 Task: Select Fire TV from Amazon Fire TV. Add to cart Amazon Fire TV Stick Lite-2. Place order for _x000D_
414 N Franklin St_x000D_
Watkins Glen, New York(NY), 14891, Cell Number (607) 535-9536
Action: Mouse moved to (141, 83)
Screenshot: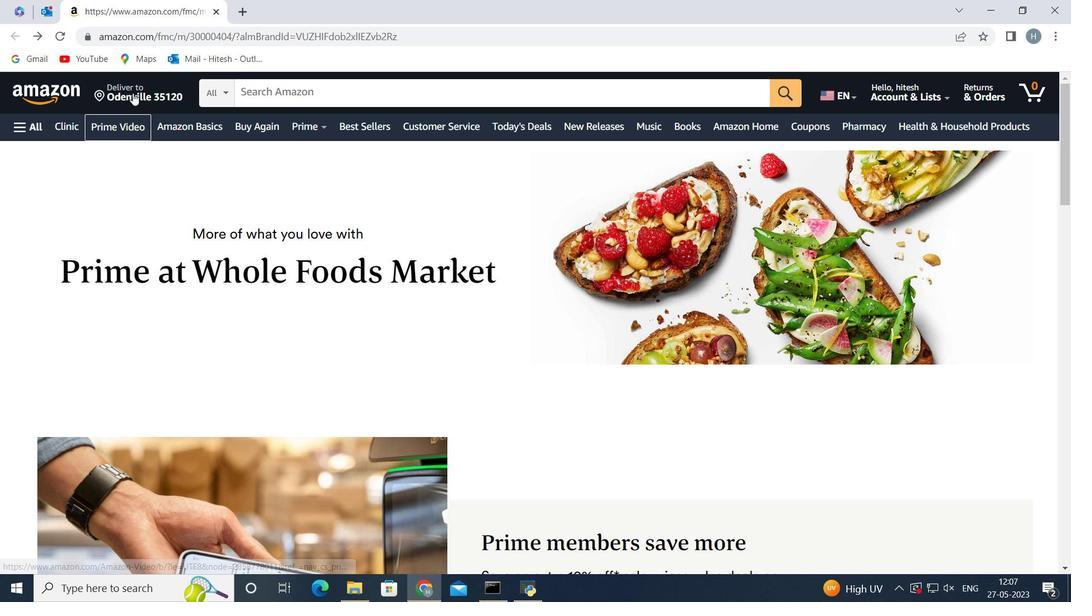 
Action: Mouse pressed left at (141, 83)
Screenshot: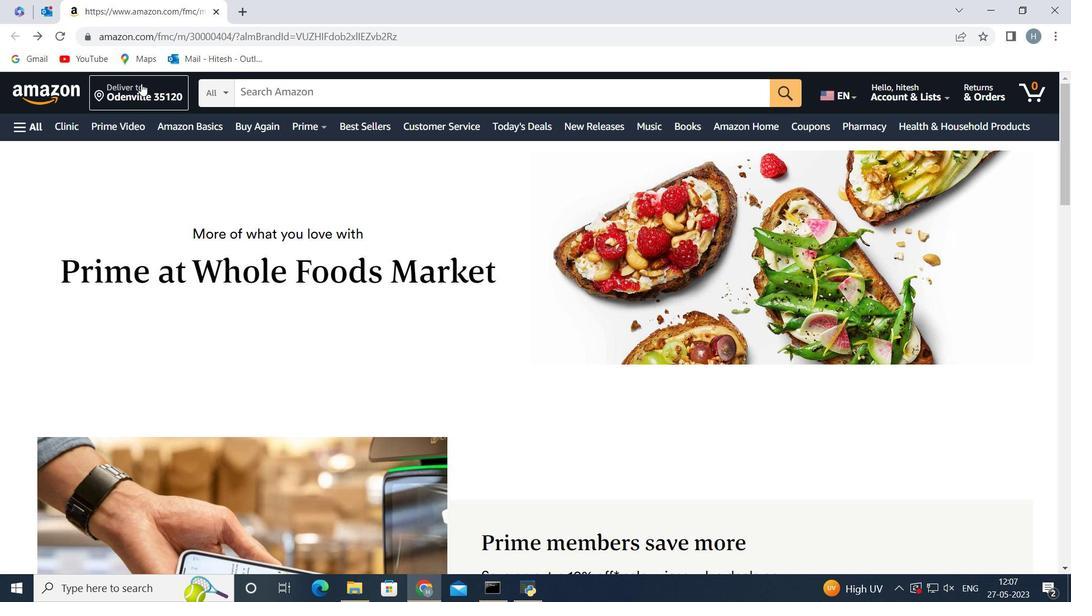 
Action: Mouse moved to (538, 398)
Screenshot: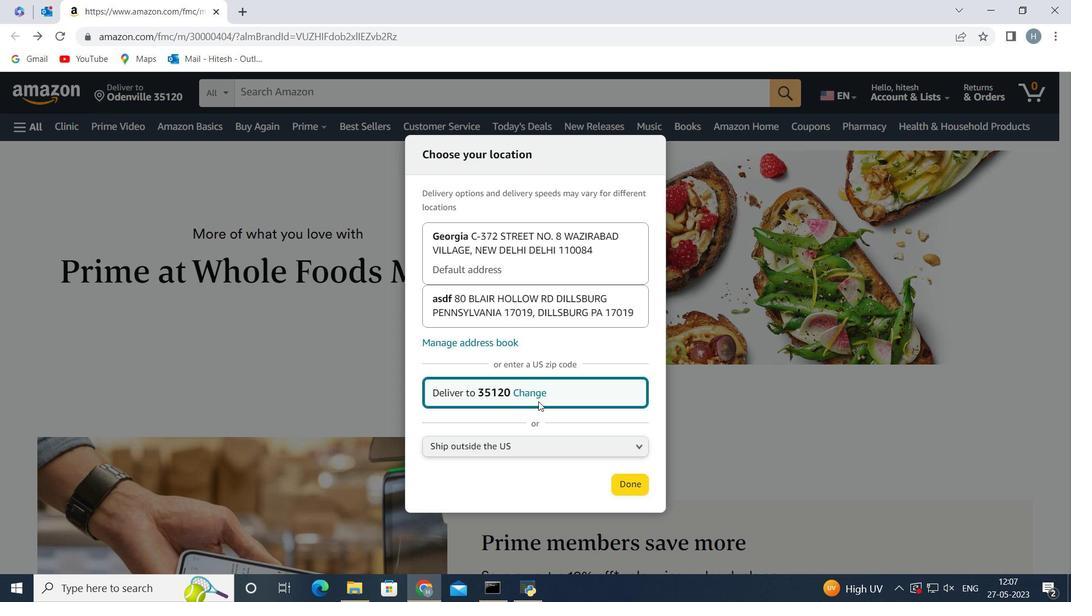 
Action: Mouse pressed left at (538, 398)
Screenshot: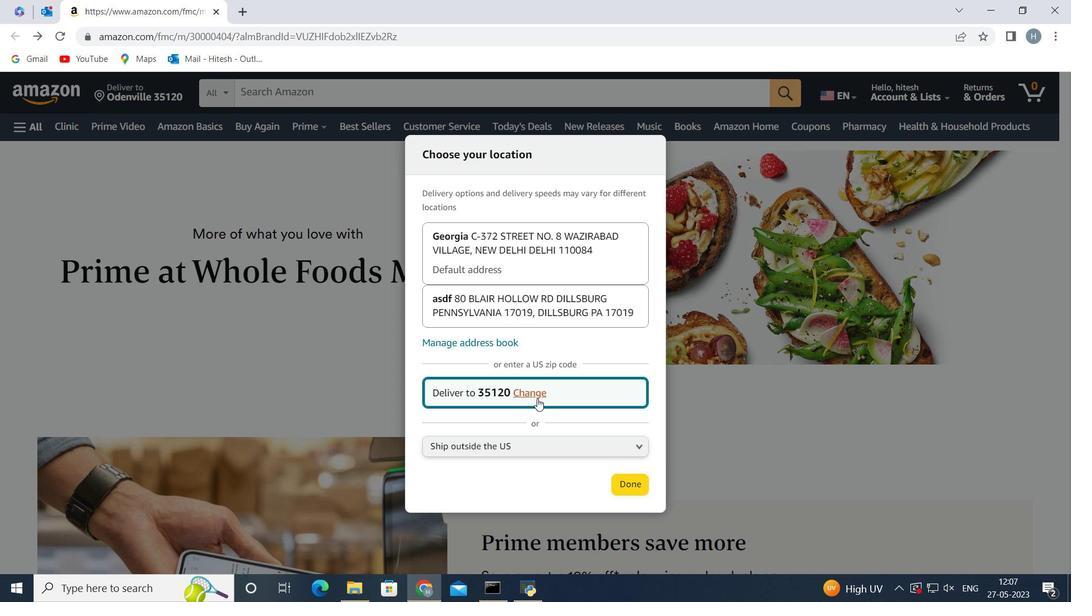 
Action: Mouse moved to (521, 382)
Screenshot: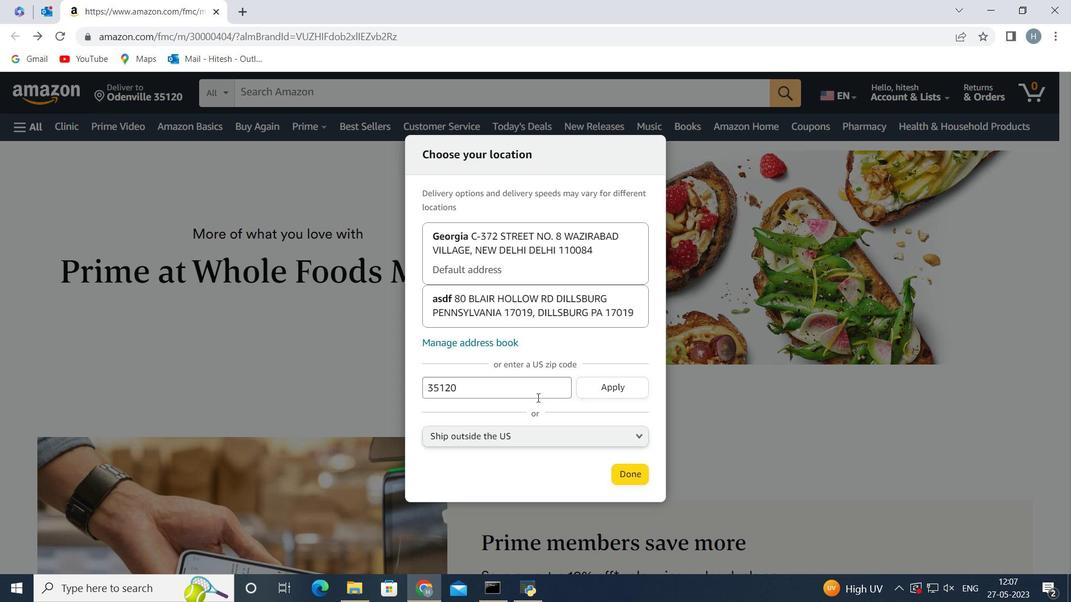 
Action: Mouse pressed left at (521, 382)
Screenshot: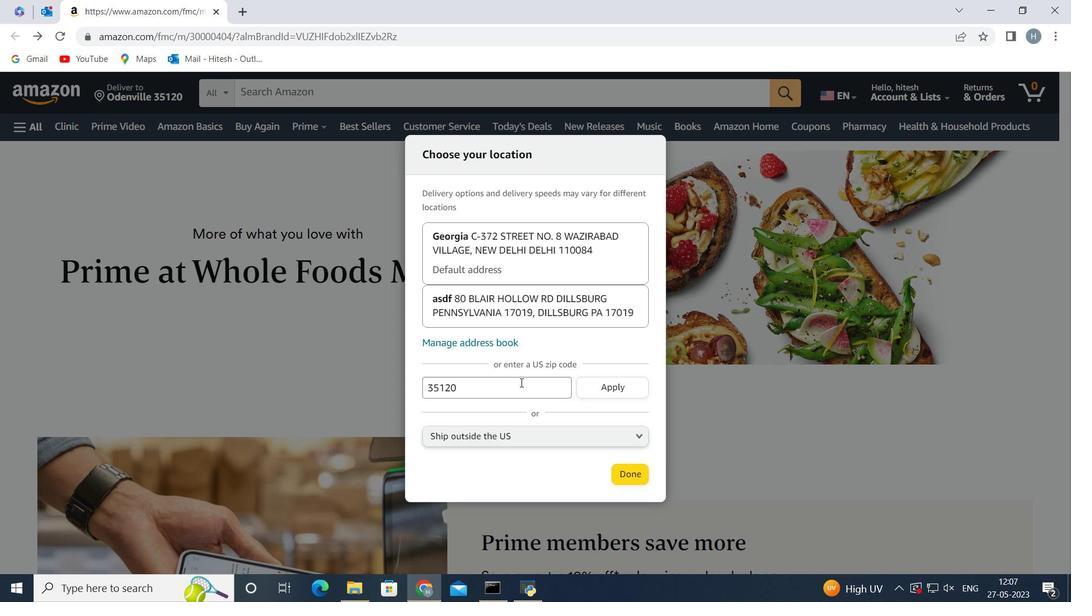 
Action: Key pressed <Key.backspace><Key.backspace><Key.backspace><Key.backspace><Key.backspace><Key.backspace>
Screenshot: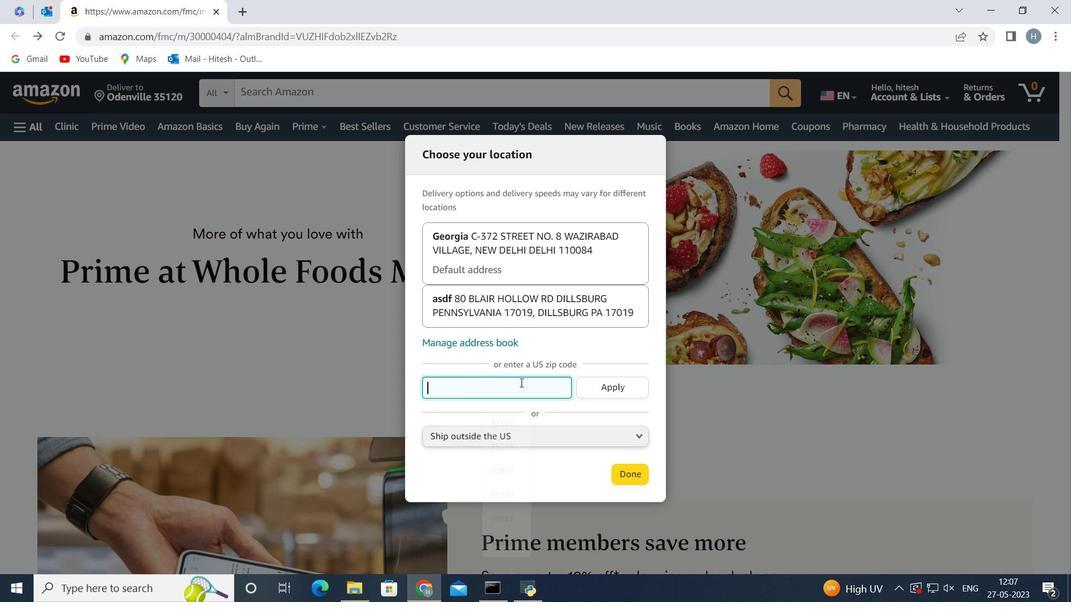 
Action: Mouse moved to (296, 0)
Screenshot: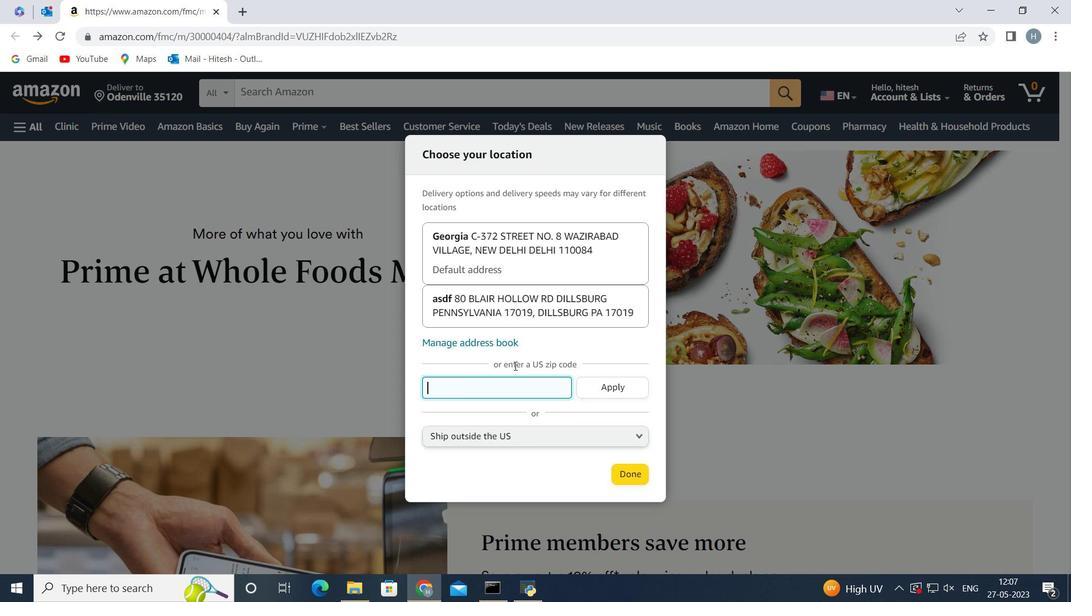 
Action: Key pressed 14891
Screenshot: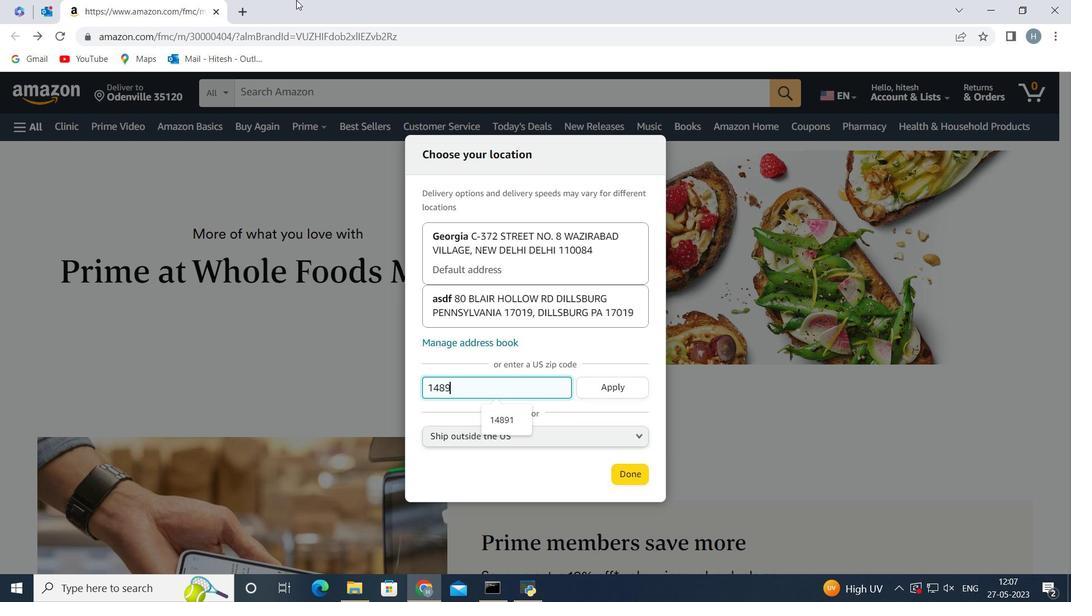 
Action: Mouse moved to (615, 392)
Screenshot: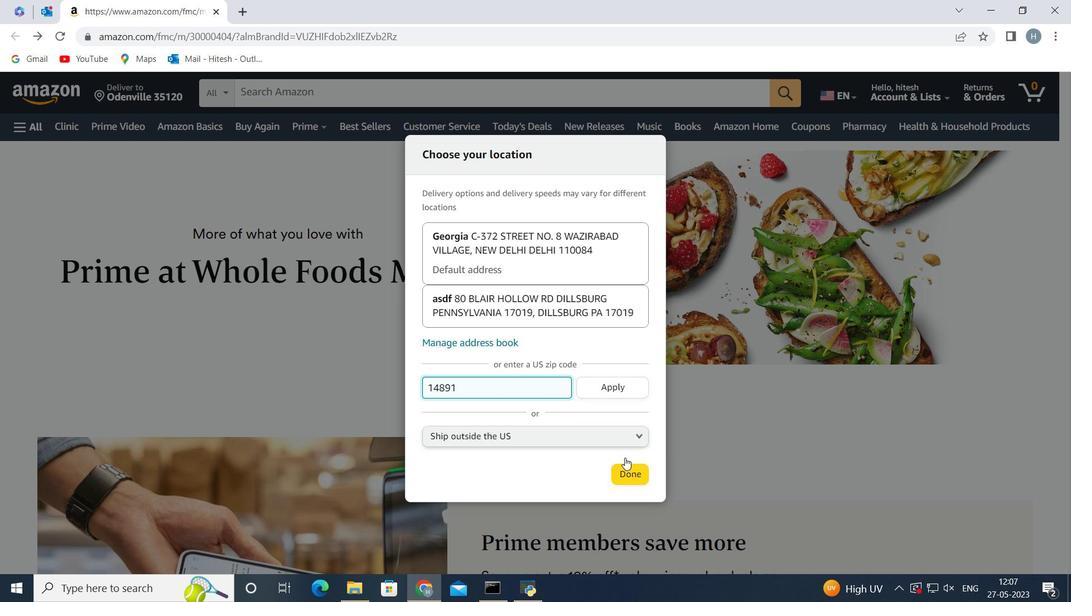 
Action: Mouse pressed left at (615, 392)
Screenshot: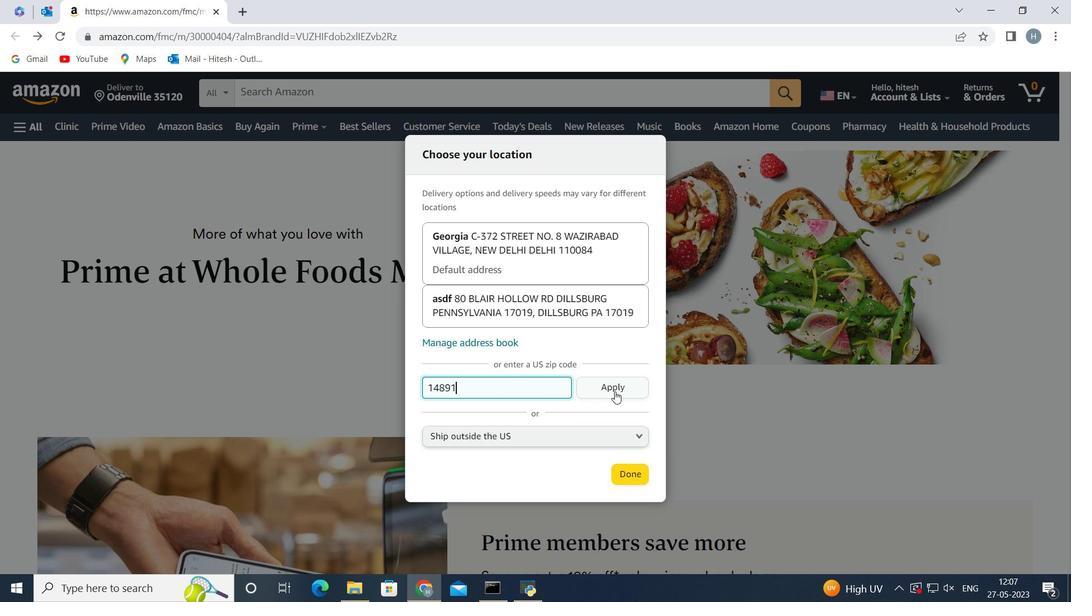 
Action: Mouse moved to (629, 488)
Screenshot: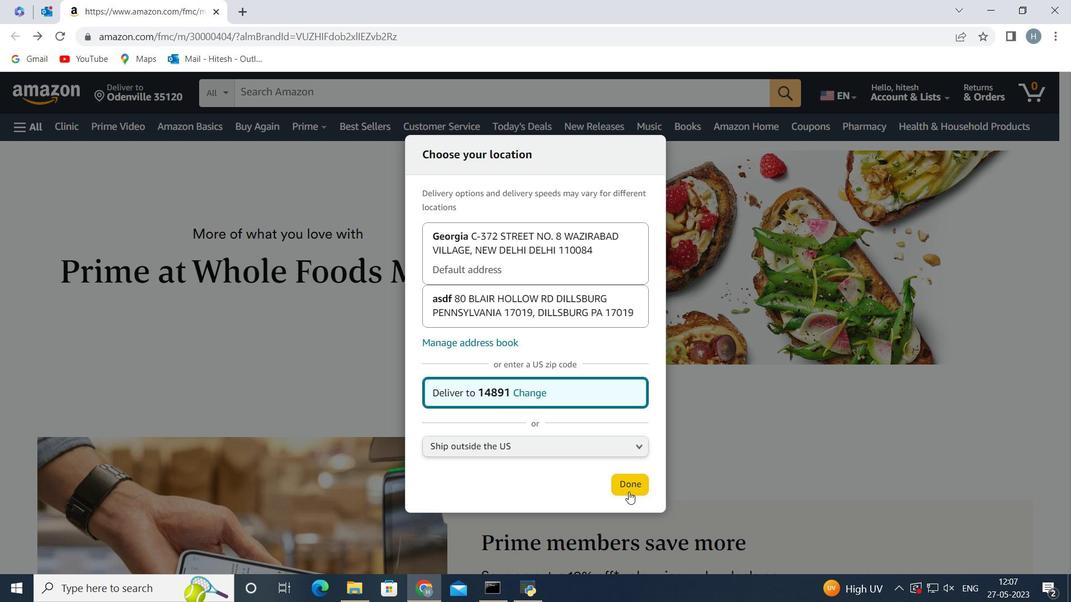 
Action: Mouse pressed left at (629, 488)
Screenshot: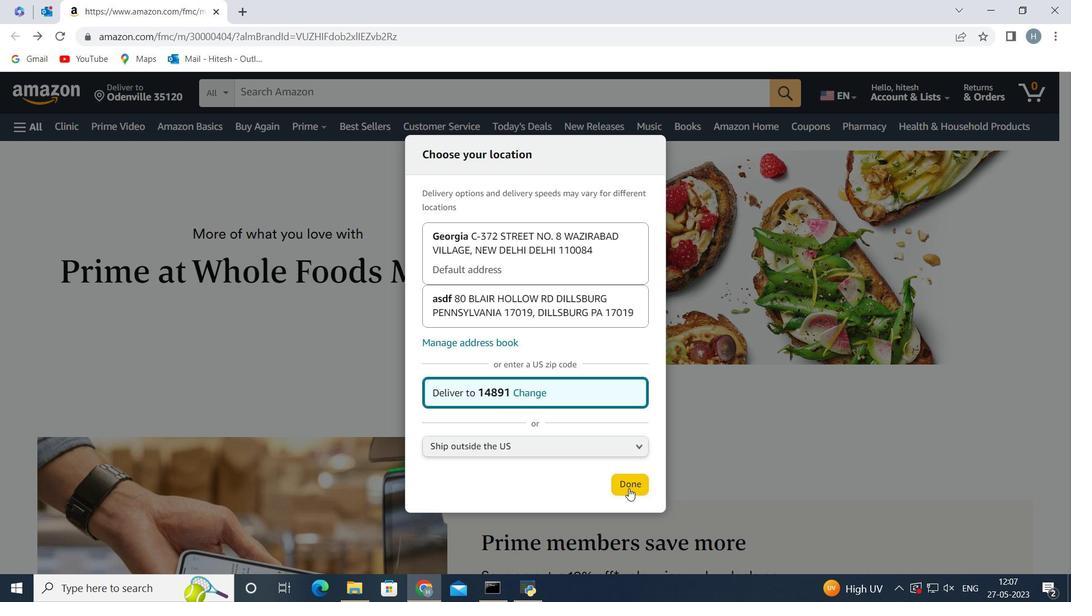 
Action: Mouse moved to (18, 125)
Screenshot: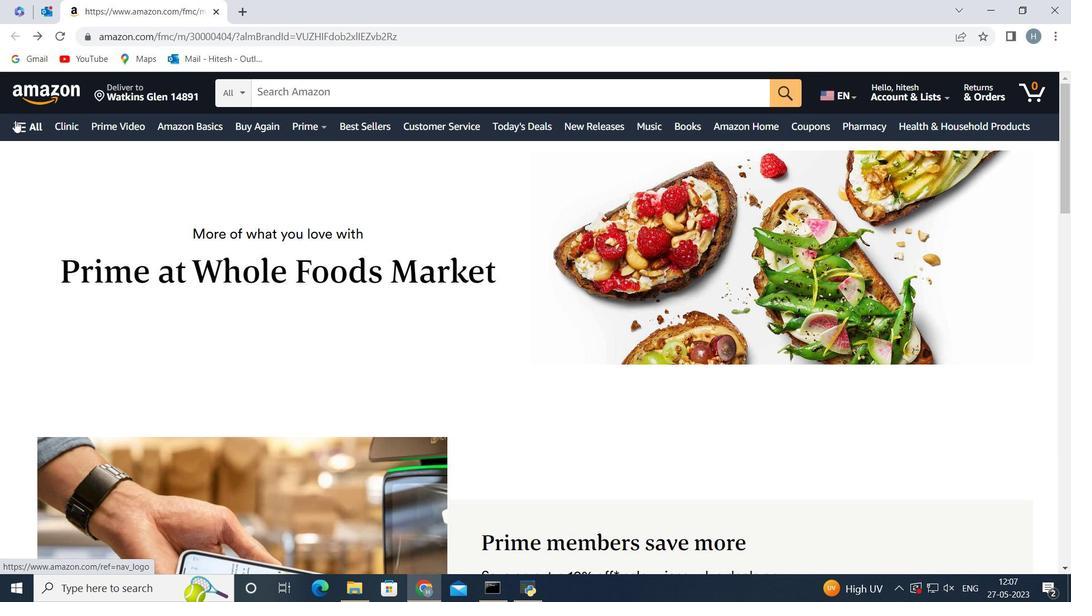 
Action: Mouse pressed left at (18, 125)
Screenshot: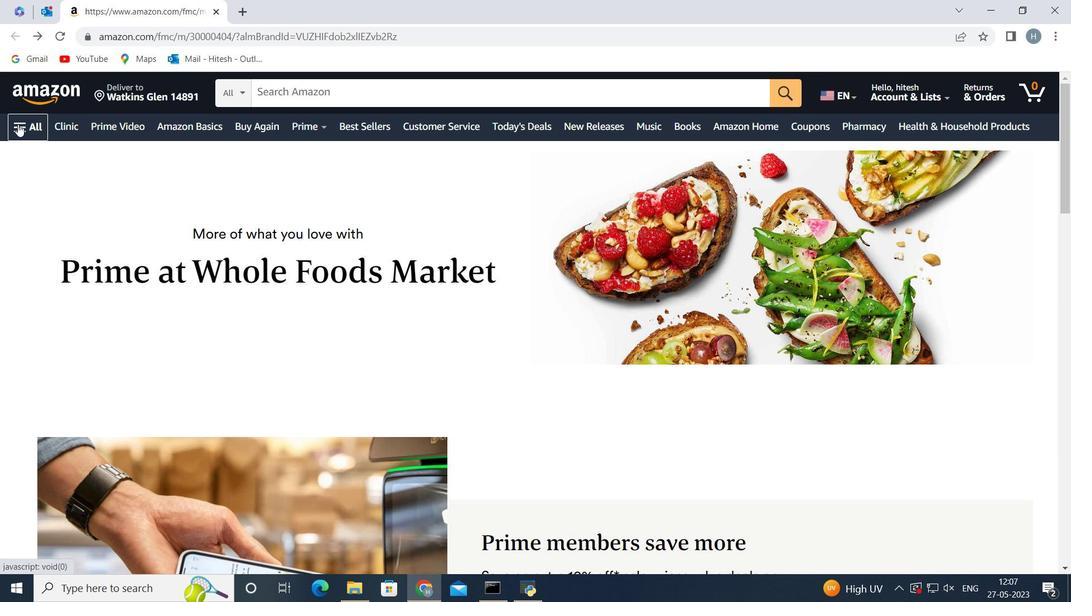 
Action: Mouse moved to (104, 404)
Screenshot: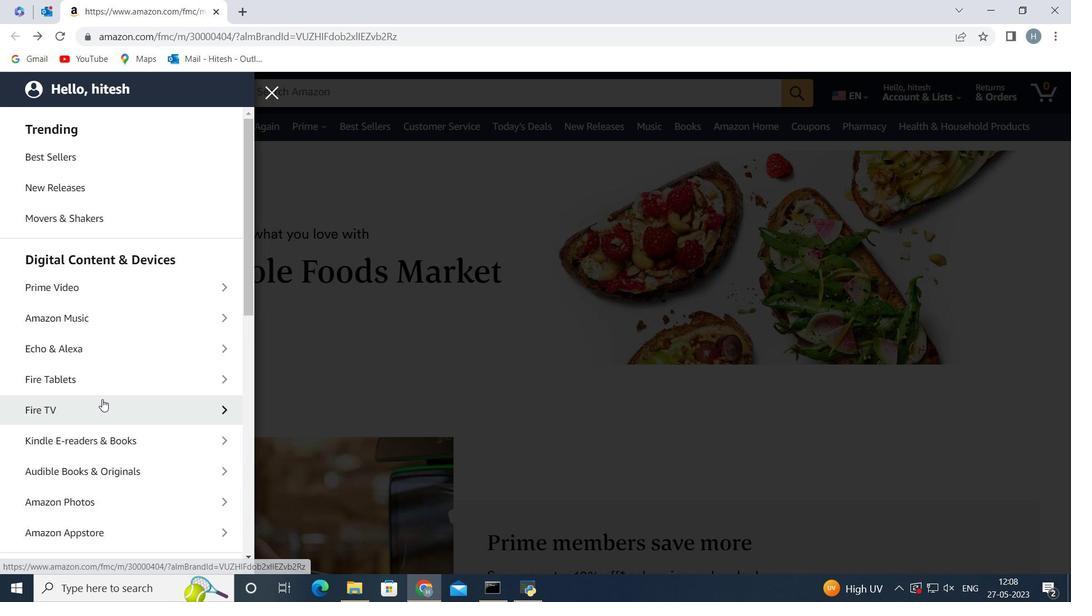 
Action: Mouse pressed left at (104, 404)
Screenshot: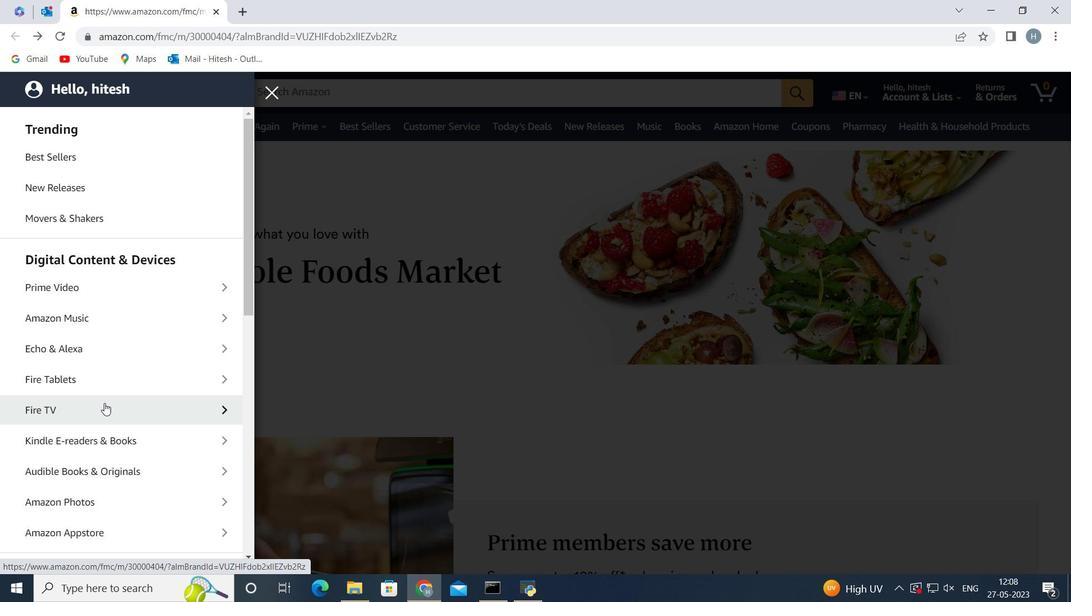 
Action: Mouse moved to (127, 192)
Screenshot: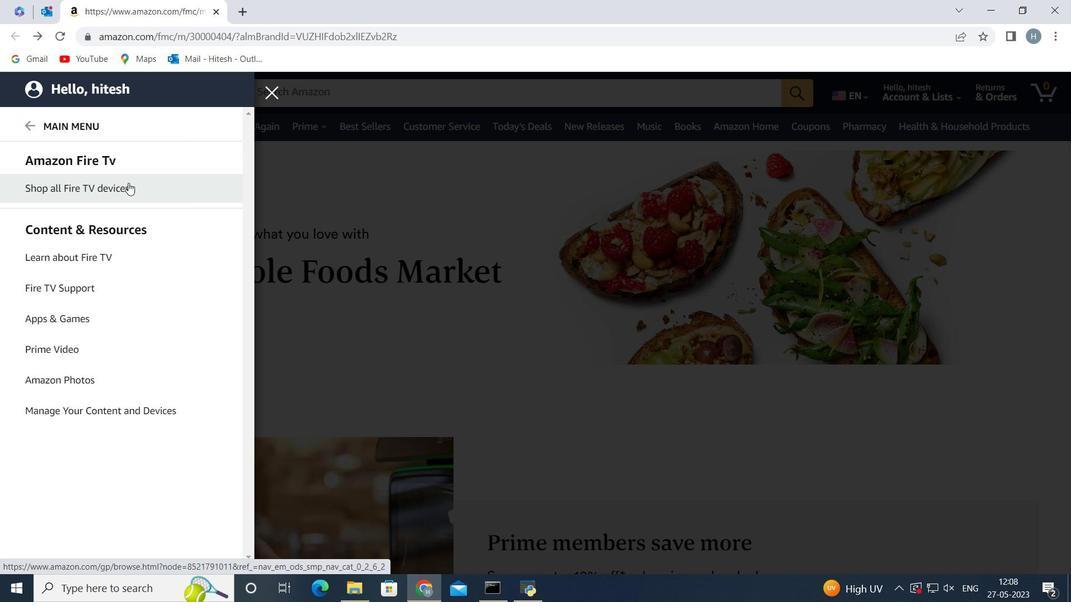 
Action: Mouse pressed left at (127, 192)
Screenshot: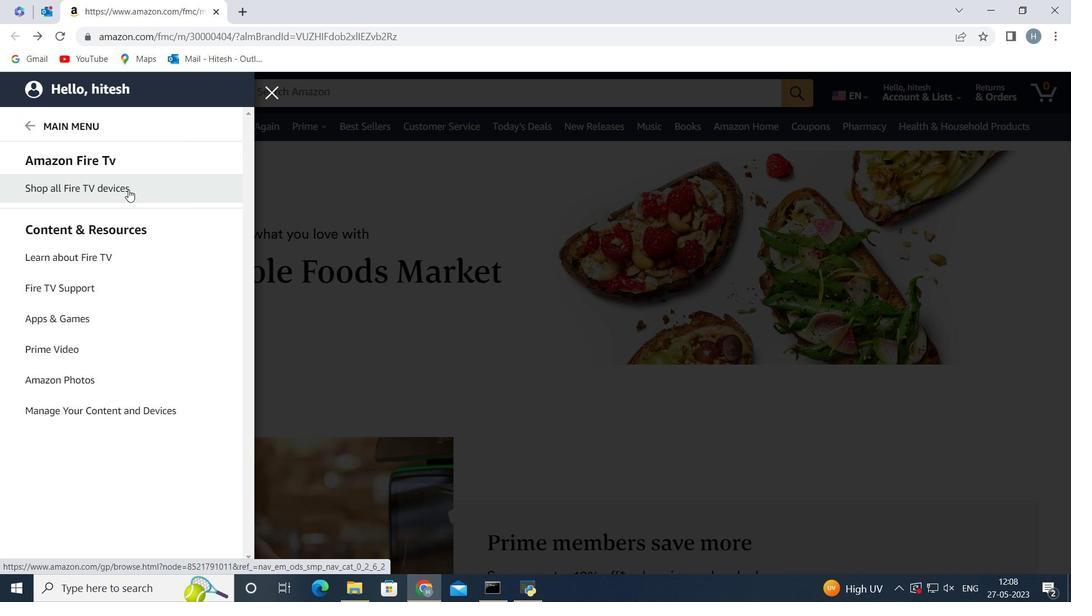 
Action: Mouse moved to (350, 90)
Screenshot: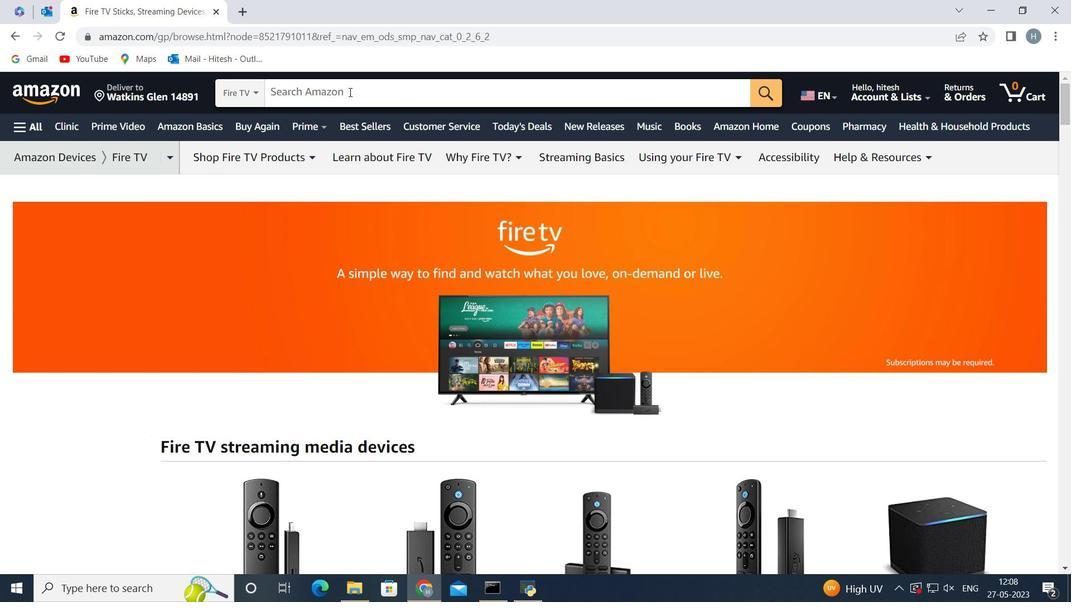 
Action: Mouse pressed left at (350, 90)
Screenshot: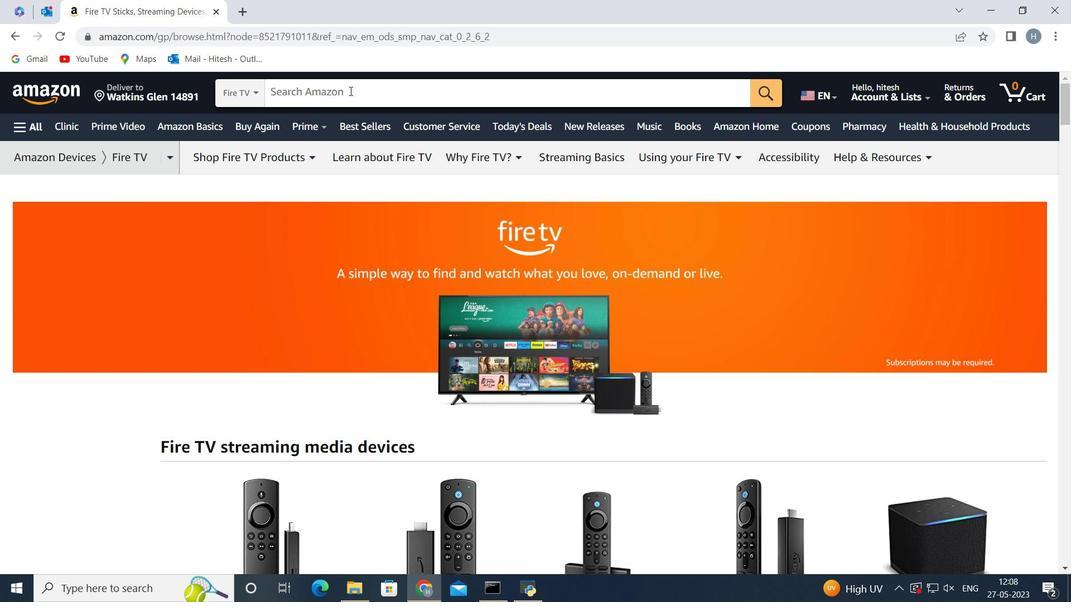 
Action: Key pressed <Key.shift>Amazon<Key.space><Key.shift><Key.shift><Key.shift><Key.shift><Key.shift><Key.shift>ZF<Key.backspace><Key.backspace><Key.shift><Key.shift><Key.shift><Key.shift><Key.shift><Key.shift><Key.shift>Fire<Key.space><Key.shift>TV<Key.space>stick<Key.space><Key.shift>Lite<Key.enter>
Screenshot: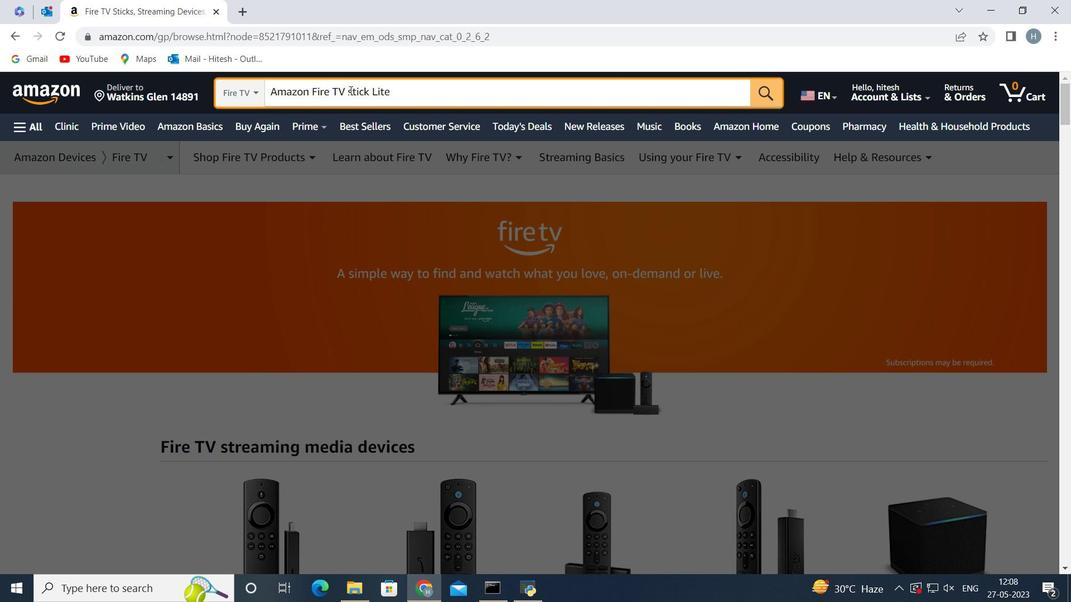 
Action: Mouse moved to (424, 204)
Screenshot: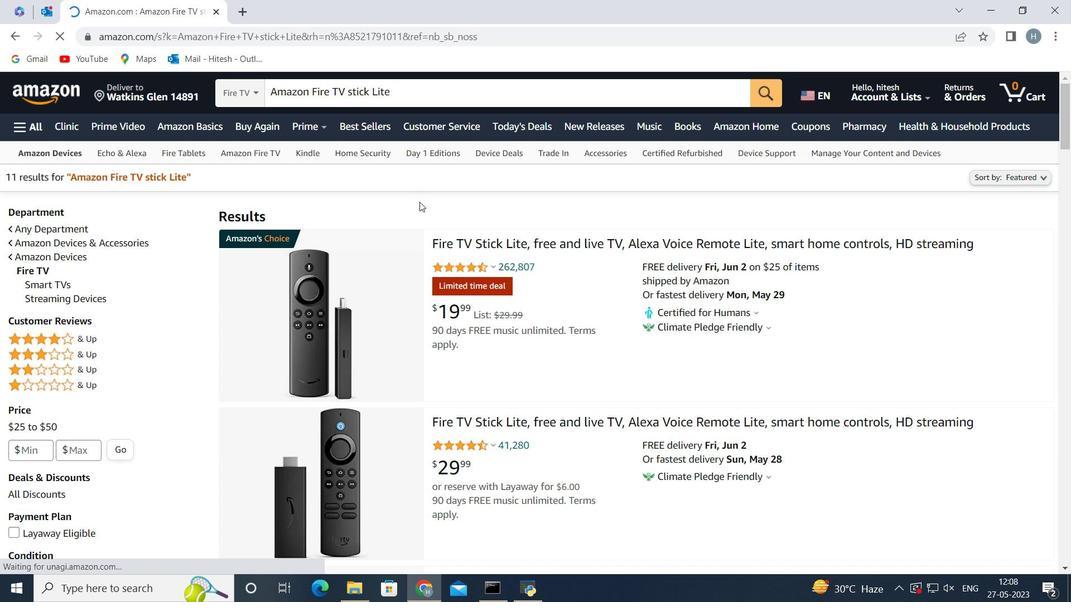 
Action: Mouse scrolled (424, 204) with delta (0, 0)
Screenshot: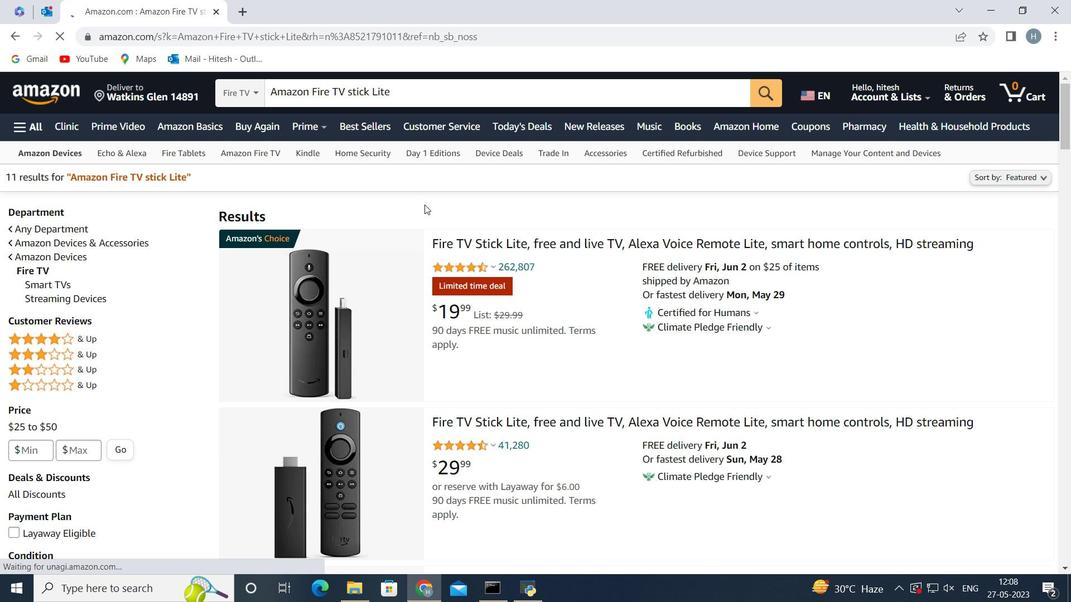 
Action: Mouse moved to (480, 245)
Screenshot: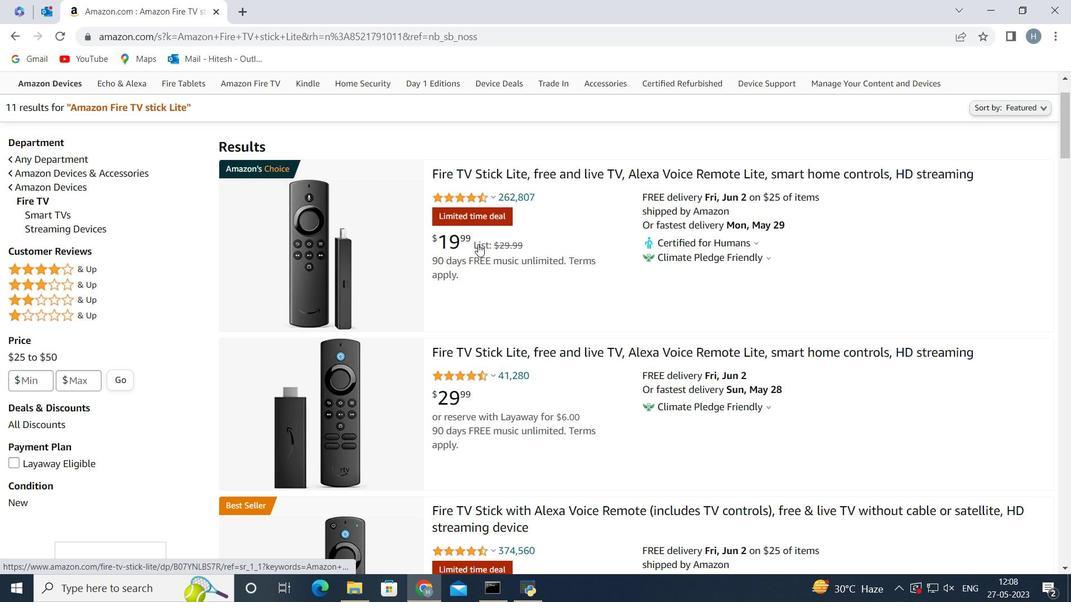 
Action: Mouse scrolled (480, 244) with delta (0, 0)
Screenshot: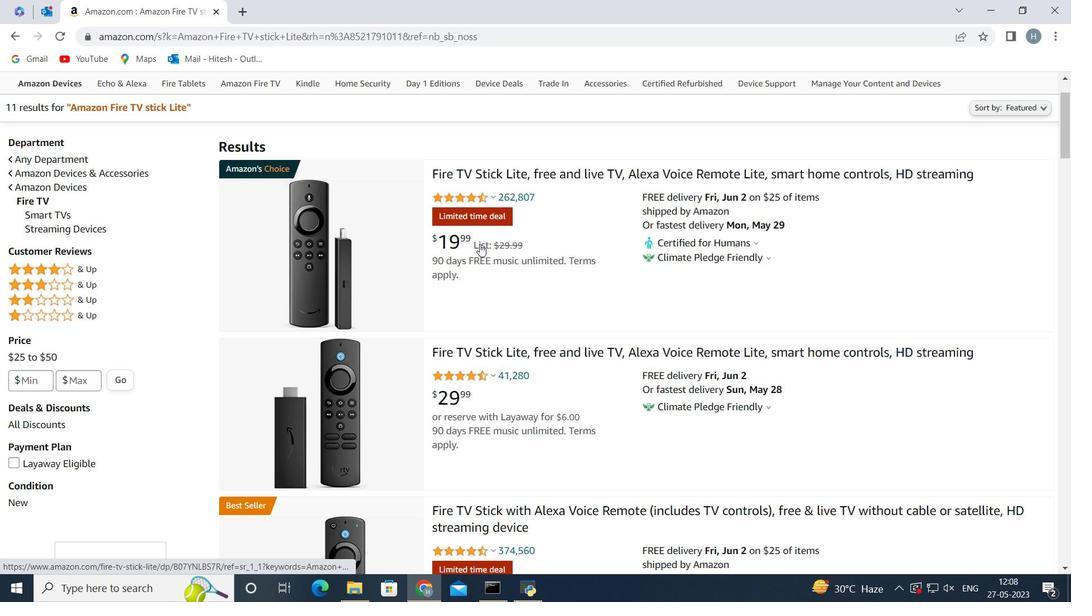 
Action: Mouse moved to (399, 197)
Screenshot: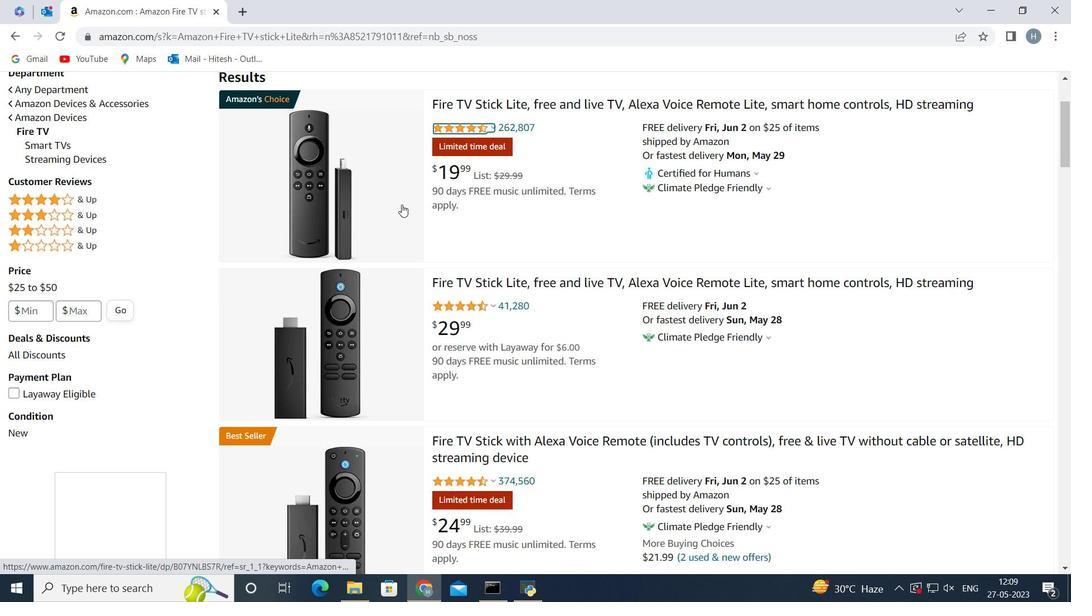 
Action: Mouse scrolled (399, 196) with delta (0, 0)
Screenshot: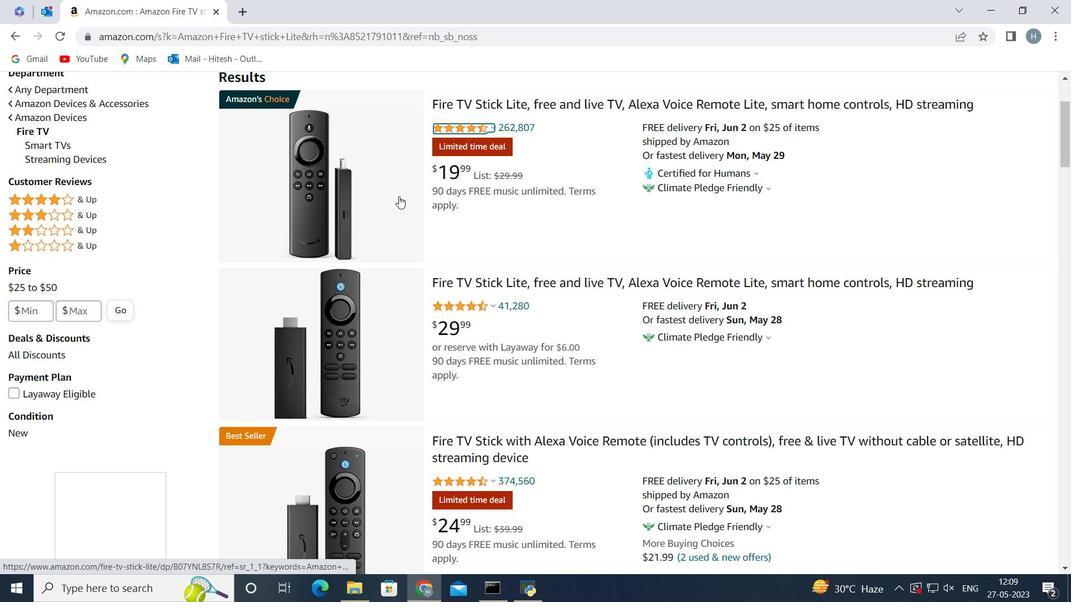 
Action: Mouse scrolled (399, 197) with delta (0, 0)
Screenshot: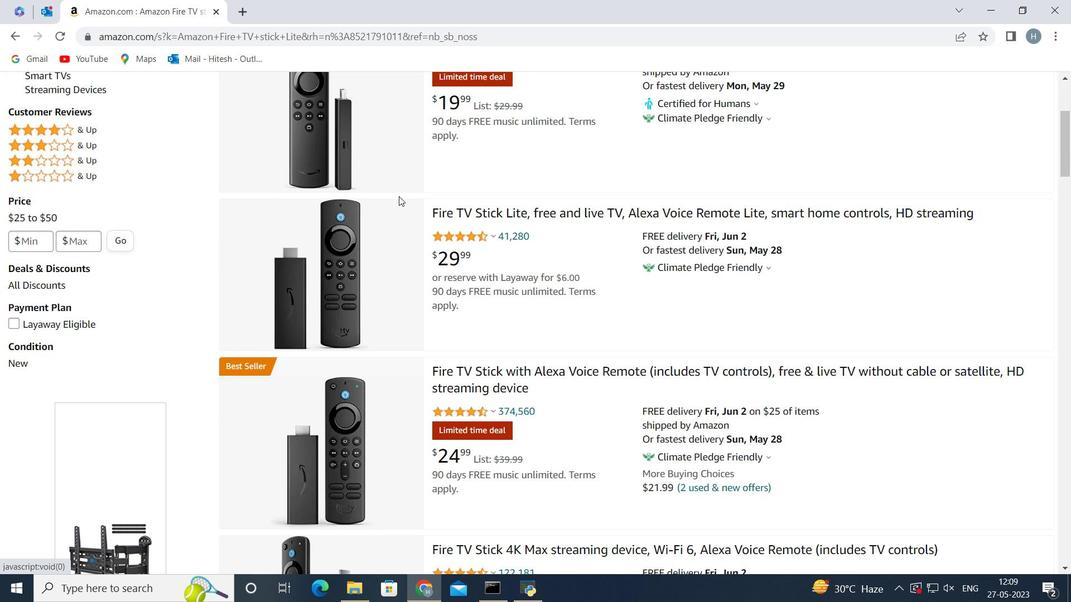 
Action: Mouse scrolled (399, 197) with delta (0, 0)
Screenshot: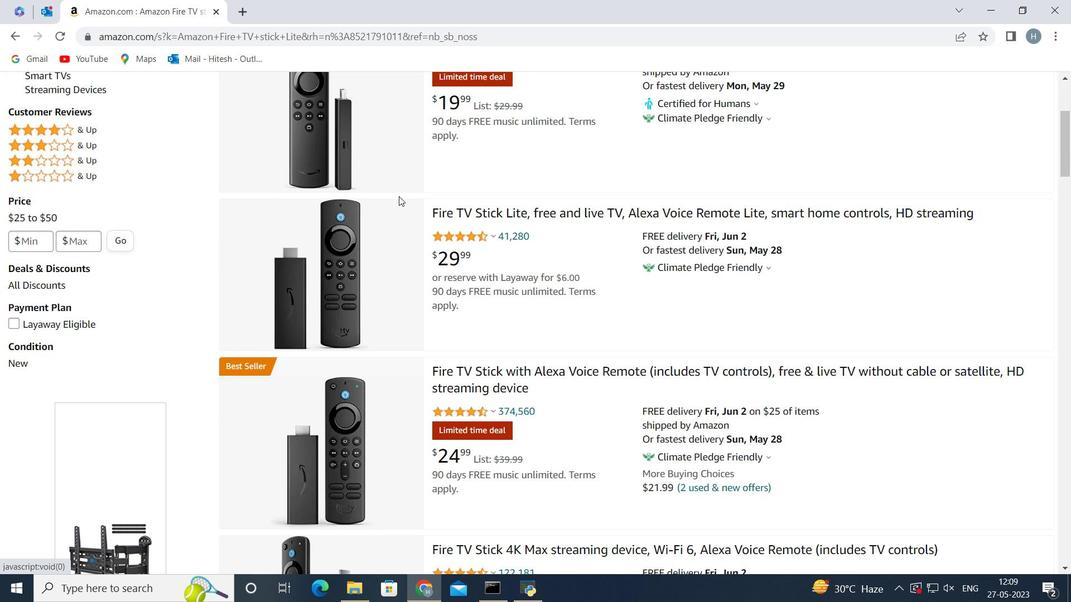 
Action: Mouse scrolled (399, 197) with delta (0, 0)
Screenshot: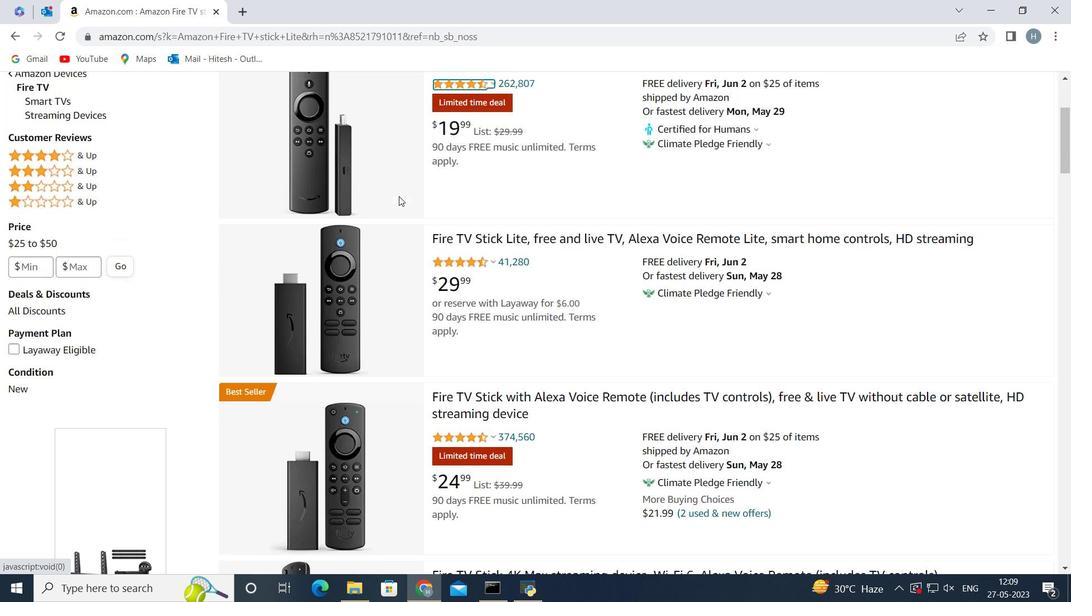 
Action: Mouse moved to (423, 252)
Screenshot: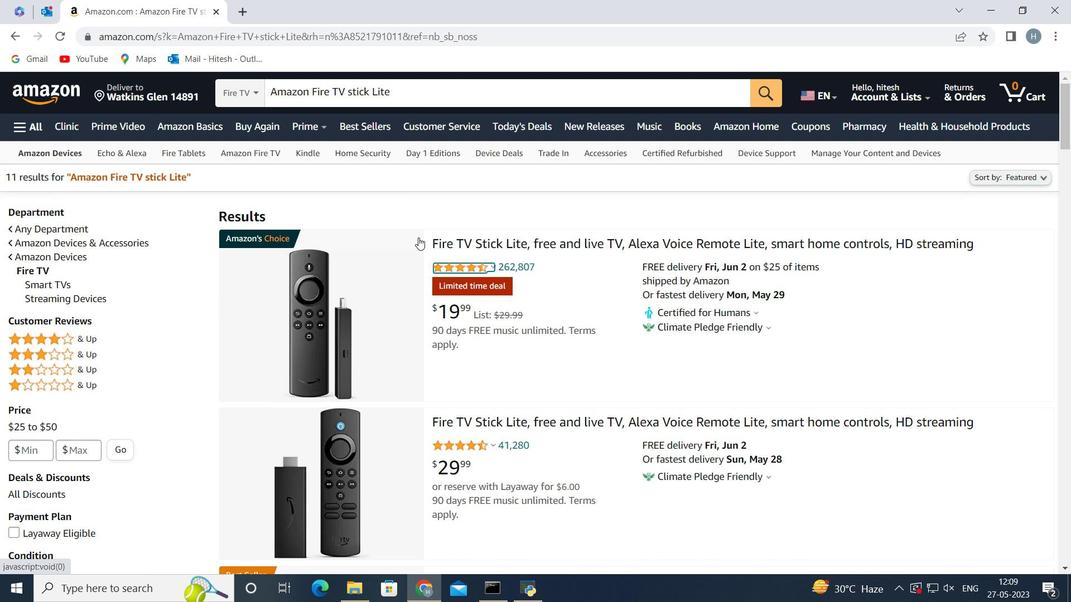 
Action: Mouse scrolled (423, 251) with delta (0, 0)
Screenshot: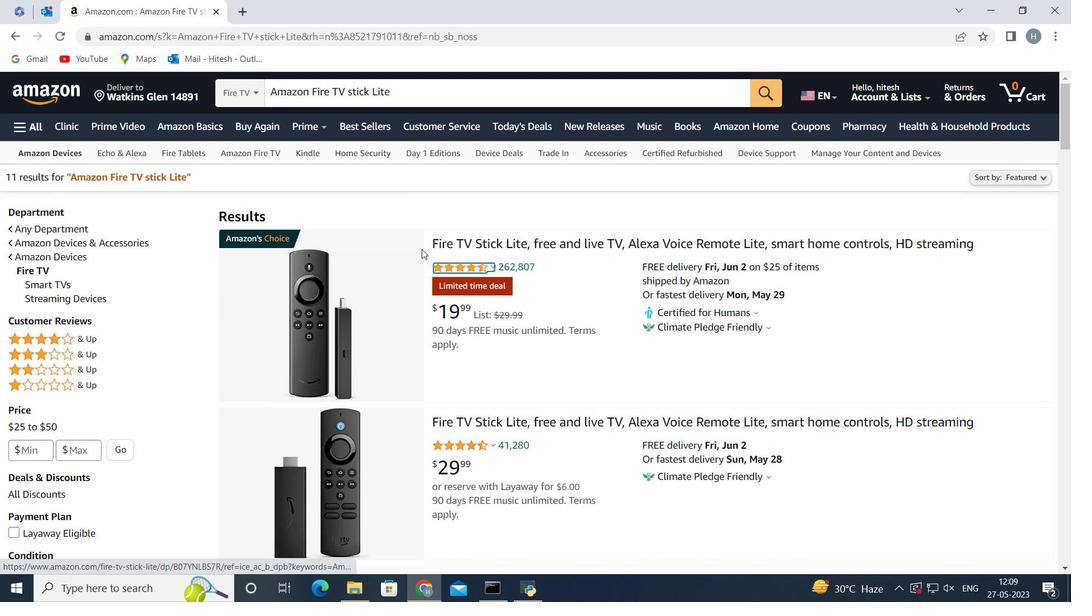 
Action: Mouse scrolled (423, 251) with delta (0, 0)
Screenshot: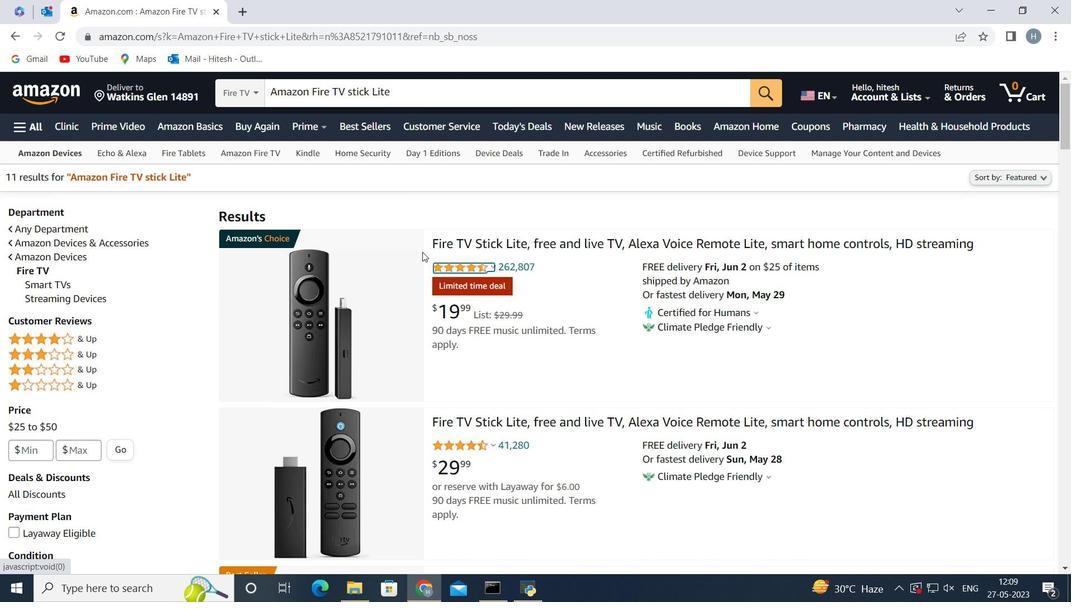 
Action: Mouse moved to (400, 192)
Screenshot: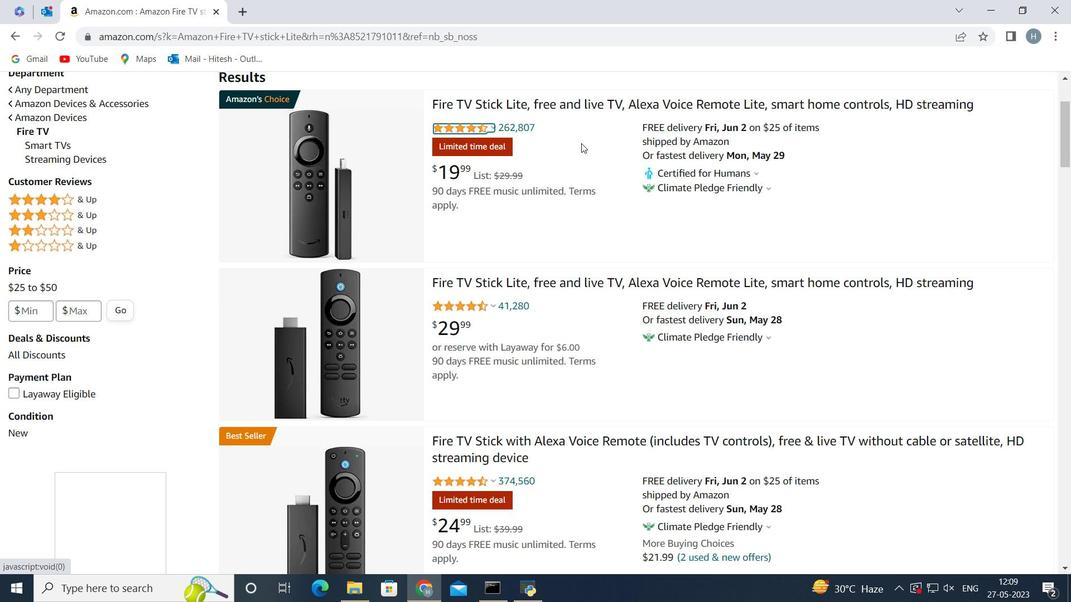 
Action: Mouse pressed left at (400, 192)
Screenshot: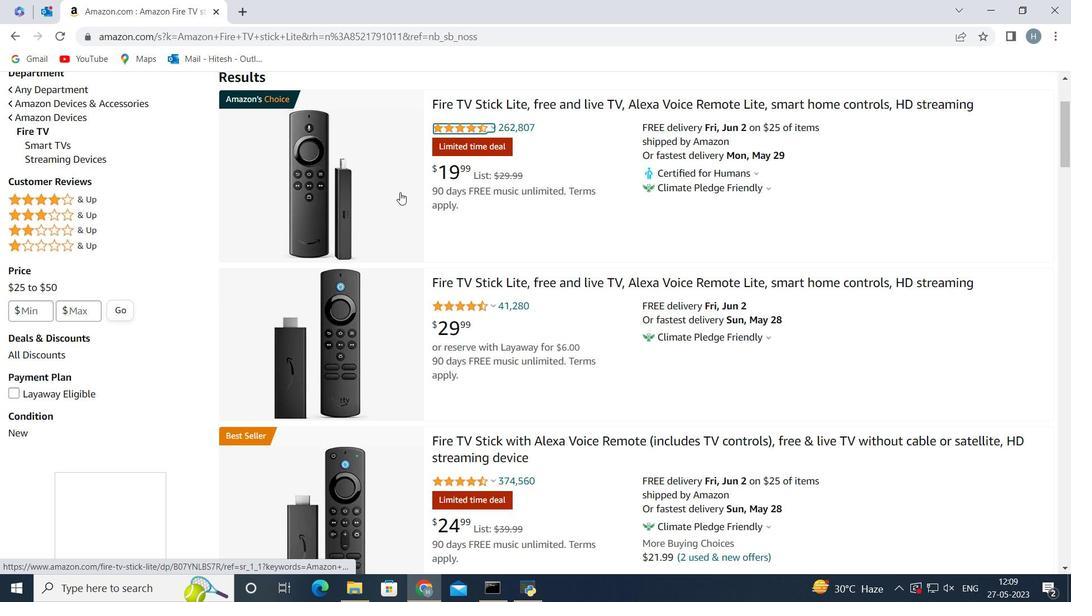 
Action: Mouse moved to (478, 506)
Screenshot: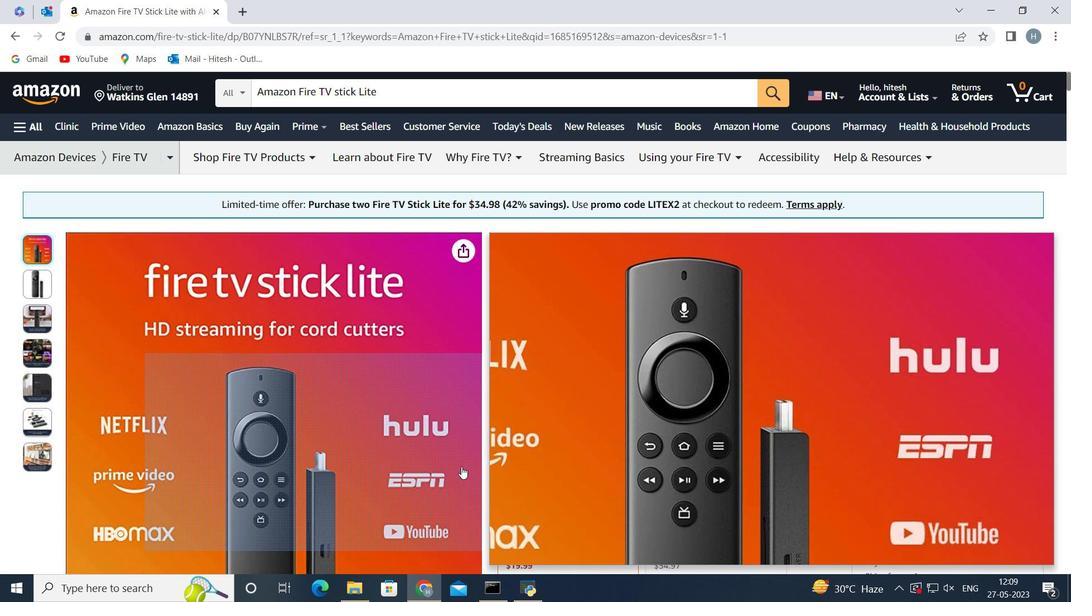 
Action: Mouse scrolled (478, 506) with delta (0, 0)
Screenshot: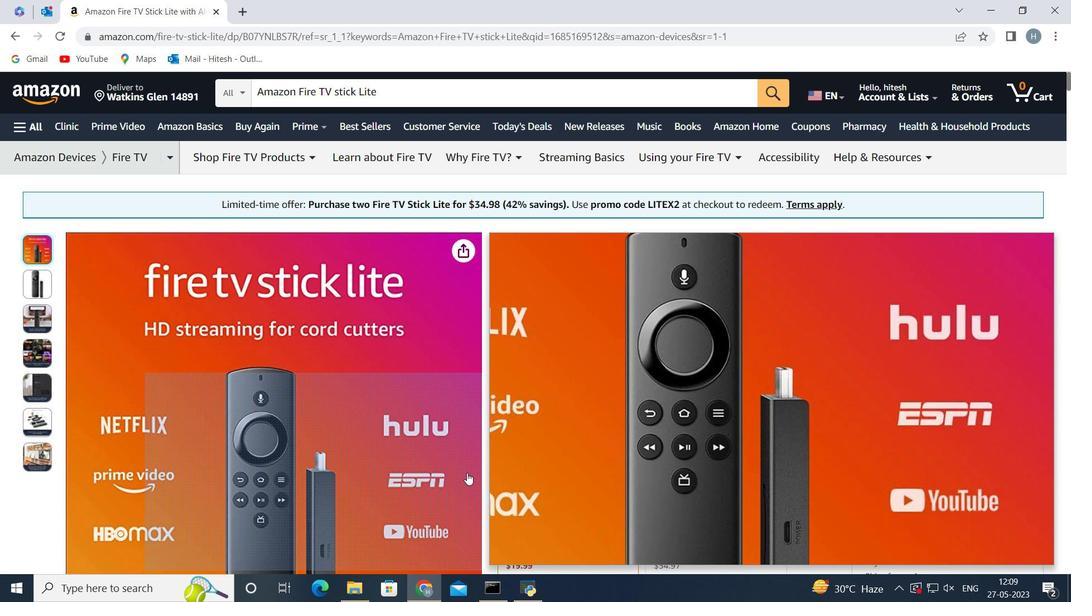 
Action: Mouse scrolled (478, 506) with delta (0, 0)
Screenshot: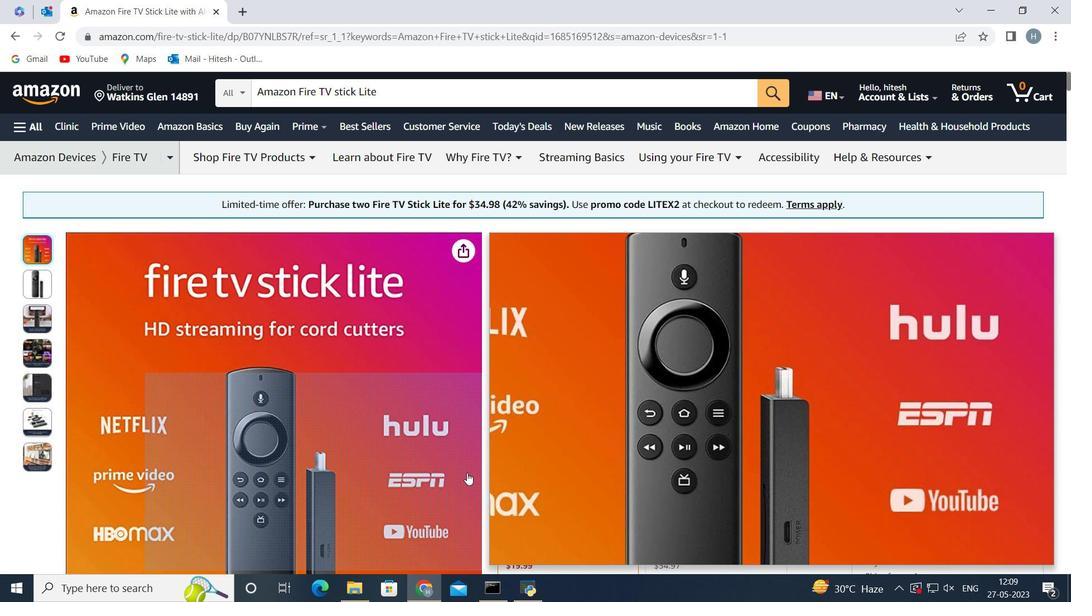 
Action: Mouse moved to (479, 488)
Screenshot: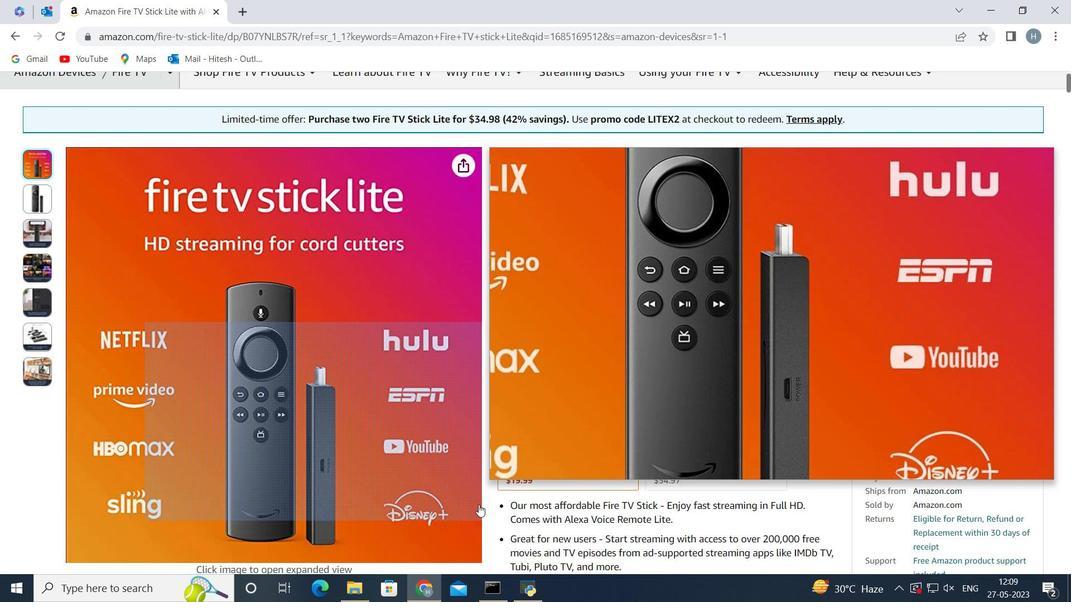 
Action: Mouse scrolled (479, 487) with delta (0, 0)
Screenshot: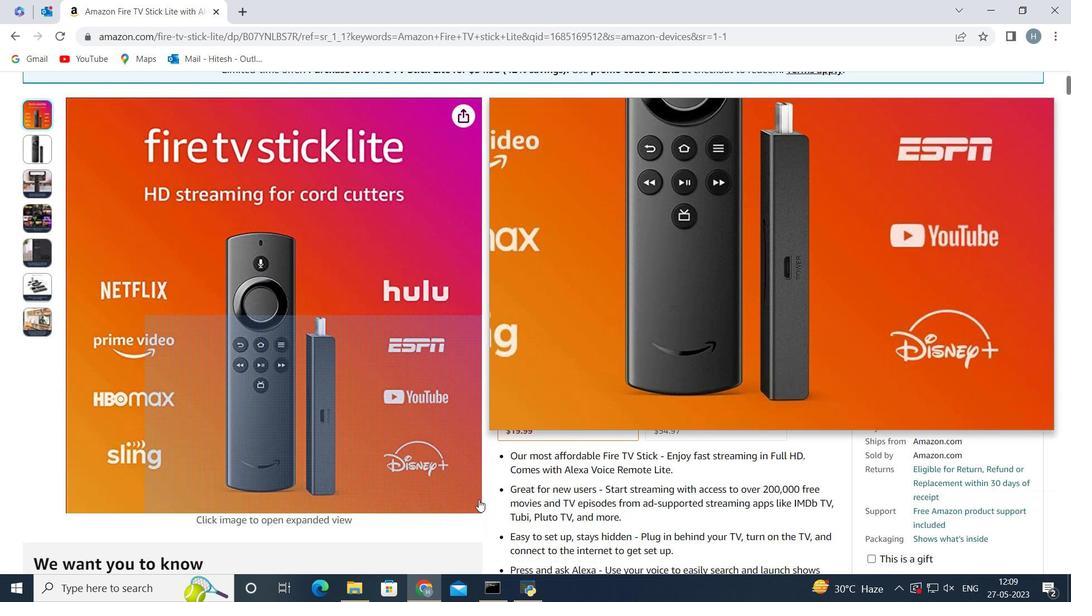 
Action: Mouse moved to (659, 223)
Screenshot: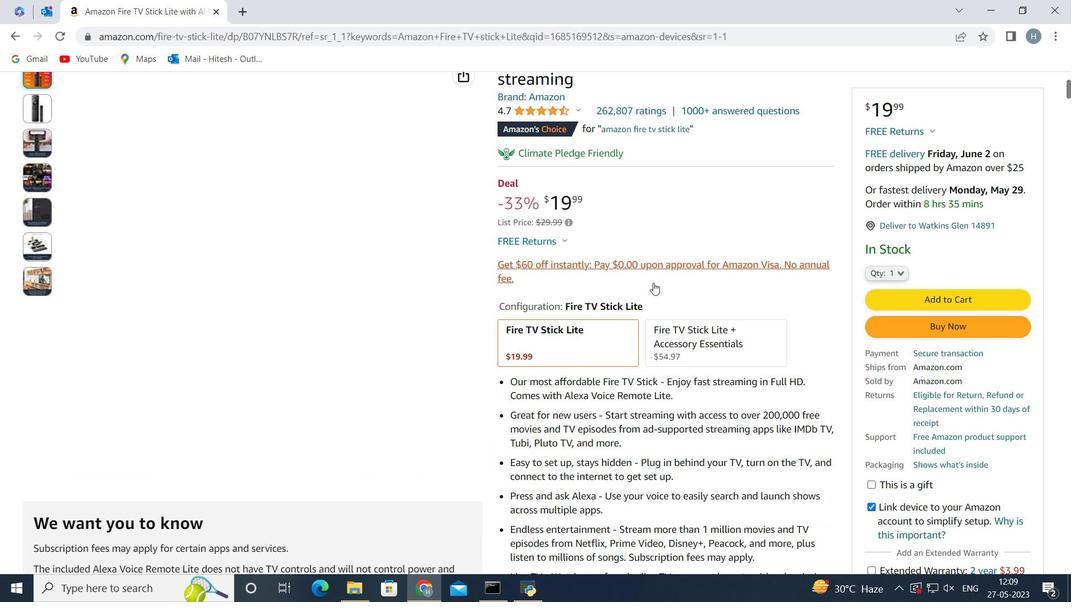 
Action: Mouse scrolled (659, 223) with delta (0, 0)
Screenshot: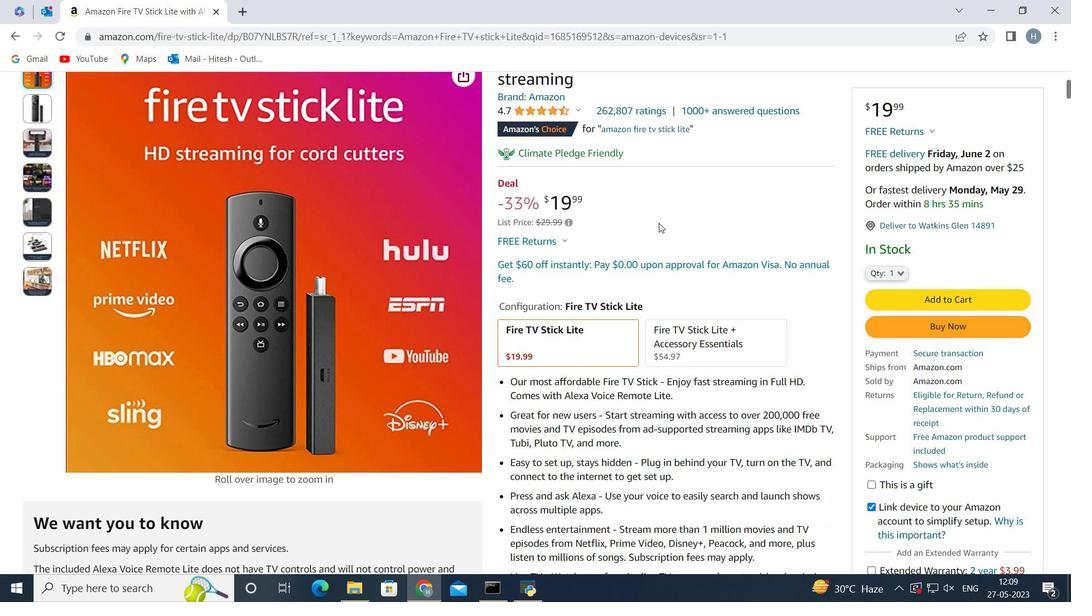 
Action: Mouse scrolled (659, 223) with delta (0, 0)
Screenshot: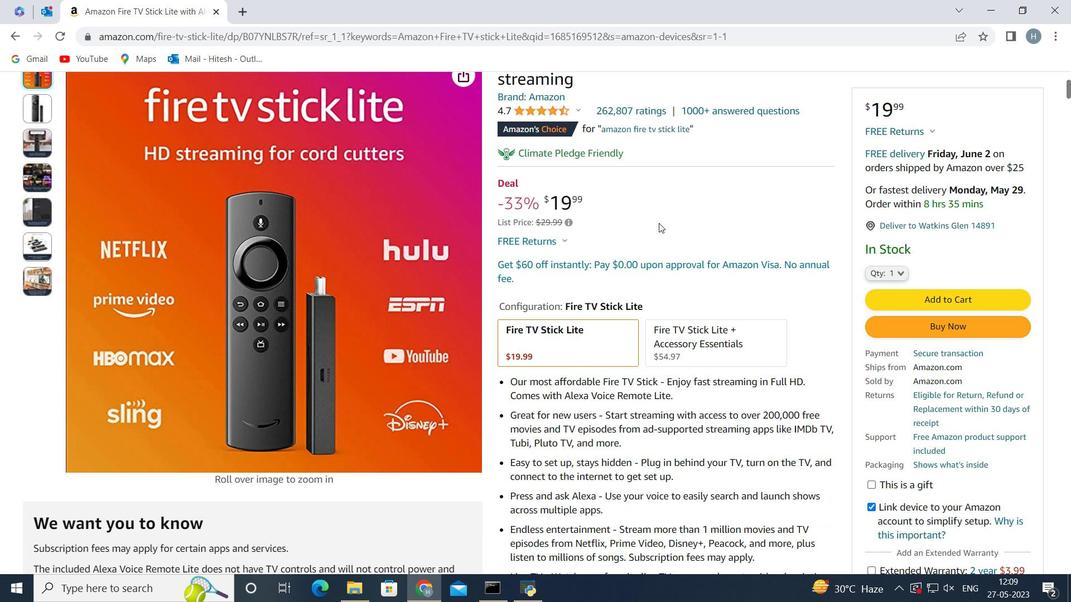 
Action: Mouse moved to (616, 331)
Screenshot: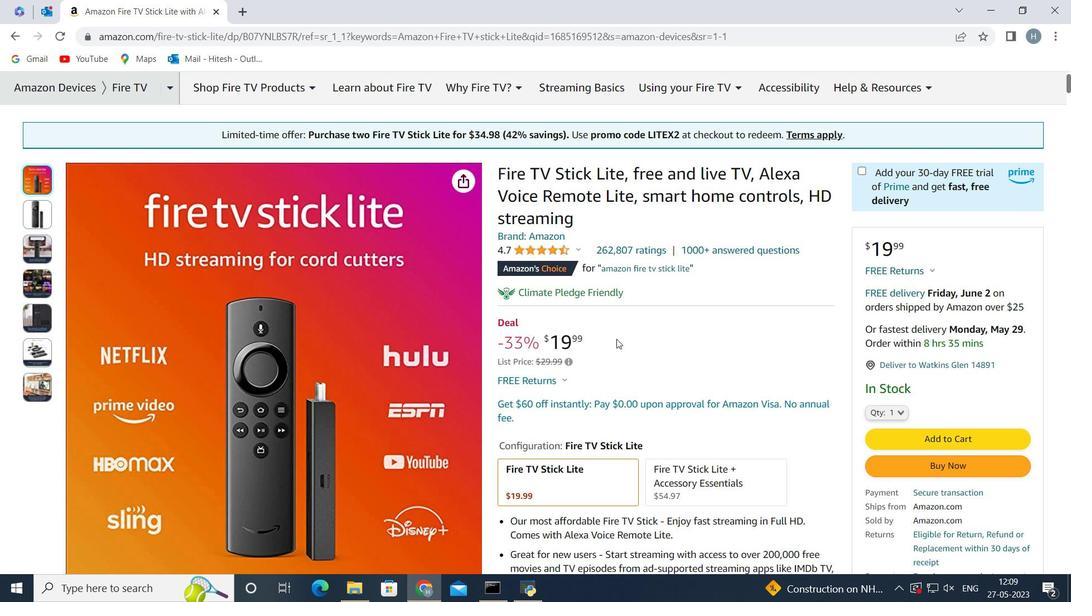 
Action: Mouse scrolled (616, 331) with delta (0, 0)
Screenshot: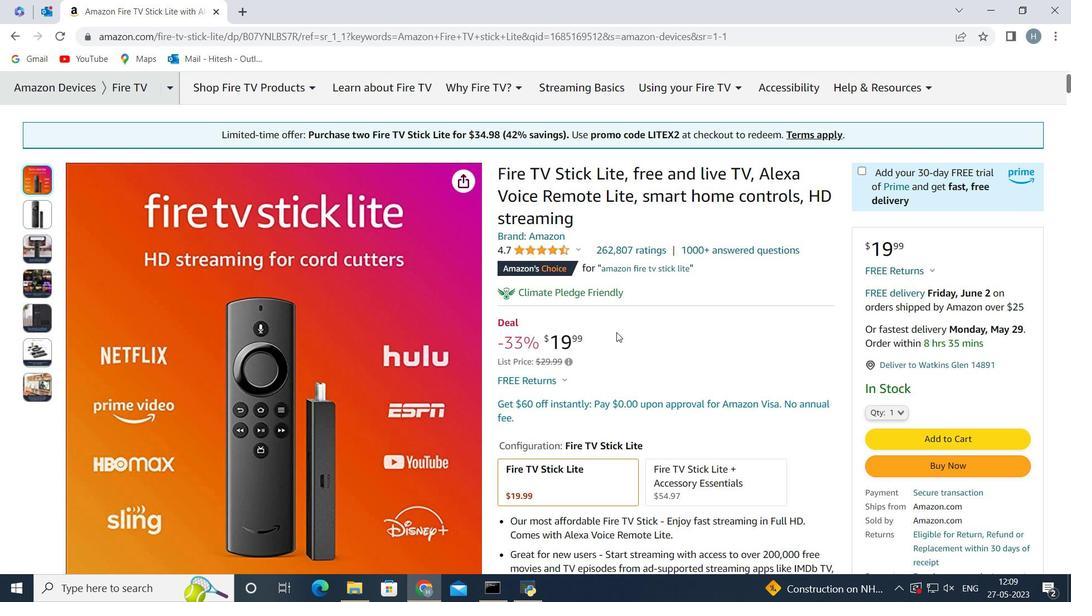 
Action: Mouse moved to (665, 288)
Screenshot: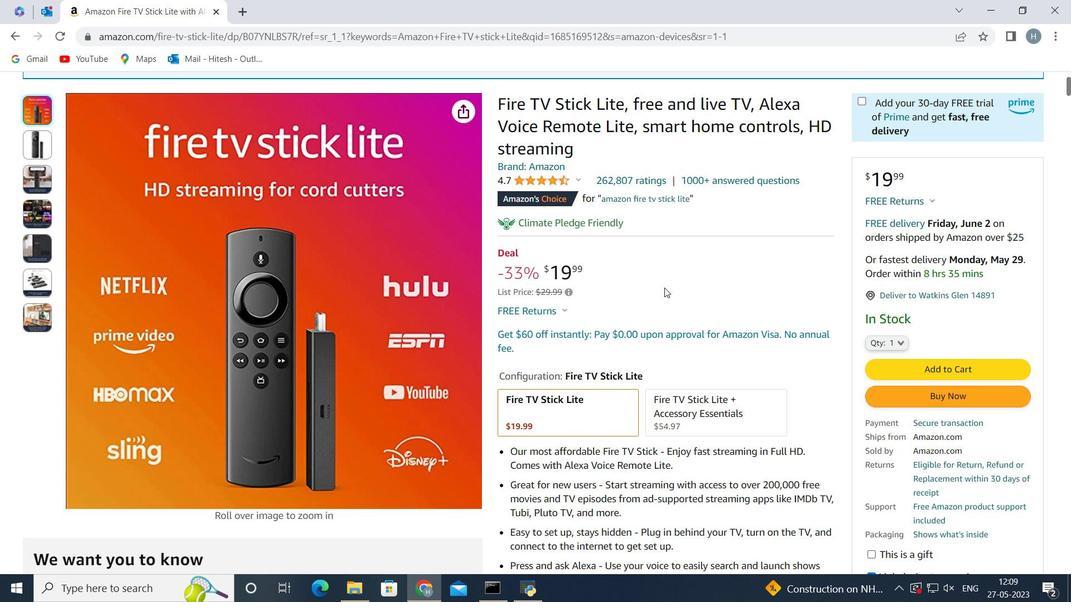 
Action: Mouse scrolled (665, 287) with delta (0, 0)
Screenshot: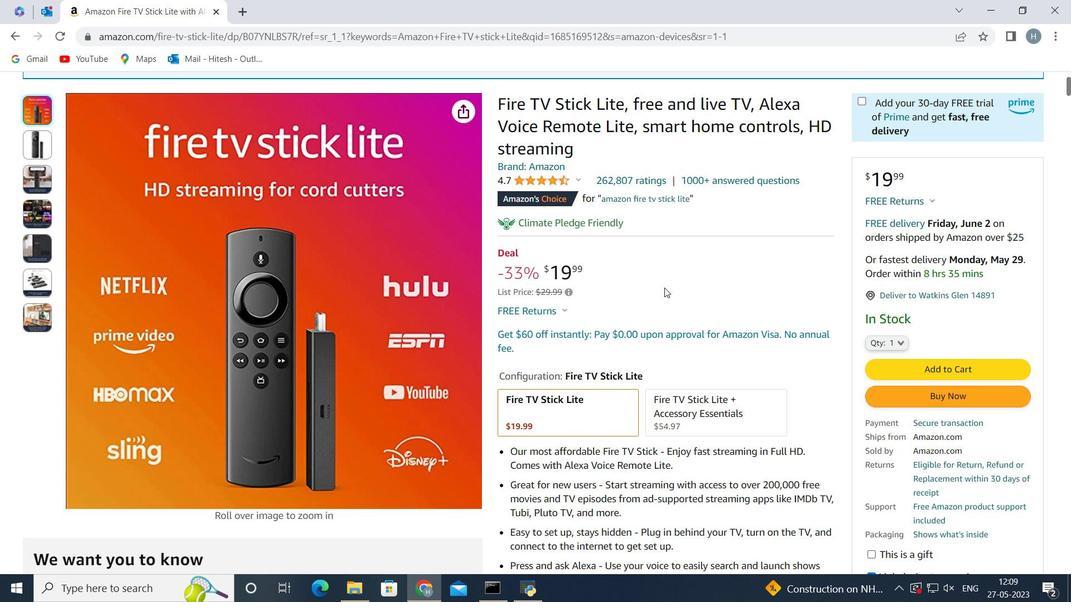 
Action: Mouse moved to (651, 286)
Screenshot: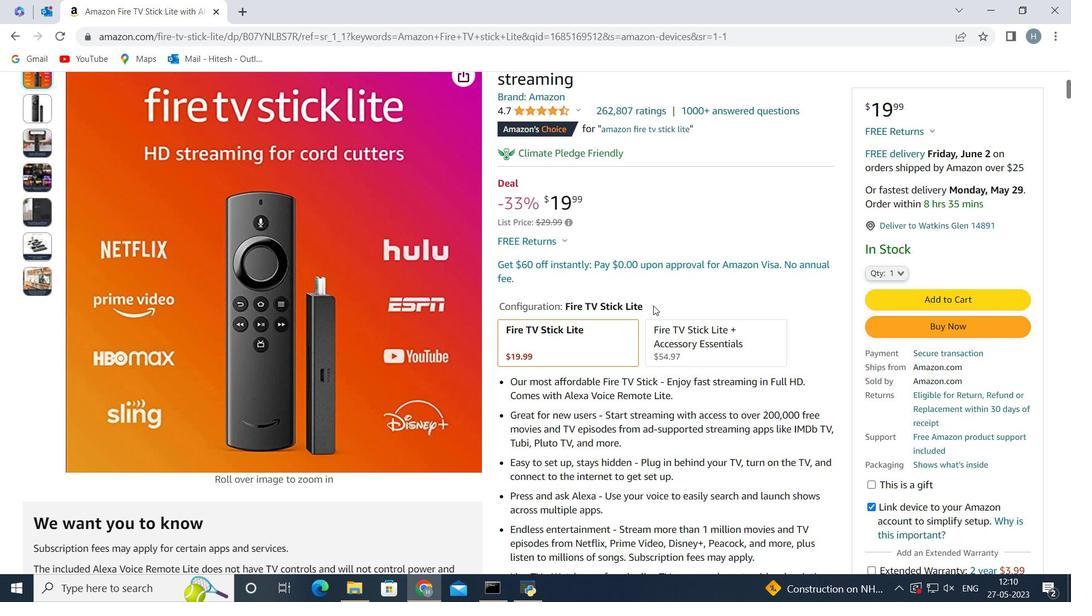 
Action: Mouse scrolled (651, 285) with delta (0, 0)
Screenshot: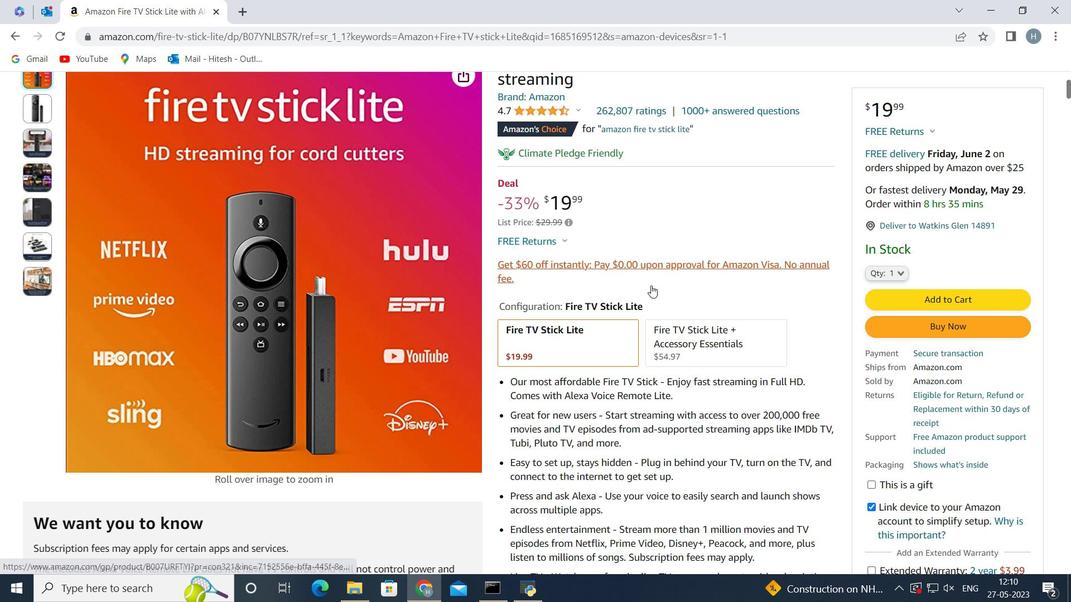 
Action: Mouse scrolled (651, 285) with delta (0, 0)
Screenshot: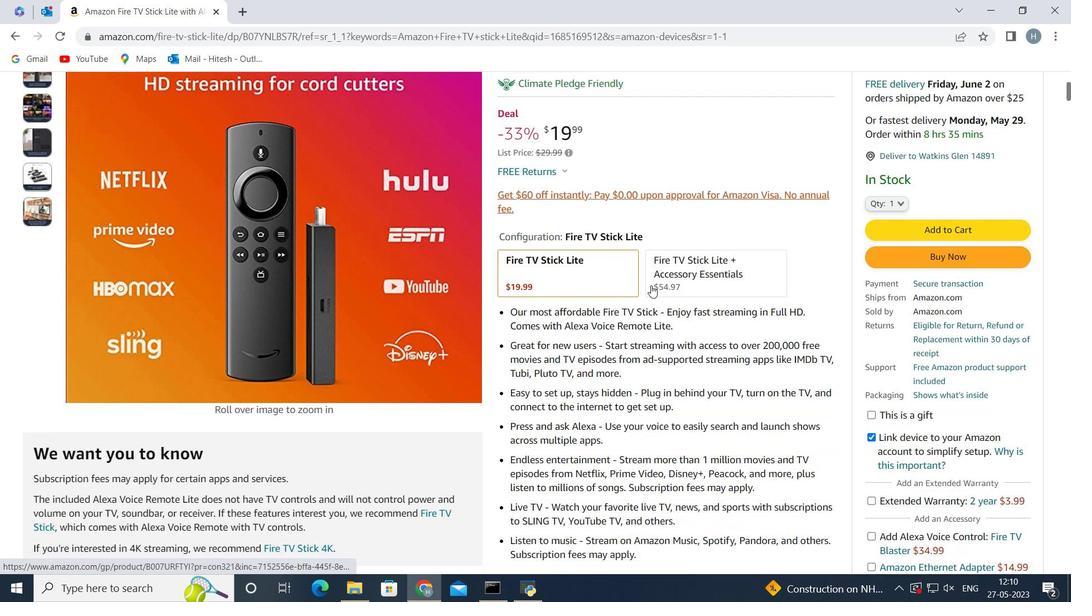
Action: Mouse moved to (618, 292)
Screenshot: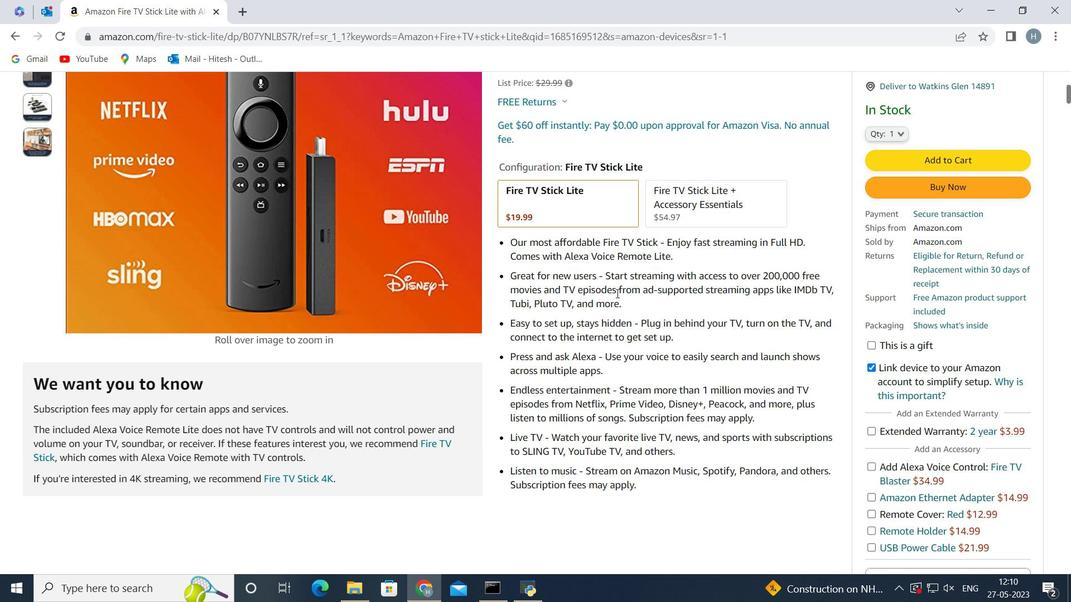 
Action: Mouse scrolled (618, 291) with delta (0, 0)
Screenshot: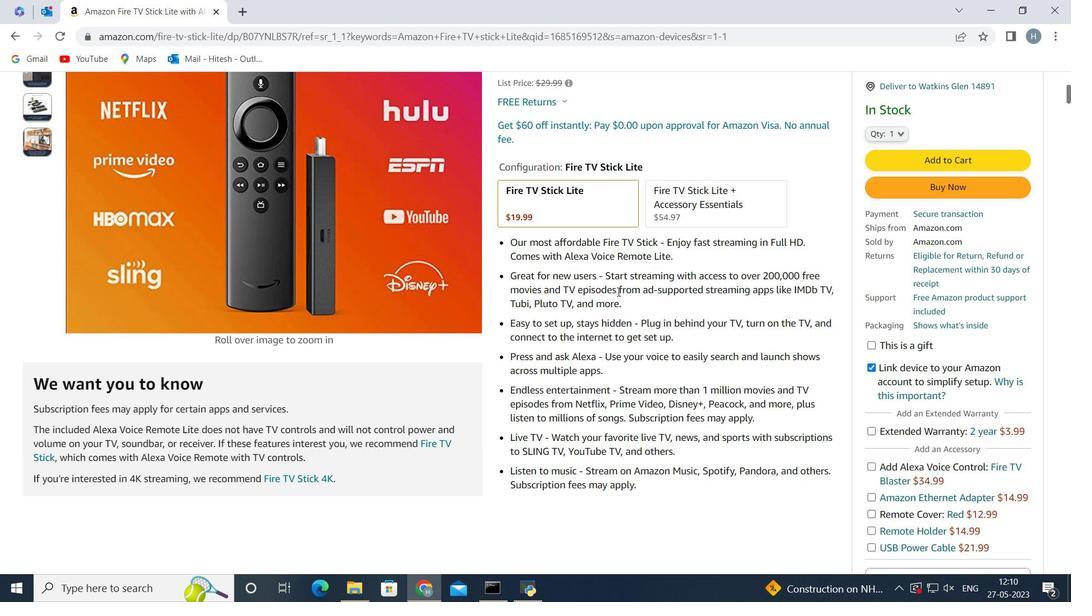 
Action: Mouse scrolled (618, 291) with delta (0, 0)
Screenshot: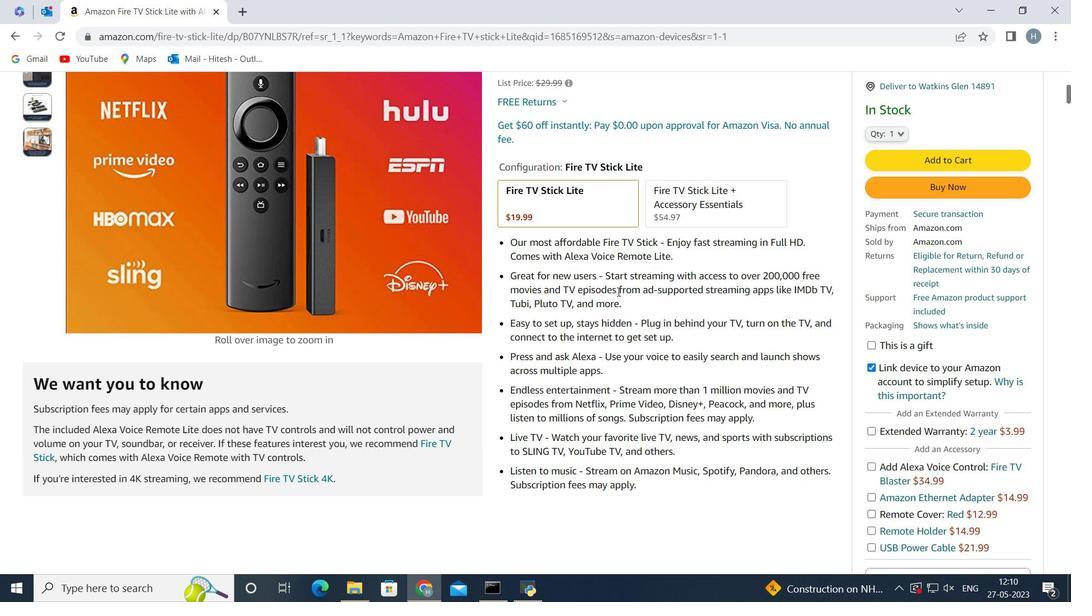 
Action: Mouse moved to (584, 256)
Screenshot: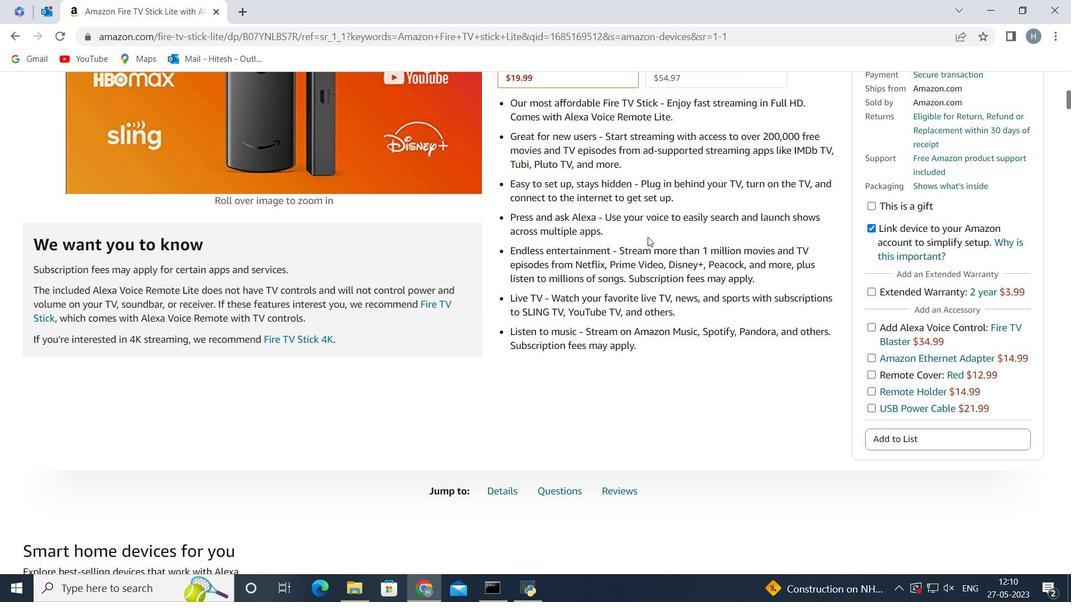 
Action: Mouse scrolled (584, 256) with delta (0, 0)
Screenshot: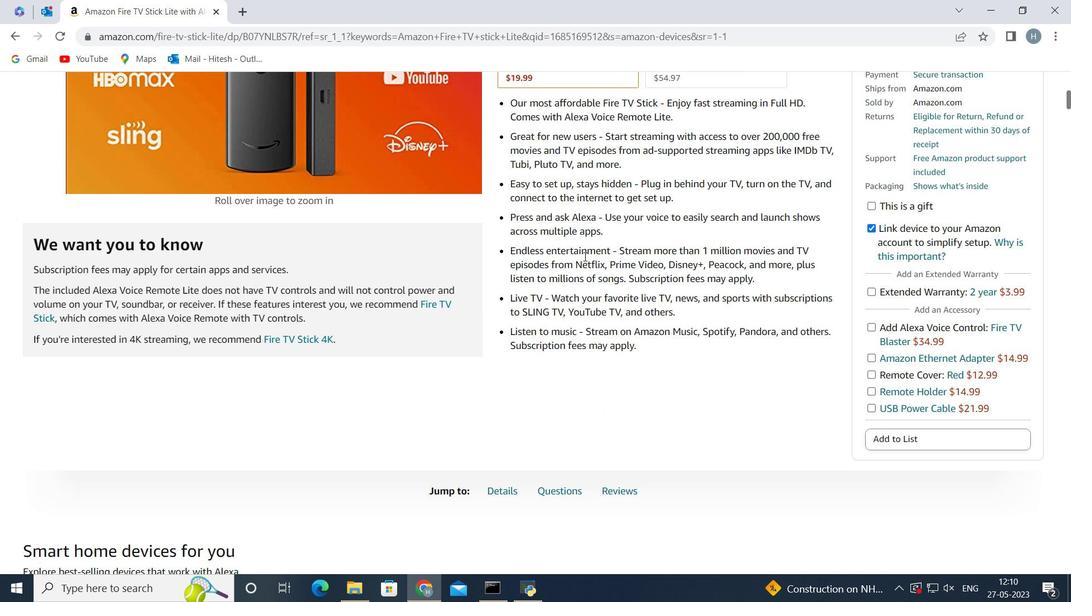 
Action: Mouse scrolled (584, 256) with delta (0, 0)
Screenshot: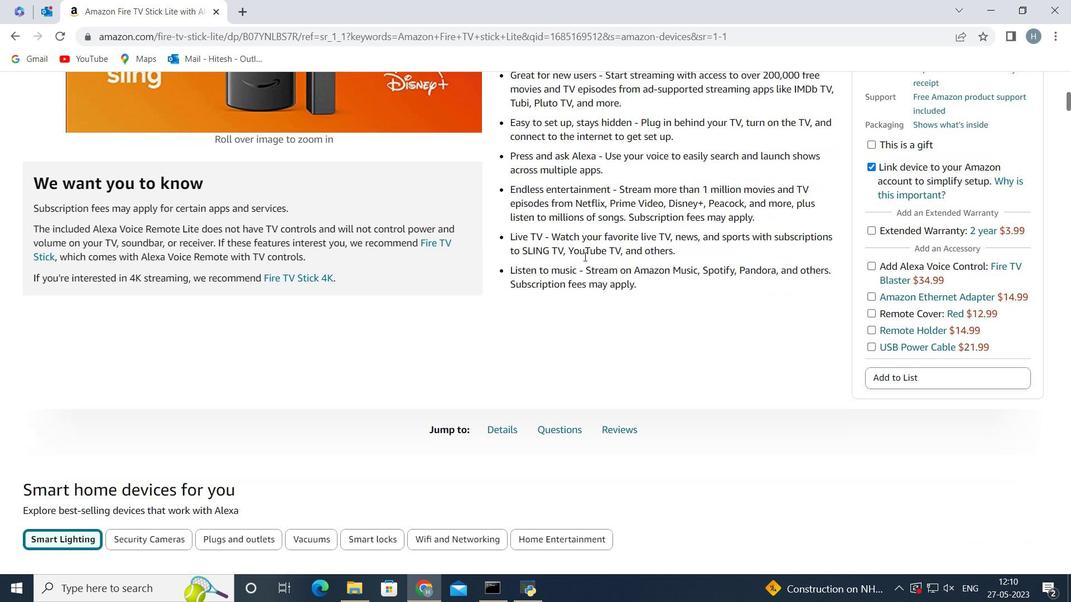 
Action: Mouse scrolled (584, 256) with delta (0, 0)
Screenshot: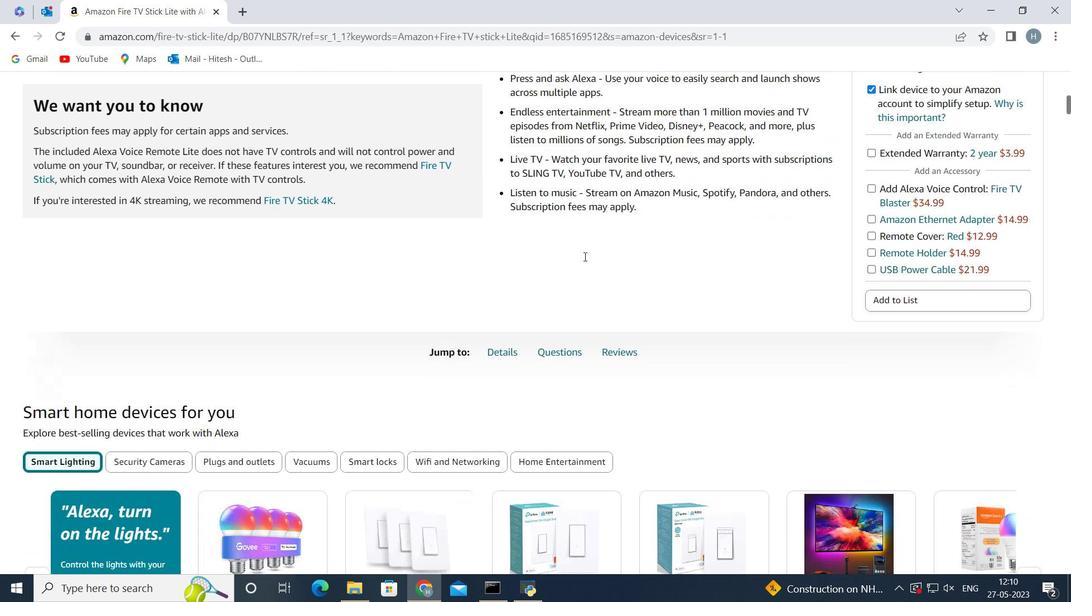 
Action: Mouse scrolled (584, 256) with delta (0, 0)
Screenshot: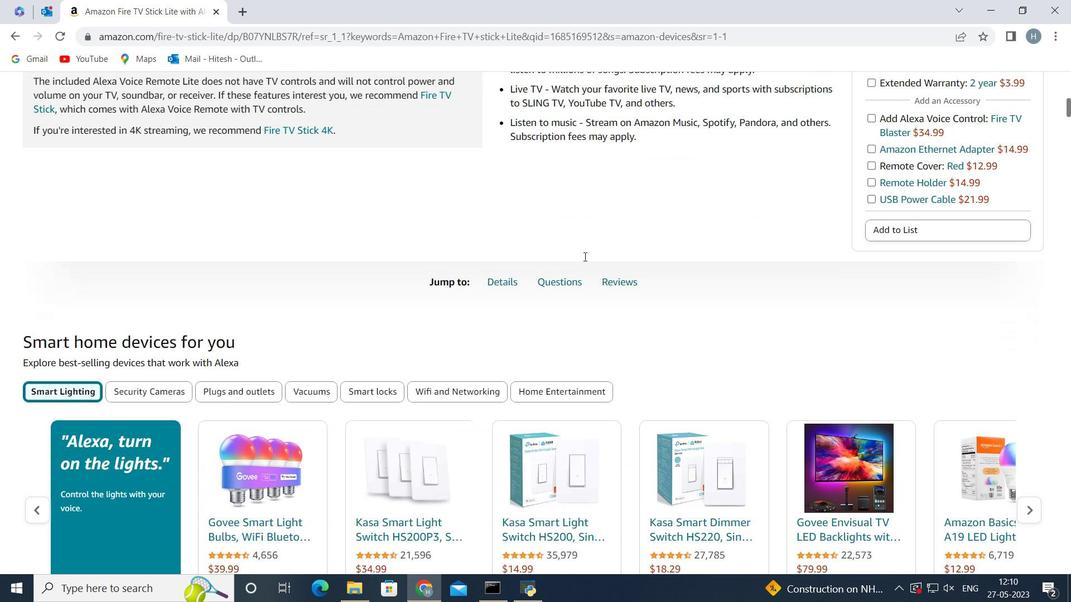 
Action: Mouse moved to (502, 227)
Screenshot: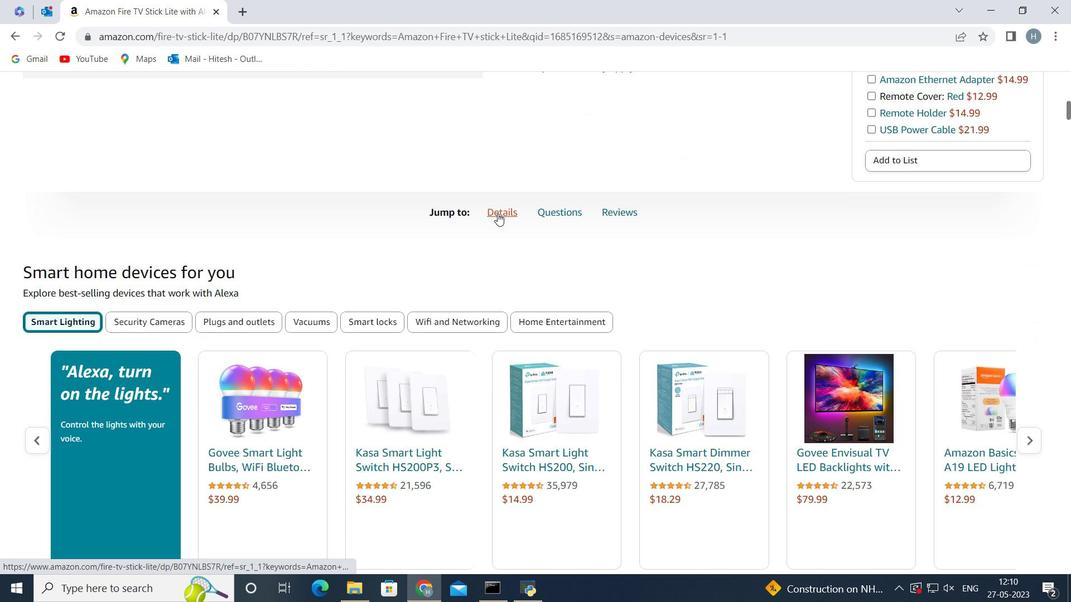 
Action: Mouse scrolled (502, 227) with delta (0, 0)
Screenshot: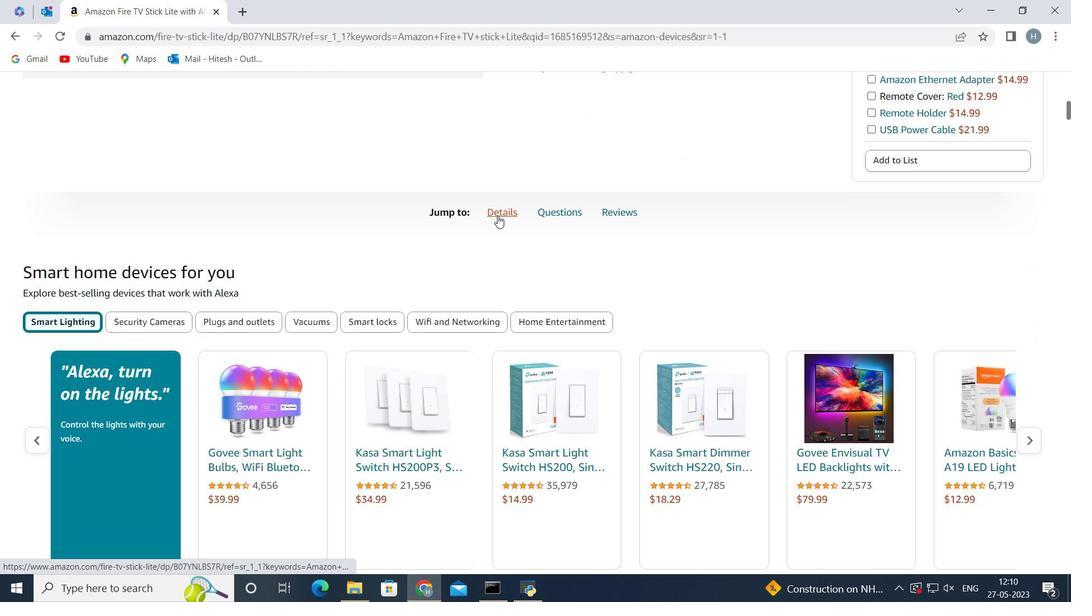 
Action: Mouse scrolled (502, 227) with delta (0, 0)
Screenshot: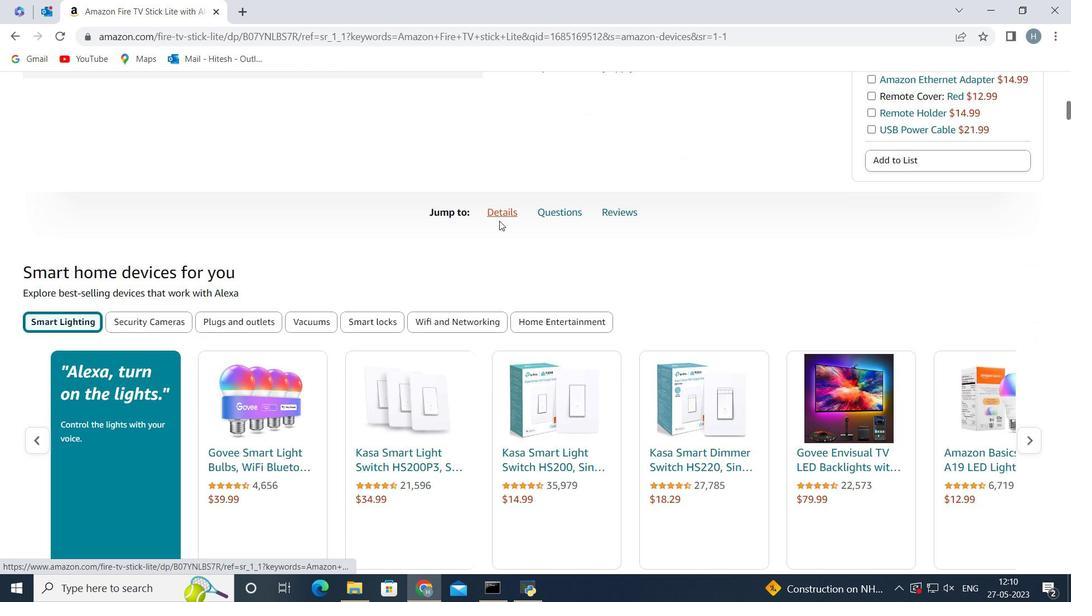
Action: Mouse scrolled (502, 227) with delta (0, 0)
Screenshot: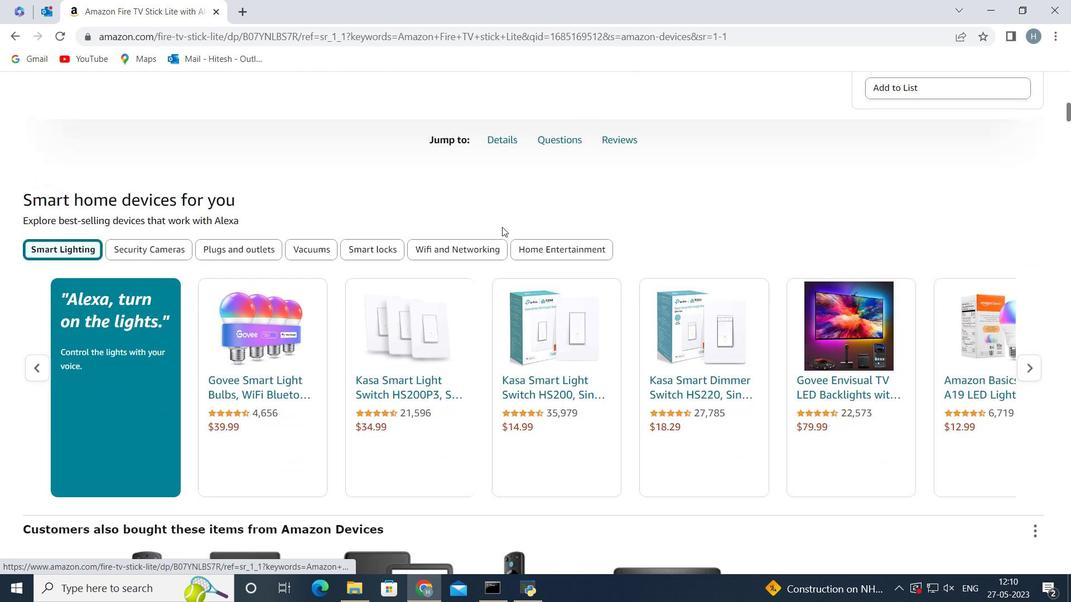 
Action: Mouse scrolled (502, 227) with delta (0, 0)
Screenshot: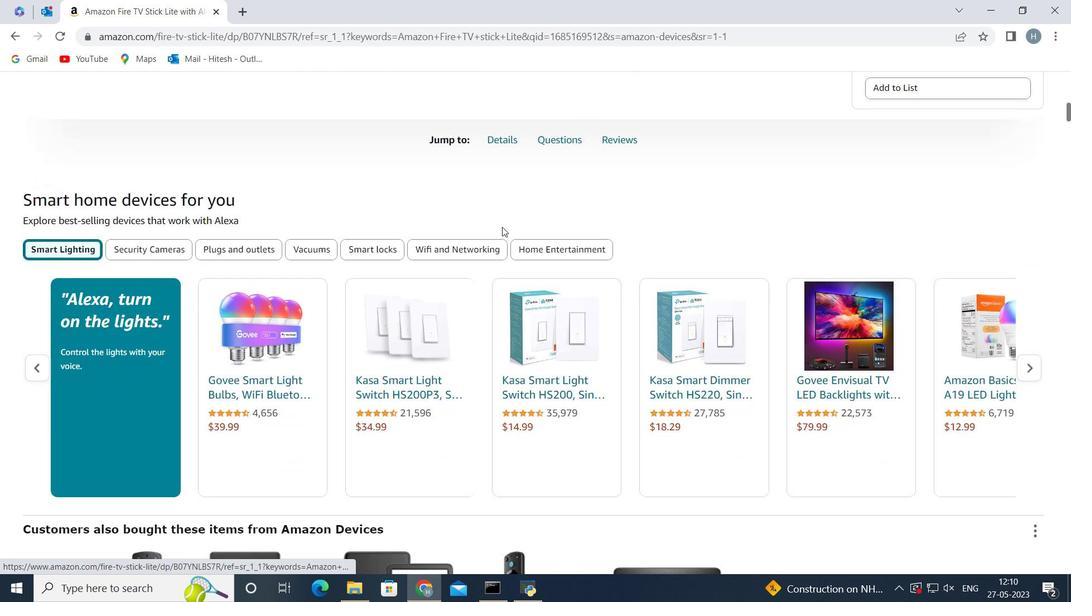
Action: Mouse scrolled (502, 227) with delta (0, 0)
Screenshot: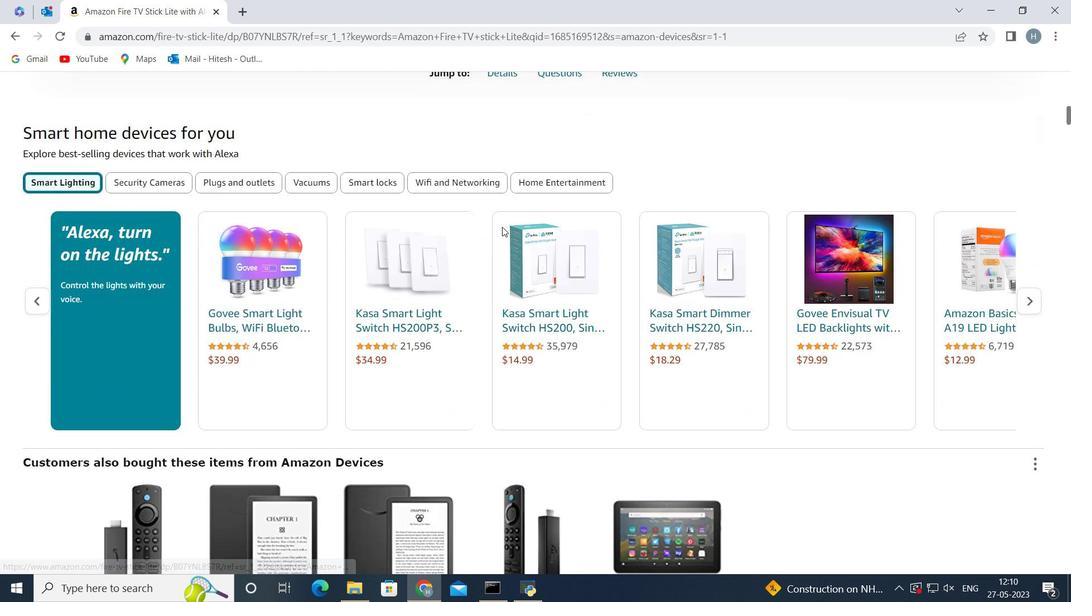 
Action: Mouse scrolled (502, 227) with delta (0, 0)
Screenshot: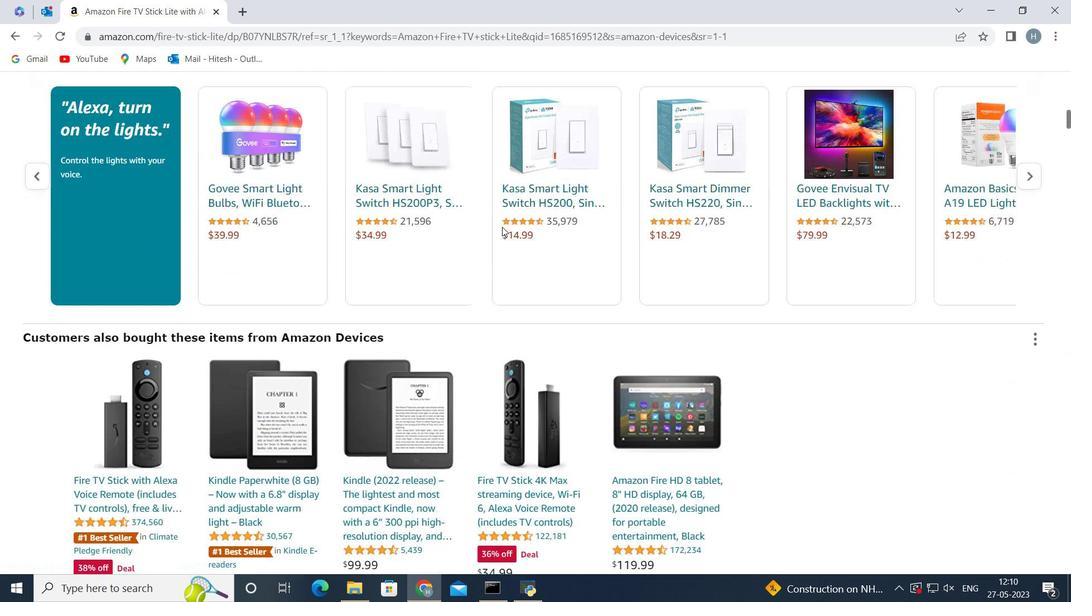 
Action: Mouse scrolled (502, 227) with delta (0, 0)
Screenshot: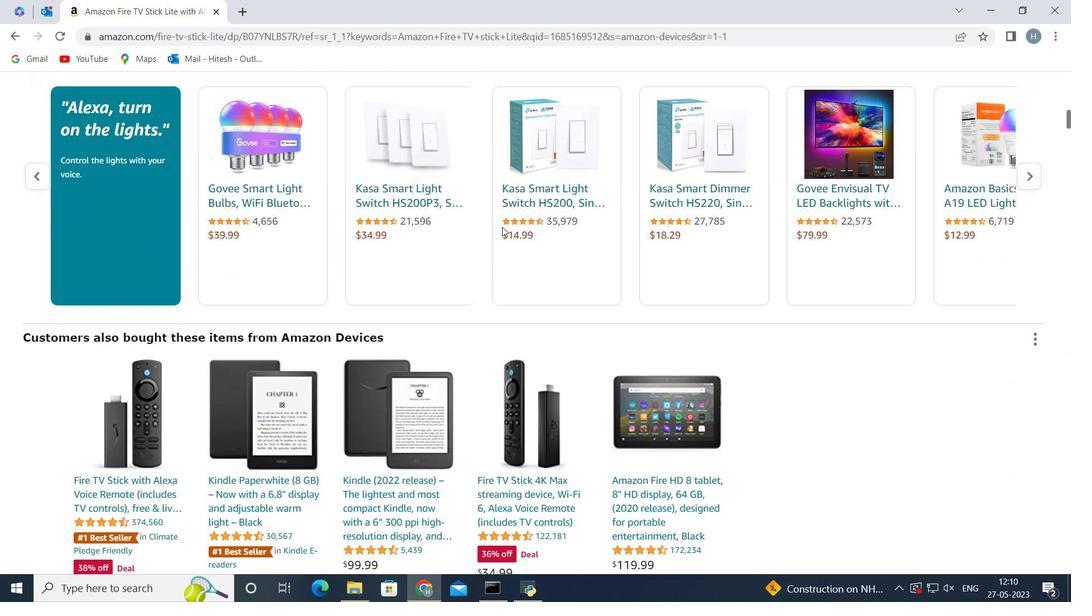 
Action: Mouse scrolled (502, 227) with delta (0, 0)
Screenshot: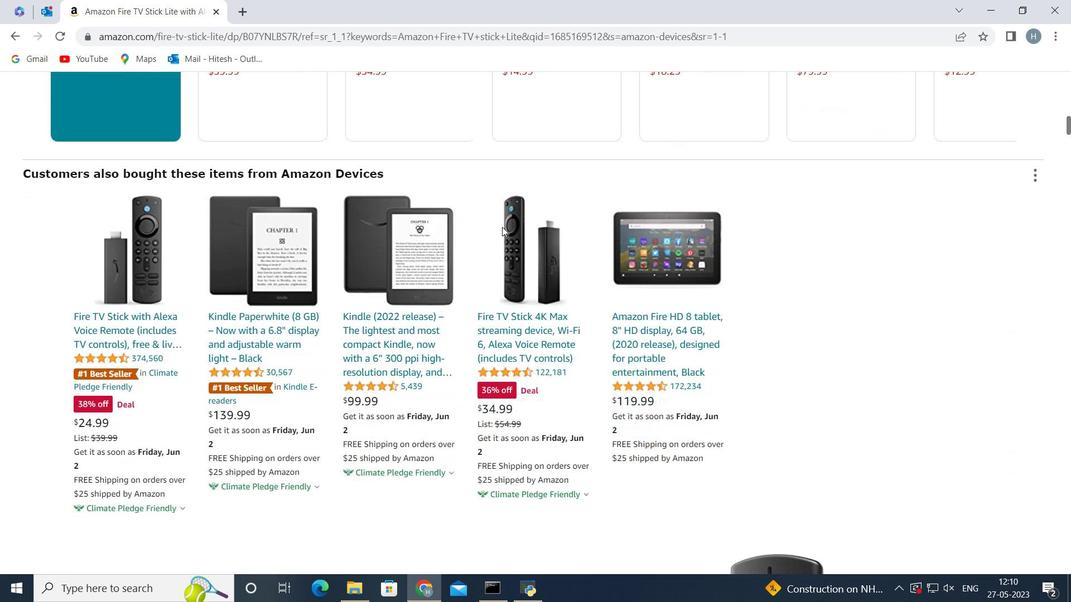 
Action: Mouse scrolled (502, 227) with delta (0, 0)
Screenshot: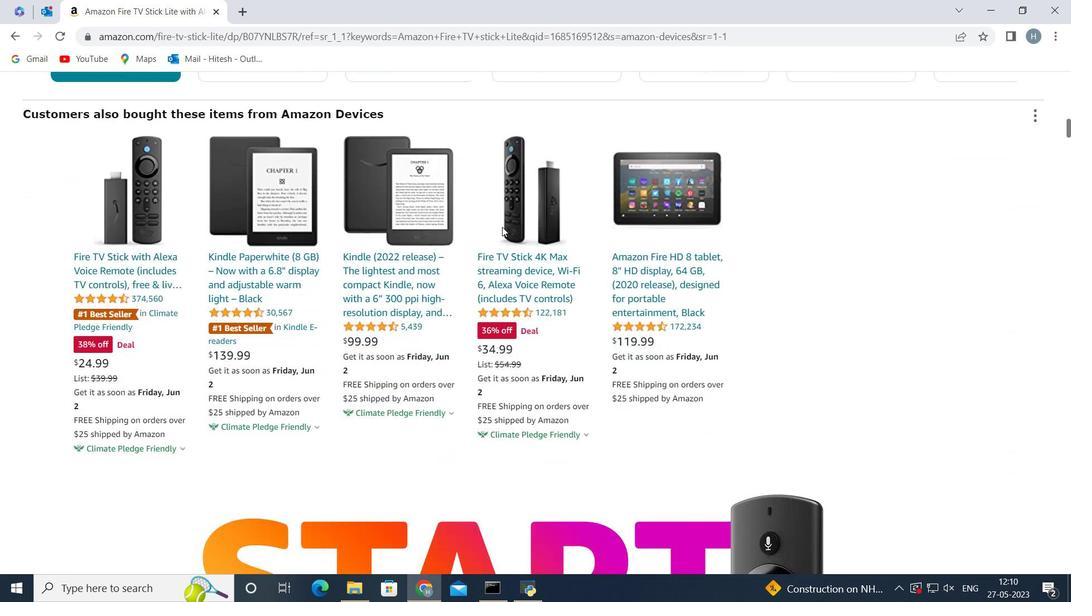 
Action: Mouse scrolled (502, 227) with delta (0, 0)
Screenshot: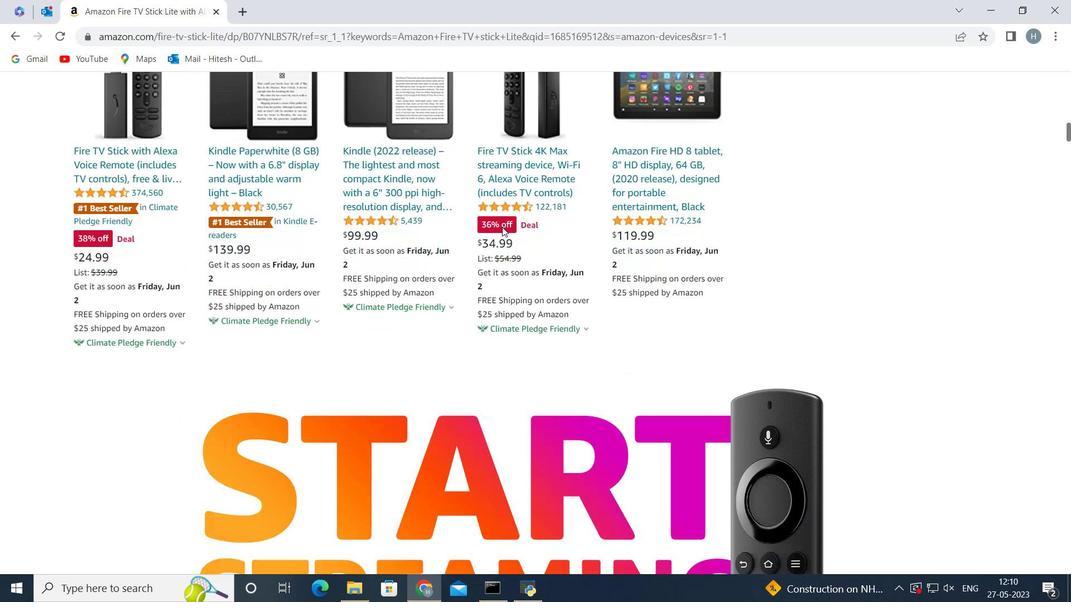 
Action: Mouse scrolled (502, 227) with delta (0, 0)
Screenshot: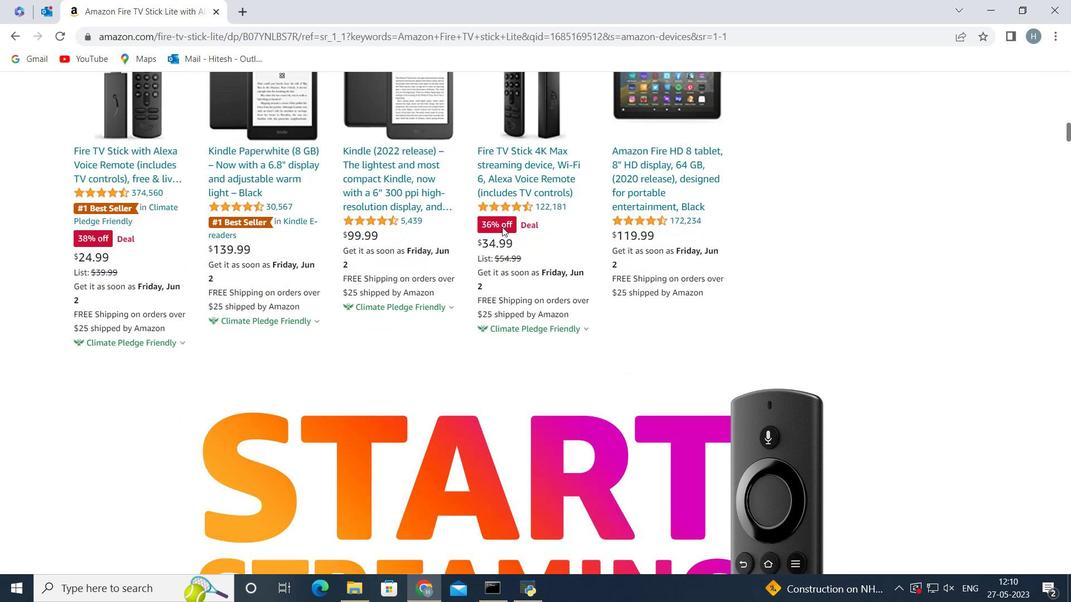 
Action: Mouse scrolled (502, 227) with delta (0, 0)
Screenshot: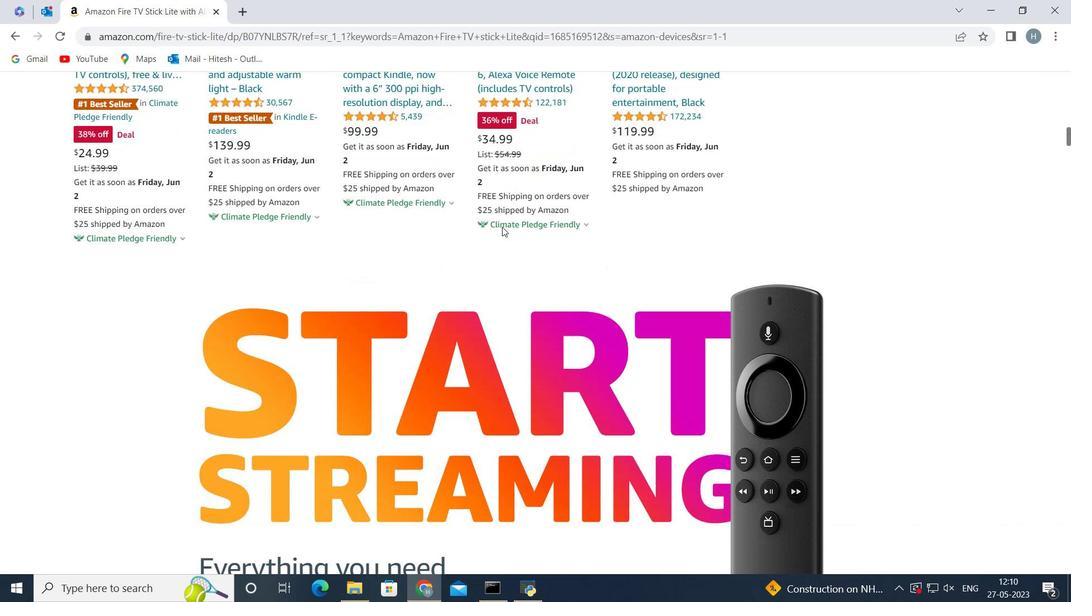 
Action: Mouse moved to (401, 305)
Screenshot: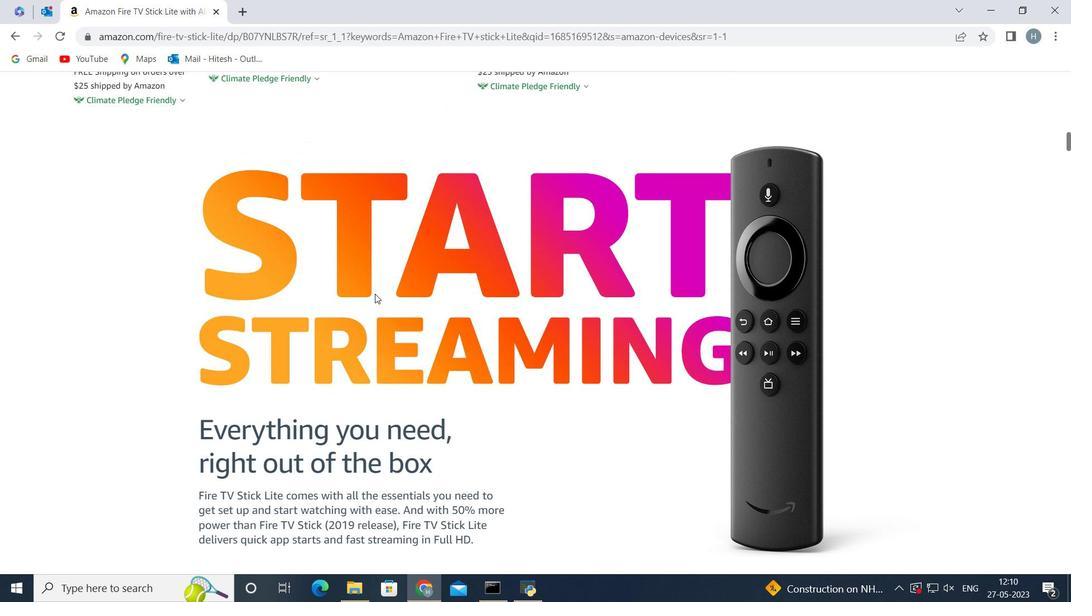 
Action: Mouse scrolled (401, 305) with delta (0, 0)
Screenshot: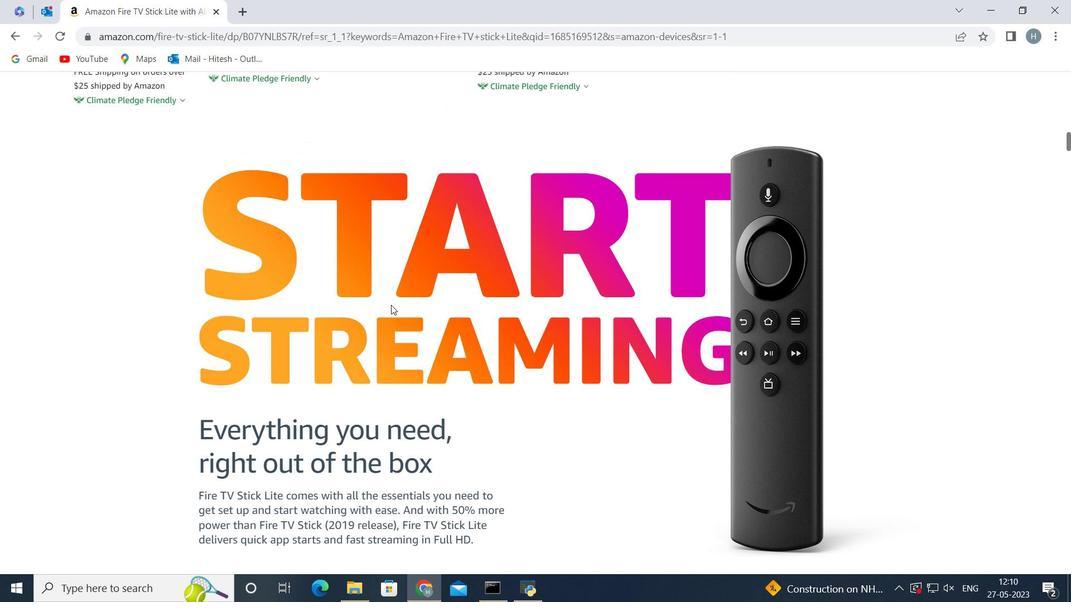 
Action: Mouse scrolled (401, 305) with delta (0, 0)
Screenshot: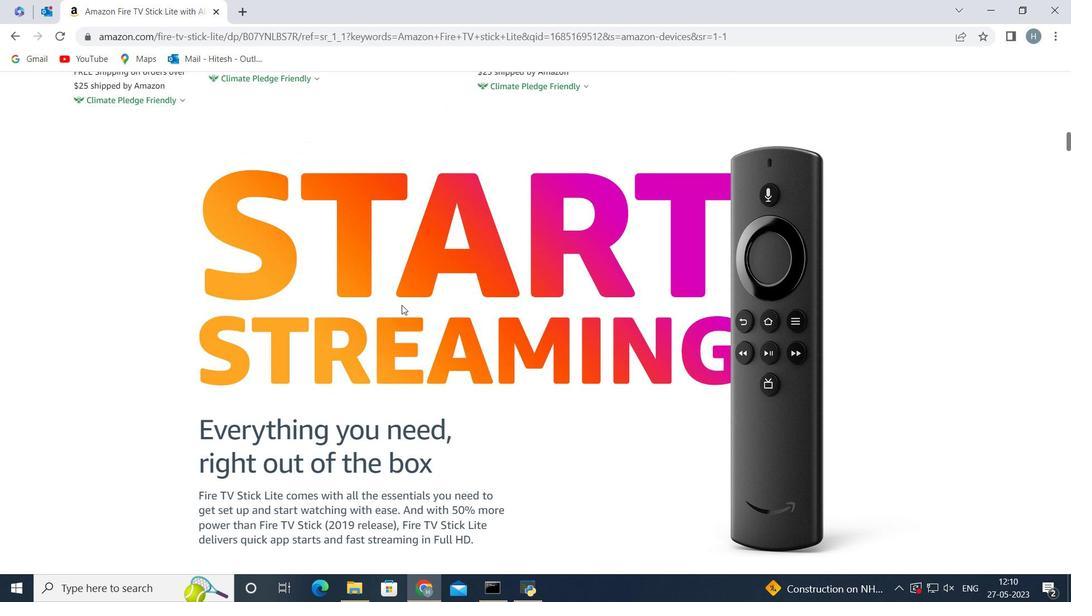 
Action: Mouse moved to (355, 305)
Screenshot: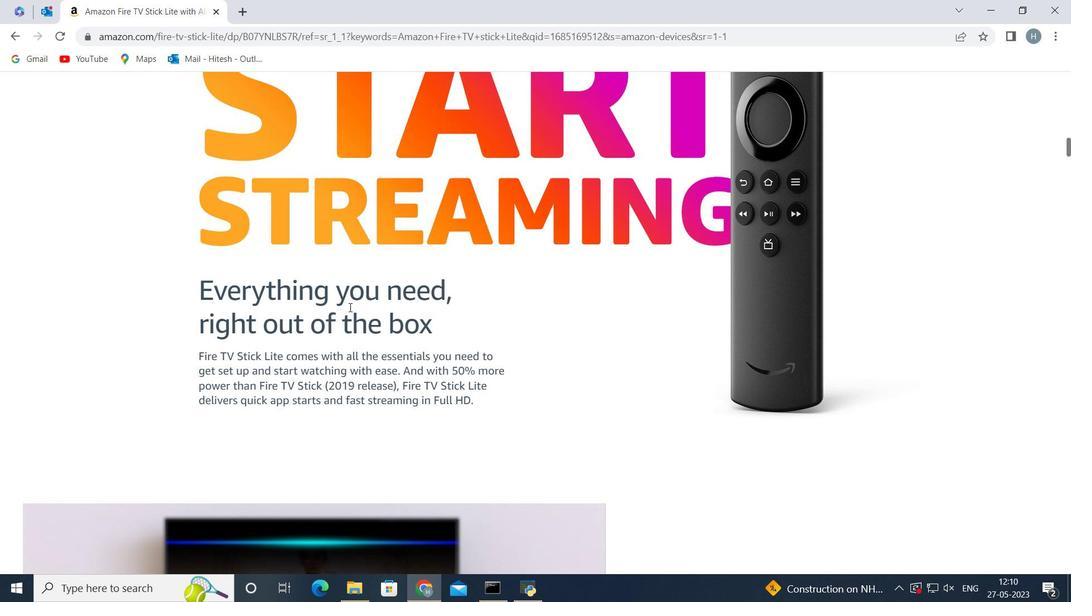 
Action: Mouse scrolled (355, 304) with delta (0, 0)
Screenshot: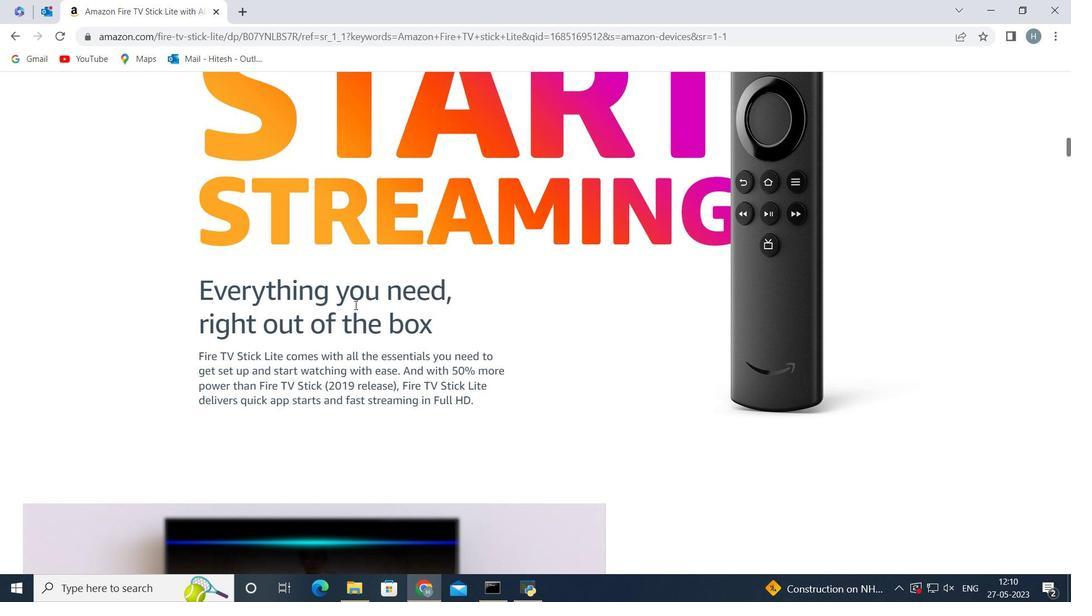 
Action: Mouse moved to (398, 337)
Screenshot: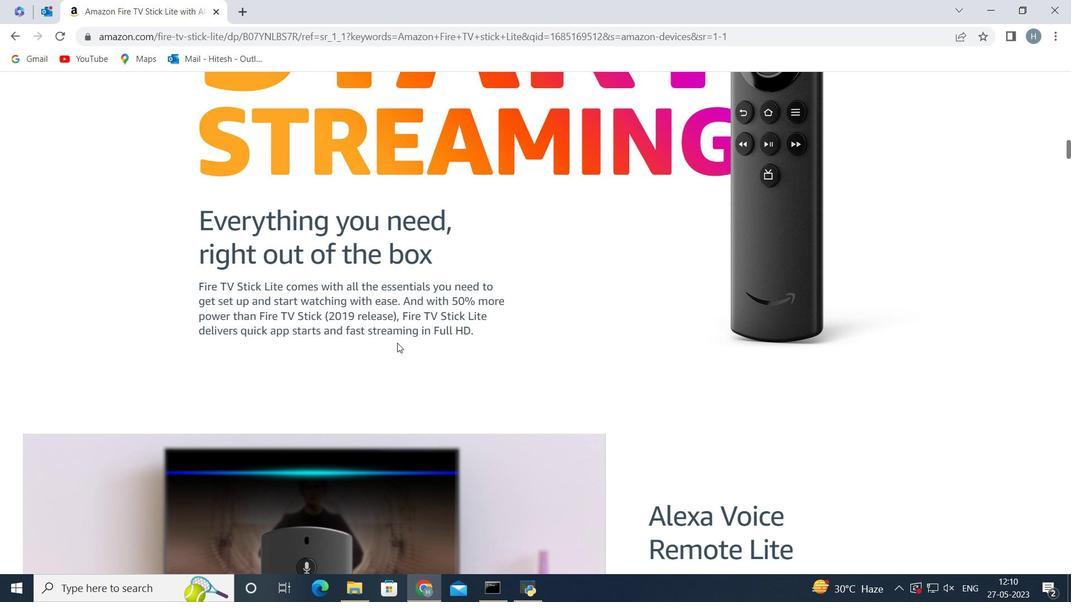 
Action: Mouse scrolled (398, 336) with delta (0, 0)
Screenshot: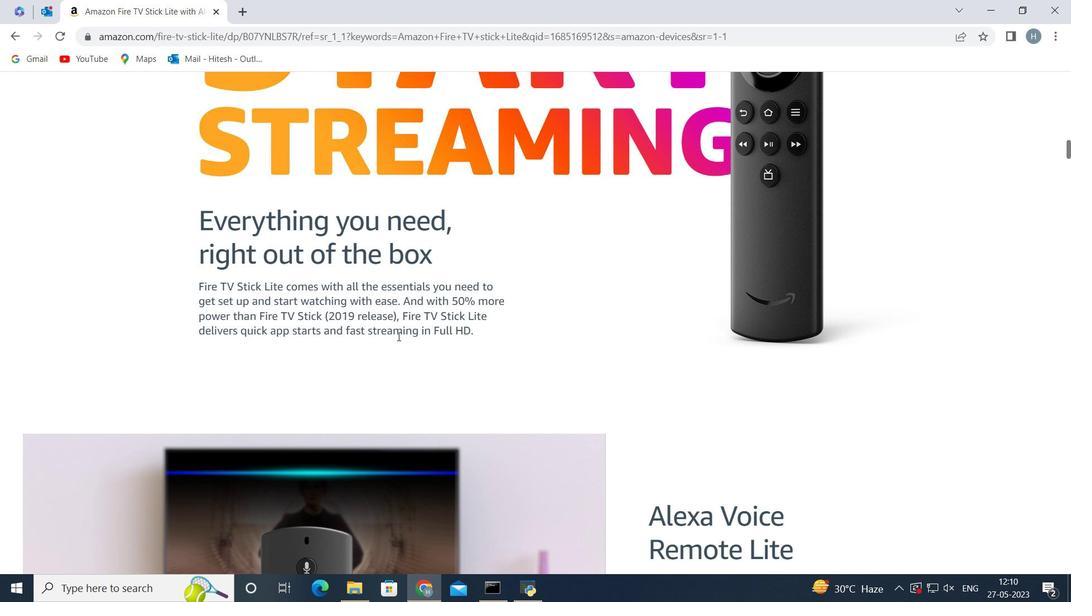 
Action: Mouse moved to (398, 335)
Screenshot: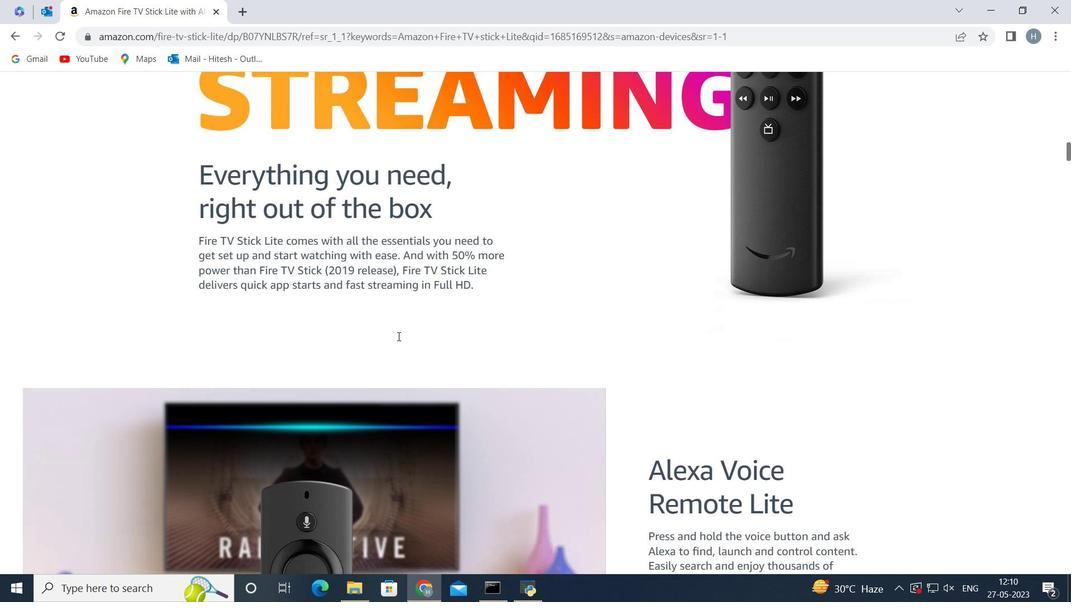 
Action: Mouse scrolled (398, 334) with delta (0, 0)
Screenshot: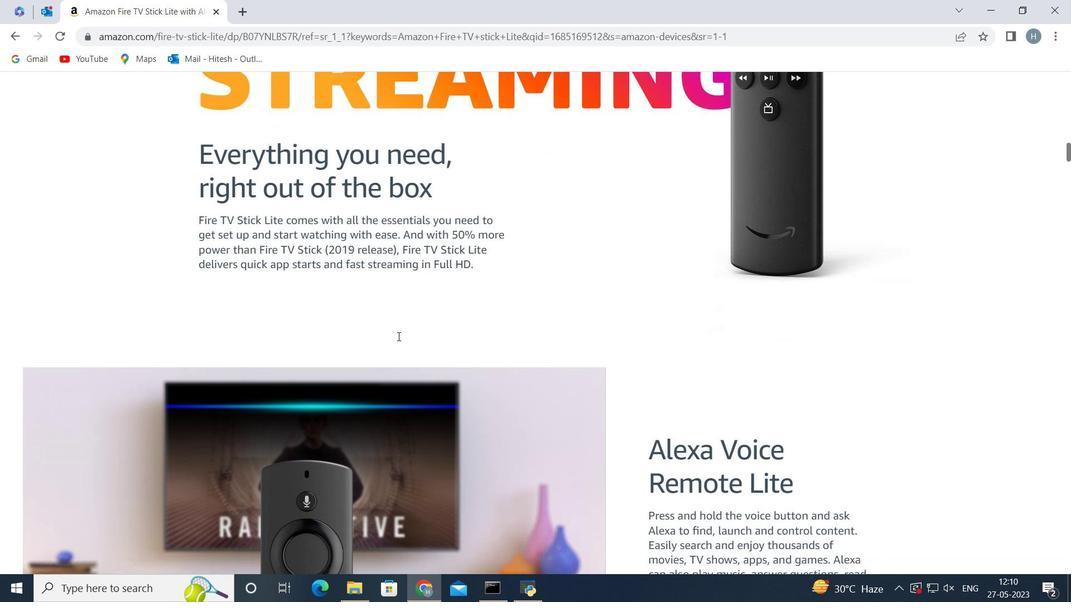 
Action: Mouse moved to (398, 334)
Screenshot: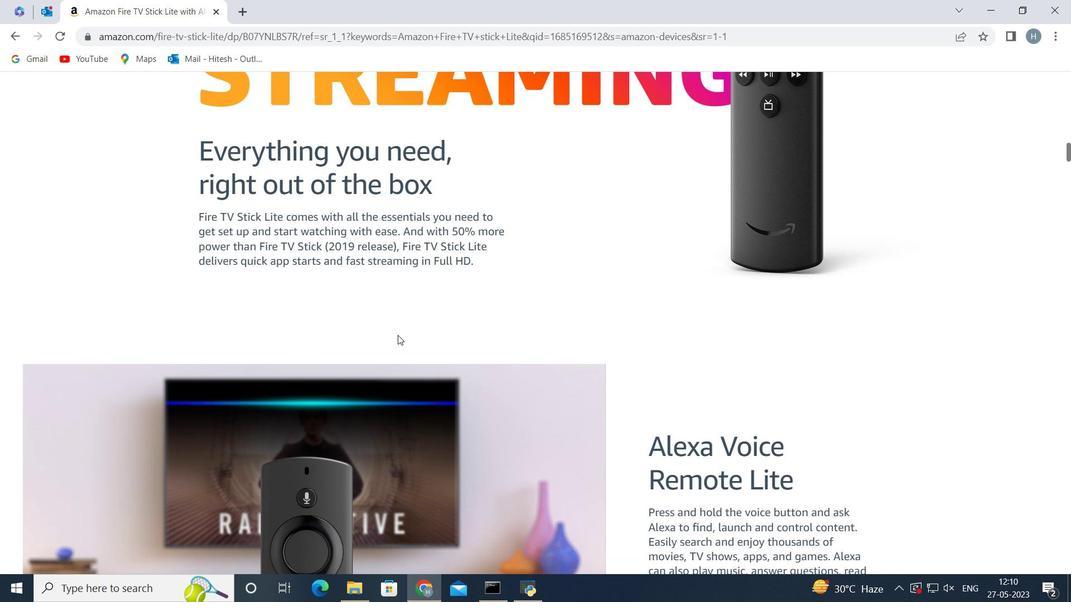 
Action: Mouse scrolled (398, 334) with delta (0, 0)
Screenshot: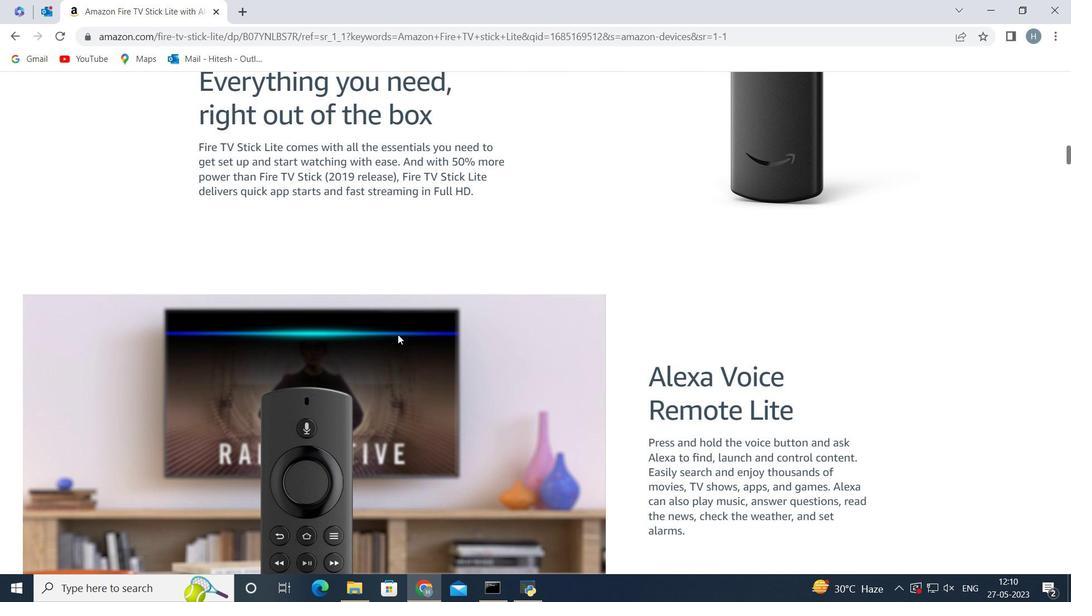 
Action: Mouse scrolled (398, 334) with delta (0, 0)
Screenshot: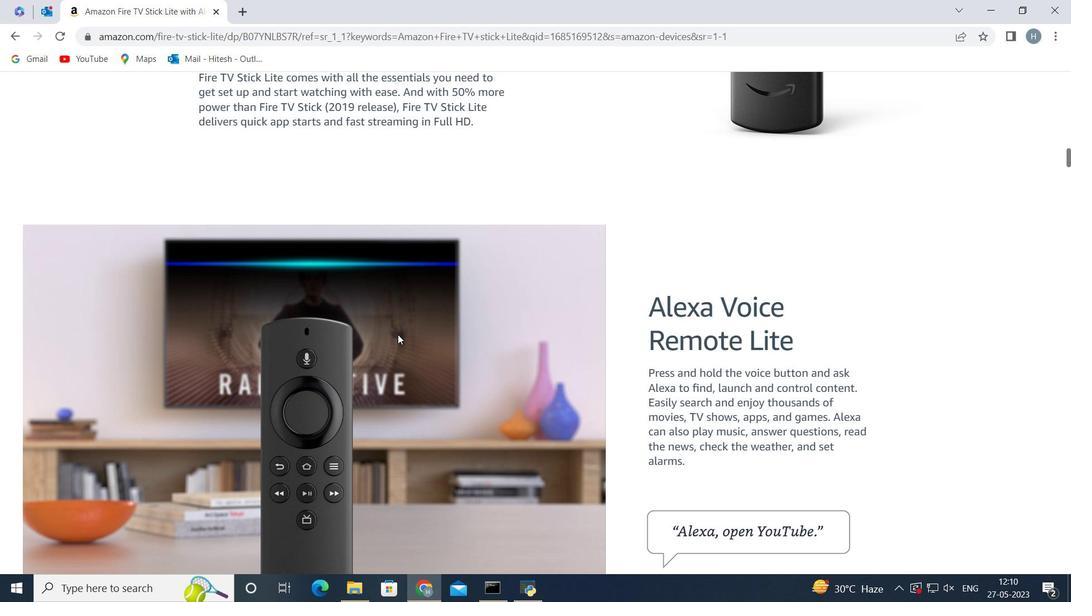
Action: Mouse moved to (606, 321)
Screenshot: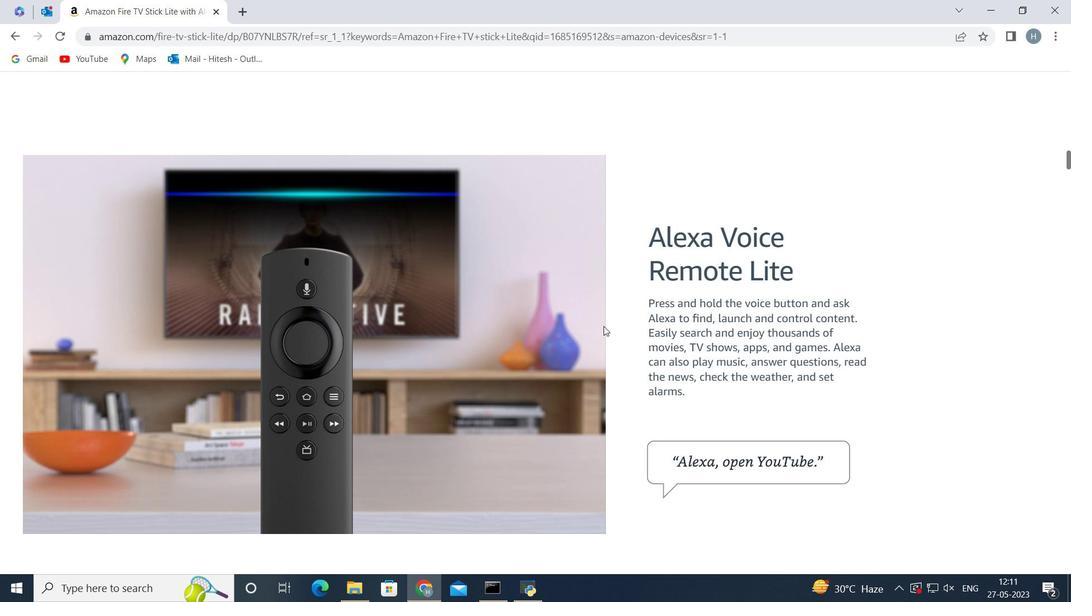 
Action: Mouse scrolled (606, 321) with delta (0, 0)
Screenshot: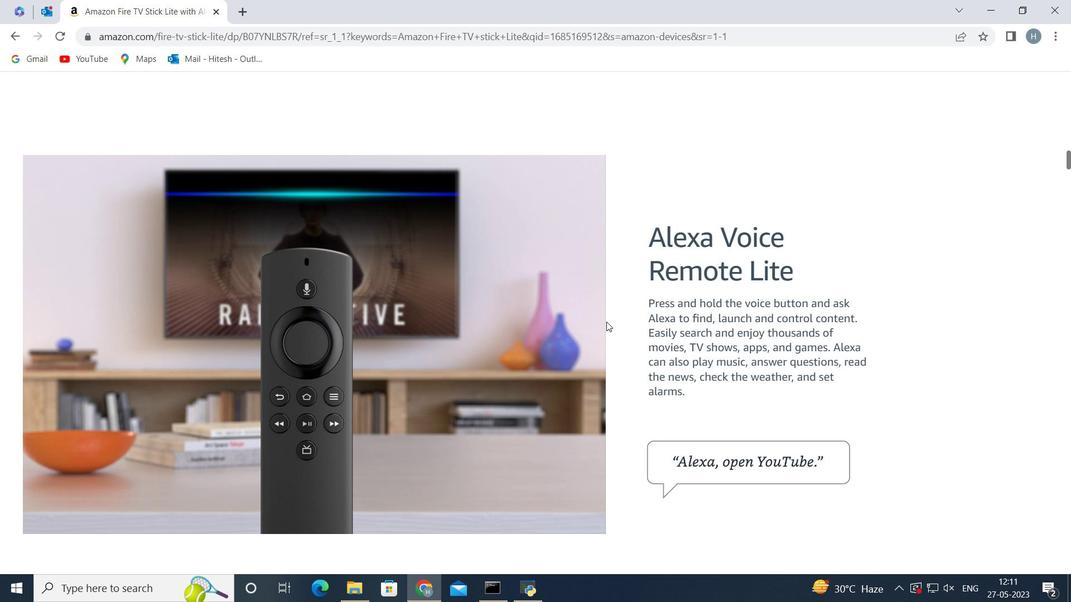 
Action: Mouse moved to (634, 291)
Screenshot: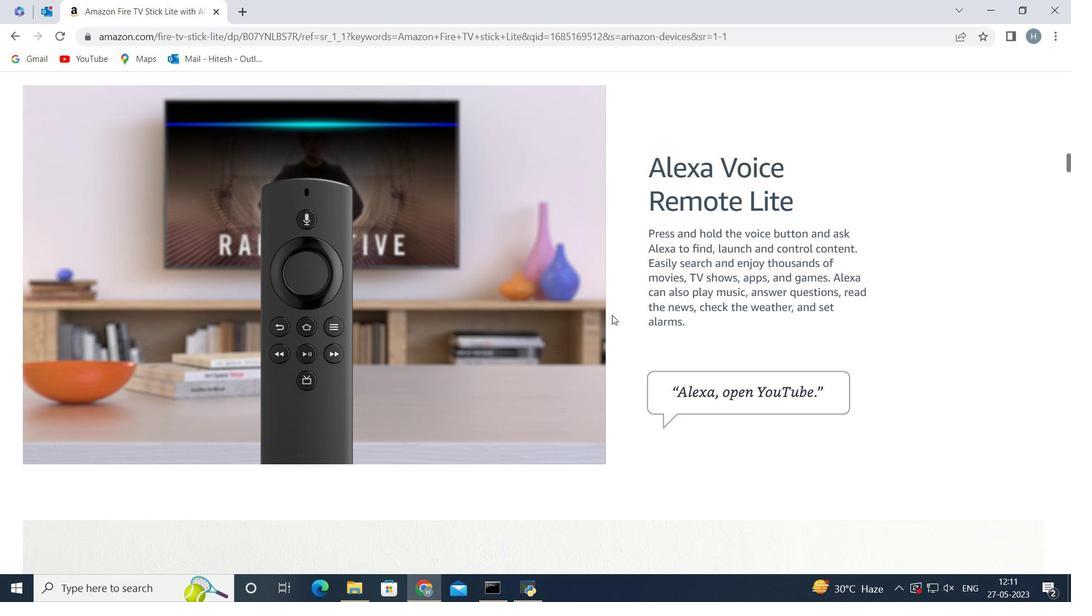 
Action: Mouse scrolled (634, 291) with delta (0, 0)
Screenshot: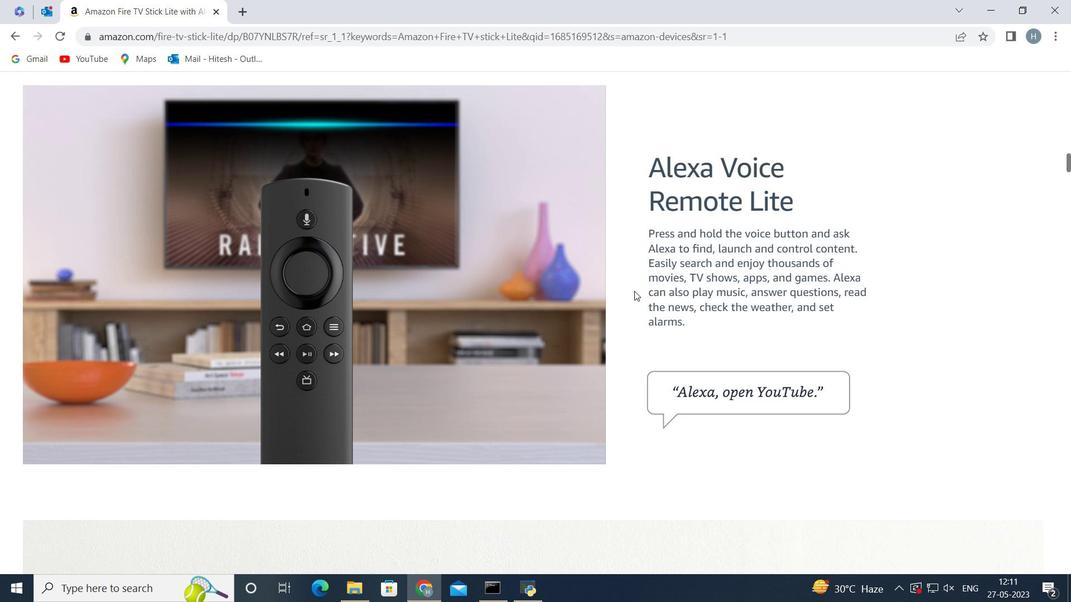 
Action: Mouse moved to (637, 290)
Screenshot: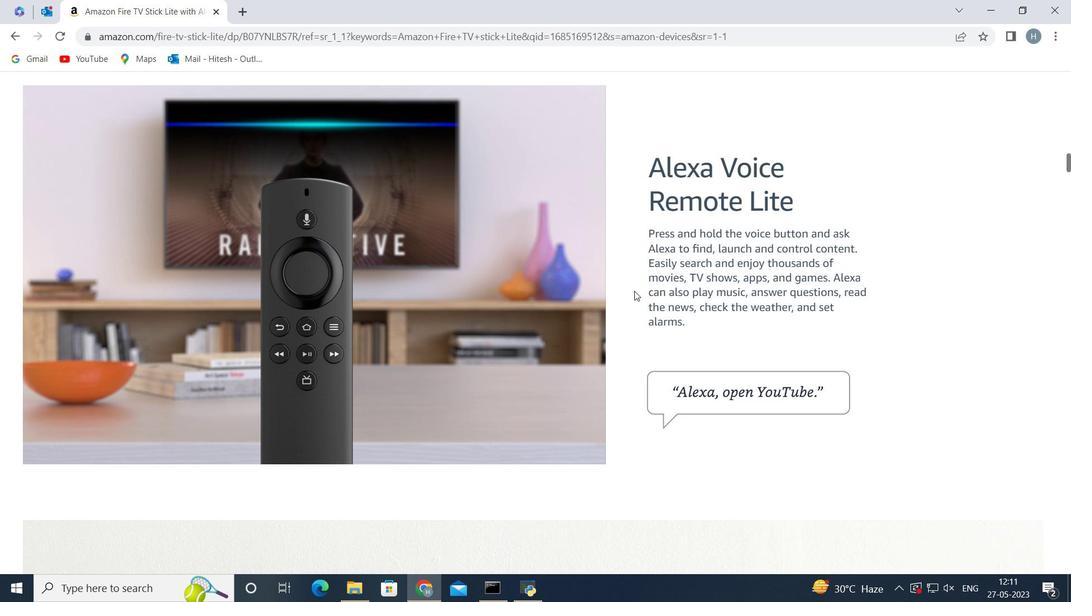 
Action: Mouse scrolled (637, 290) with delta (0, 0)
Screenshot: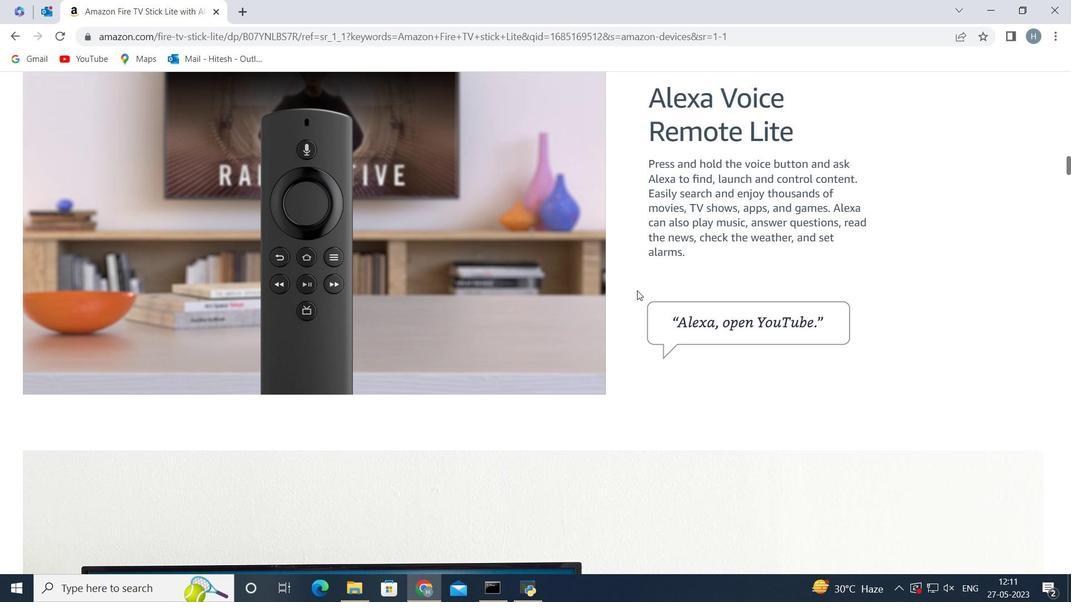 
Action: Mouse scrolled (637, 290) with delta (0, 0)
Screenshot: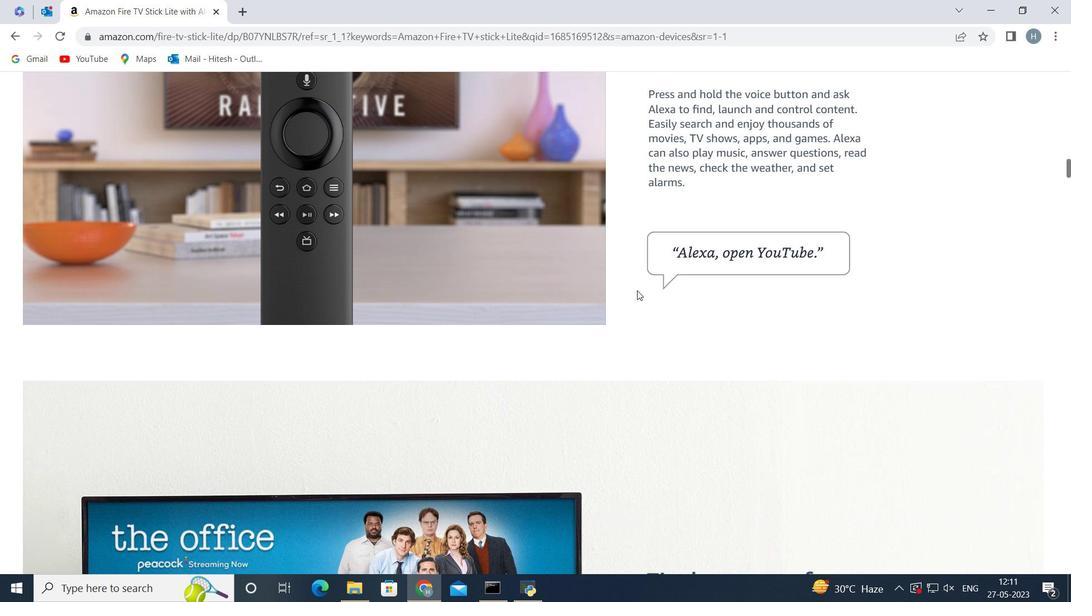 
Action: Mouse moved to (607, 296)
Screenshot: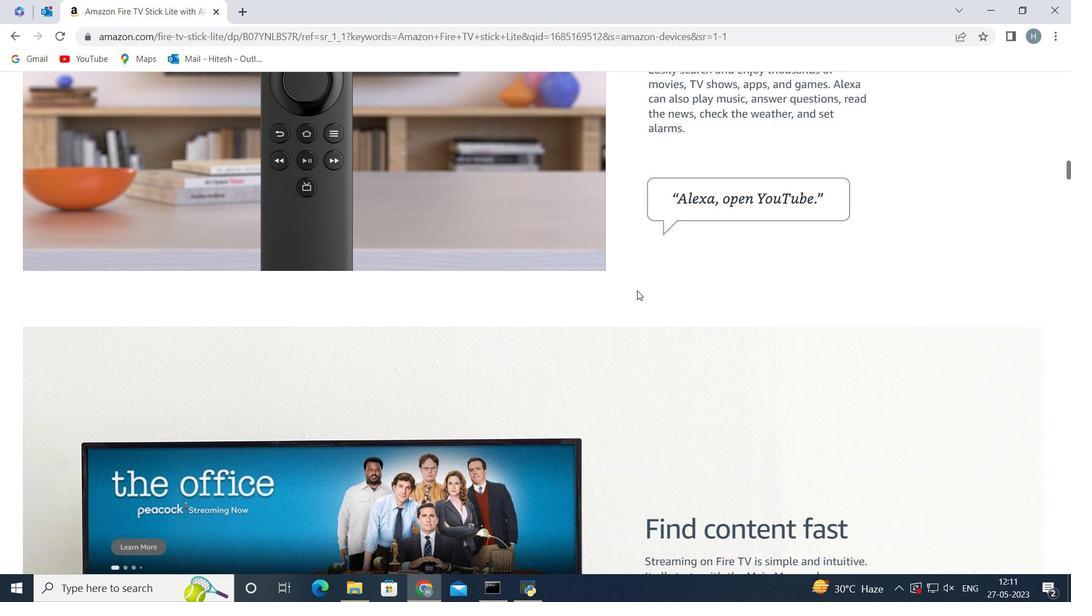 
Action: Mouse scrolled (607, 295) with delta (0, 0)
Screenshot: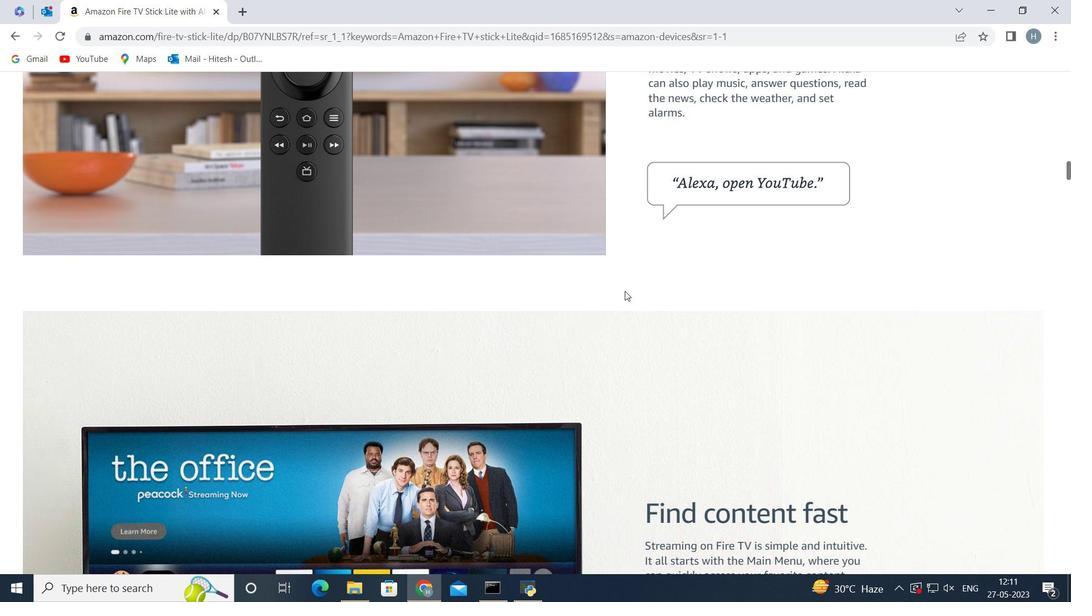 
Action: Mouse scrolled (607, 295) with delta (0, 0)
Screenshot: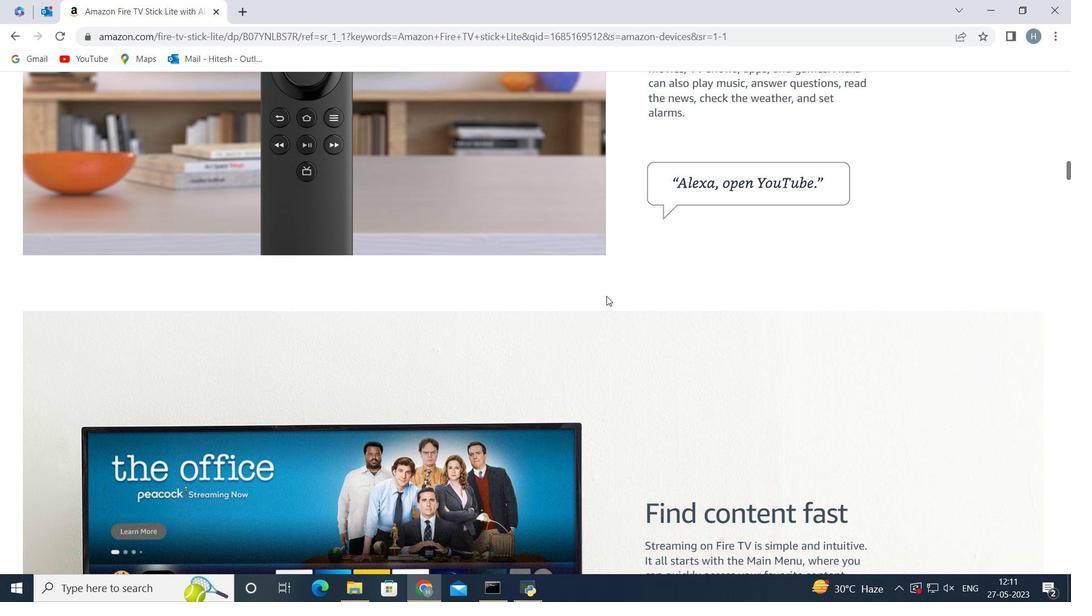 
Action: Mouse moved to (606, 296)
Screenshot: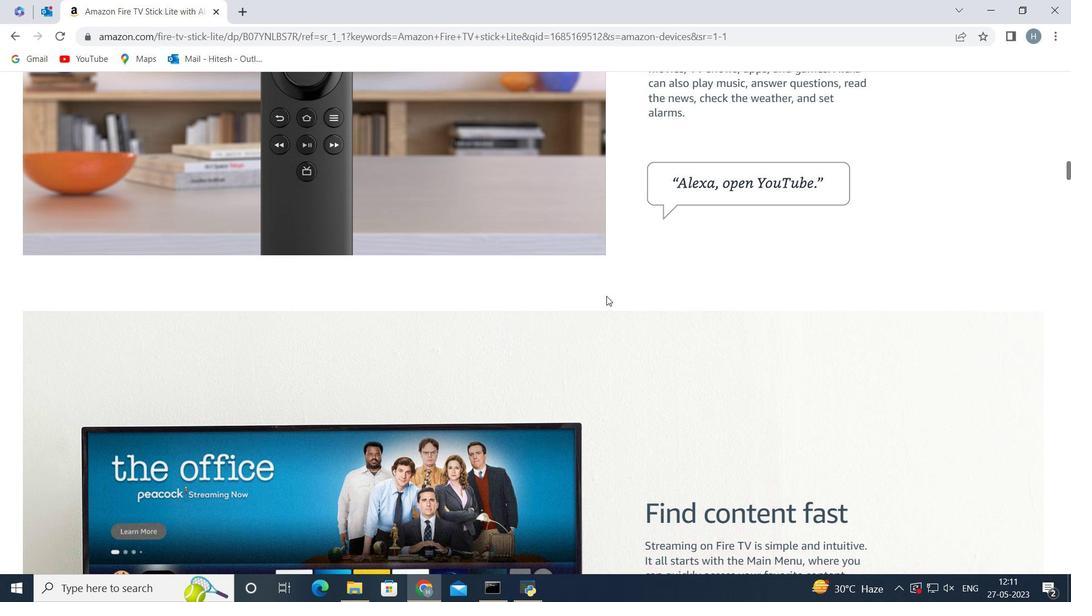 
Action: Mouse scrolled (606, 295) with delta (0, 0)
Screenshot: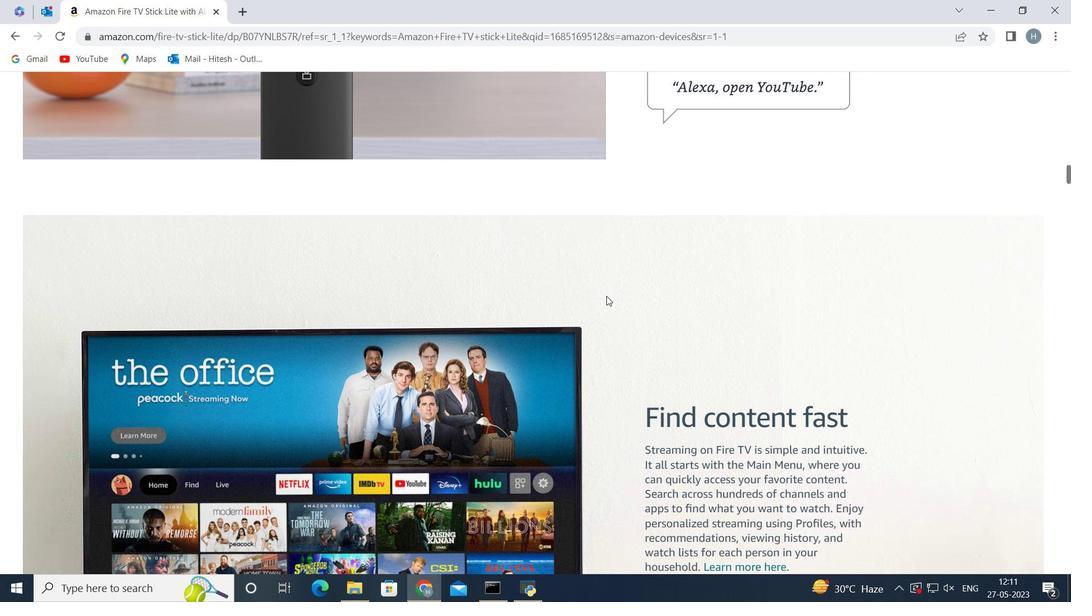 
Action: Mouse moved to (551, 285)
Screenshot: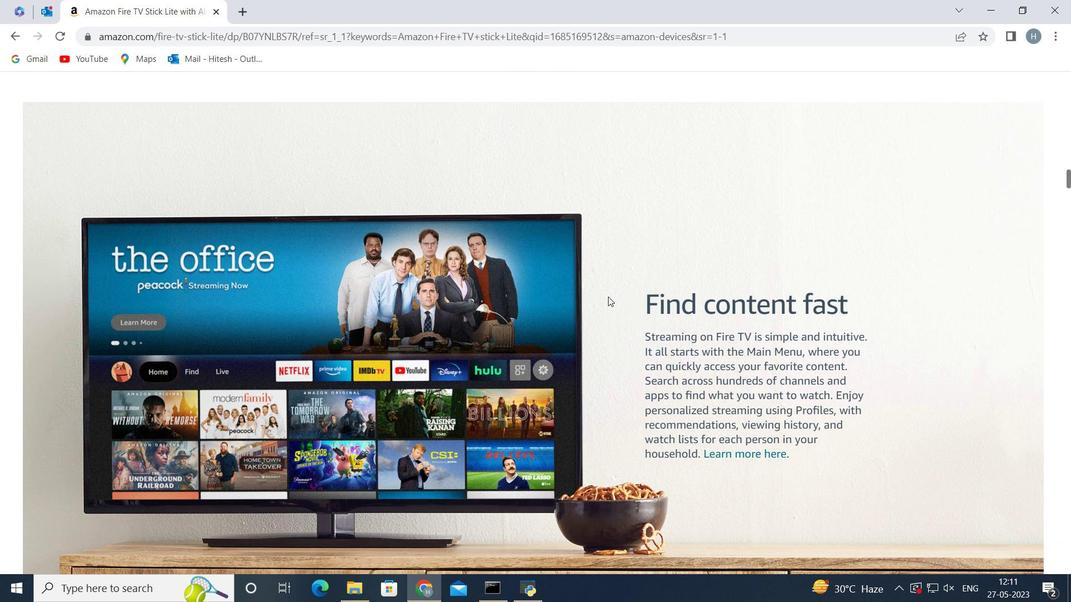 
Action: Mouse scrolled (551, 285) with delta (0, 0)
Screenshot: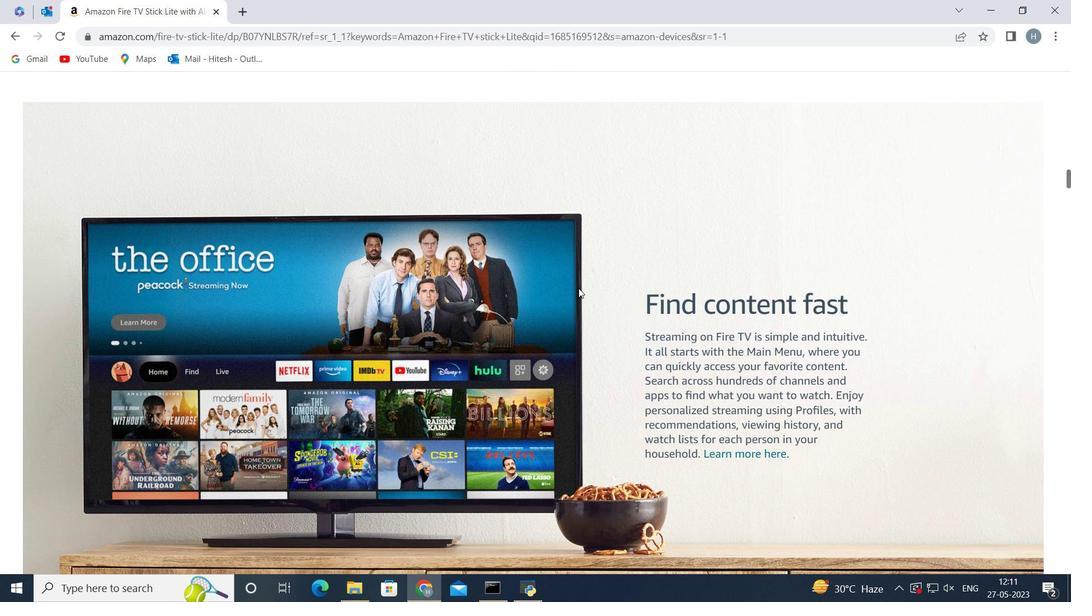 
Action: Mouse moved to (433, 268)
Screenshot: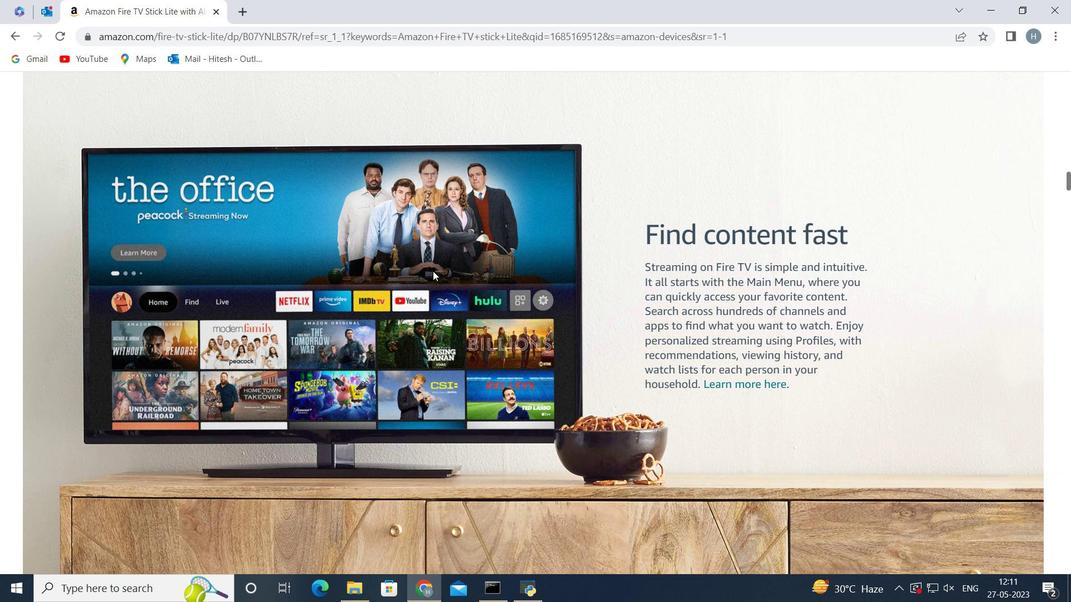 
Action: Mouse scrolled (433, 267) with delta (0, 0)
Screenshot: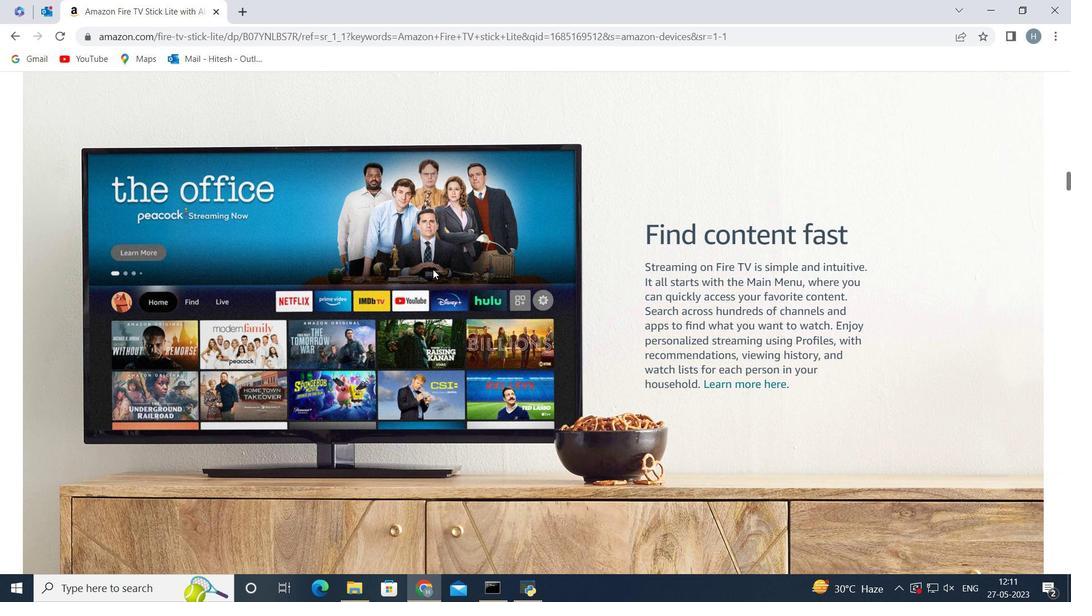 
Action: Mouse scrolled (433, 267) with delta (0, 0)
Screenshot: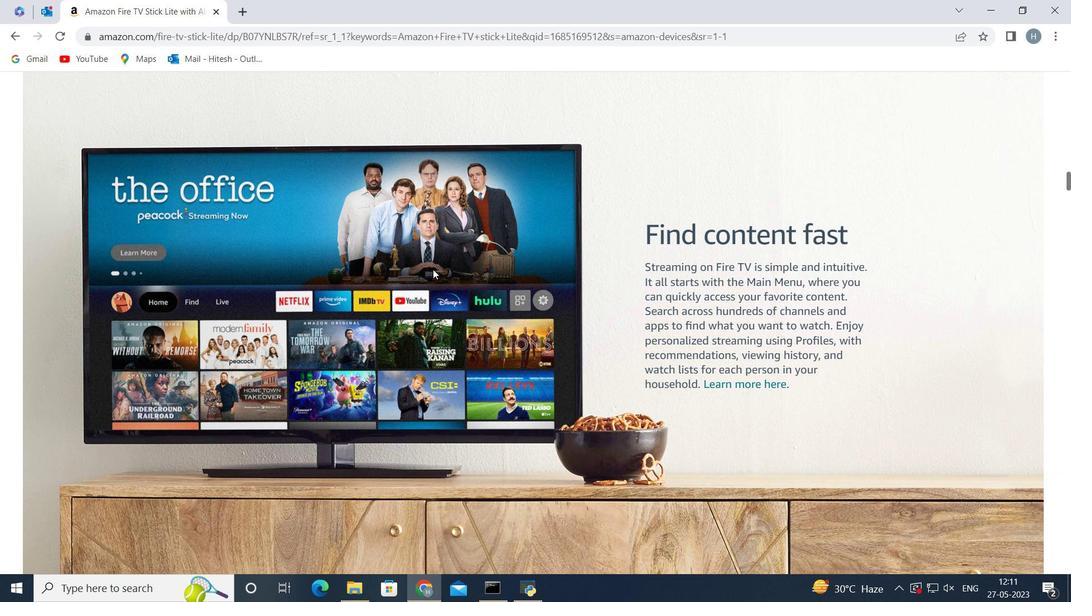
Action: Mouse scrolled (433, 267) with delta (0, 0)
Screenshot: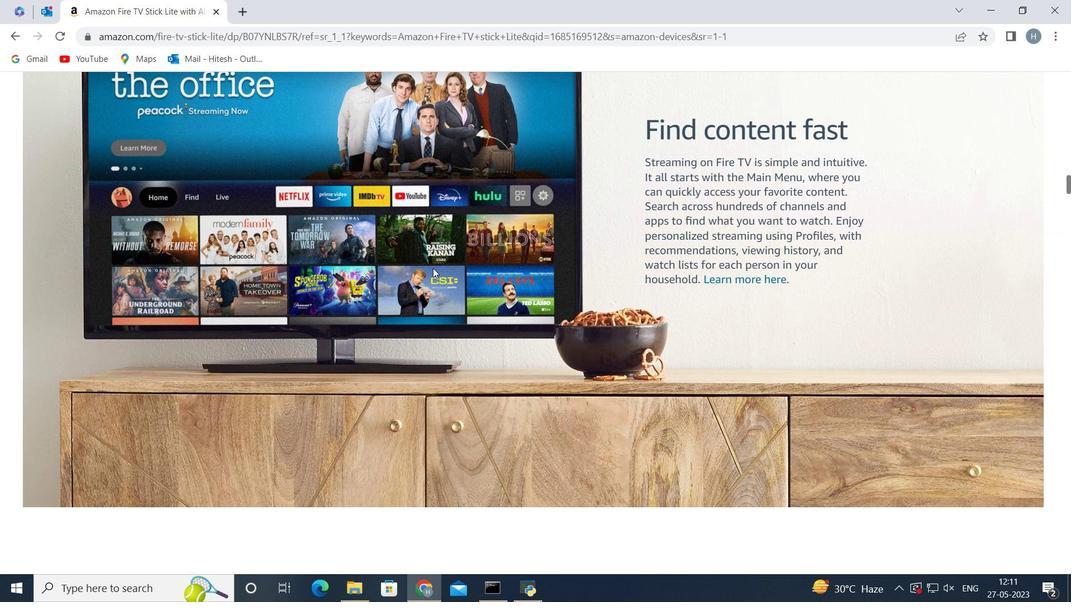 
Action: Mouse scrolled (433, 267) with delta (0, 0)
Screenshot: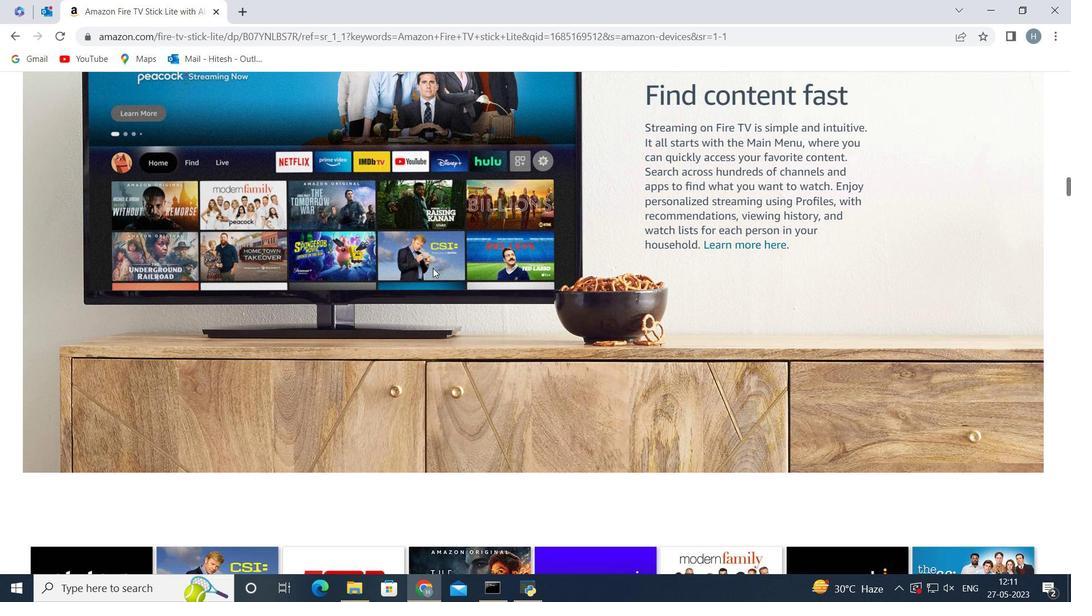 
Action: Mouse moved to (515, 284)
Screenshot: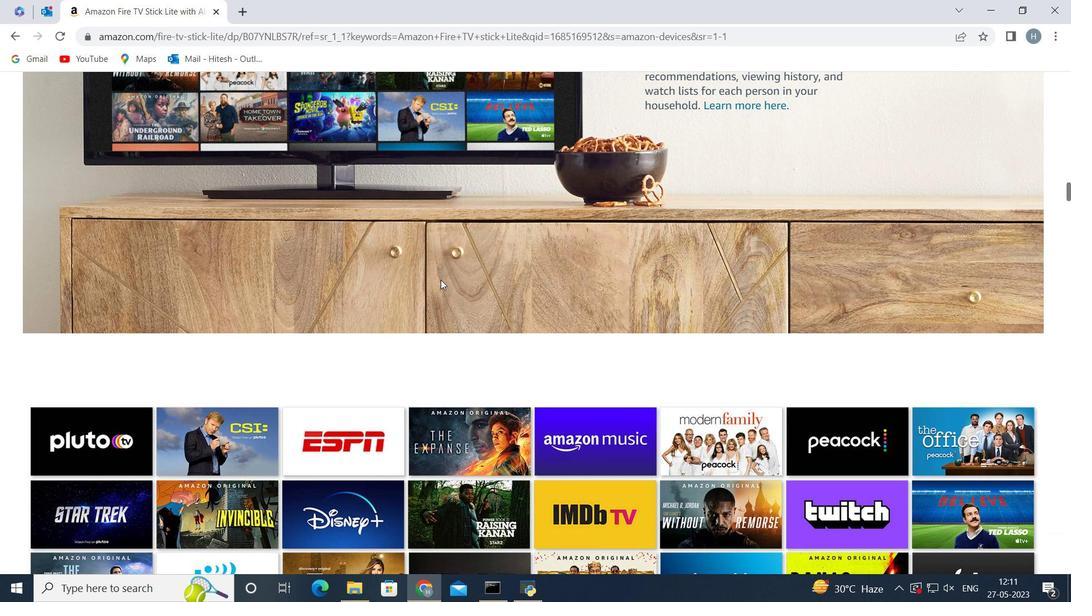 
Action: Mouse scrolled (515, 283) with delta (0, 0)
Screenshot: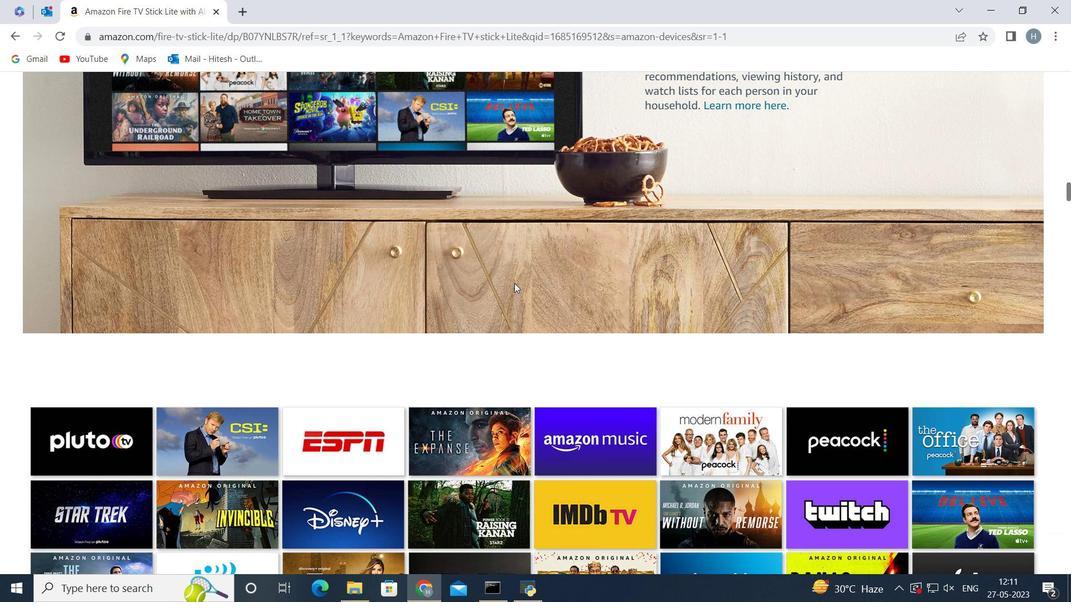 
Action: Mouse scrolled (515, 283) with delta (0, 0)
Screenshot: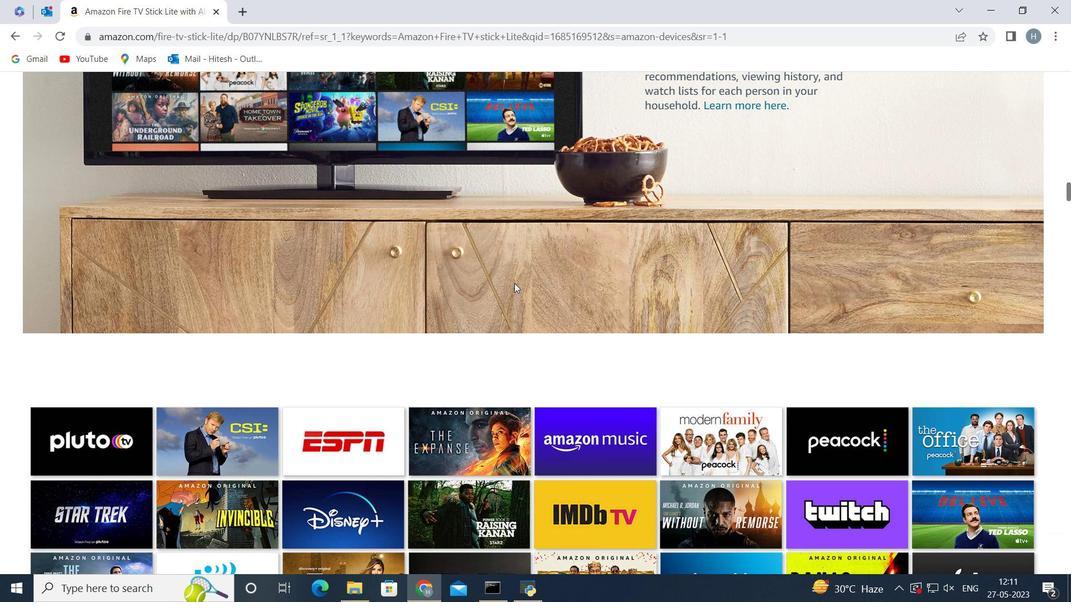 
Action: Mouse moved to (462, 289)
Screenshot: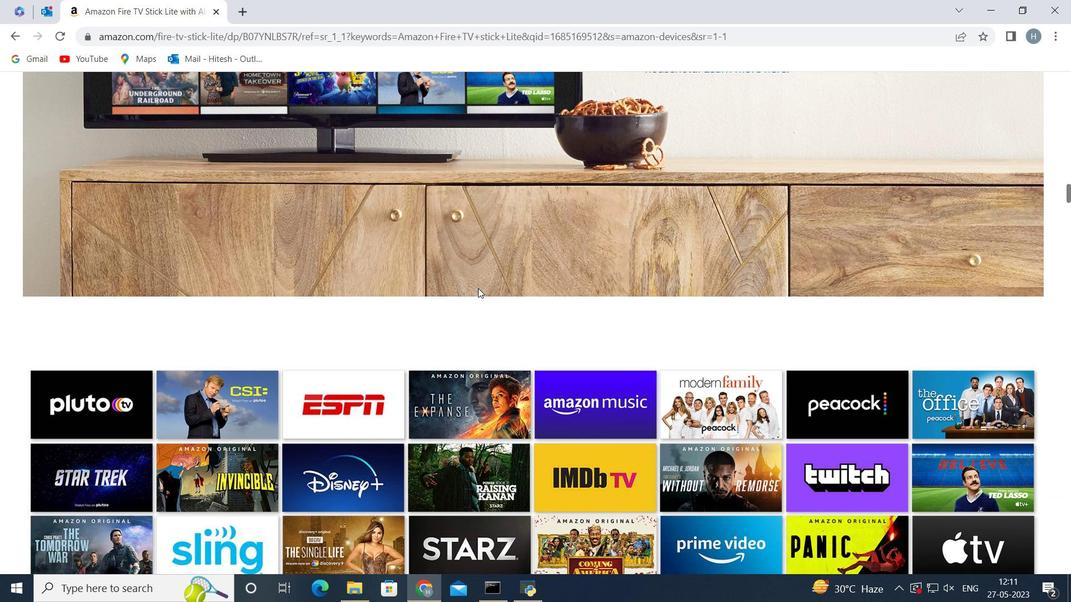 
Action: Mouse scrolled (462, 288) with delta (0, 0)
Screenshot: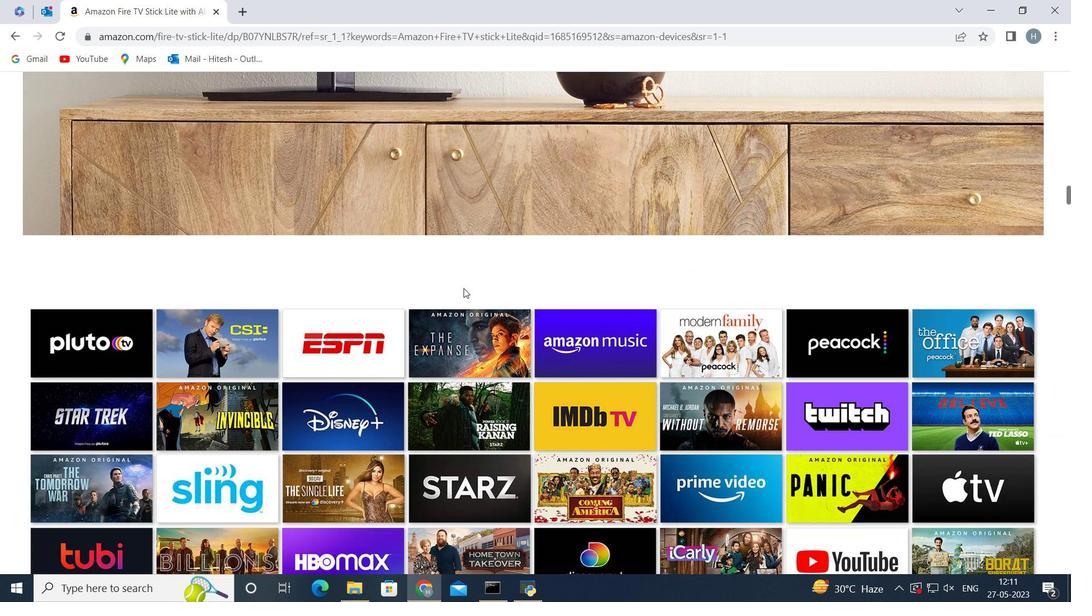 
Action: Mouse moved to (462, 289)
Screenshot: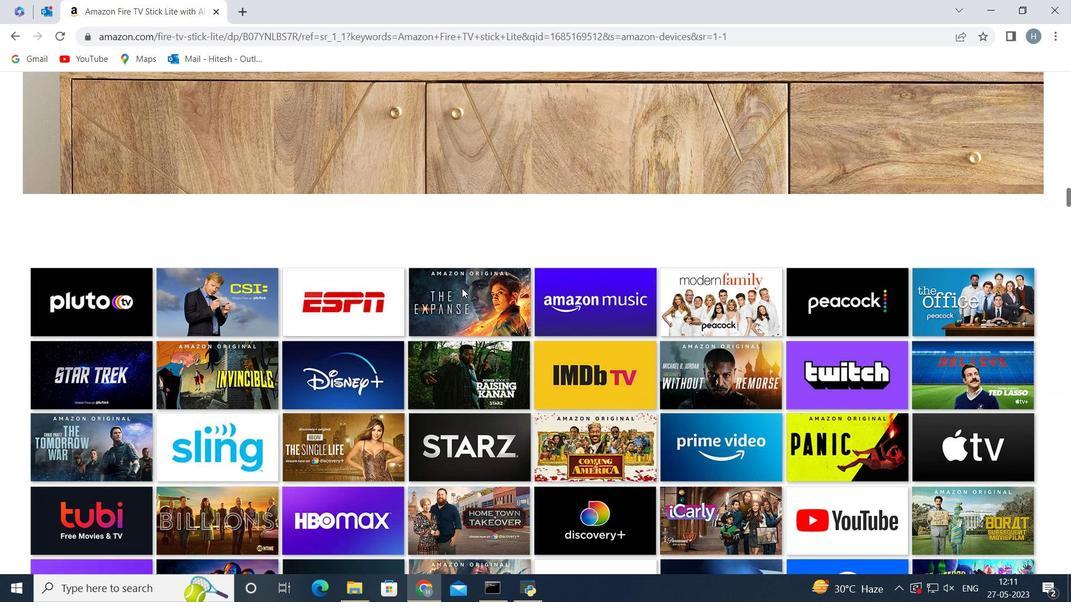 
Action: Mouse scrolled (462, 288) with delta (0, 0)
Screenshot: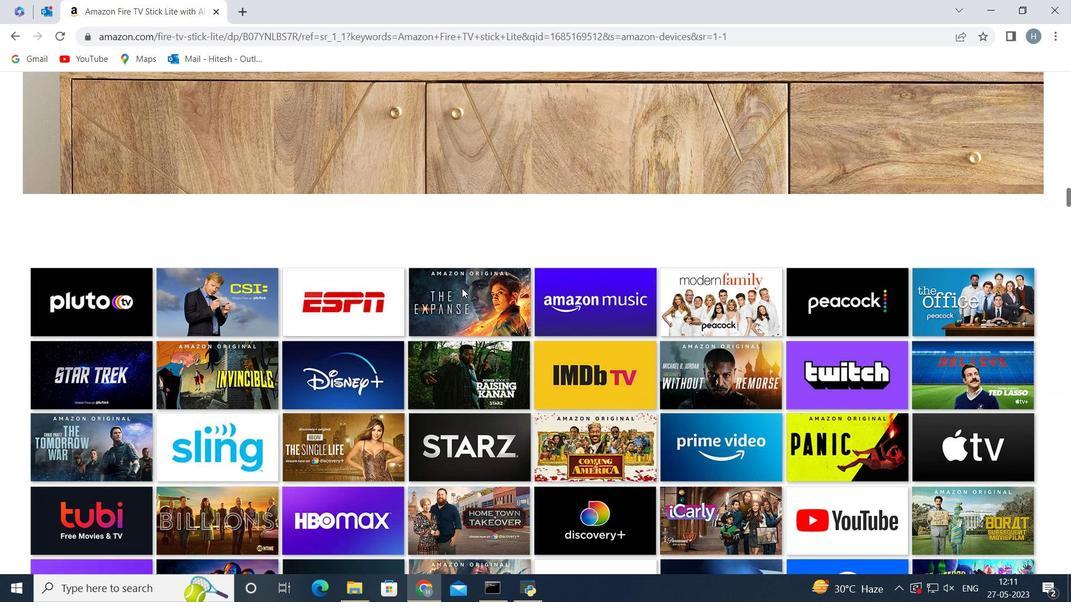 
Action: Mouse scrolled (462, 288) with delta (0, 0)
Screenshot: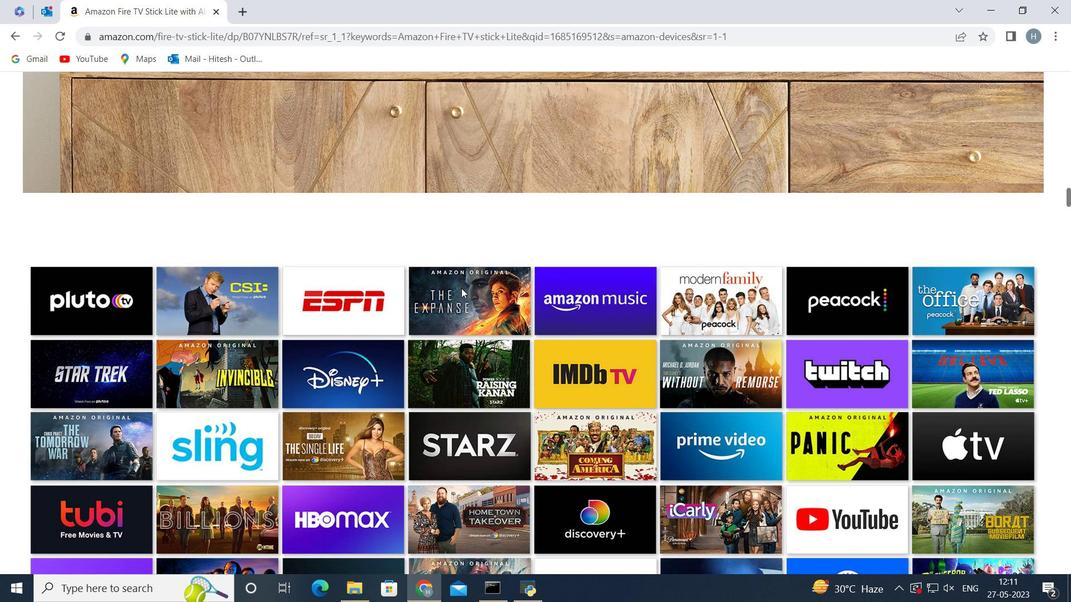 
Action: Mouse scrolled (462, 288) with delta (0, 0)
Screenshot: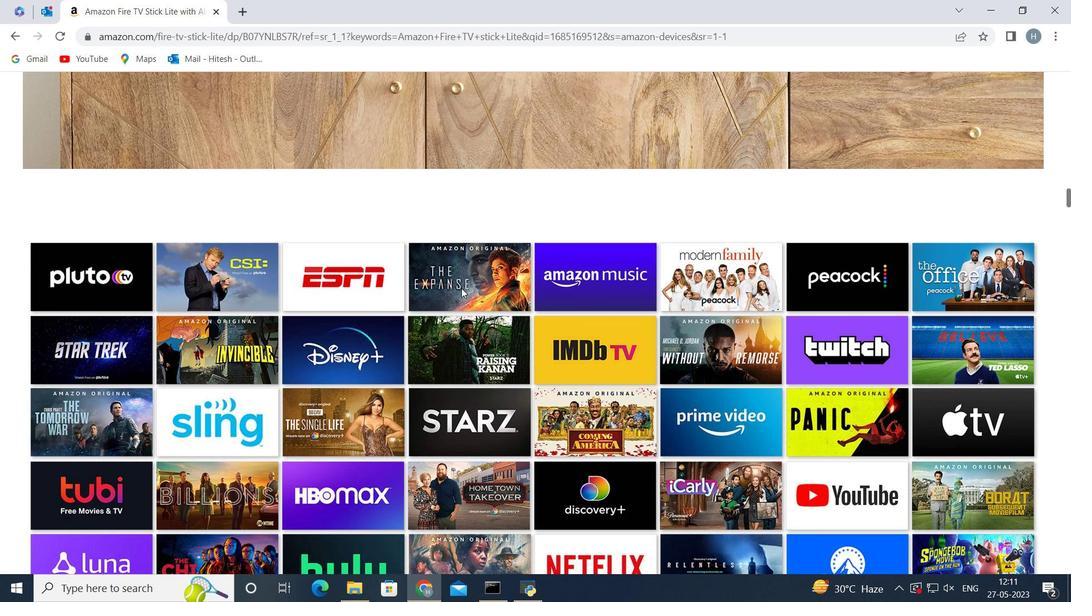 
Action: Mouse scrolled (462, 288) with delta (0, 0)
Screenshot: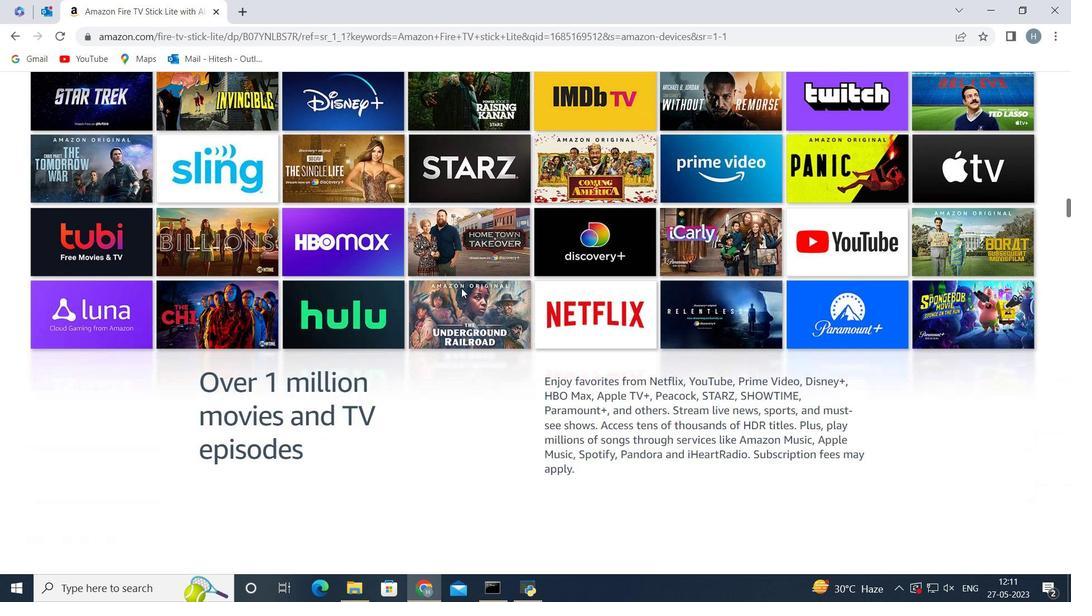 
Action: Mouse scrolled (462, 288) with delta (0, 0)
Screenshot: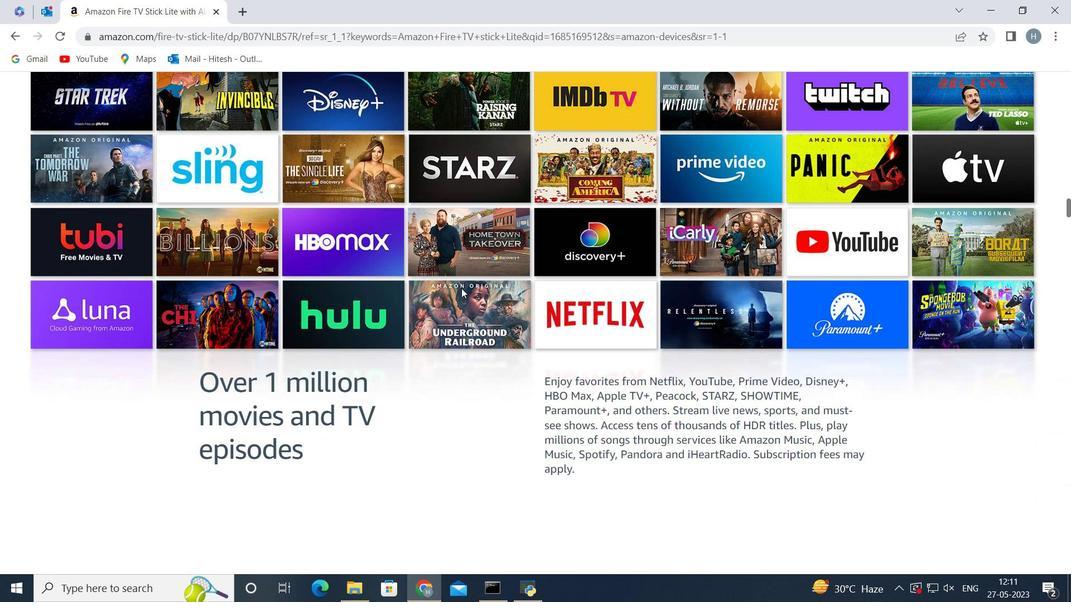 
Action: Mouse scrolled (462, 288) with delta (0, 0)
Screenshot: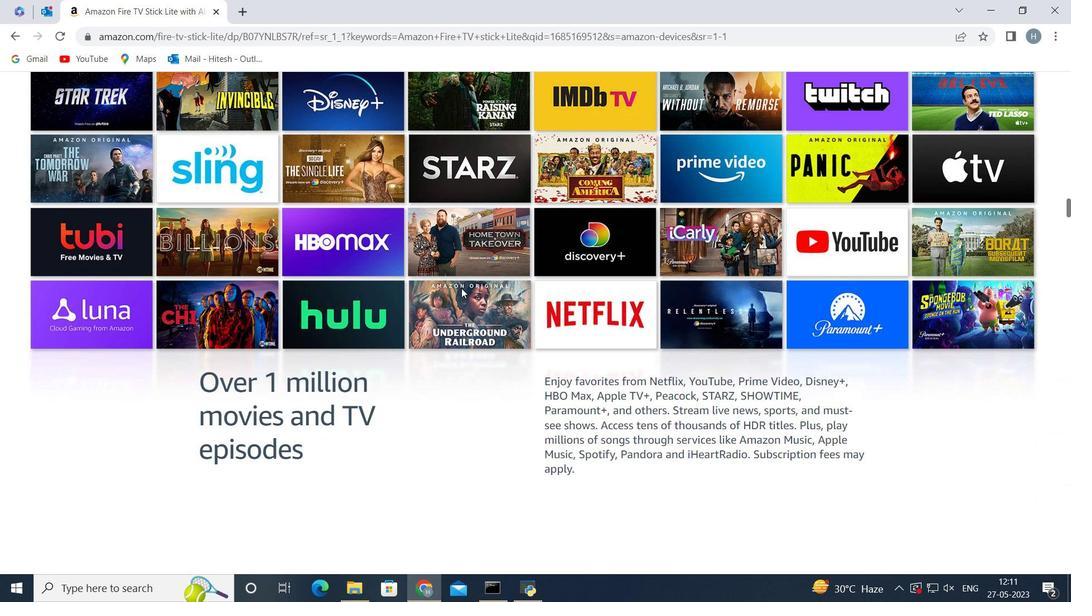 
Action: Mouse moved to (461, 288)
Screenshot: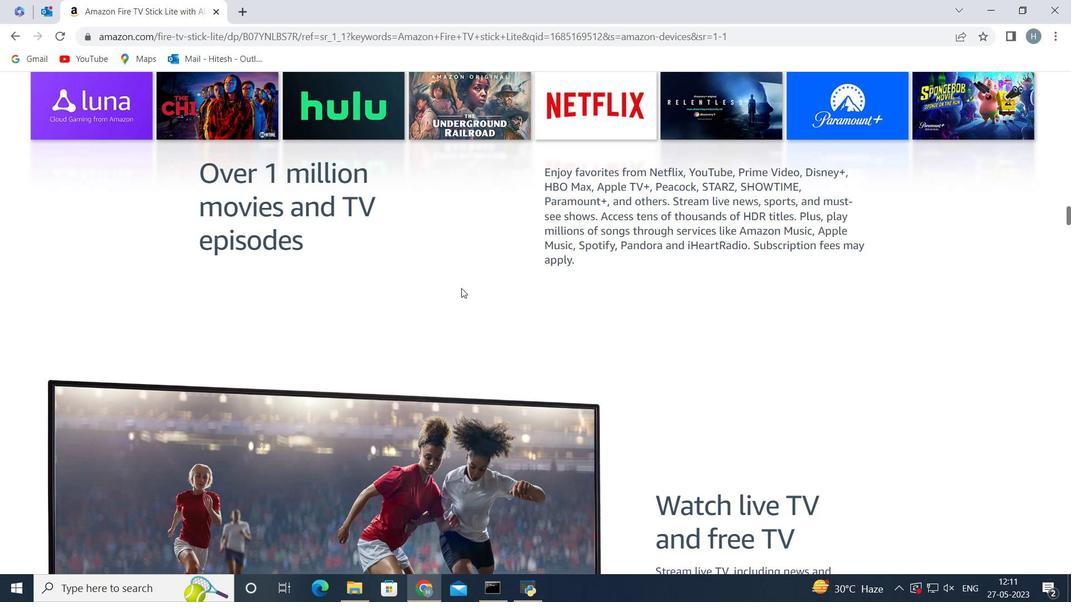 
Action: Mouse scrolled (461, 288) with delta (0, 0)
Screenshot: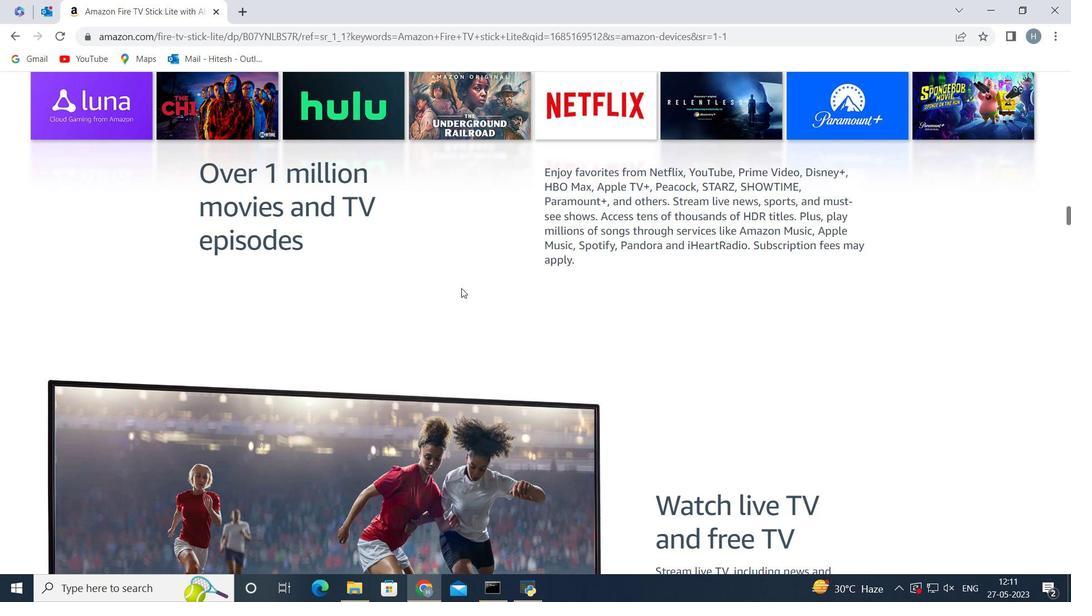 
Action: Mouse scrolled (461, 288) with delta (0, 0)
Screenshot: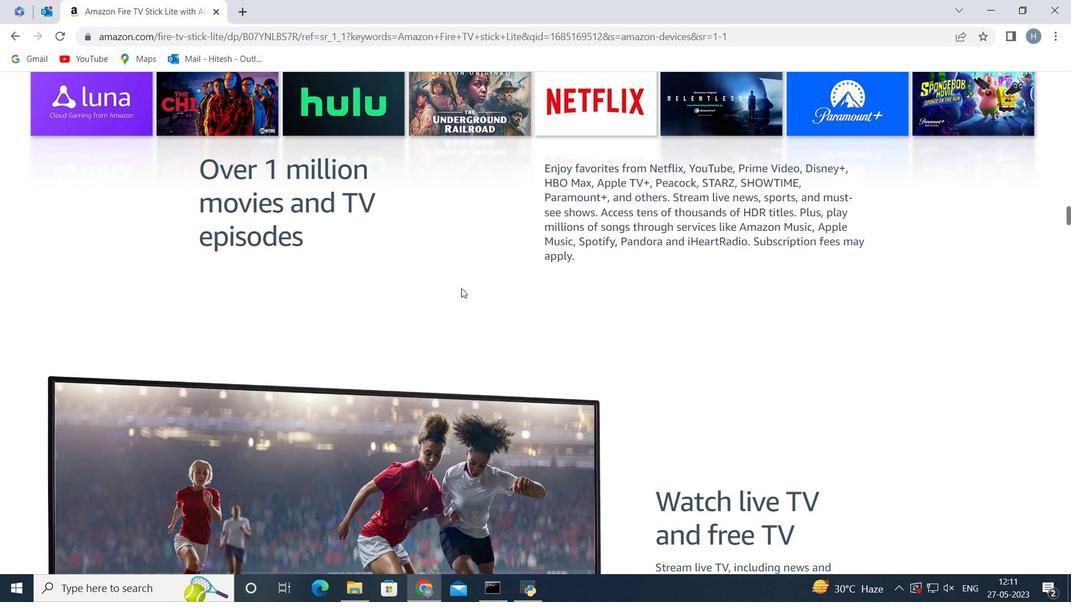 
Action: Mouse scrolled (461, 288) with delta (0, 0)
Screenshot: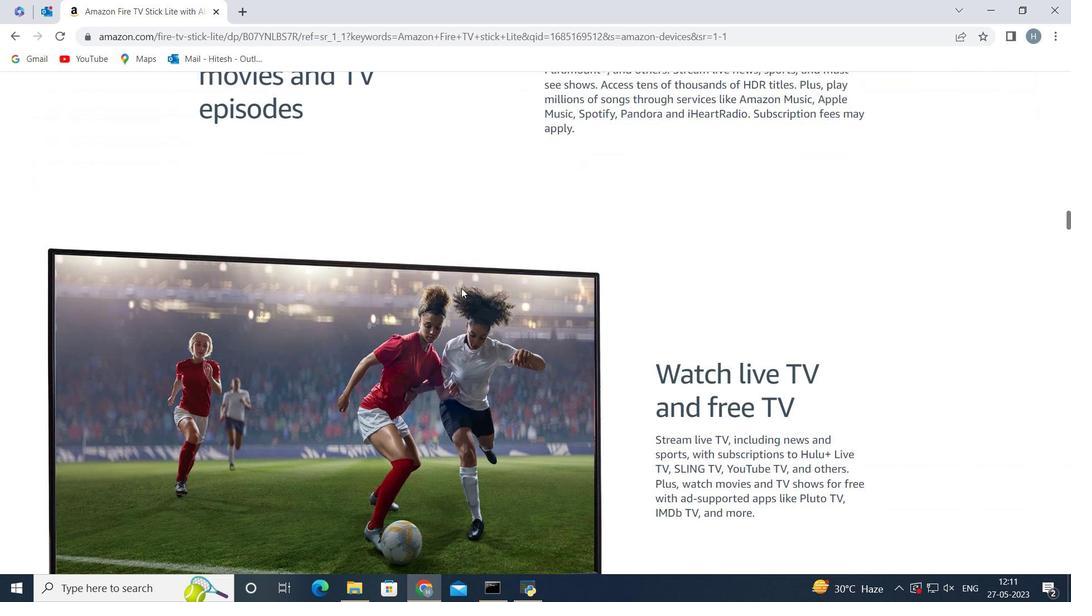 
Action: Mouse moved to (399, 266)
Screenshot: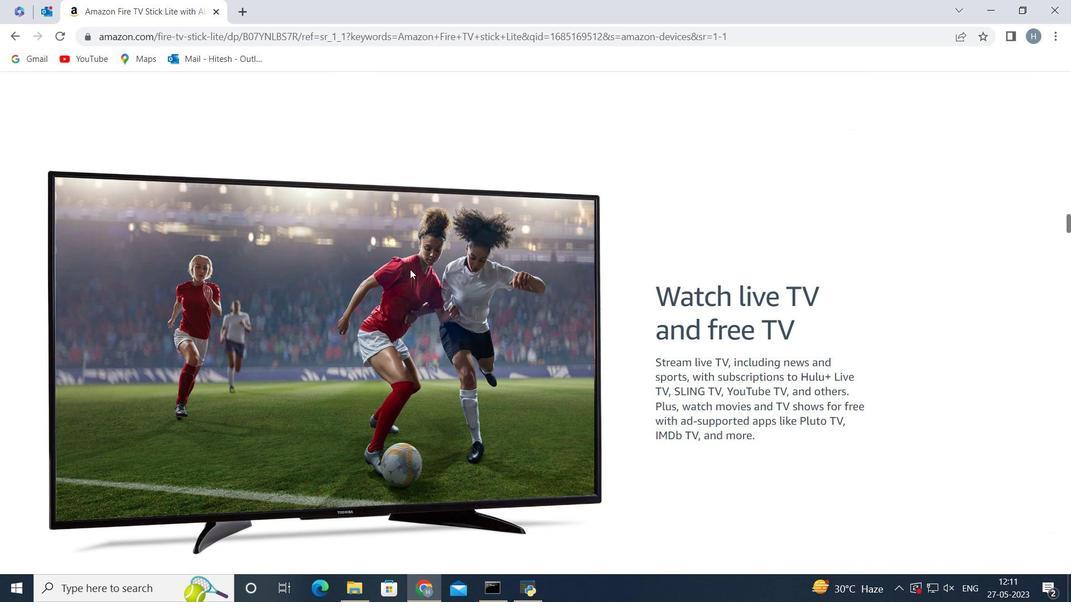 
Action: Mouse scrolled (399, 266) with delta (0, 0)
Screenshot: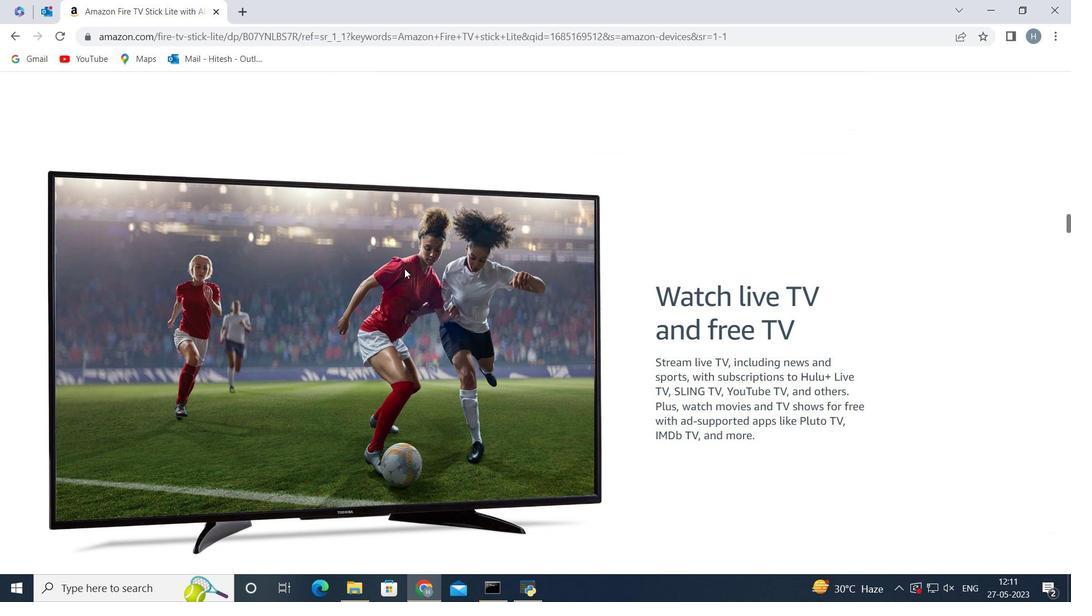 
Action: Mouse scrolled (399, 266) with delta (0, 0)
Screenshot: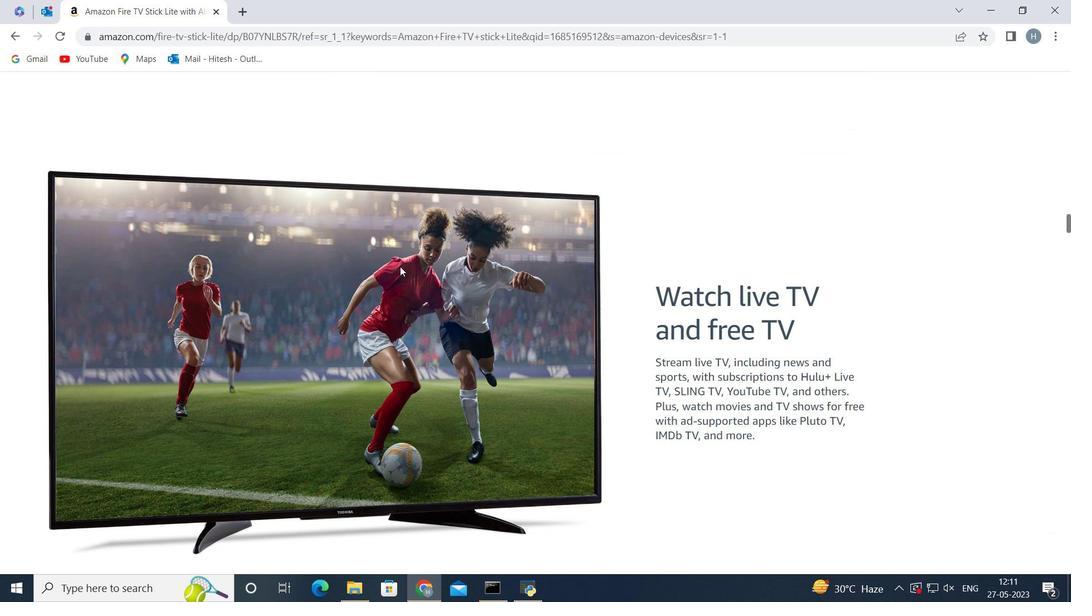 
Action: Mouse scrolled (399, 266) with delta (0, 0)
Screenshot: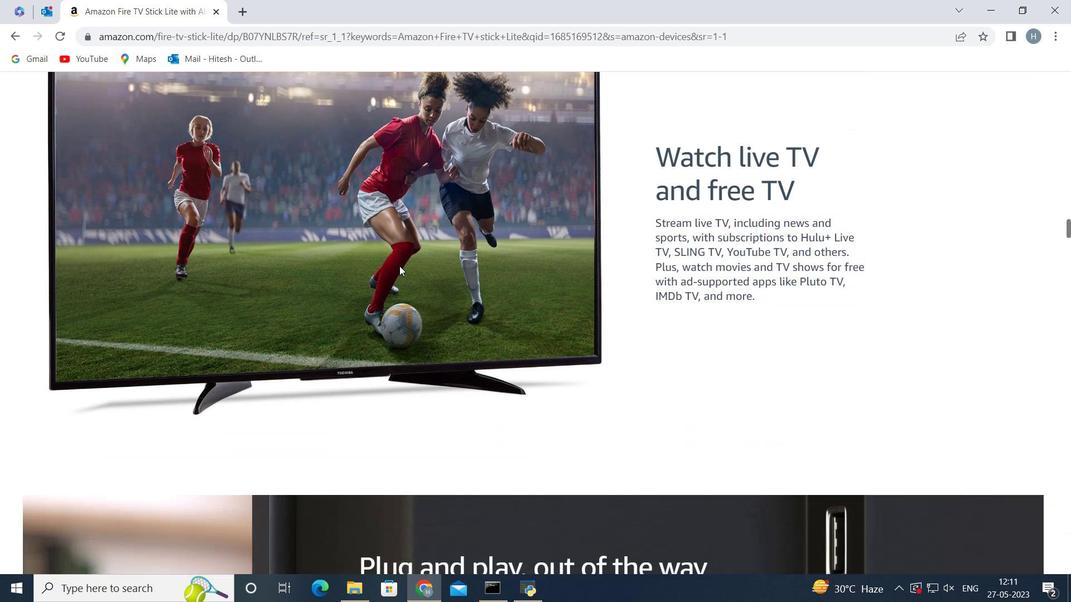 
Action: Mouse scrolled (399, 266) with delta (0, 0)
Screenshot: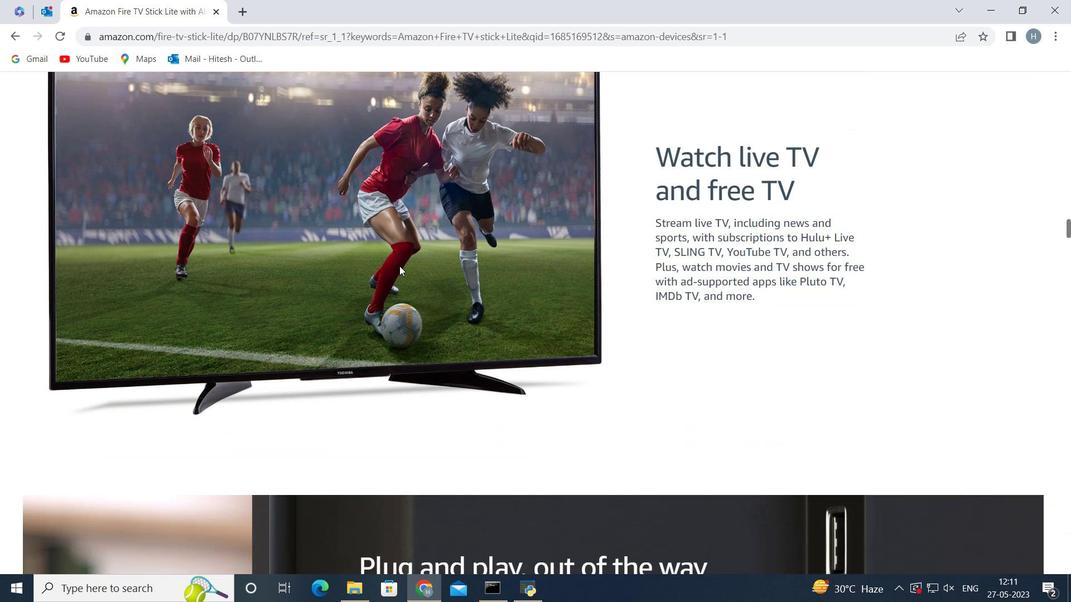 
Action: Mouse scrolled (399, 266) with delta (0, 0)
Screenshot: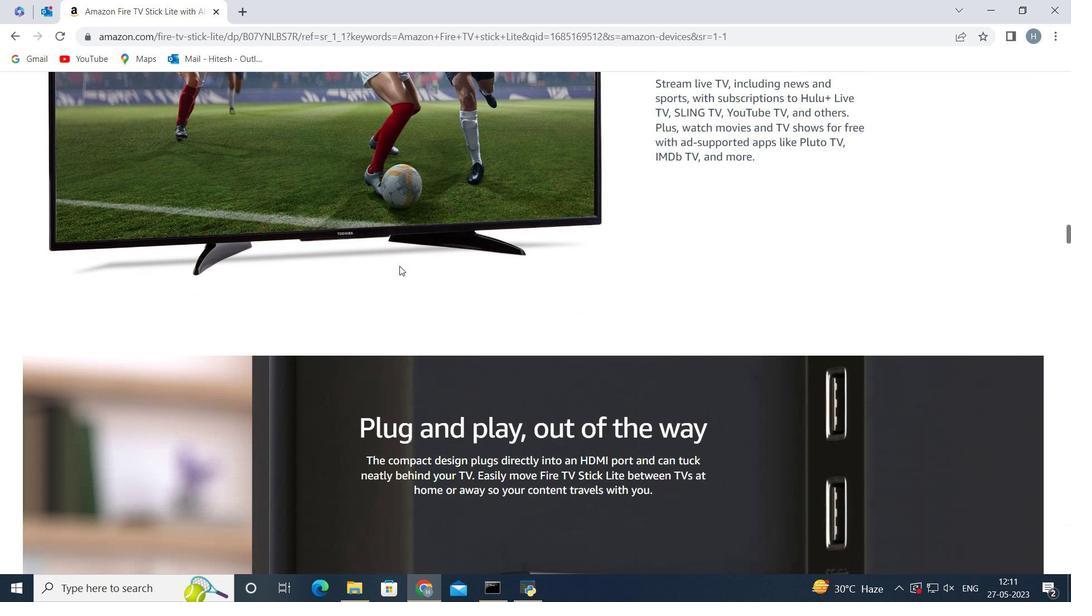 
Action: Mouse scrolled (399, 266) with delta (0, 0)
Screenshot: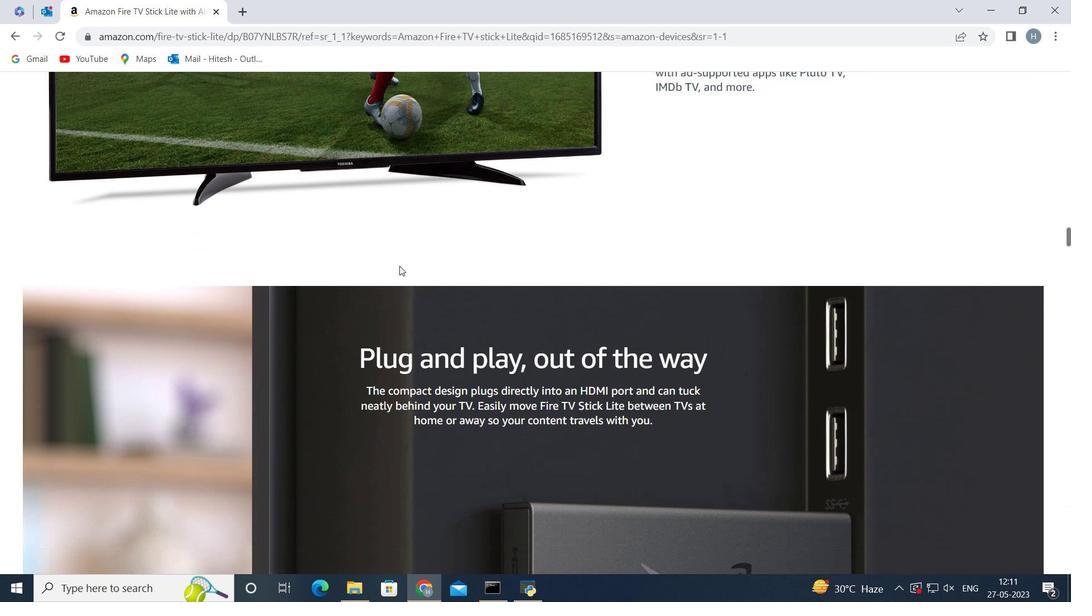 
Action: Mouse scrolled (399, 266) with delta (0, 0)
Screenshot: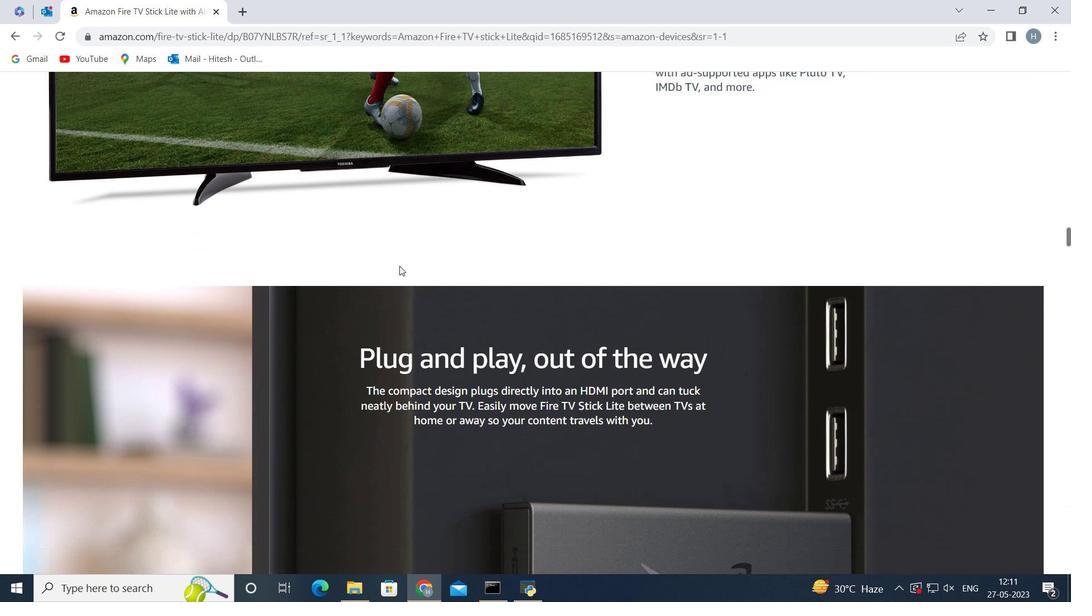 
Action: Mouse scrolled (399, 266) with delta (0, 0)
Screenshot: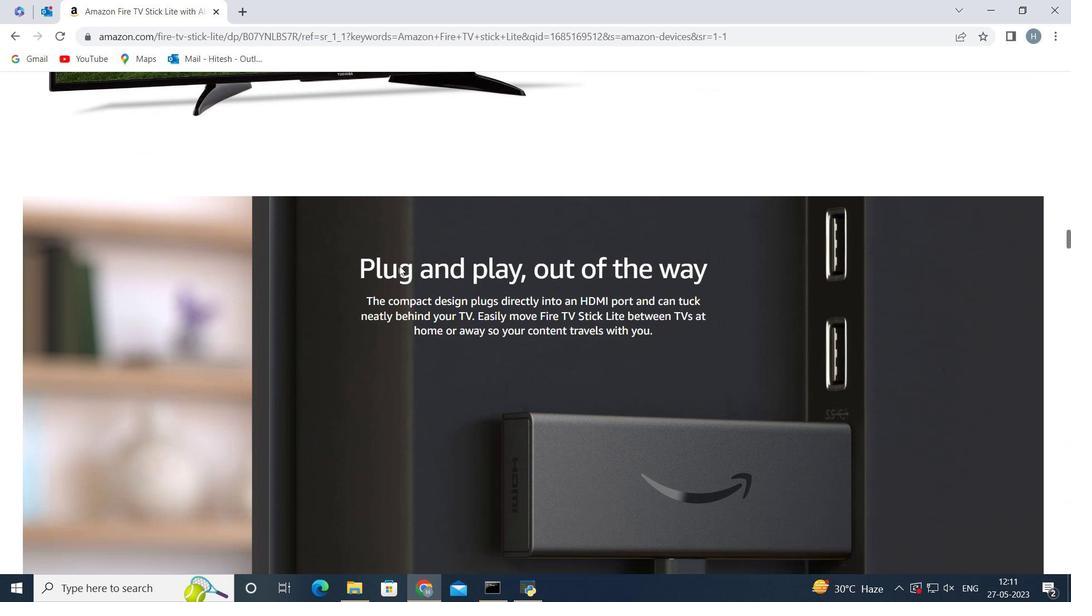 
Action: Mouse moved to (643, 165)
Screenshot: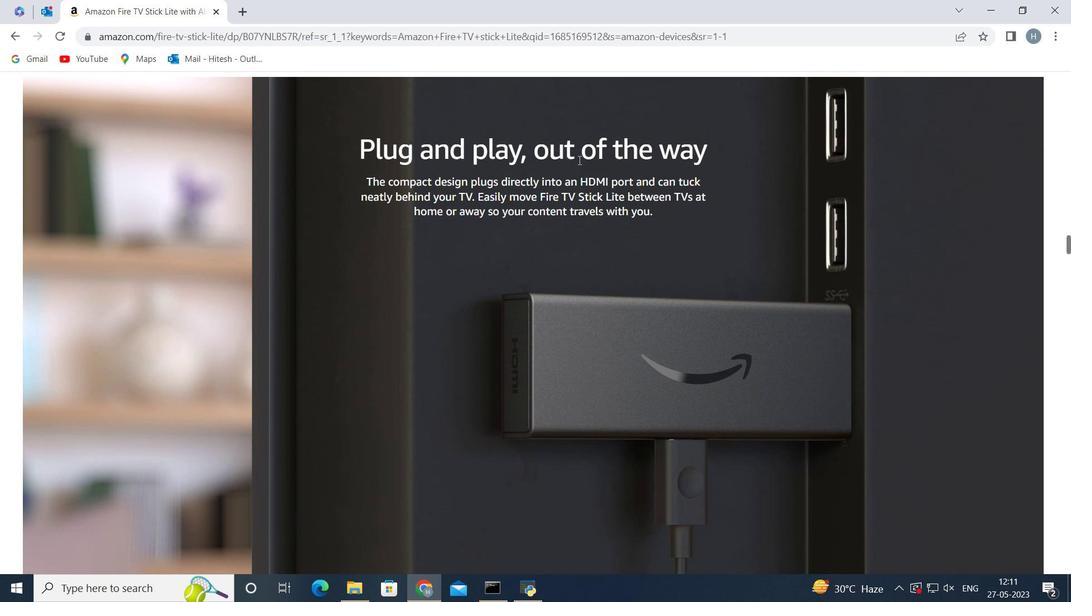 
Action: Mouse scrolled (643, 164) with delta (0, 0)
Screenshot: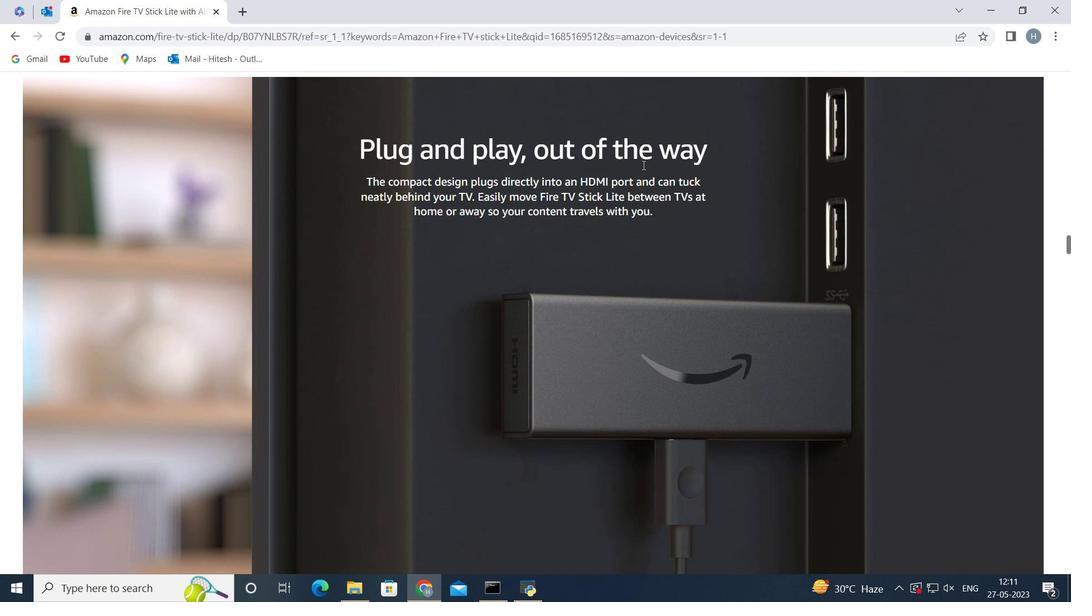 
Action: Mouse moved to (653, 185)
Screenshot: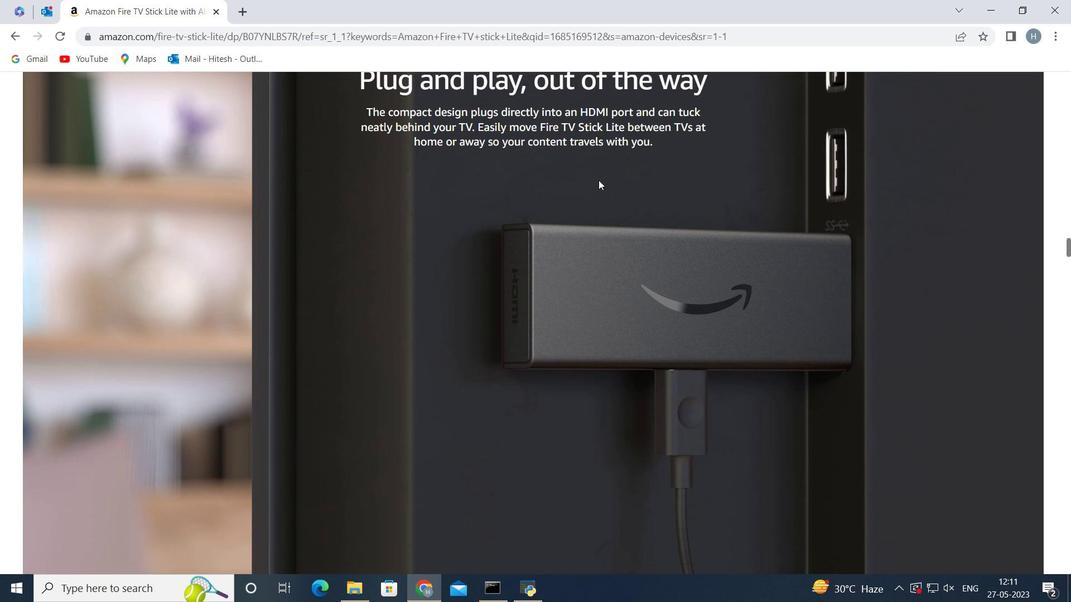 
Action: Mouse scrolled (653, 185) with delta (0, 0)
Screenshot: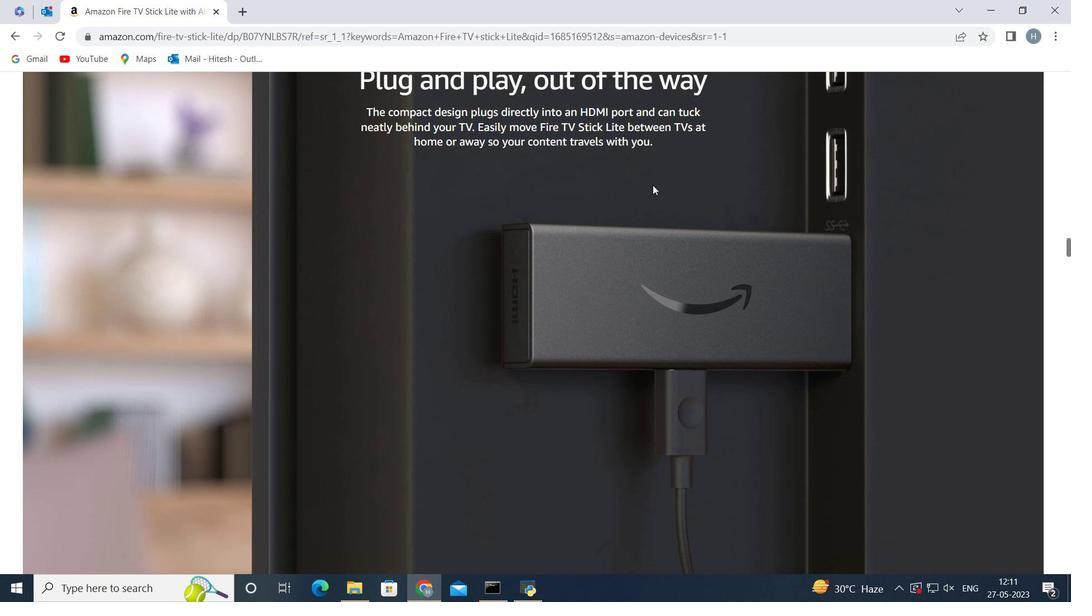 
Action: Mouse scrolled (653, 185) with delta (0, 0)
Screenshot: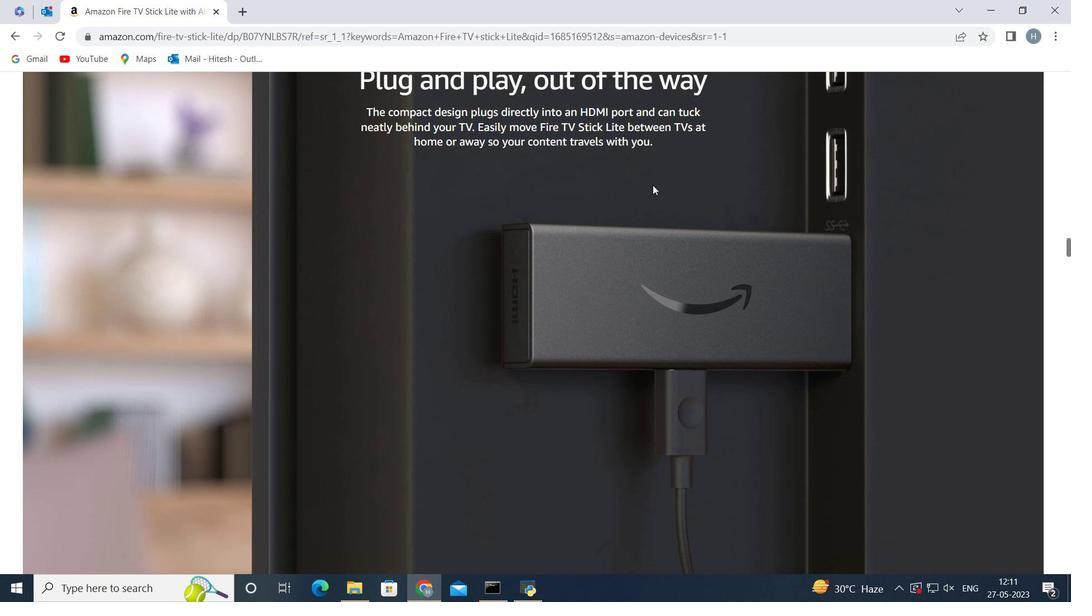 
Action: Mouse moved to (653, 187)
Screenshot: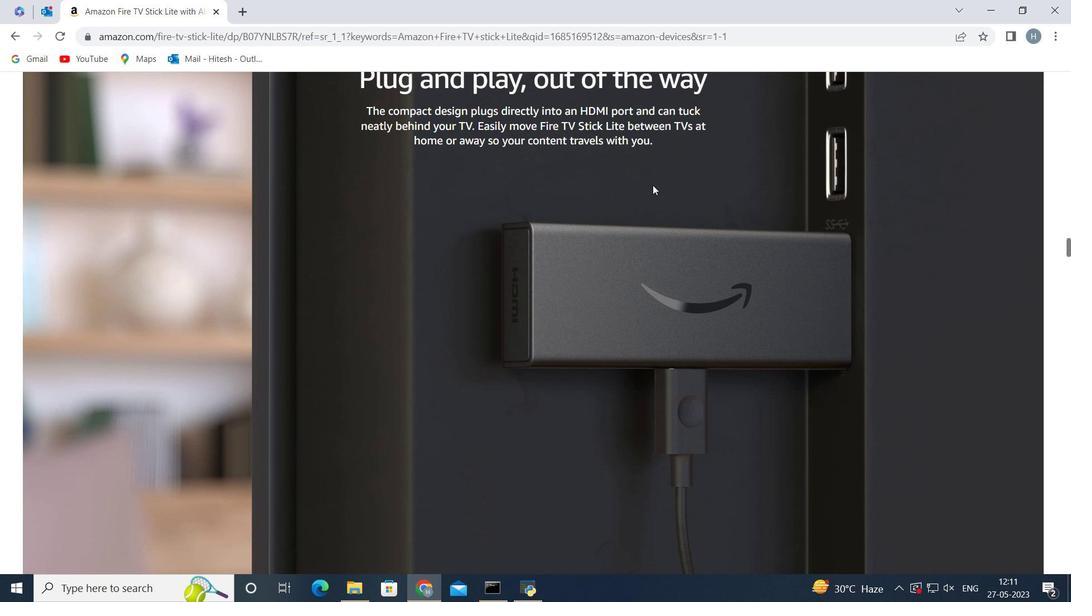 
Action: Mouse scrolled (653, 187) with delta (0, 0)
Screenshot: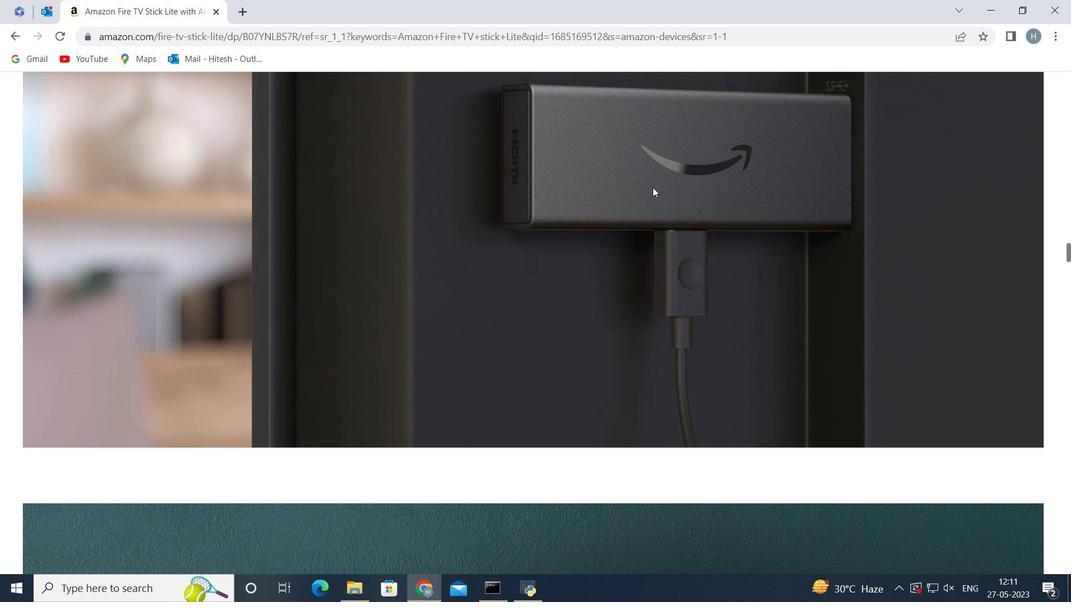 
Action: Mouse scrolled (653, 187) with delta (0, 0)
Screenshot: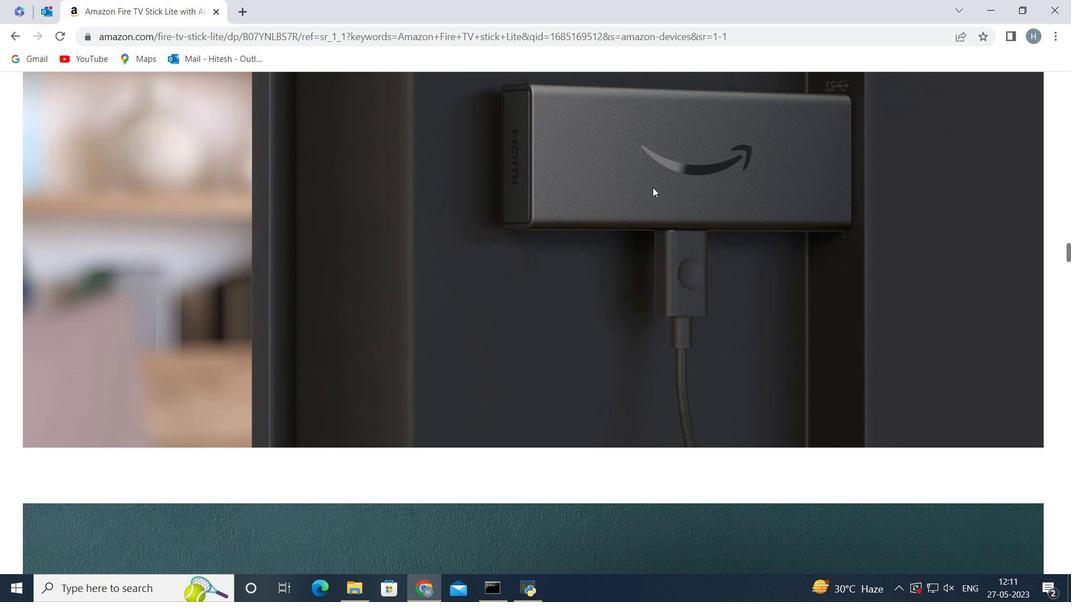 
Action: Mouse scrolled (653, 187) with delta (0, 0)
Screenshot: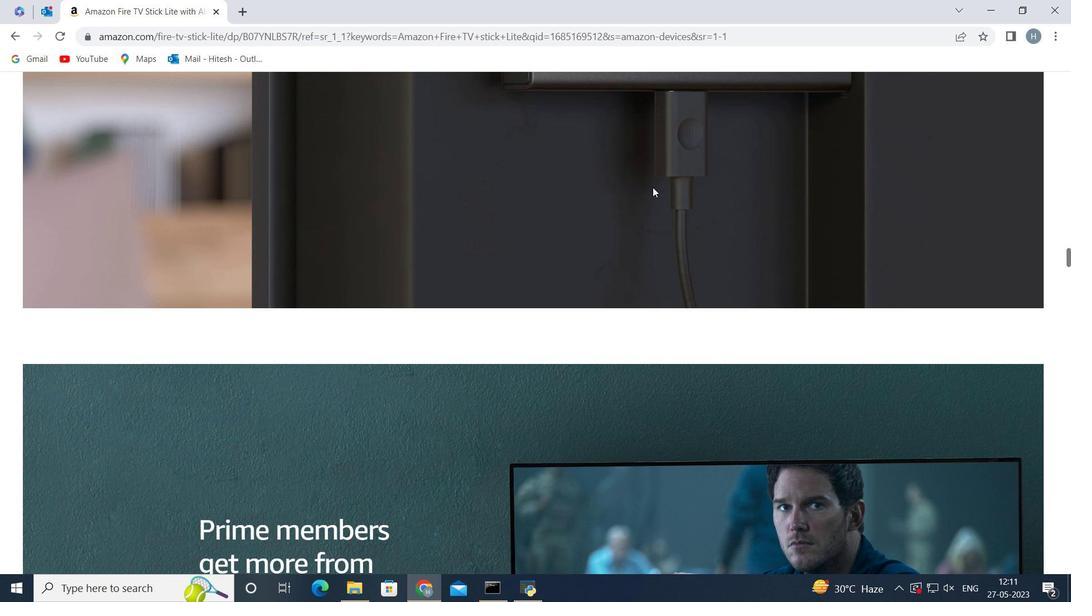 
Action: Mouse scrolled (653, 187) with delta (0, 0)
Screenshot: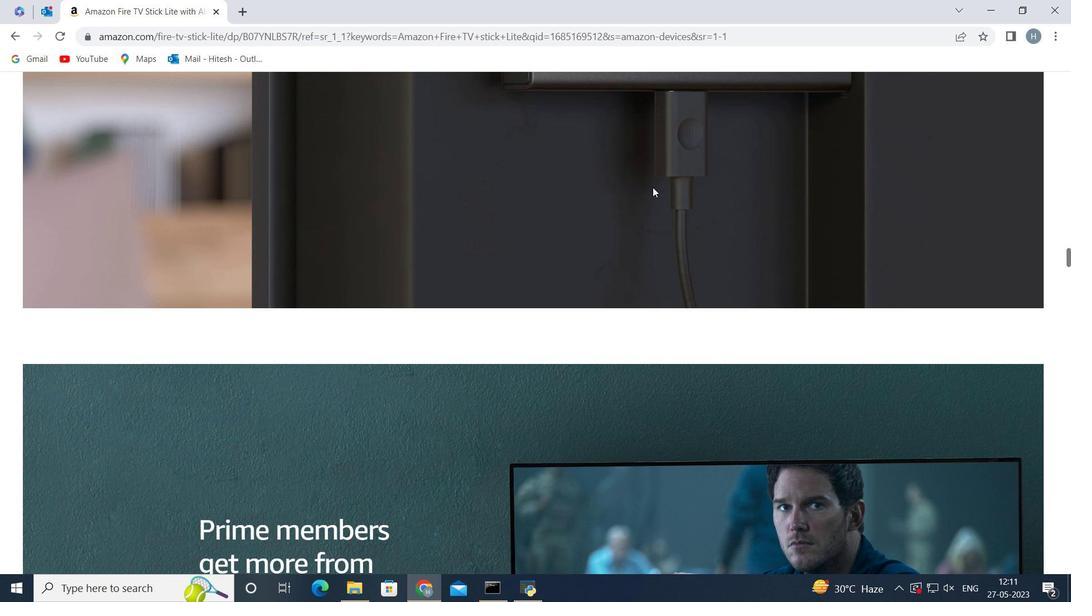
Action: Mouse scrolled (653, 187) with delta (0, 0)
Screenshot: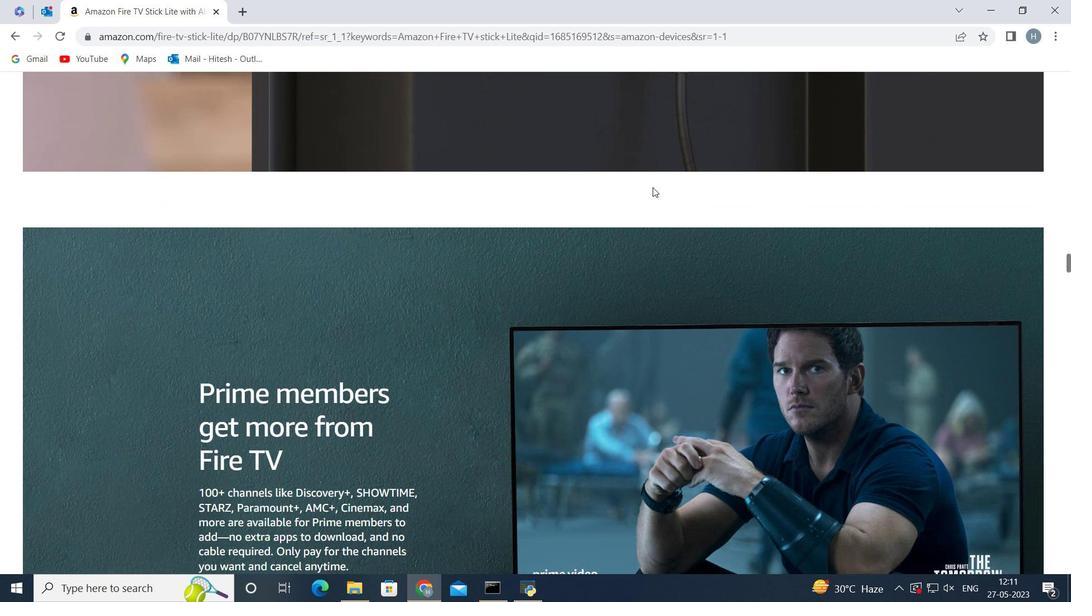 
Action: Mouse scrolled (653, 187) with delta (0, 0)
Screenshot: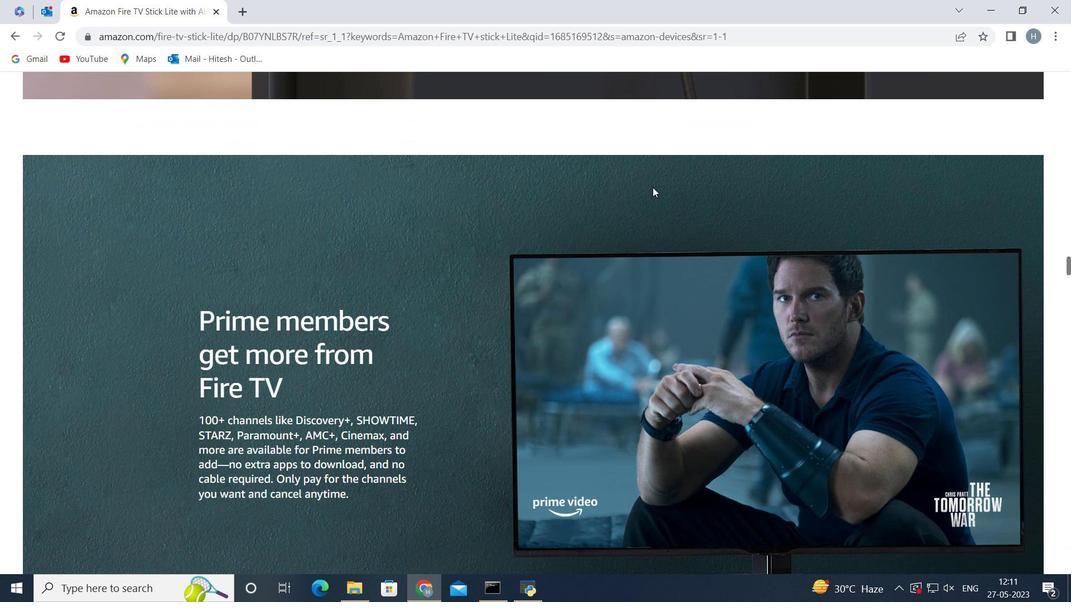 
Action: Mouse moved to (388, 255)
Screenshot: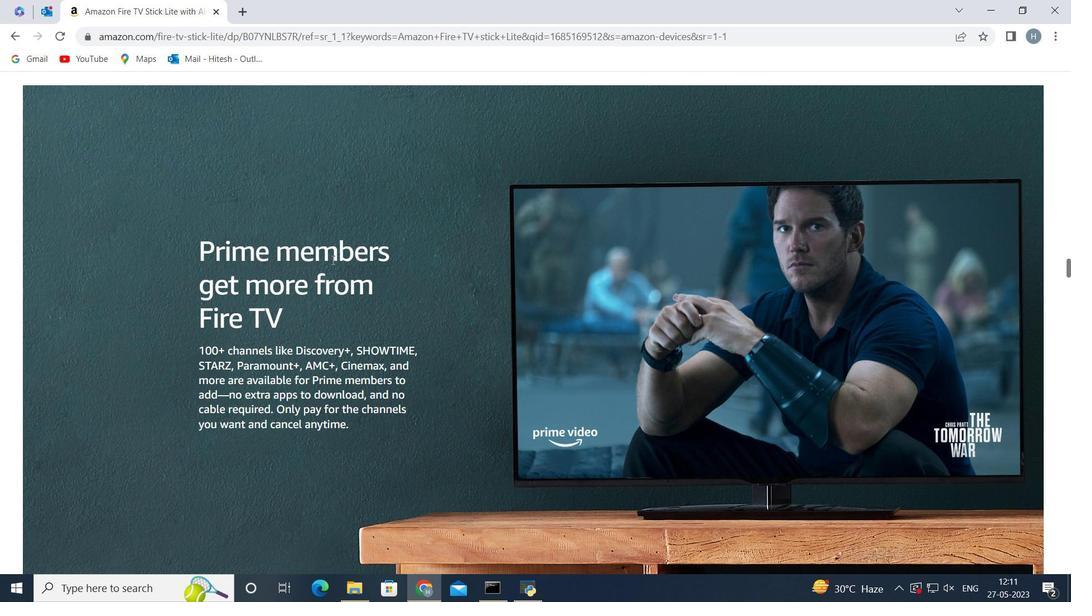 
Action: Mouse scrolled (388, 255) with delta (0, 0)
Screenshot: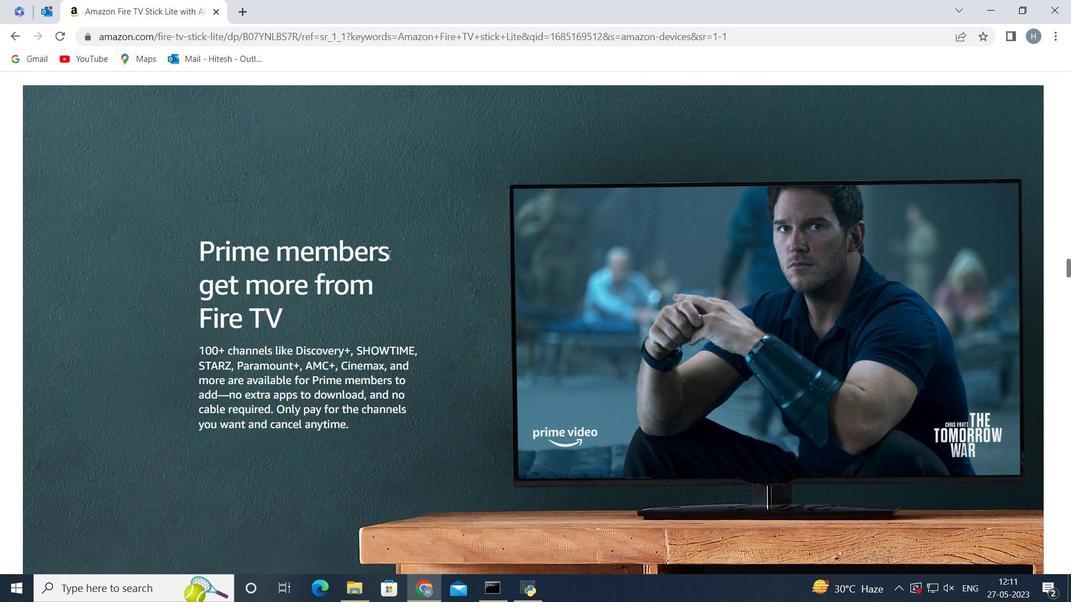 
Action: Mouse scrolled (388, 255) with delta (0, 0)
Screenshot: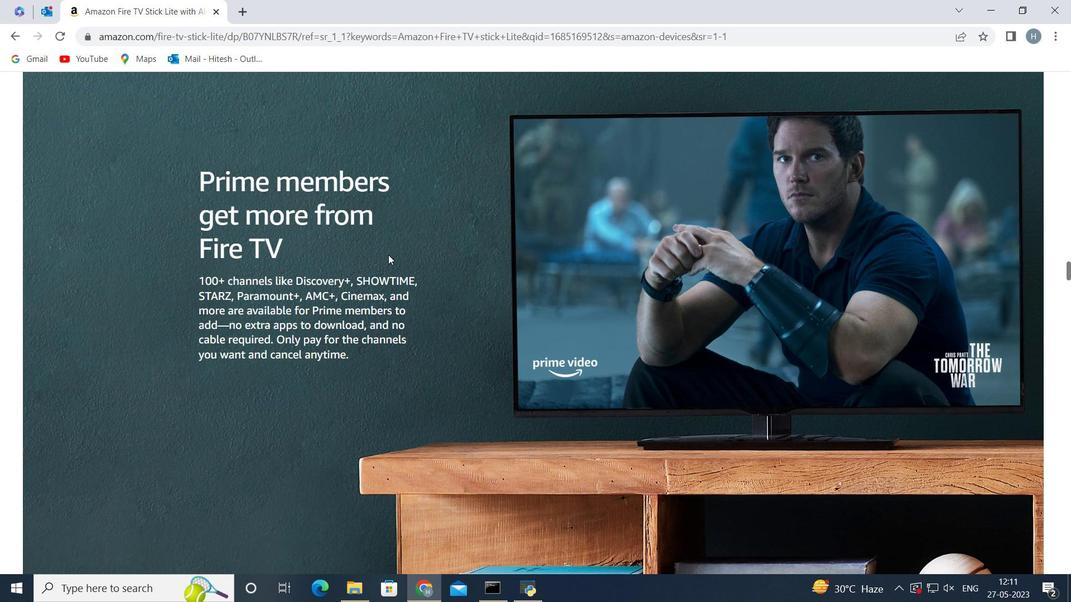 
Action: Mouse scrolled (388, 255) with delta (0, 0)
Screenshot: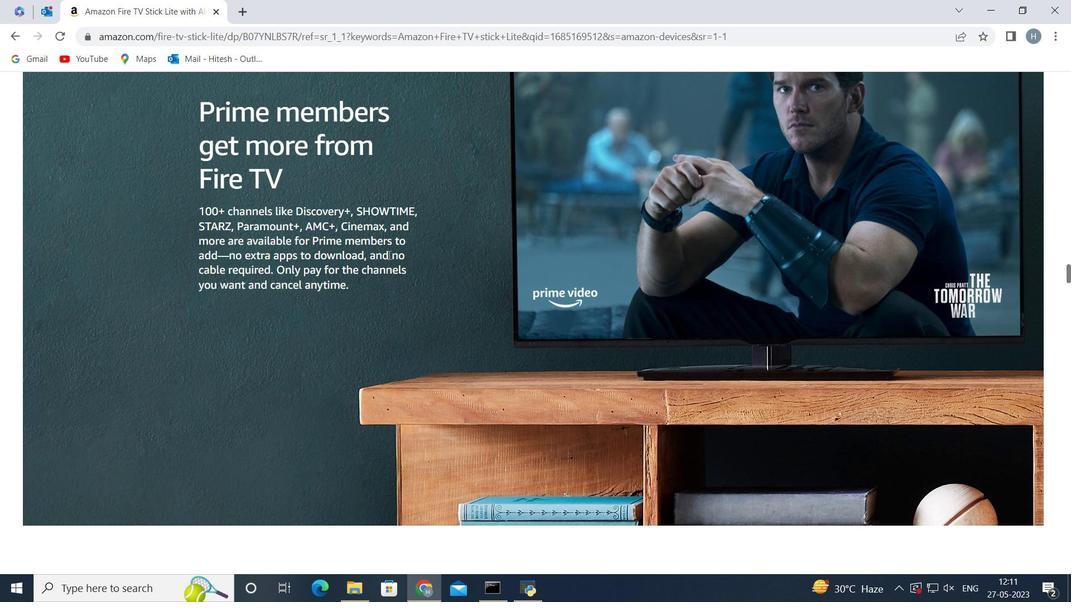 
Action: Mouse scrolled (388, 255) with delta (0, 0)
Screenshot: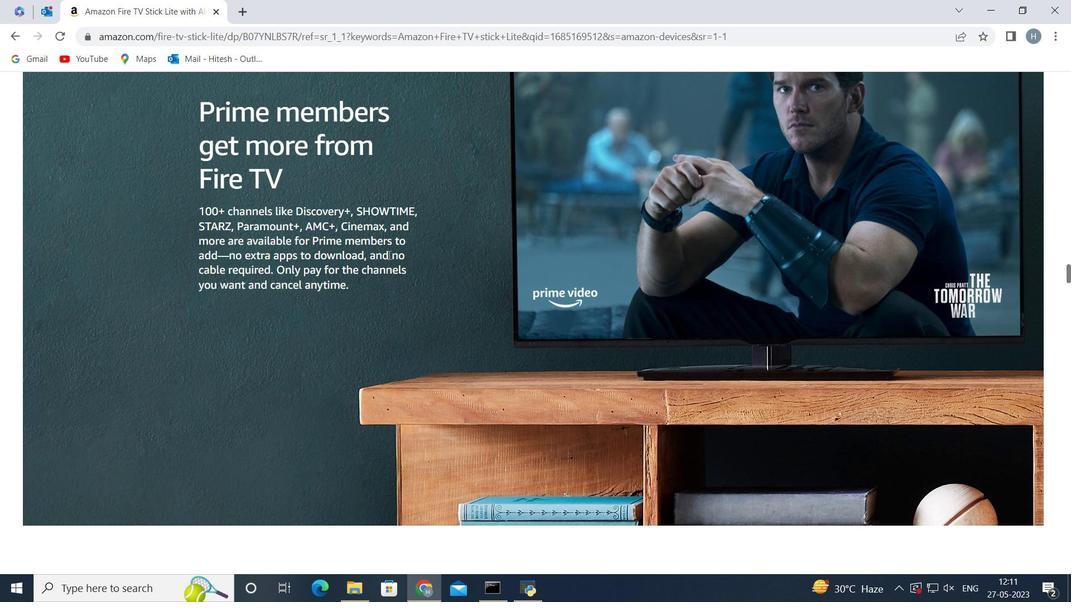 
Action: Mouse scrolled (388, 255) with delta (0, 0)
Screenshot: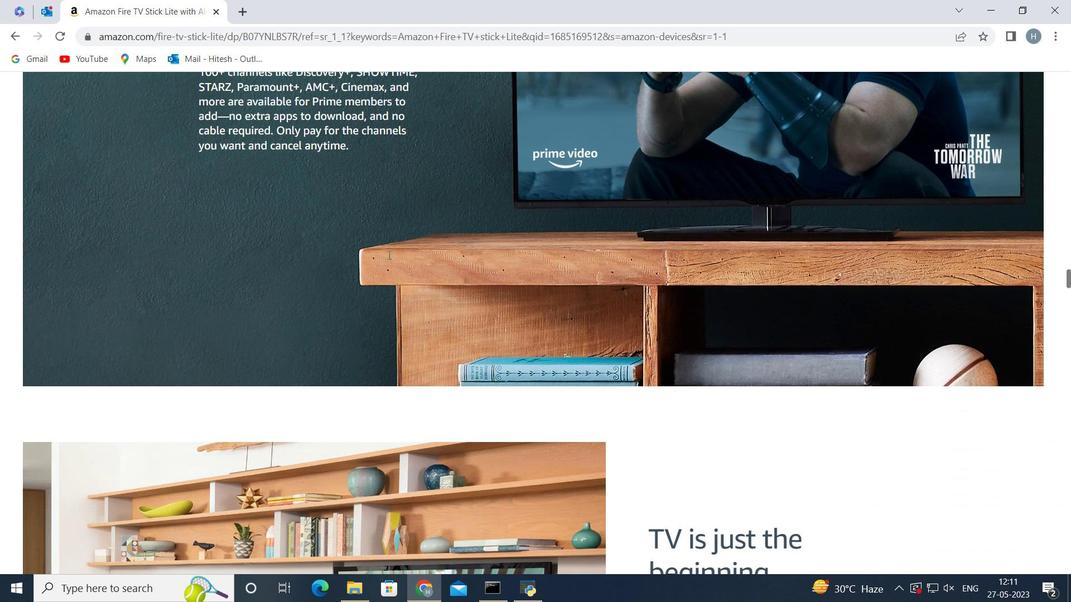 
Action: Mouse scrolled (388, 255) with delta (0, 0)
Screenshot: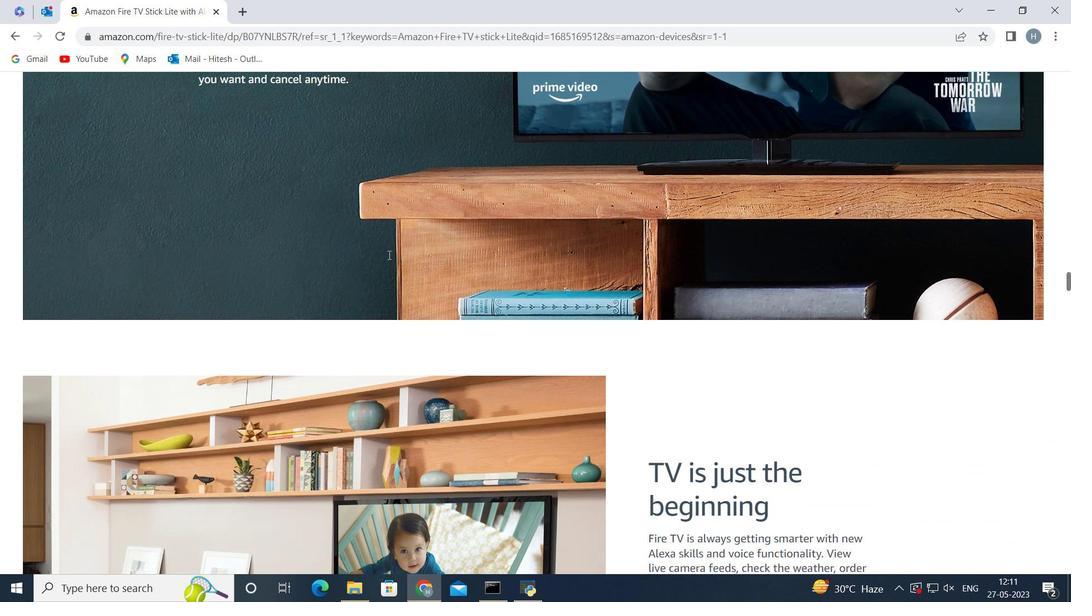 
Action: Mouse scrolled (388, 255) with delta (0, 0)
Screenshot: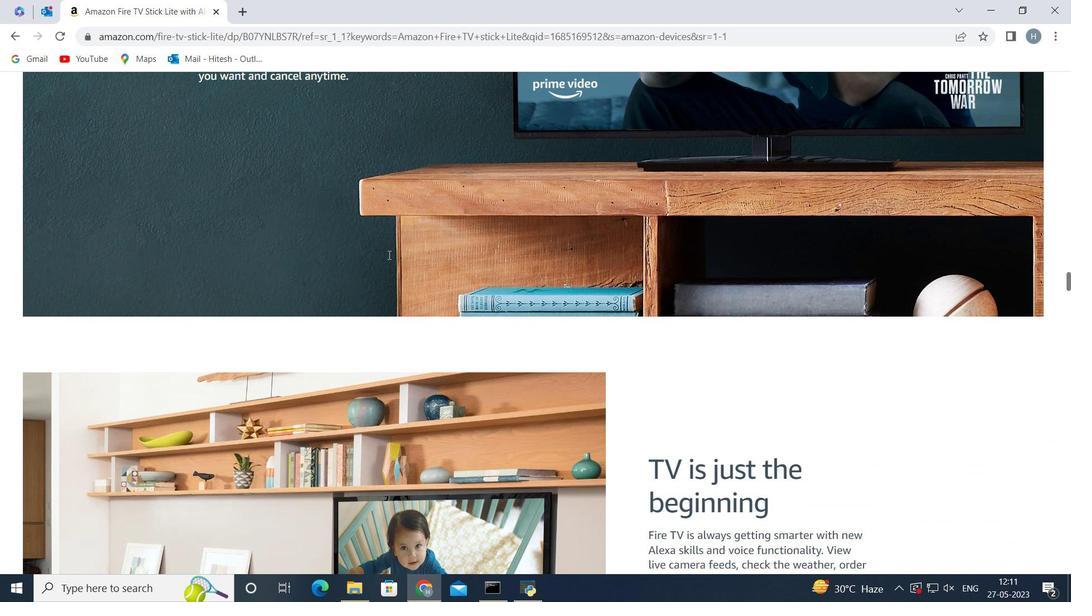 
Action: Mouse scrolled (388, 255) with delta (0, 0)
Screenshot: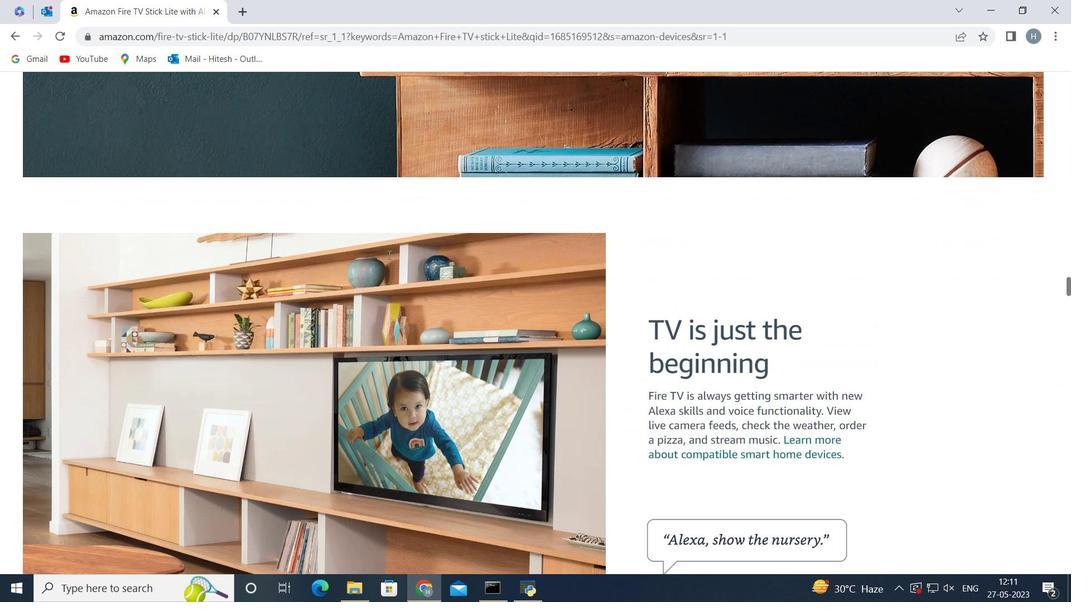 
Action: Mouse scrolled (388, 255) with delta (0, 0)
Screenshot: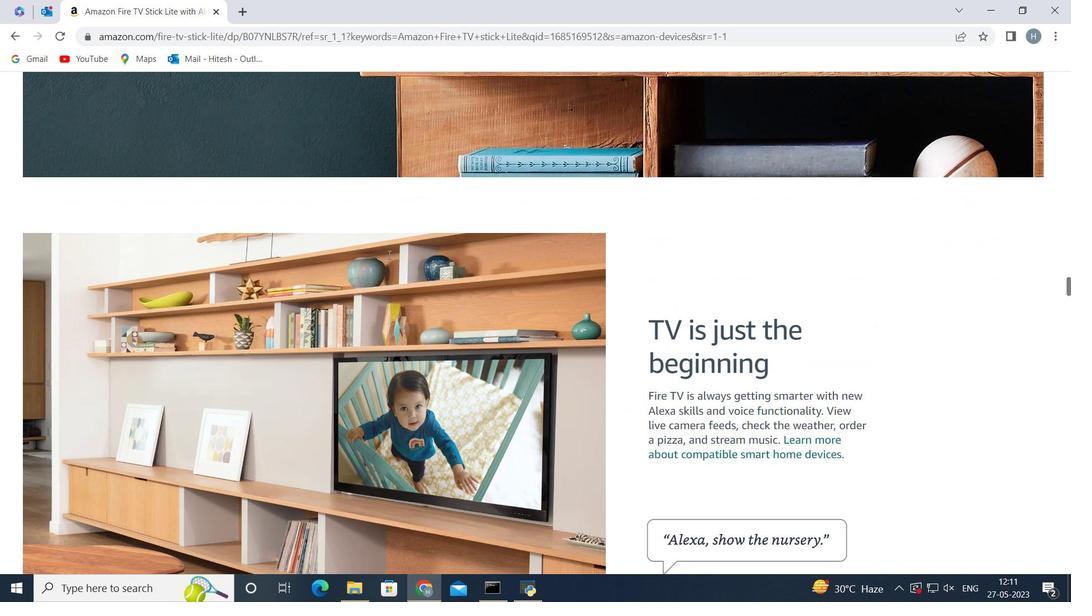 
Action: Mouse scrolled (388, 255) with delta (0, 0)
Screenshot: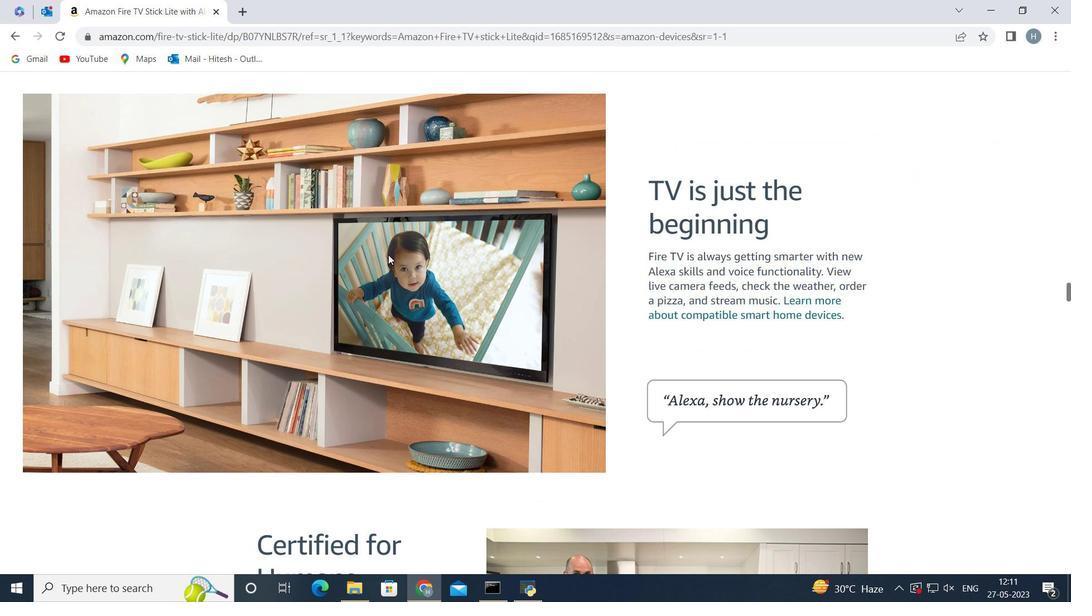 
Action: Mouse scrolled (388, 255) with delta (0, 0)
Screenshot: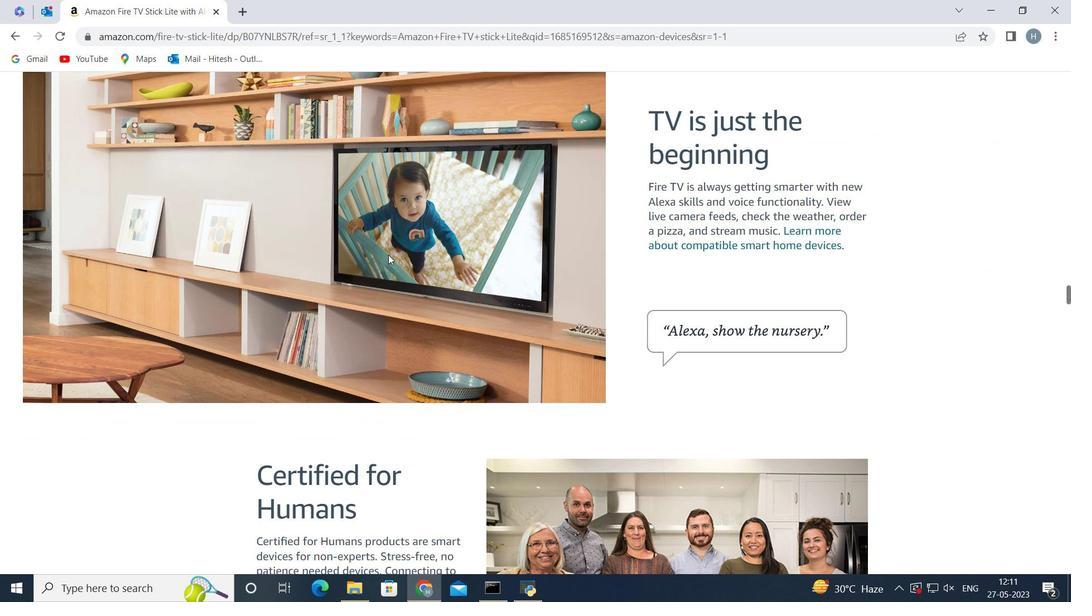 
Action: Mouse scrolled (388, 255) with delta (0, 0)
Screenshot: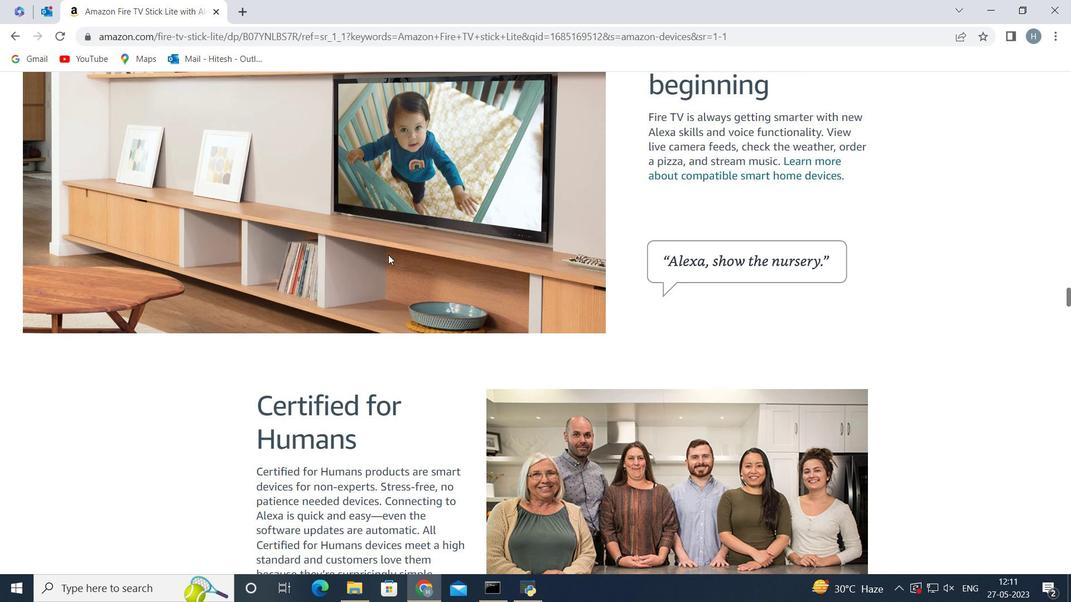 
Action: Mouse scrolled (388, 255) with delta (0, 0)
Screenshot: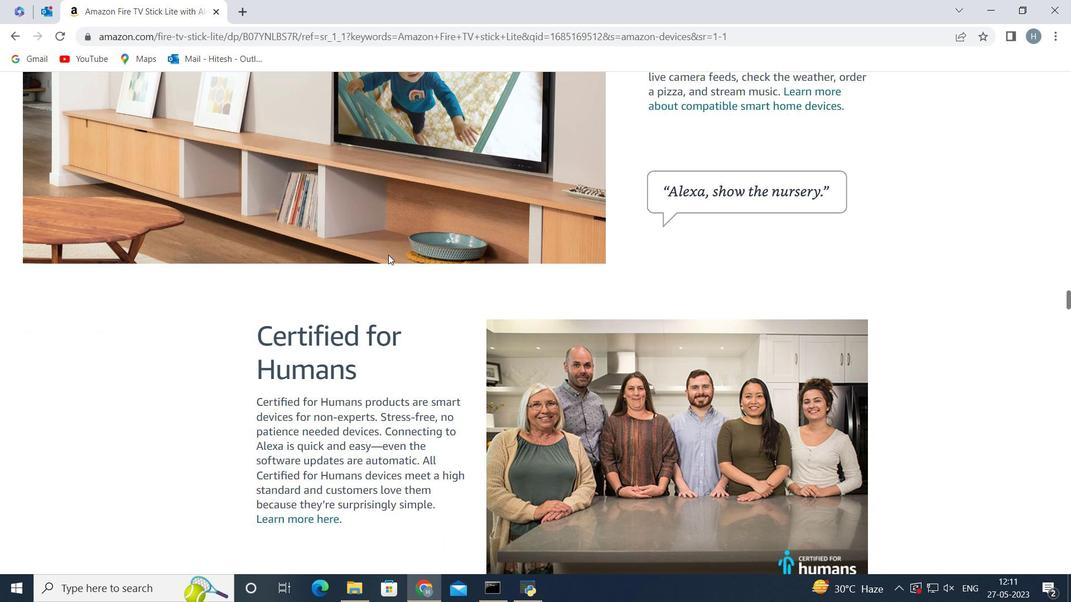 
Action: Mouse scrolled (388, 255) with delta (0, 0)
Screenshot: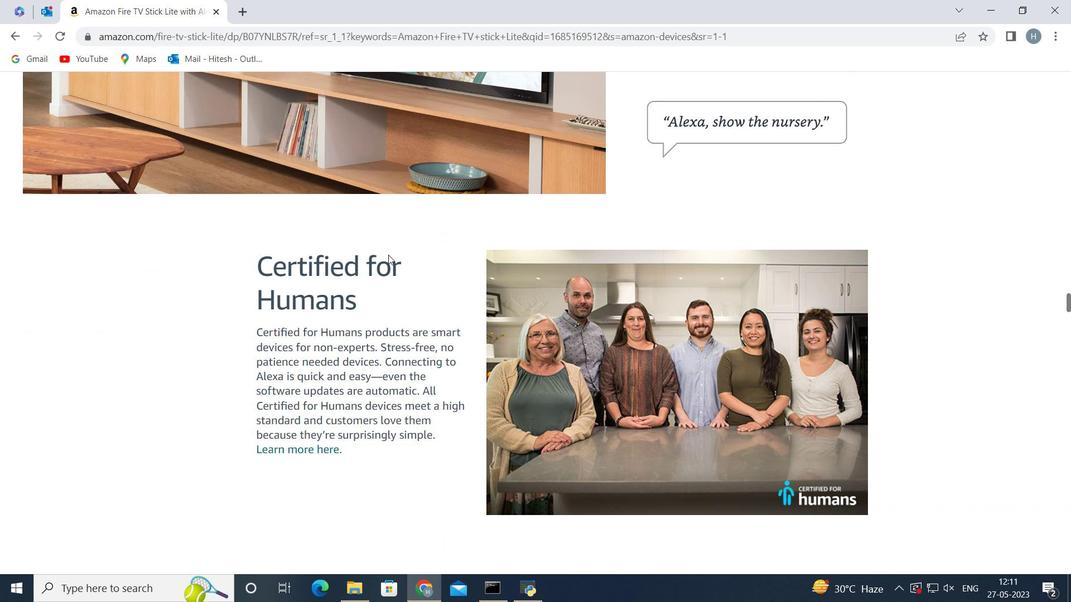 
Action: Mouse scrolled (388, 255) with delta (0, 0)
Screenshot: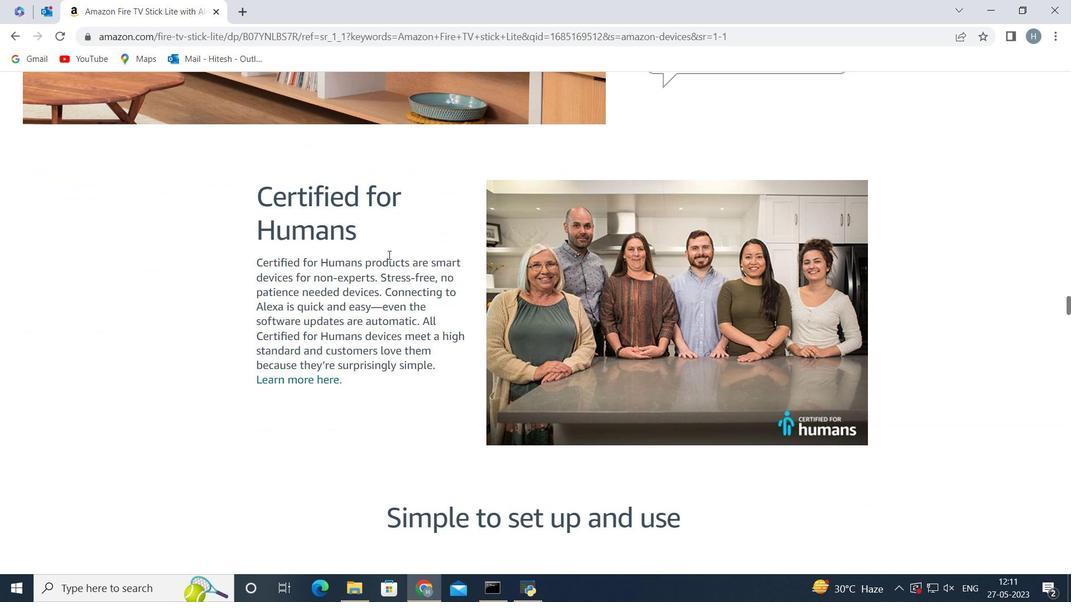 
Action: Mouse scrolled (388, 255) with delta (0, 0)
Screenshot: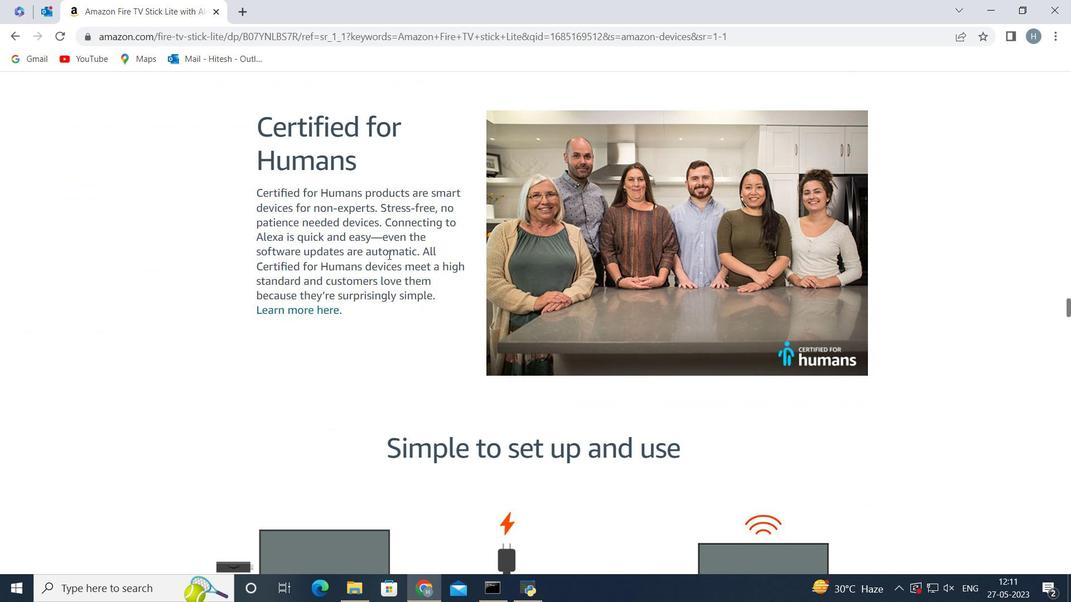 
Action: Mouse scrolled (388, 255) with delta (0, 0)
Screenshot: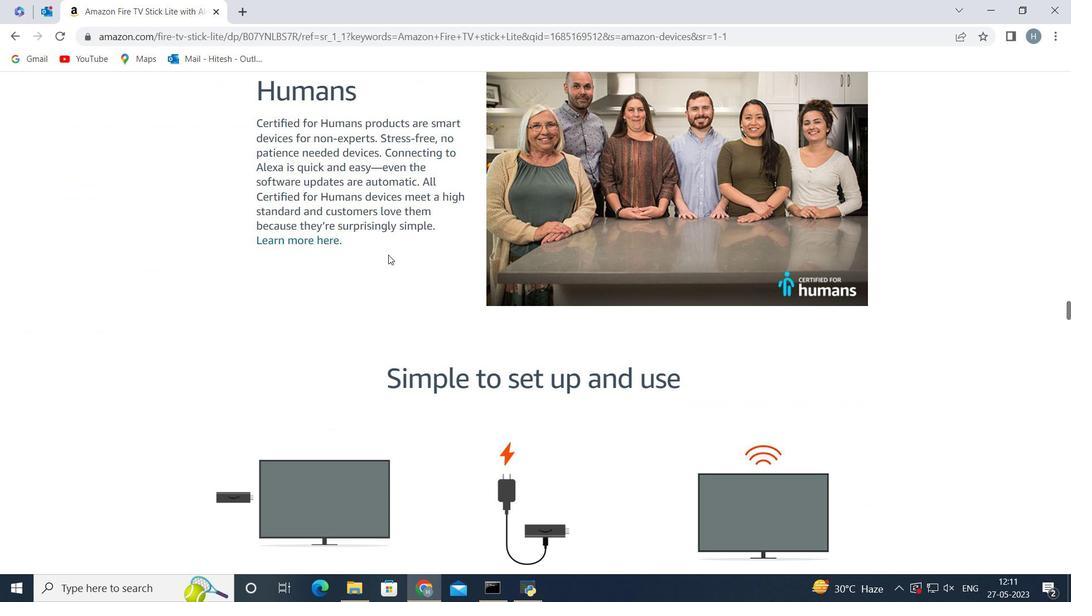 
Action: Mouse scrolled (388, 255) with delta (0, 0)
Screenshot: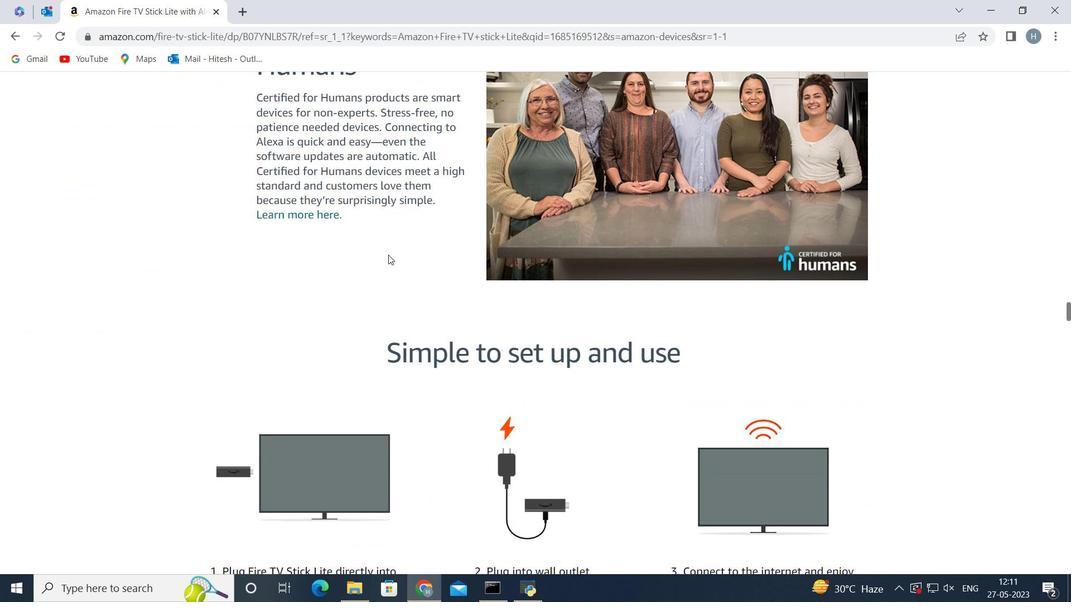 
Action: Mouse scrolled (388, 255) with delta (0, 0)
Screenshot: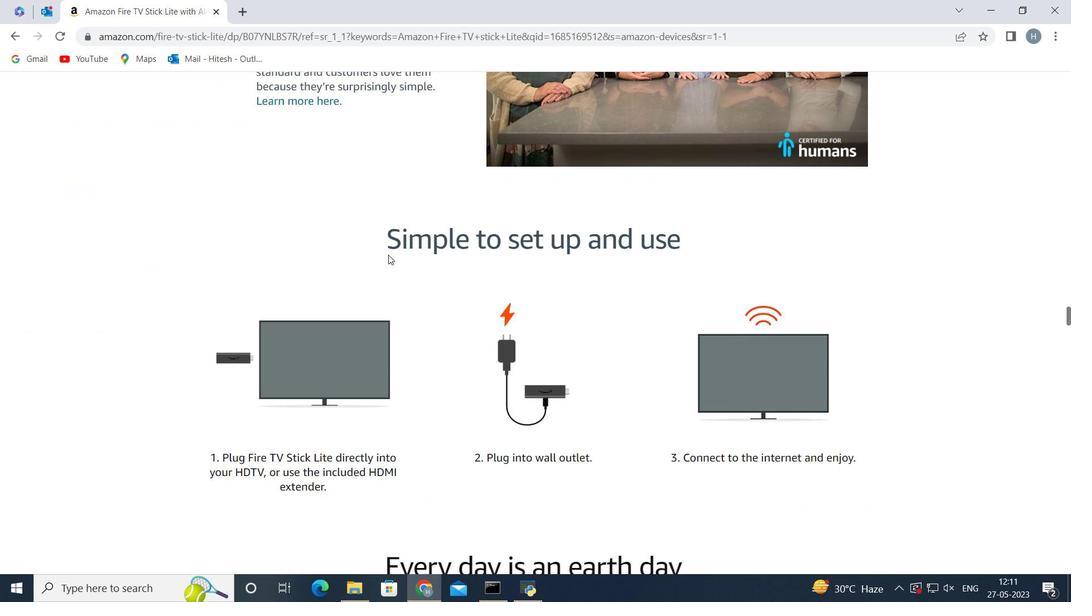 
Action: Mouse scrolled (388, 255) with delta (0, 0)
Screenshot: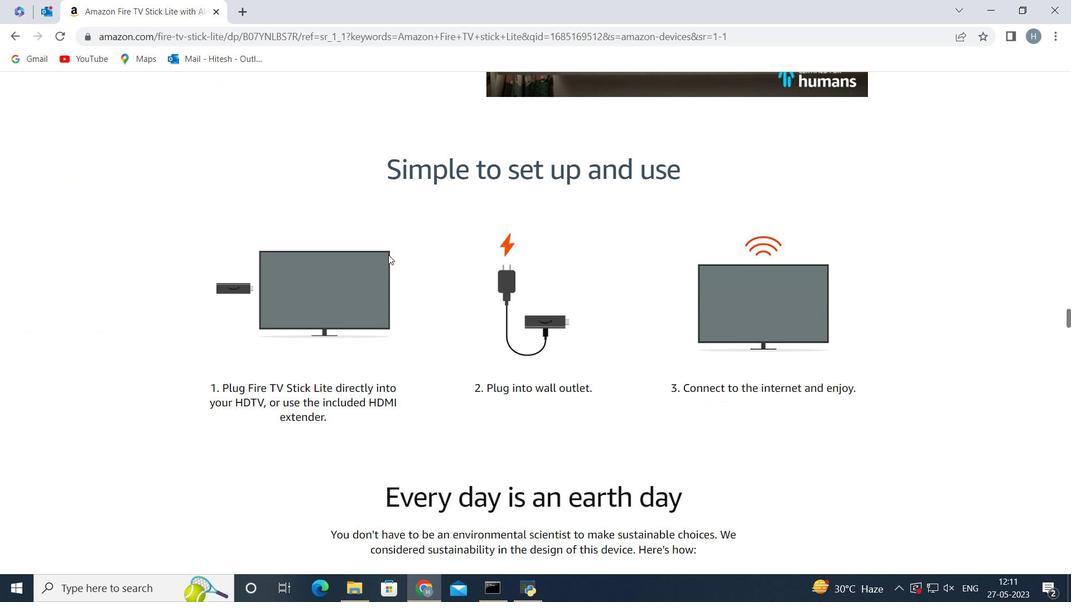 
Action: Mouse scrolled (388, 255) with delta (0, 0)
Screenshot: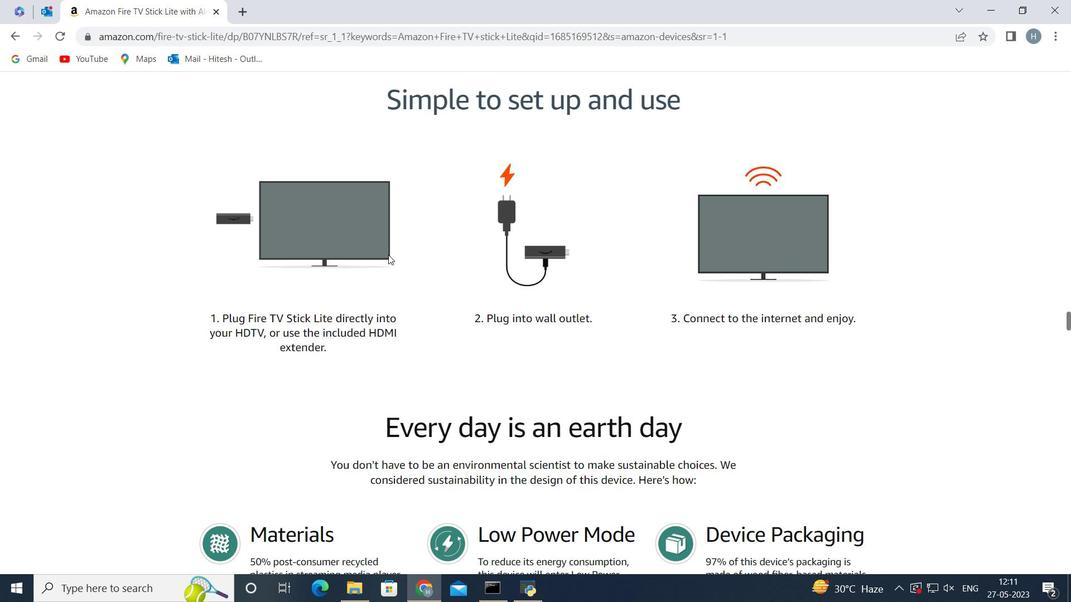 
Action: Mouse moved to (462, 286)
Screenshot: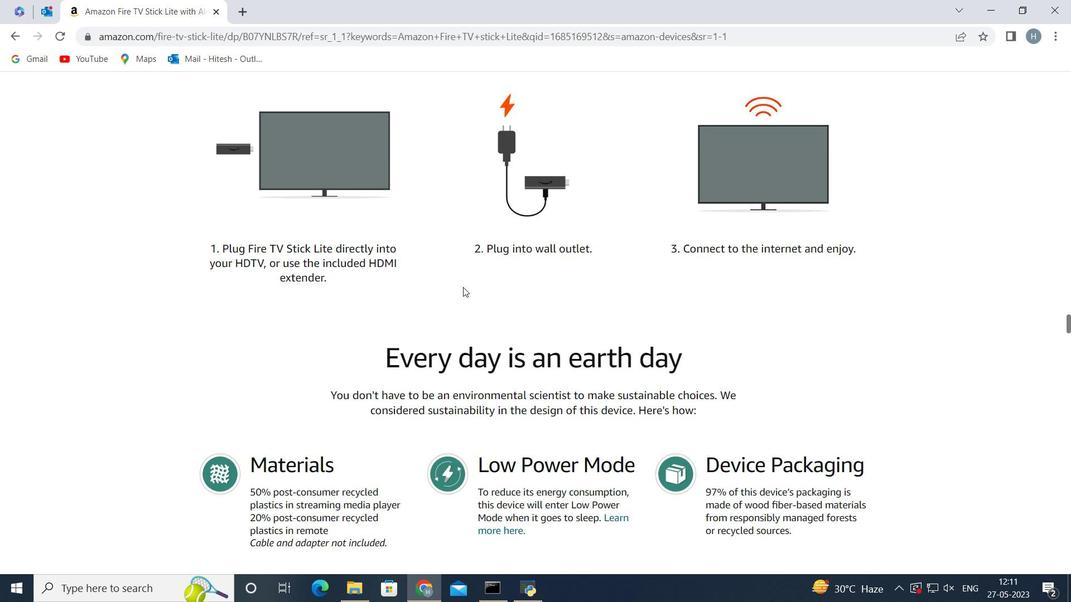 
Action: Mouse scrolled (462, 286) with delta (0, 0)
Screenshot: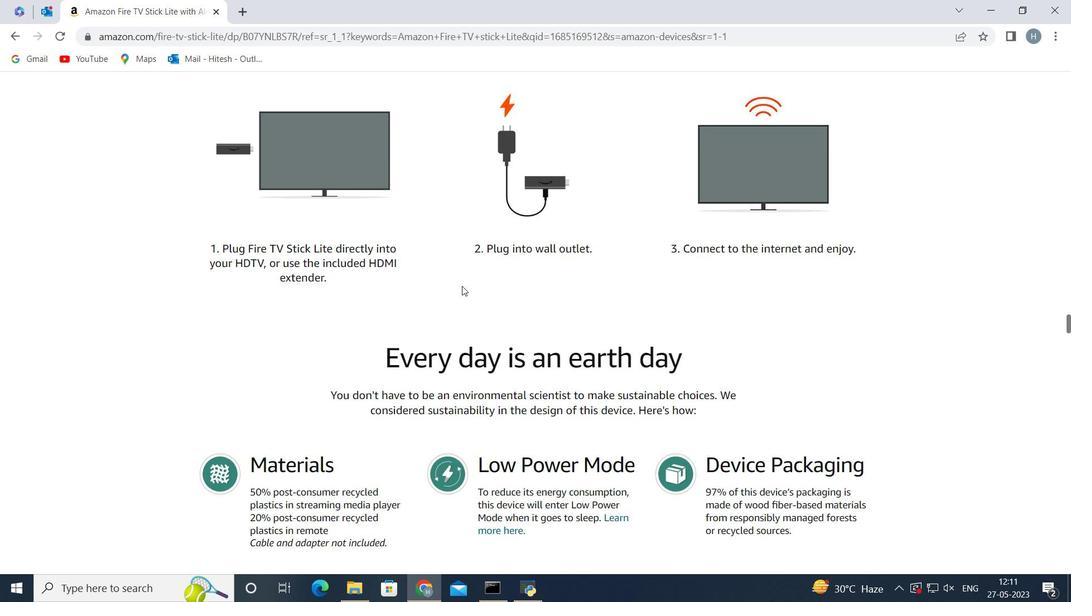 
Action: Mouse scrolled (462, 286) with delta (0, 0)
Screenshot: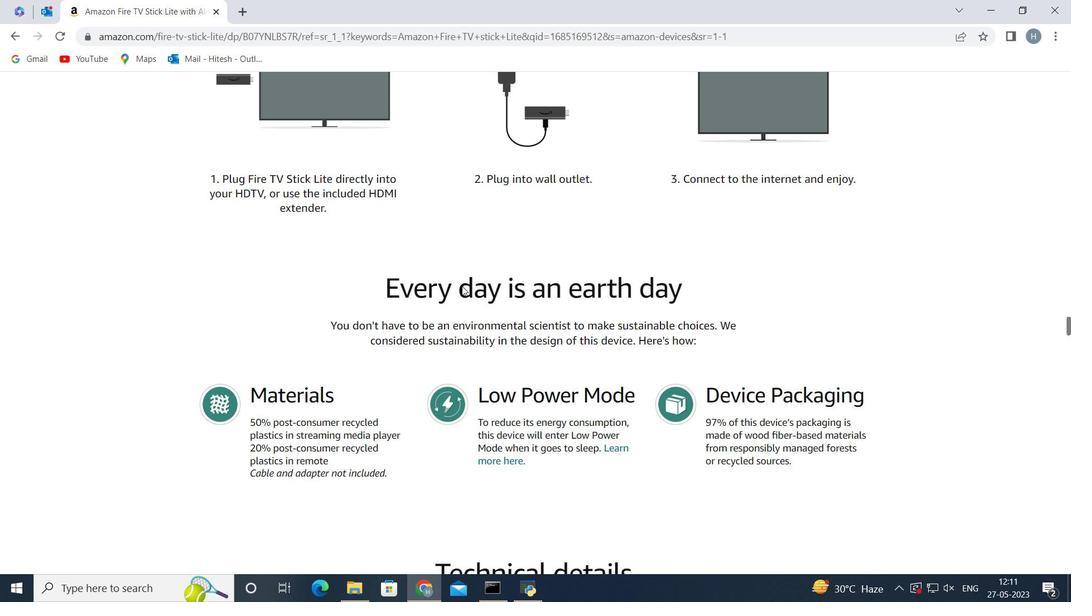 
Action: Mouse scrolled (462, 286) with delta (0, 0)
Screenshot: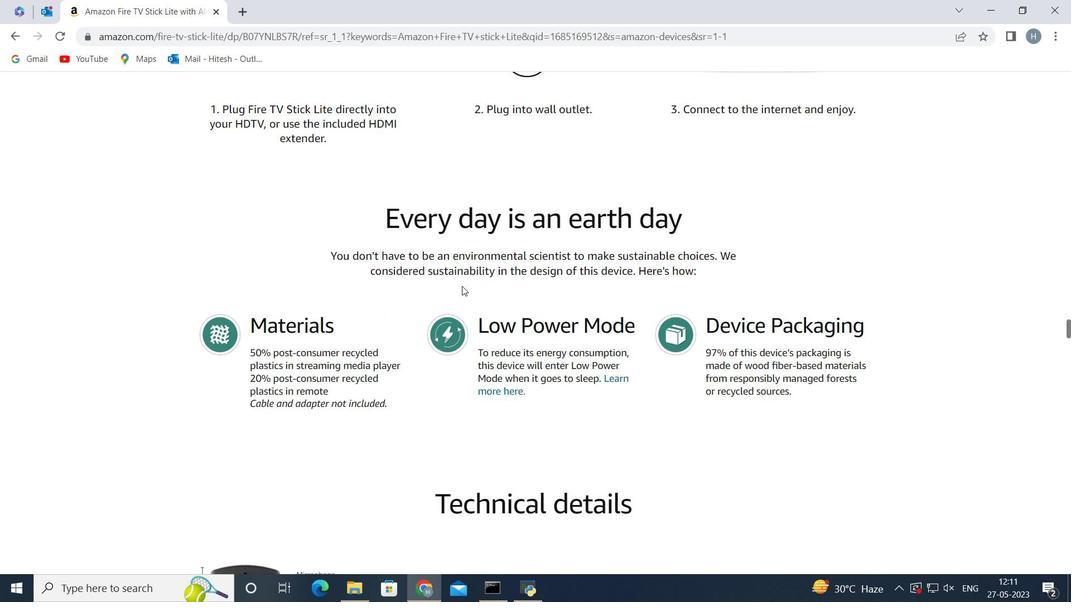 
Action: Mouse moved to (439, 304)
Screenshot: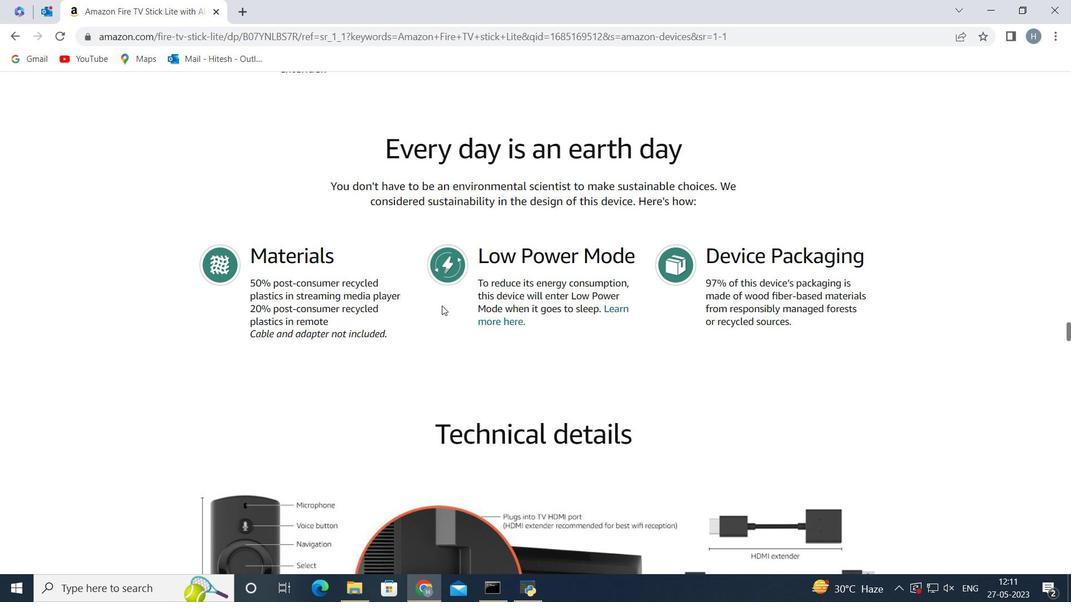 
Action: Mouse scrolled (439, 304) with delta (0, 0)
Screenshot: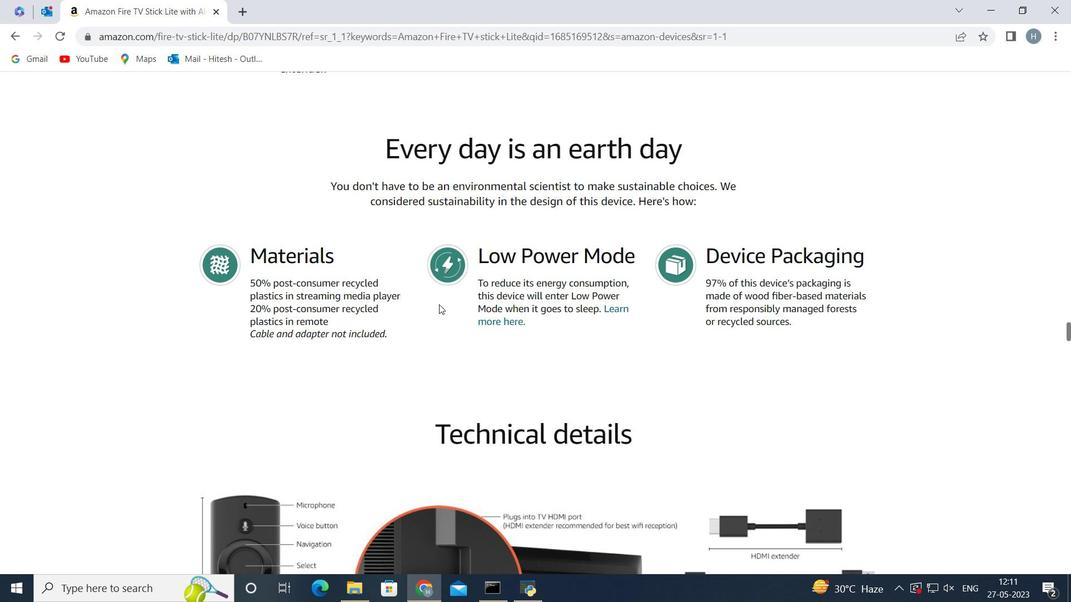 
Action: Mouse scrolled (439, 304) with delta (0, 0)
Screenshot: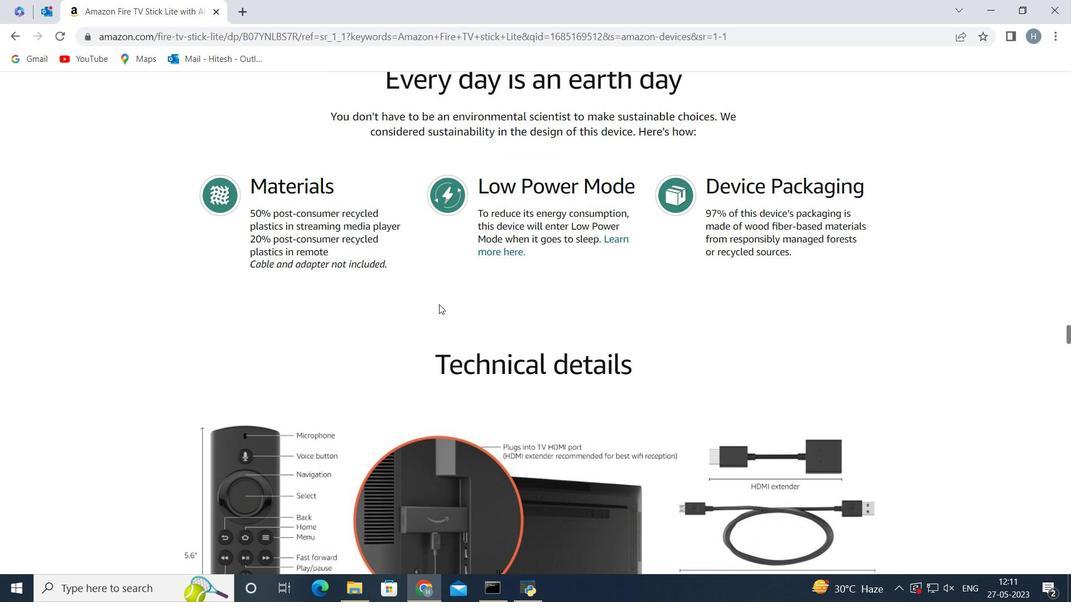 
Action: Mouse scrolled (439, 304) with delta (0, 0)
Screenshot: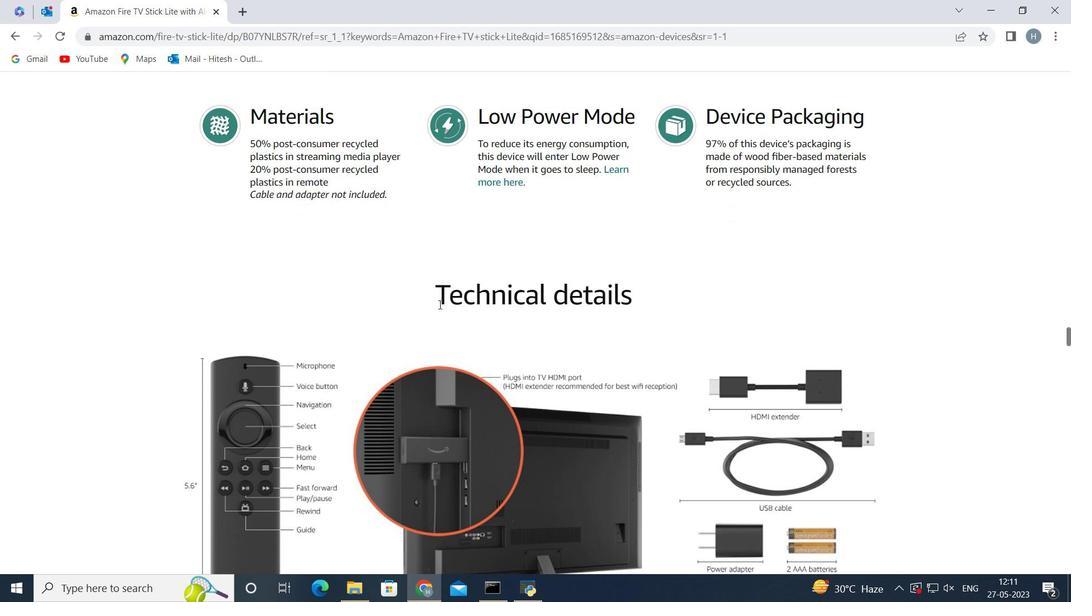
Action: Mouse moved to (262, 312)
Screenshot: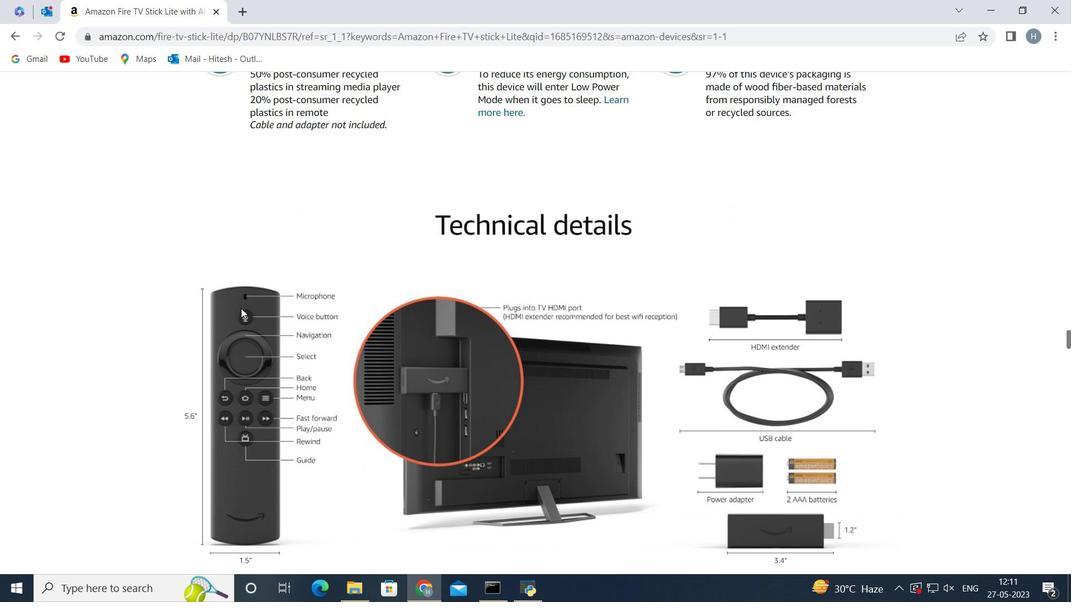 
Action: Mouse scrolled (262, 311) with delta (0, 0)
Screenshot: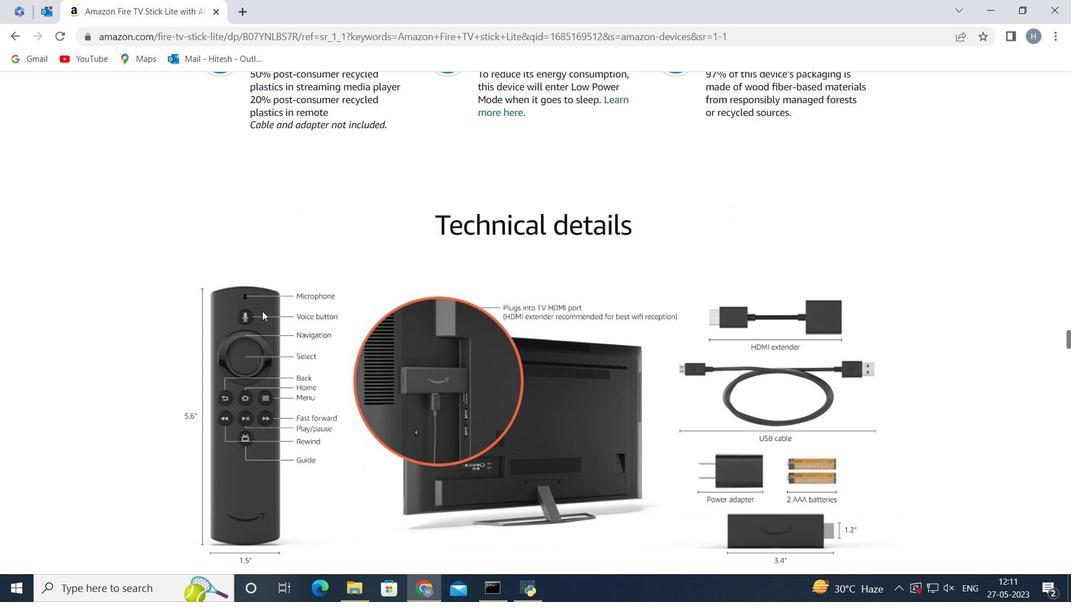 
Action: Mouse moved to (710, 246)
Screenshot: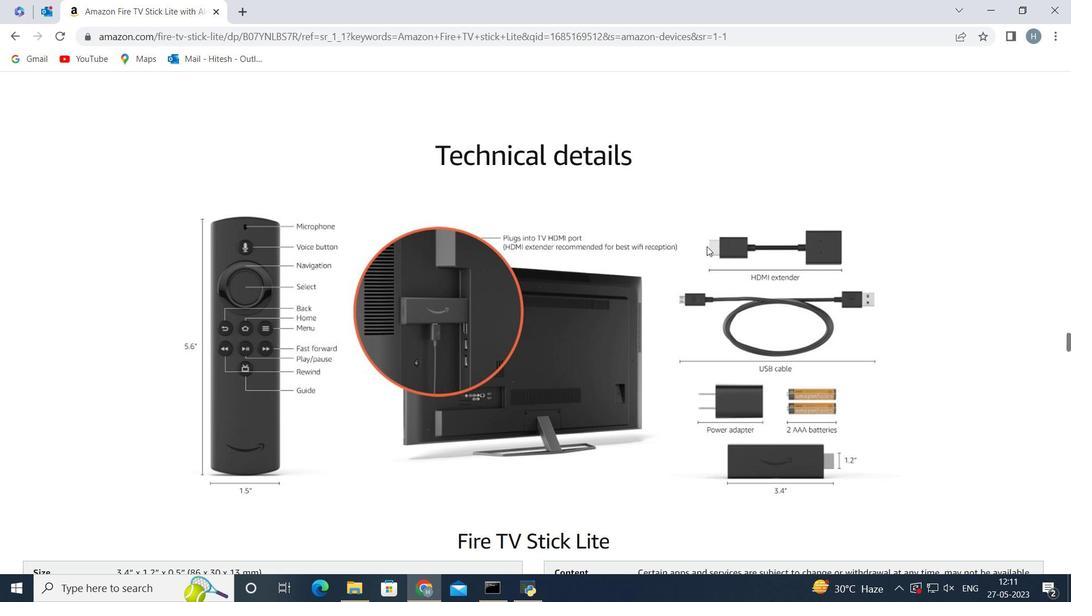 
Action: Mouse scrolled (710, 246) with delta (0, 0)
Screenshot: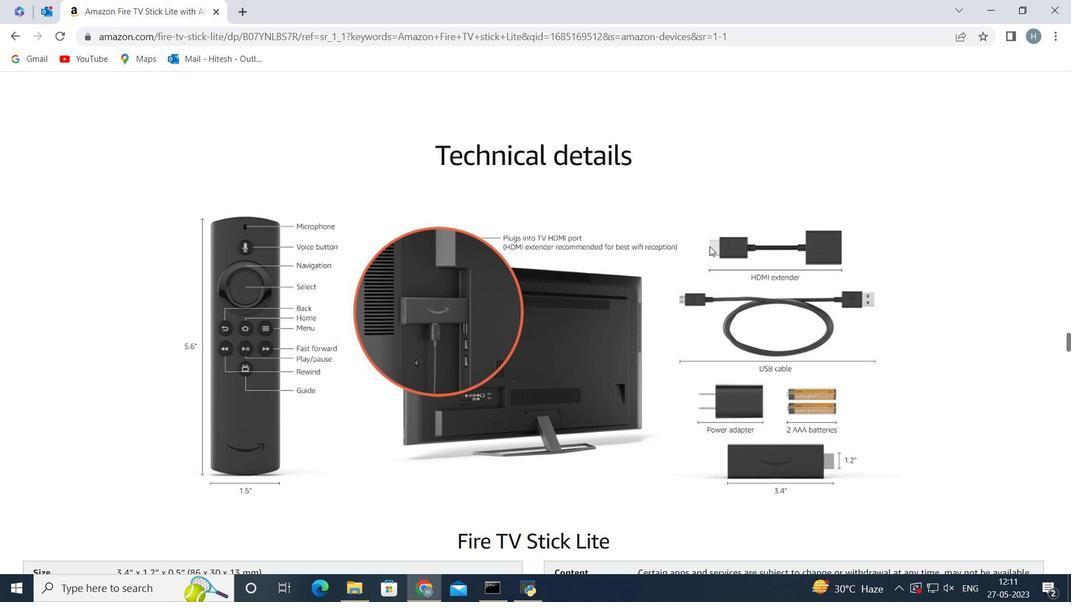 
Action: Mouse scrolled (710, 246) with delta (0, 0)
Screenshot: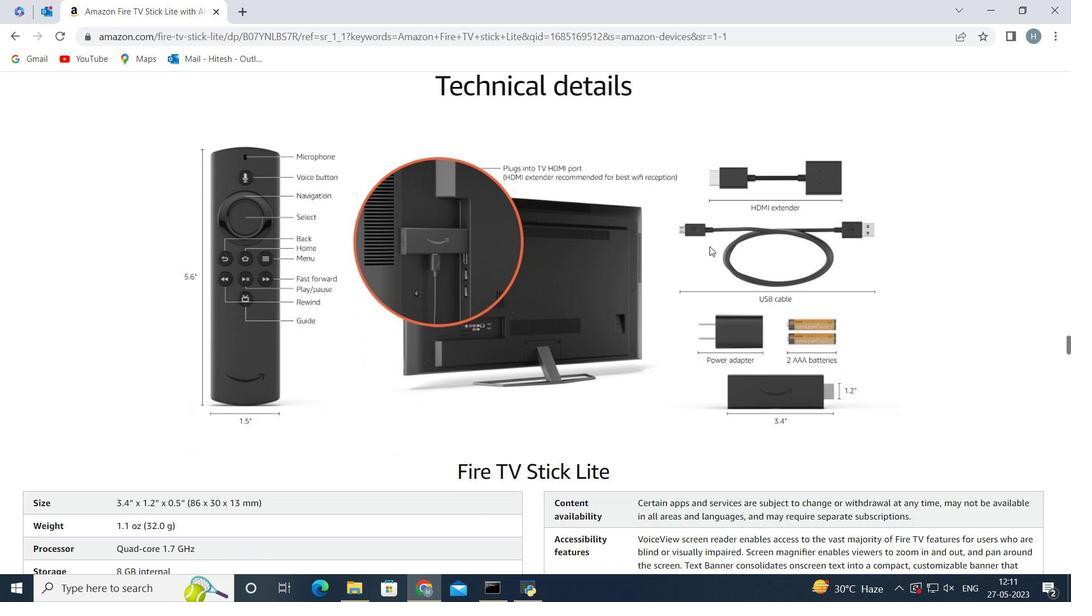 
Action: Mouse scrolled (710, 246) with delta (0, 0)
Screenshot: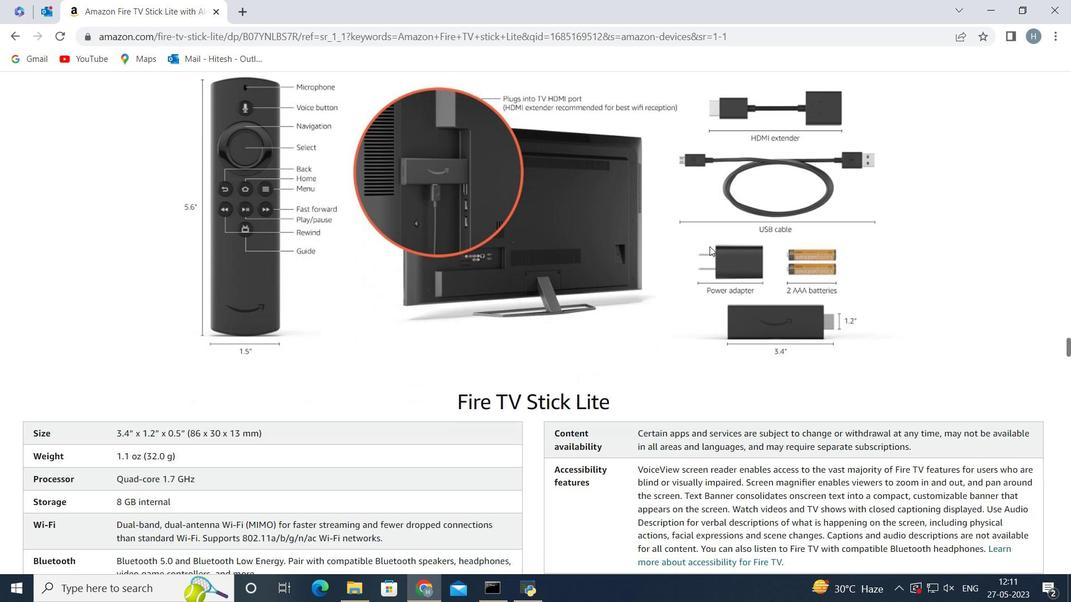 
Action: Mouse moved to (686, 241)
Screenshot: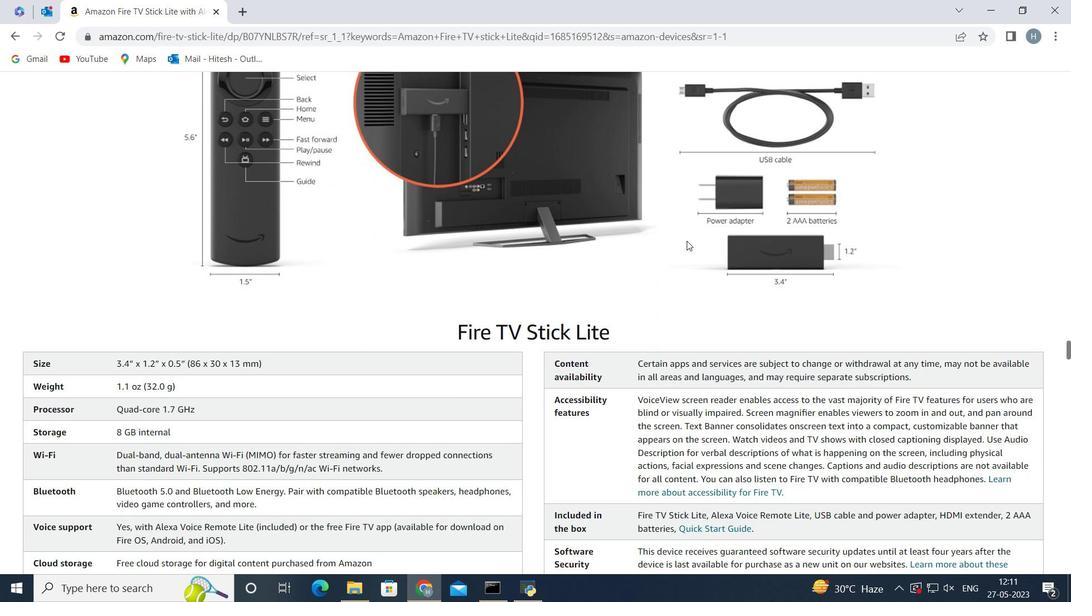 
Action: Mouse scrolled (686, 241) with delta (0, 0)
Screenshot: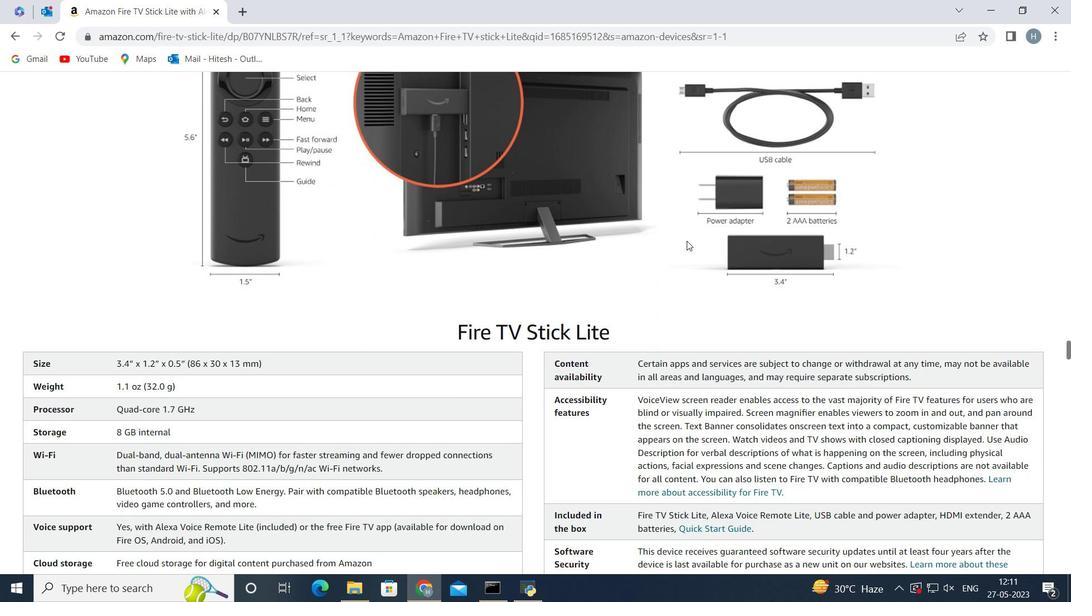 
Action: Mouse moved to (686, 241)
Screenshot: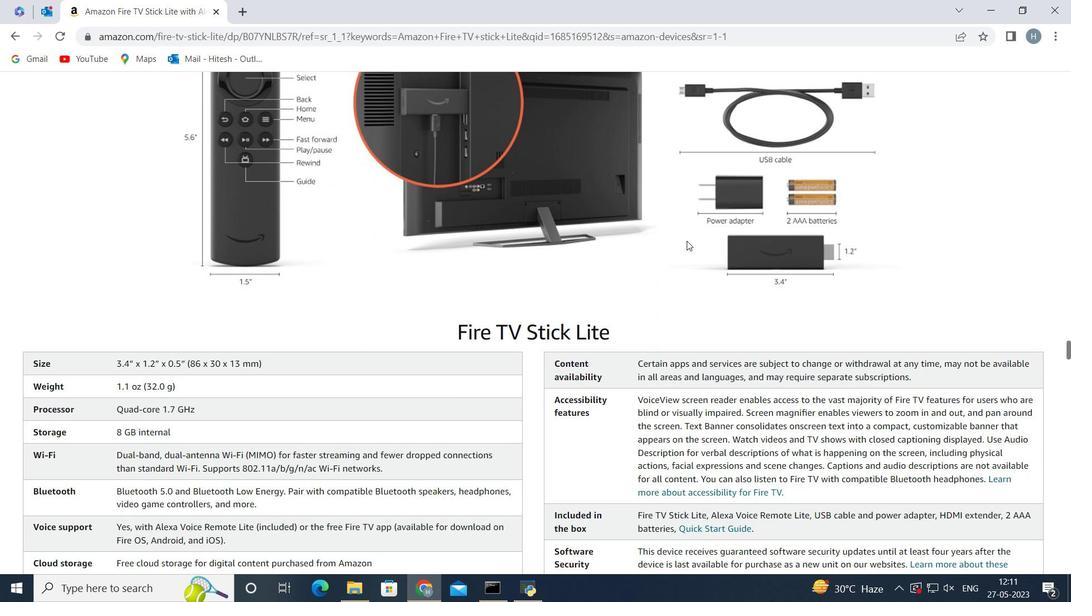 
Action: Mouse scrolled (686, 241) with delta (0, 0)
Screenshot: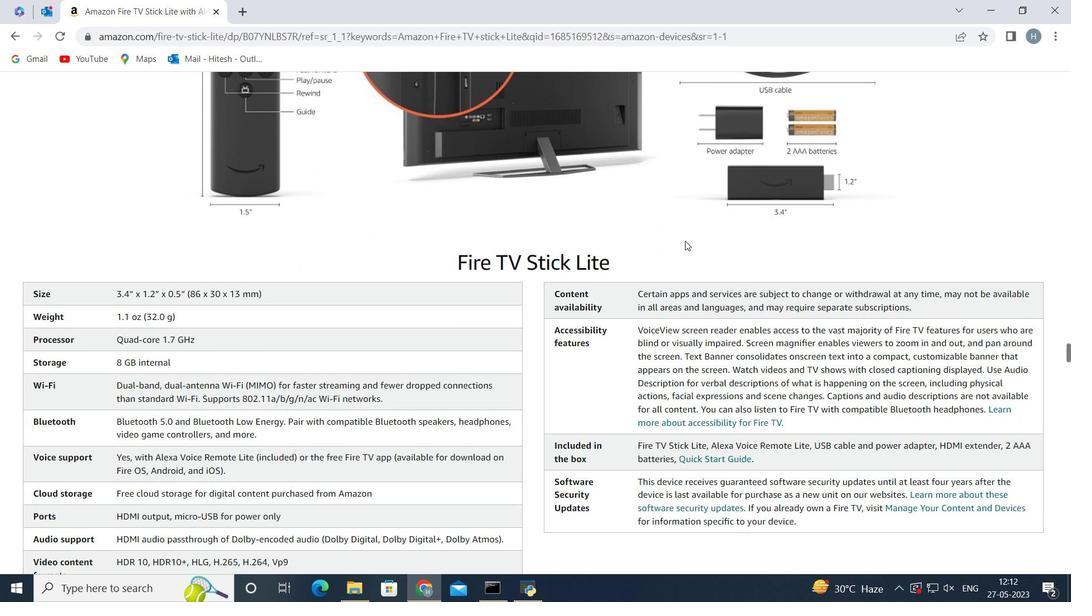 
Action: Mouse moved to (441, 257)
Screenshot: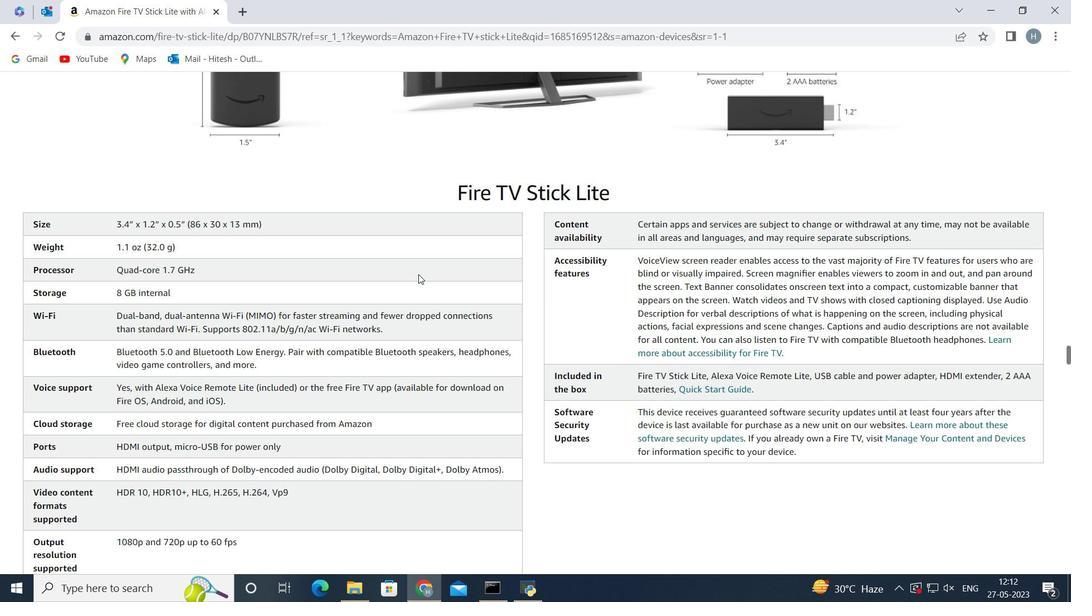 
Action: Mouse scrolled (441, 256) with delta (0, 0)
Screenshot: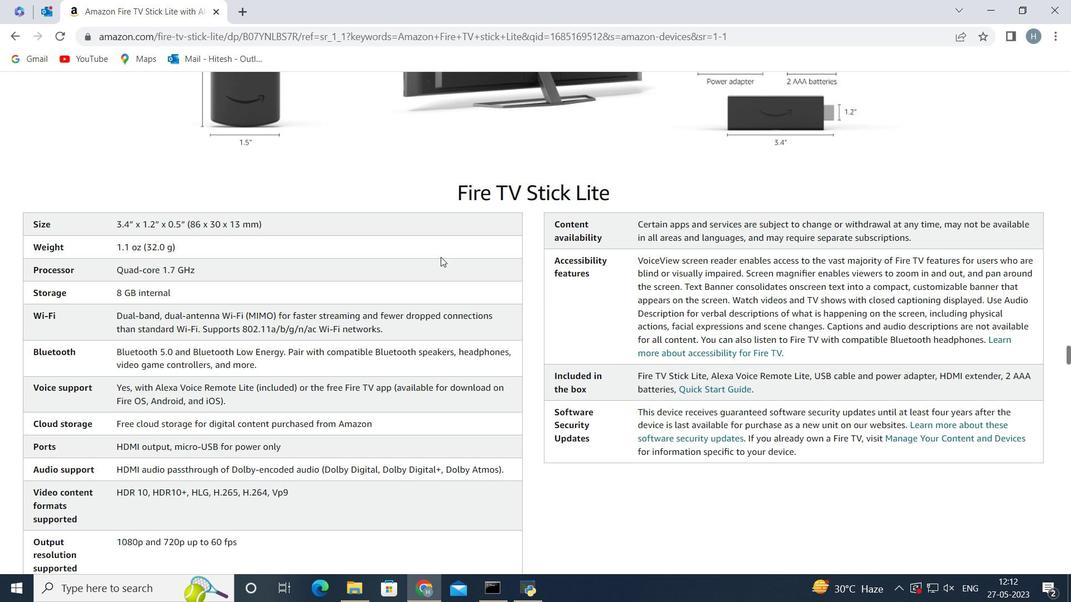 
Action: Mouse moved to (233, 312)
Screenshot: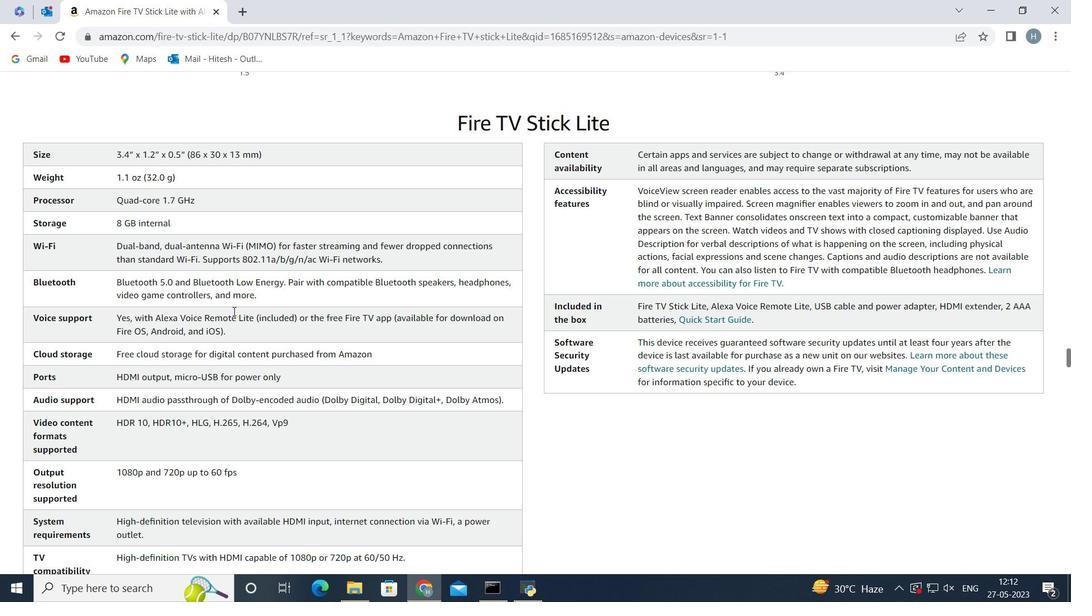
Action: Mouse scrolled (233, 312) with delta (0, 0)
Screenshot: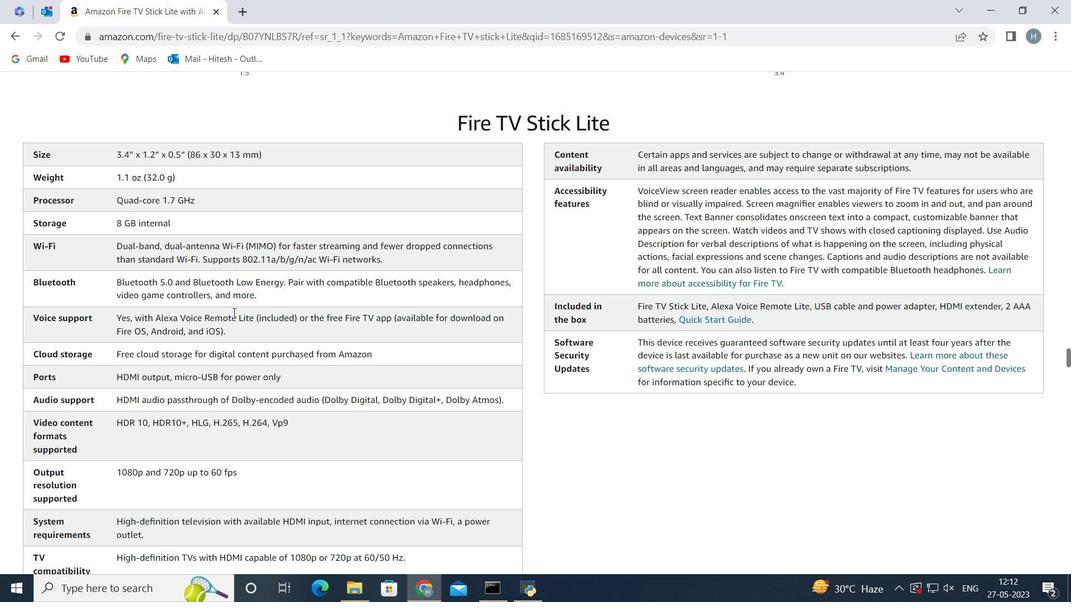 
Action: Mouse scrolled (233, 312) with delta (0, 0)
Screenshot: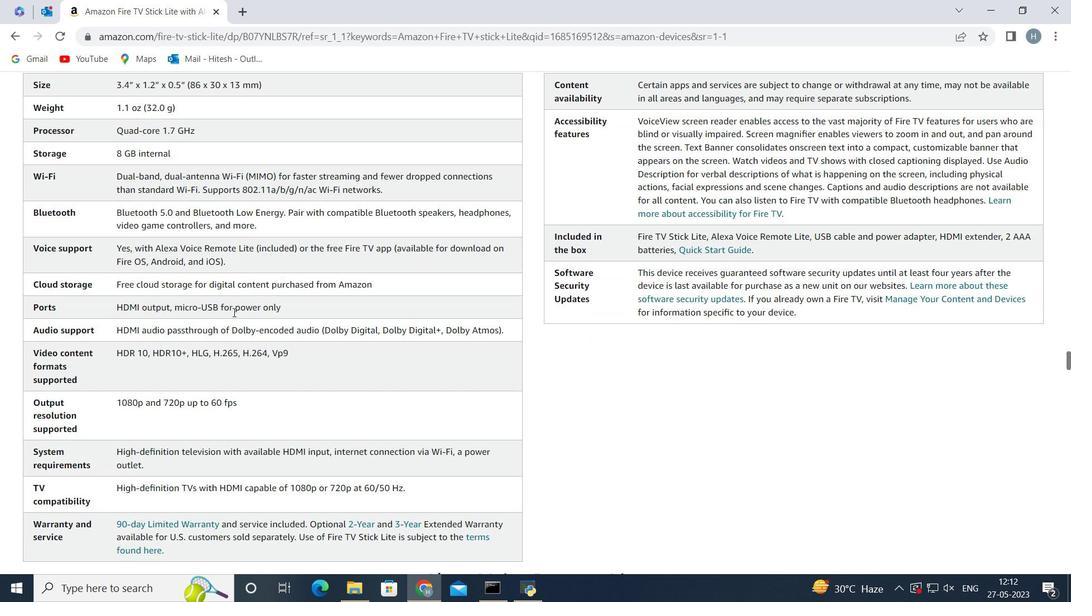 
Action: Mouse scrolled (233, 312) with delta (0, 0)
Screenshot: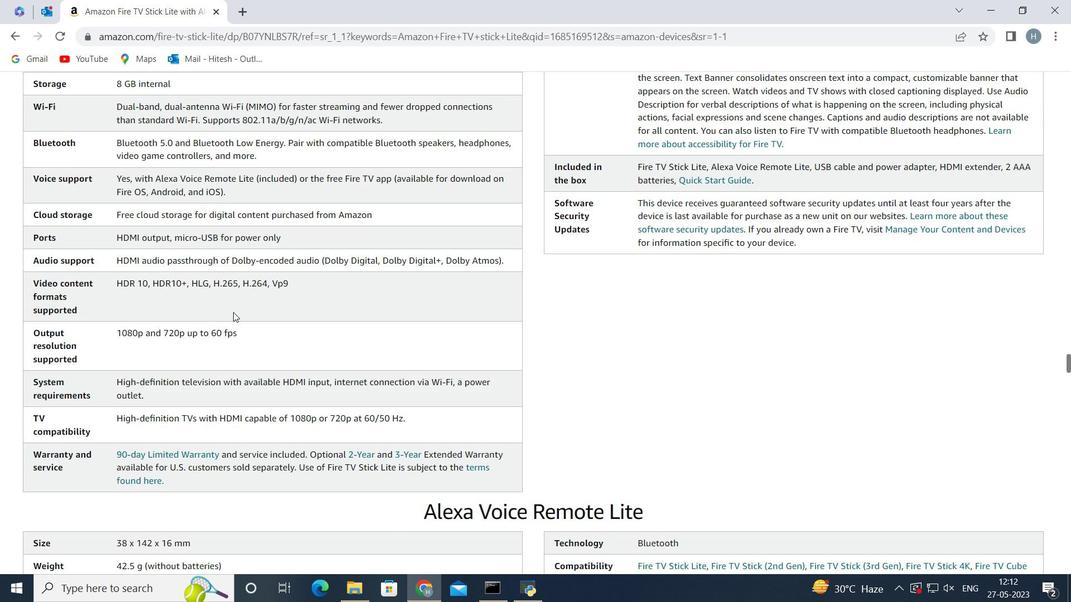 
Action: Mouse moved to (233, 312)
Screenshot: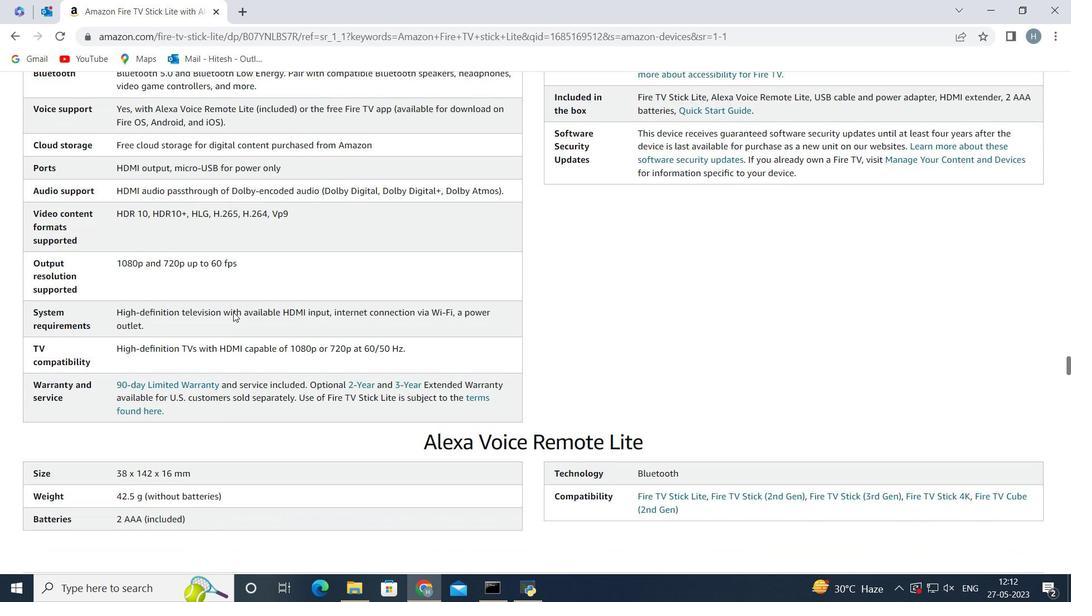 
Action: Mouse scrolled (233, 313) with delta (0, 0)
Screenshot: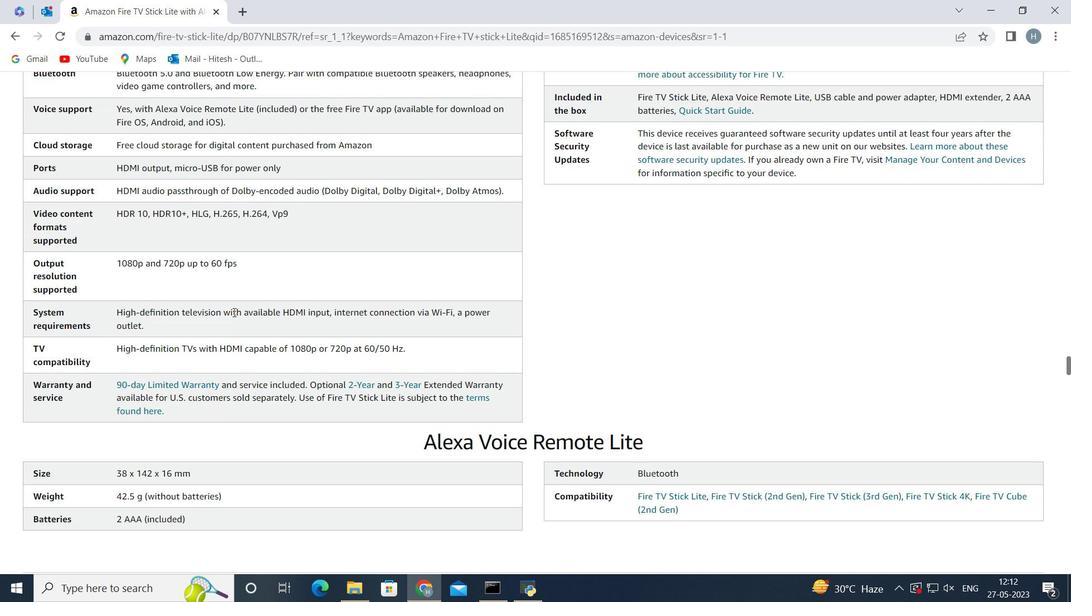 
Action: Mouse moved to (618, 285)
Screenshot: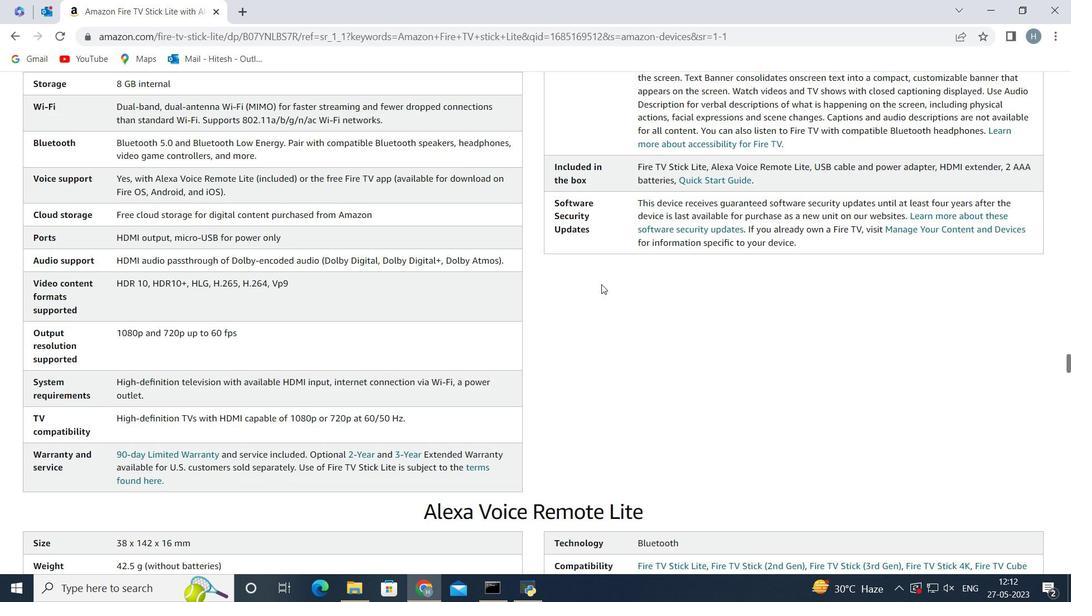 
Action: Mouse scrolled (618, 286) with delta (0, 0)
Screenshot: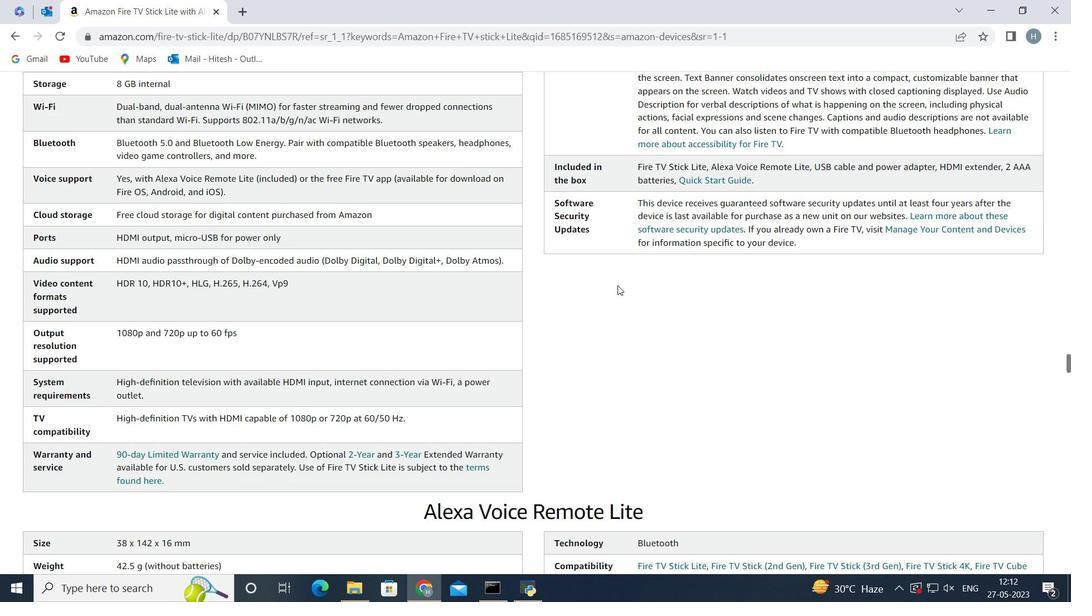 
Action: Mouse scrolled (618, 286) with delta (0, 0)
Screenshot: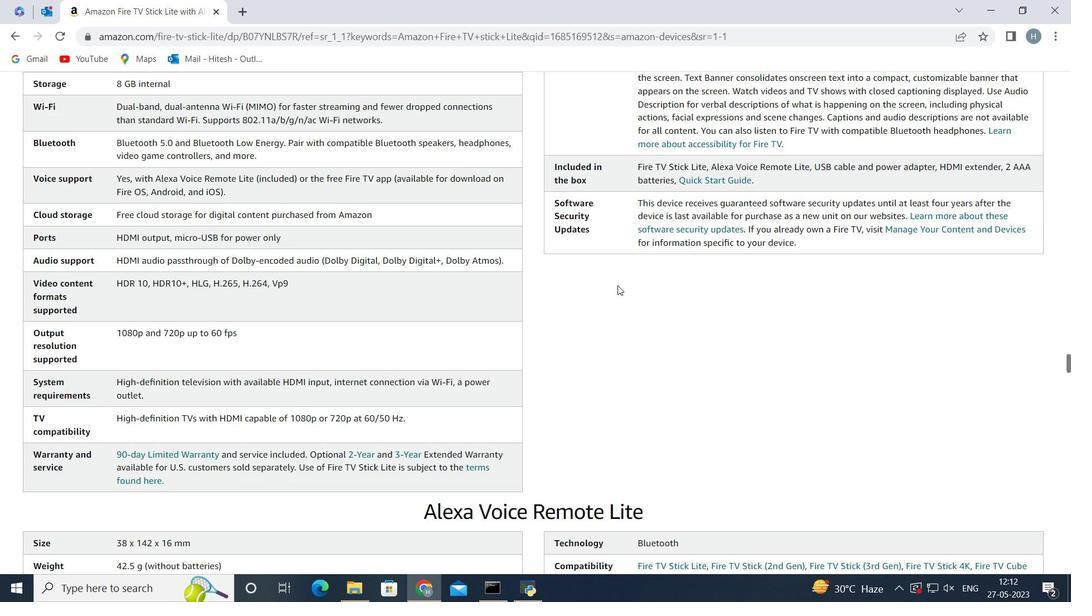 
Action: Mouse moved to (618, 285)
Screenshot: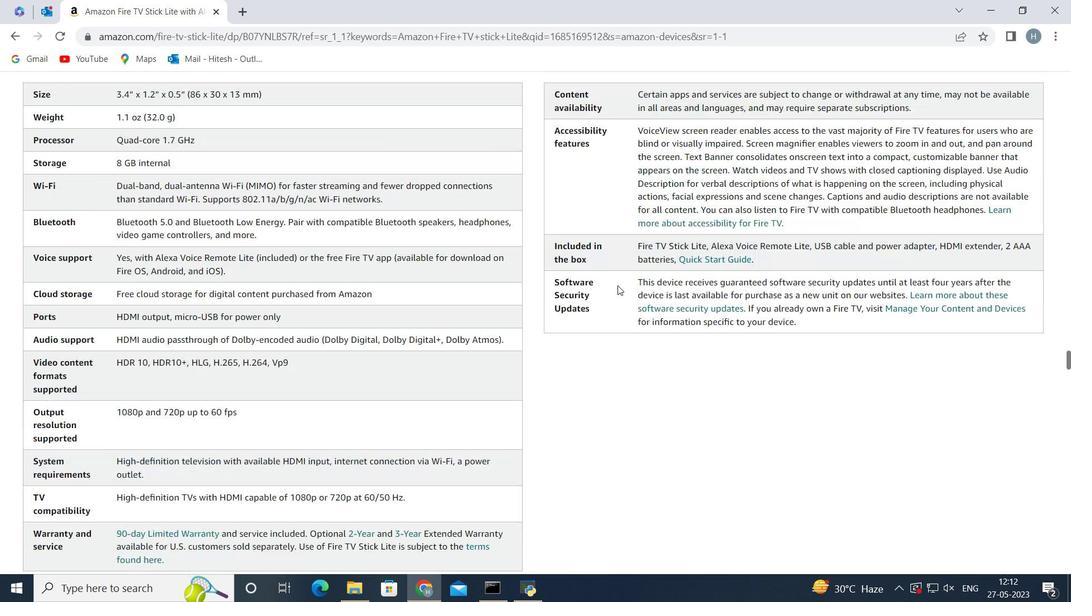 
Action: Mouse scrolled (618, 285) with delta (0, 0)
Screenshot: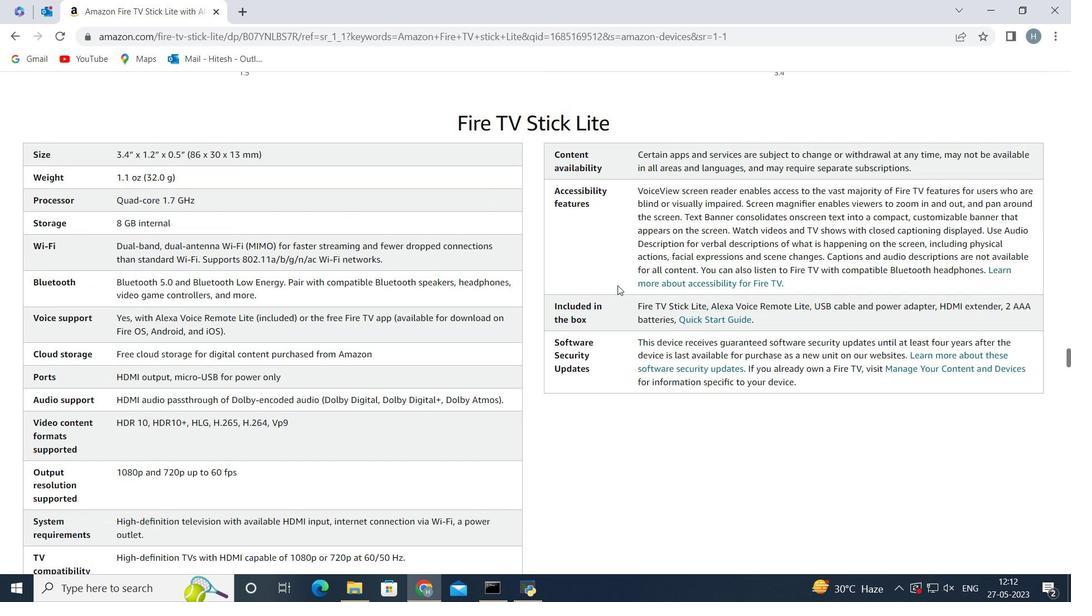 
Action: Mouse moved to (616, 285)
Screenshot: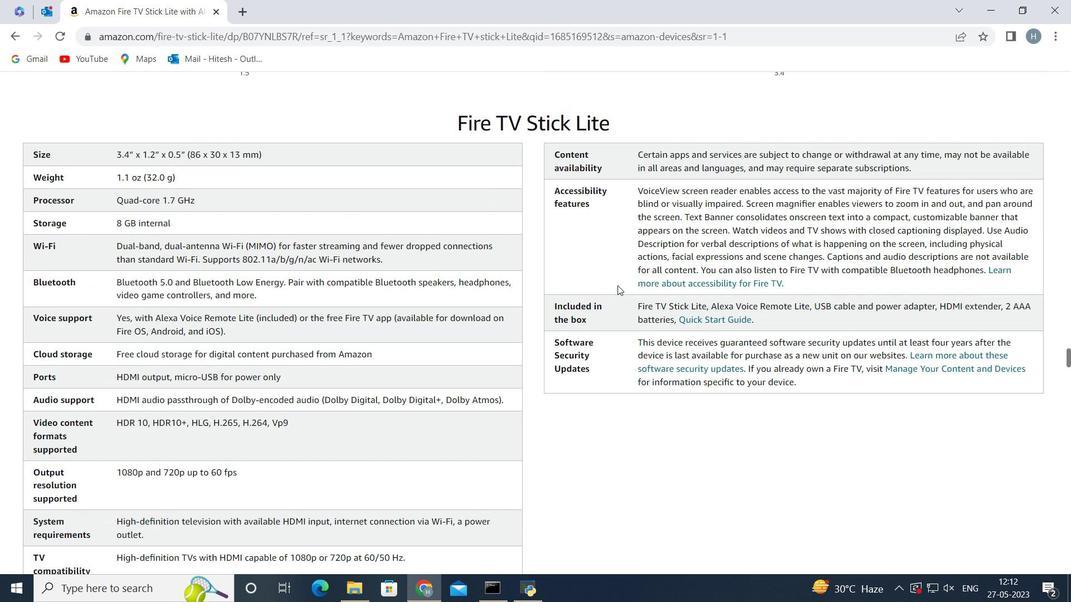 
Action: Mouse scrolled (616, 285) with delta (0, 0)
Screenshot: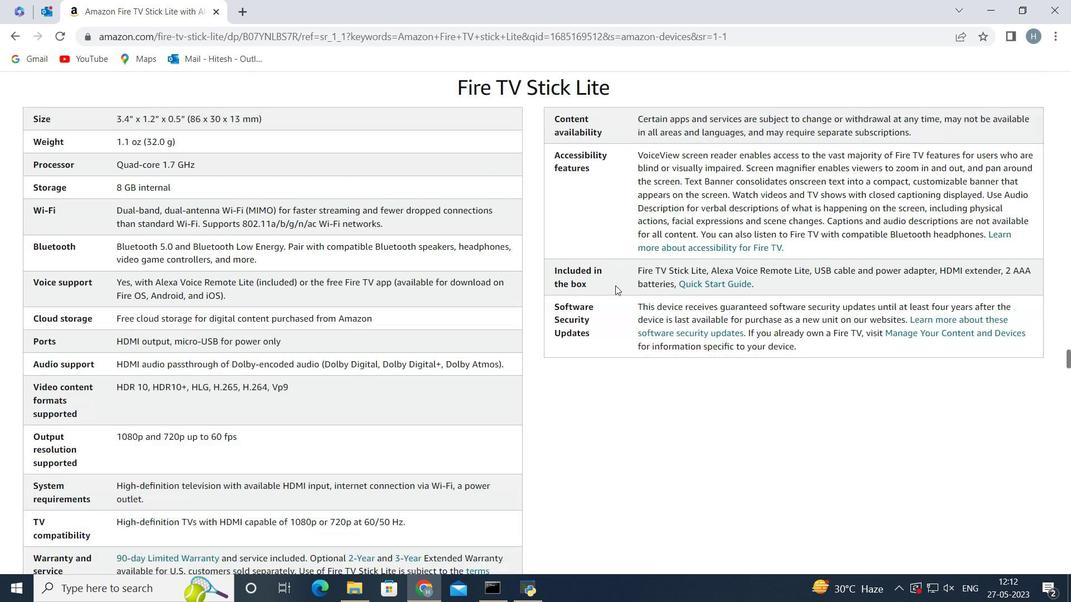 
Action: Mouse scrolled (616, 285) with delta (0, 0)
Screenshot: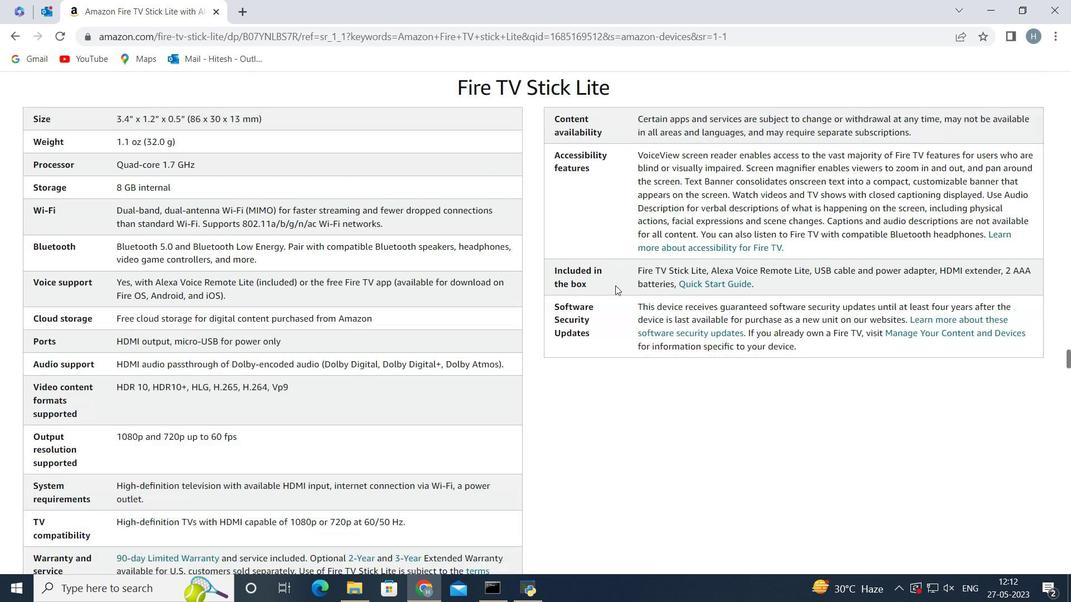 
Action: Mouse scrolled (616, 285) with delta (0, 0)
Screenshot: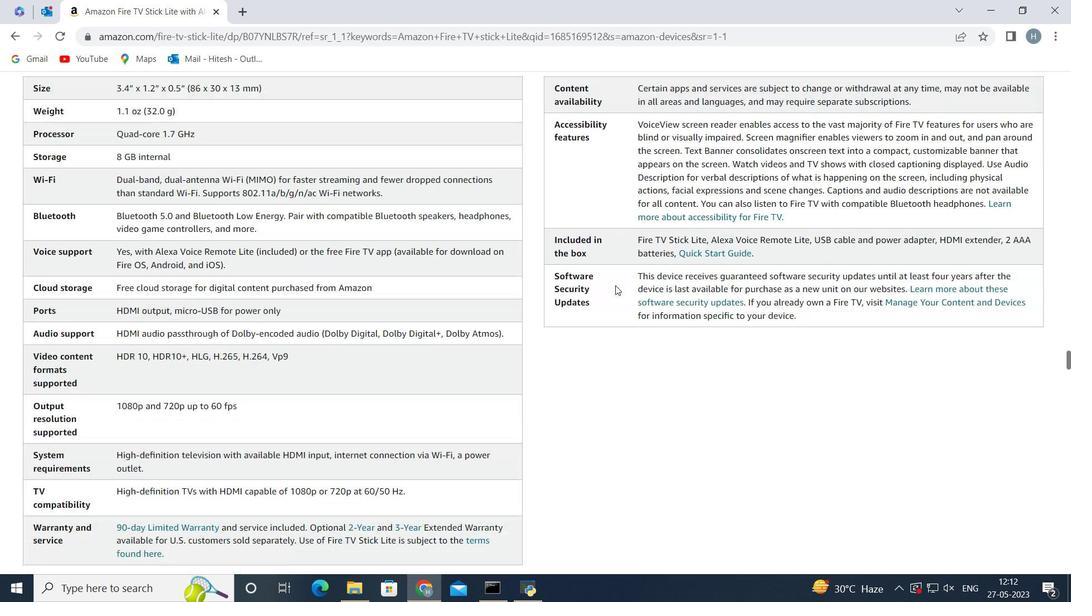 
Action: Mouse scrolled (616, 285) with delta (0, 0)
Screenshot: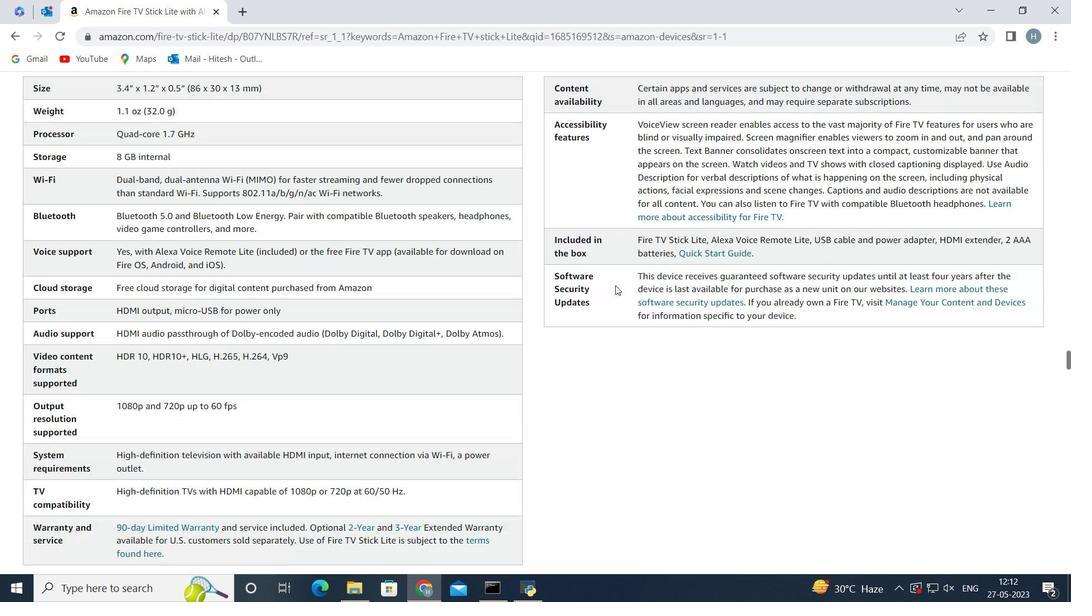 
Action: Mouse scrolled (616, 285) with delta (0, 0)
Screenshot: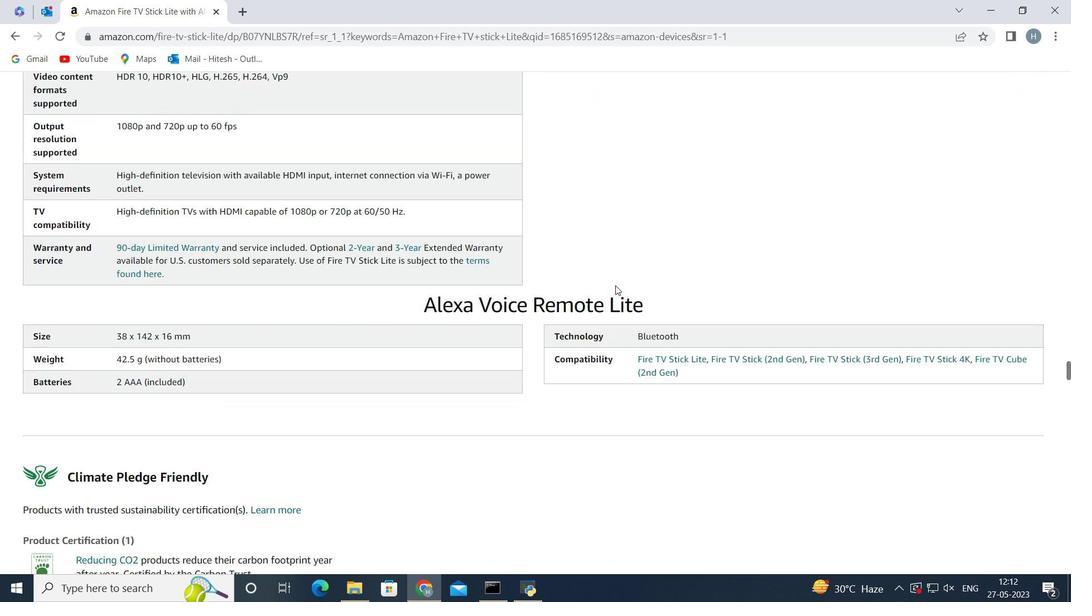 
Action: Mouse scrolled (616, 286) with delta (0, 0)
Screenshot: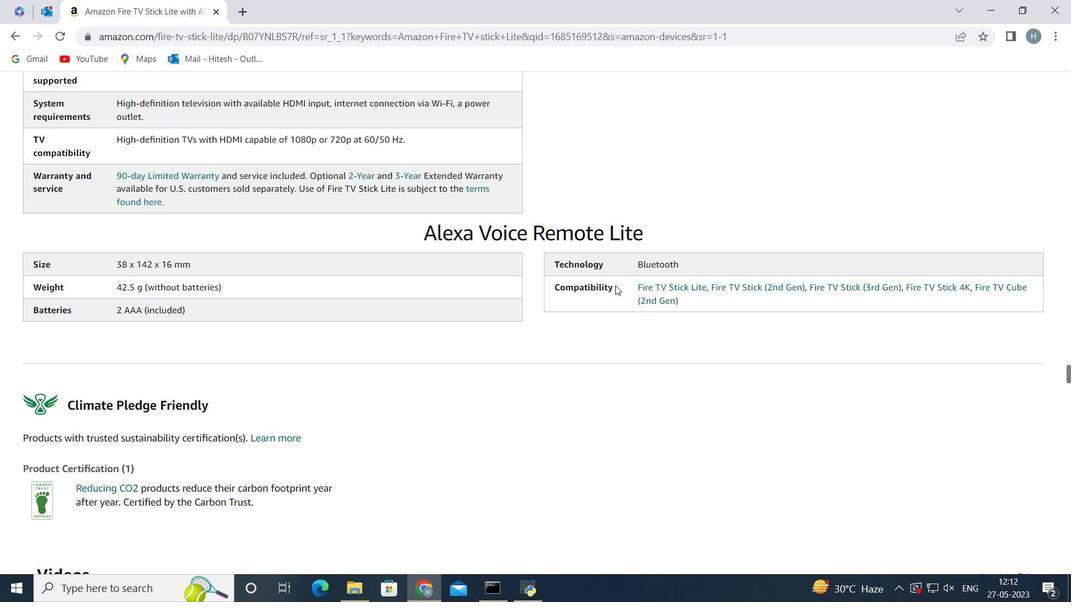 
Action: Mouse scrolled (616, 285) with delta (0, 0)
Screenshot: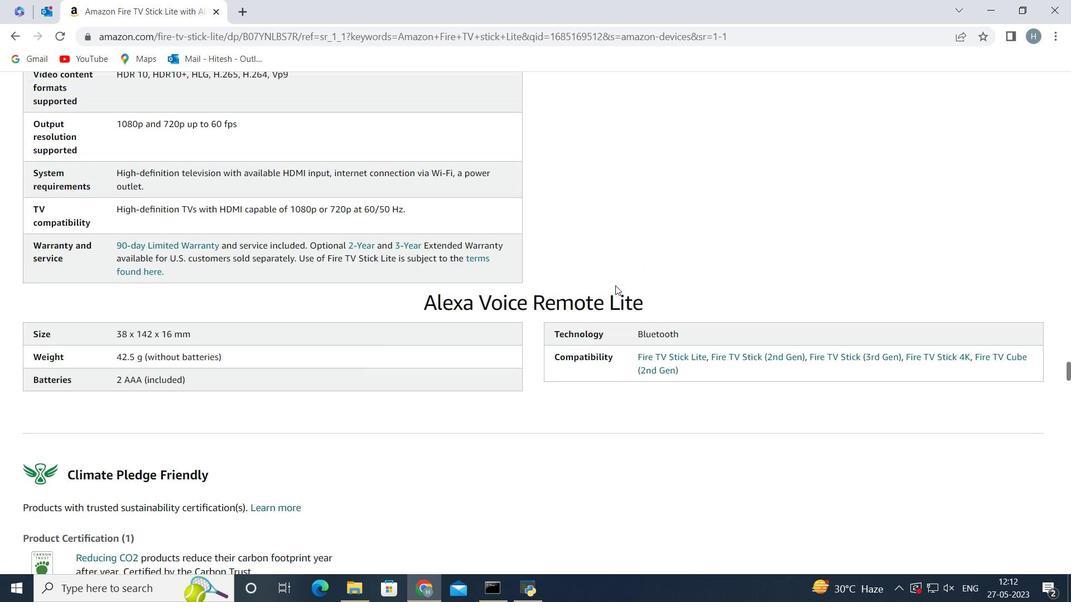 
Action: Mouse scrolled (616, 285) with delta (0, 0)
Screenshot: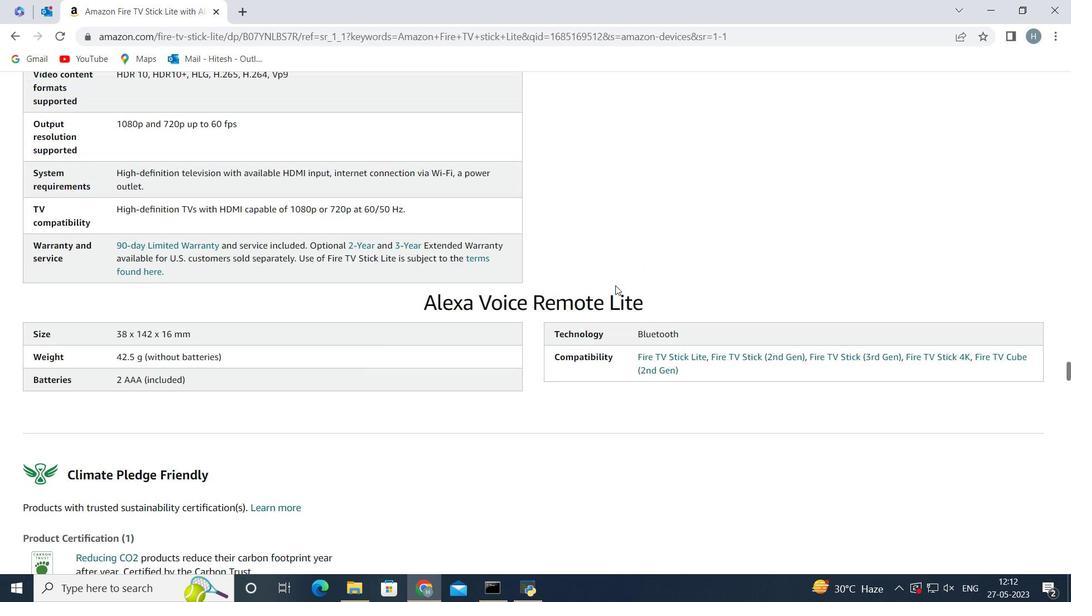 
Action: Mouse moved to (473, 248)
Screenshot: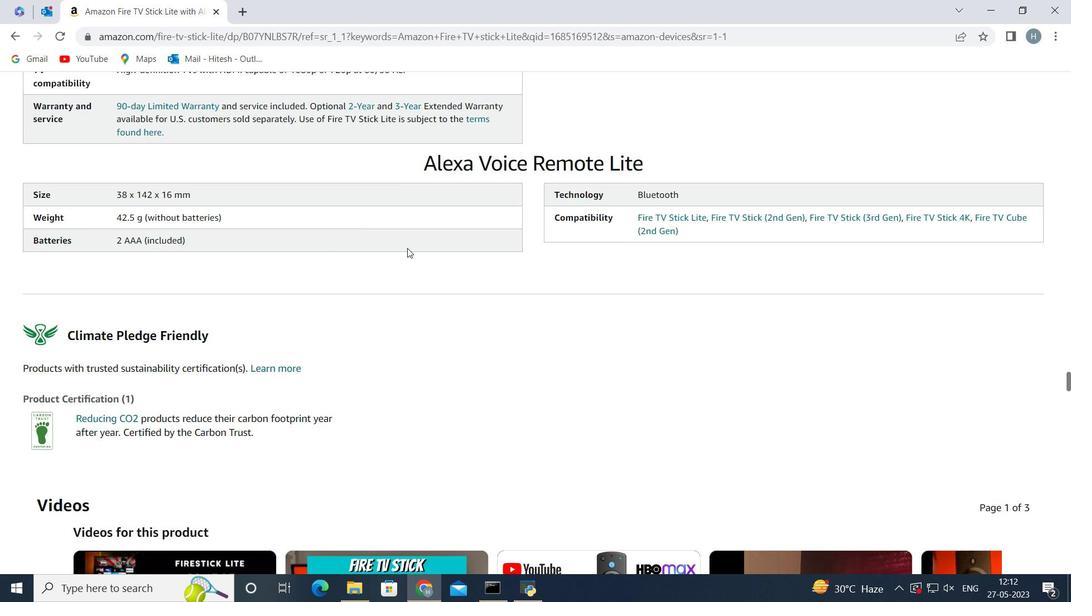 
Action: Mouse scrolled (473, 248) with delta (0, 0)
Screenshot: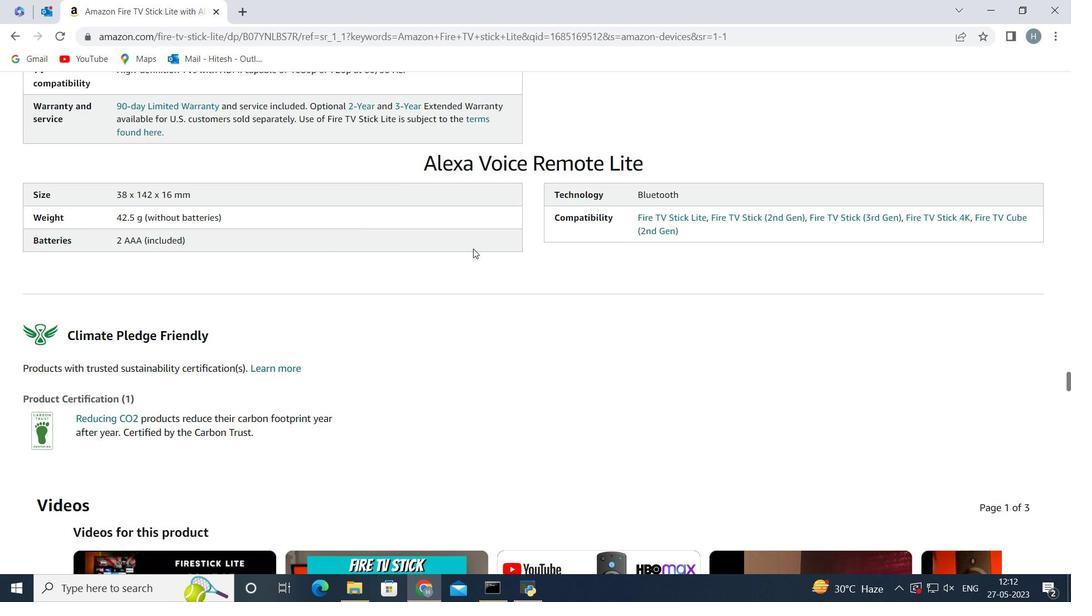 
Action: Mouse scrolled (473, 248) with delta (0, 0)
Screenshot: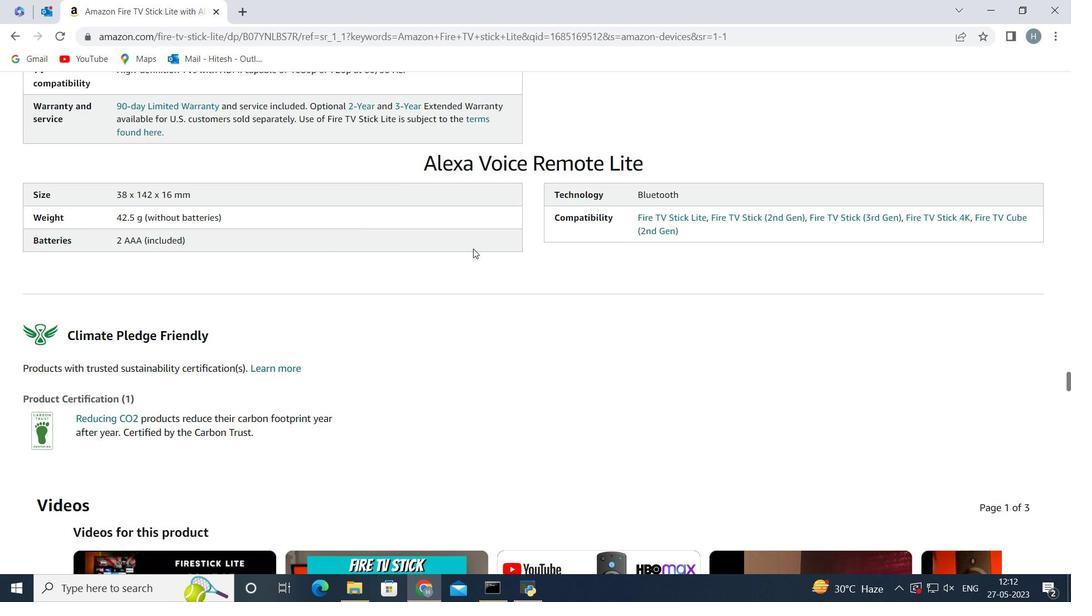 
Action: Mouse moved to (472, 247)
Screenshot: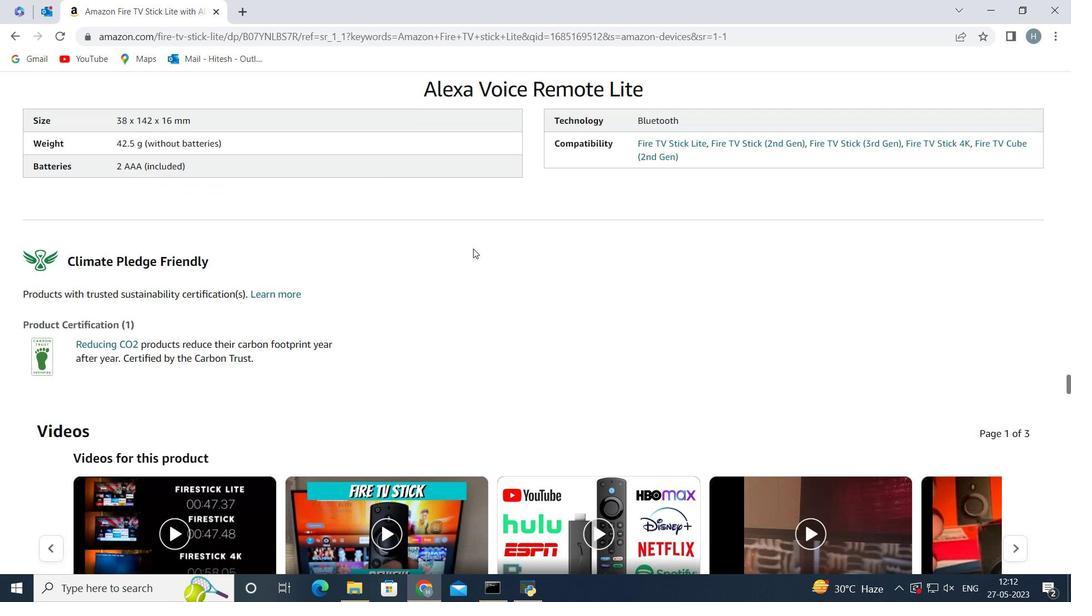 
Action: Mouse scrolled (472, 248) with delta (0, 0)
Screenshot: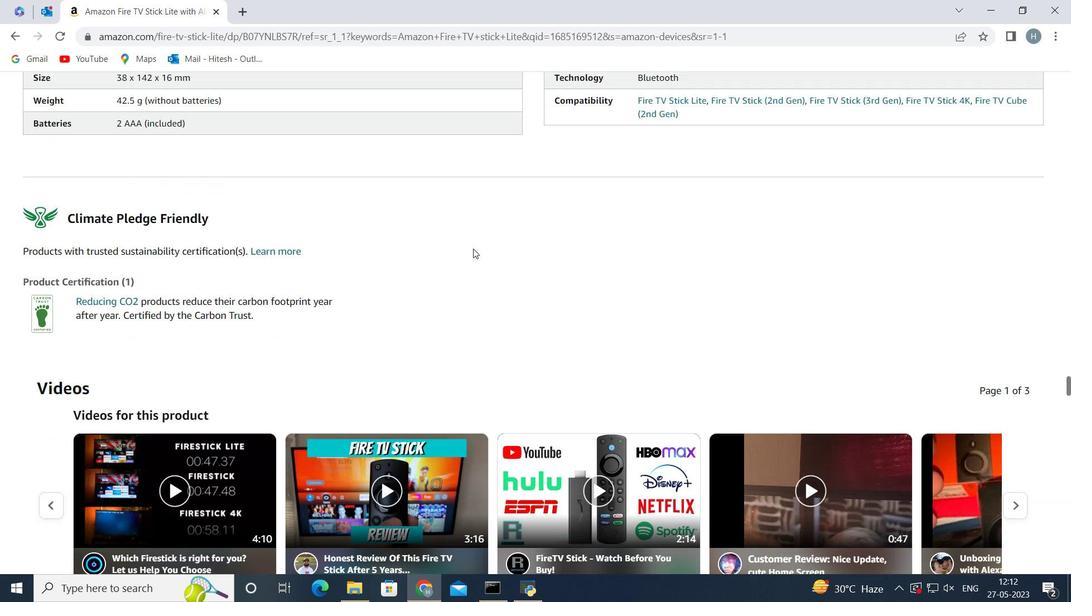 
Action: Mouse scrolled (472, 248) with delta (0, 0)
Screenshot: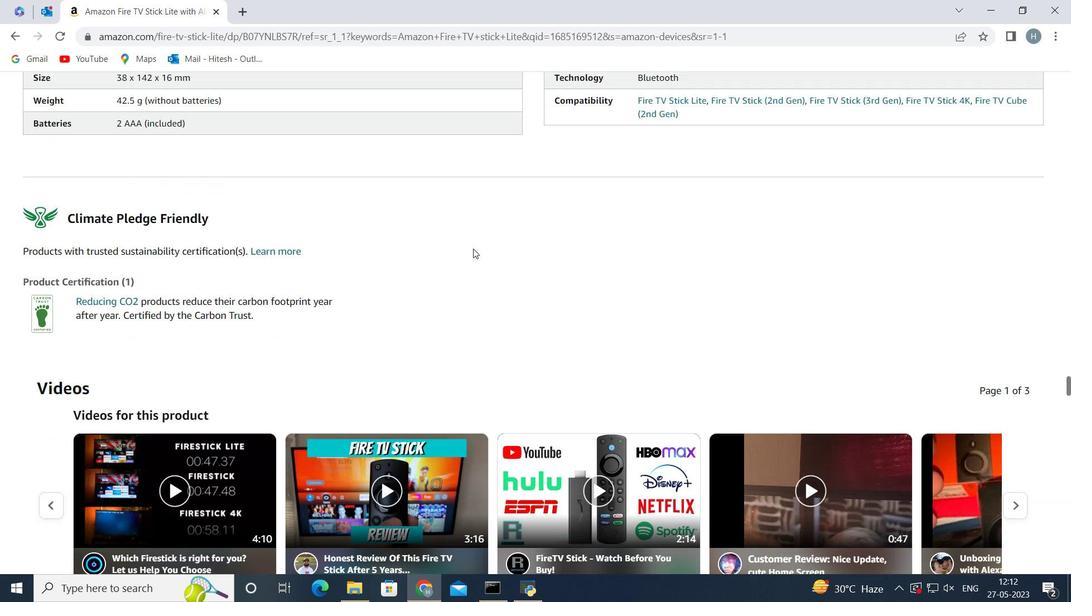 
Action: Mouse scrolled (472, 248) with delta (0, 0)
Screenshot: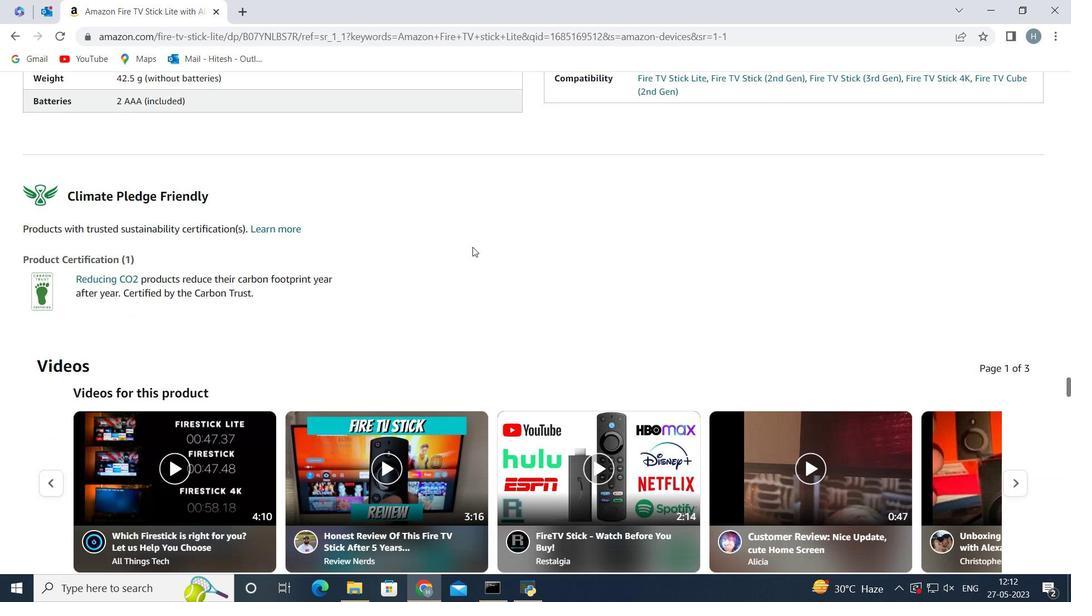 
Action: Mouse scrolled (472, 248) with delta (0, 0)
Screenshot: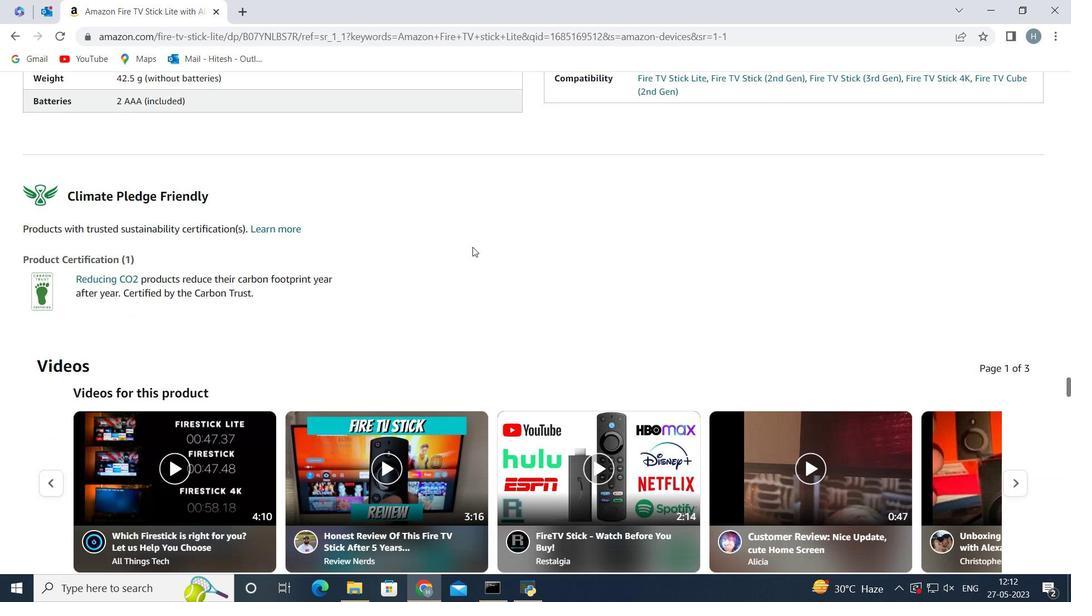 
Action: Mouse scrolled (472, 248) with delta (0, 0)
Screenshot: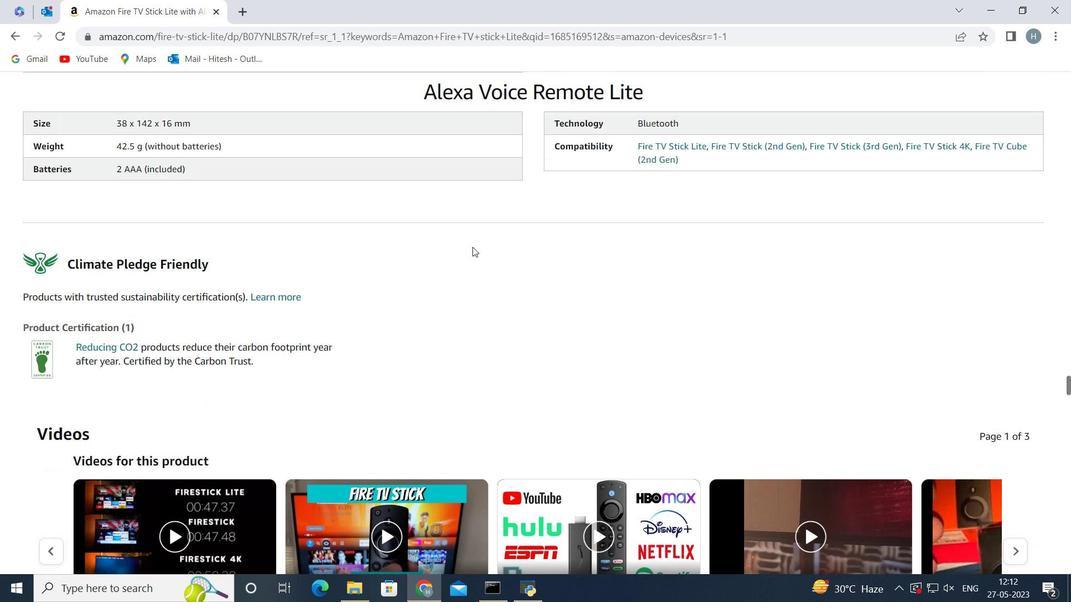 
Action: Mouse scrolled (472, 248) with delta (0, 0)
Screenshot: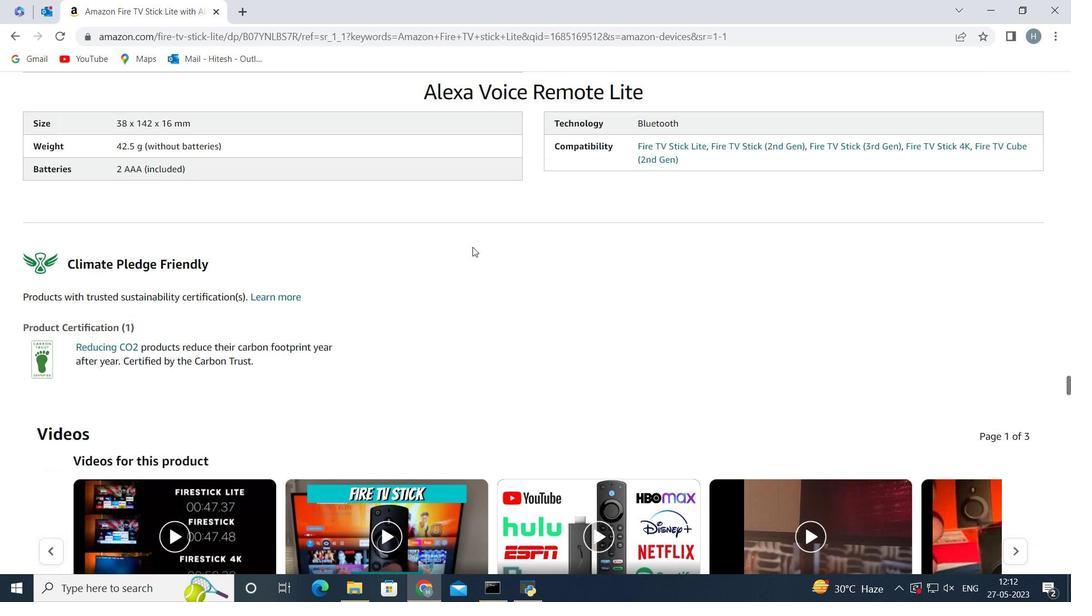 
Action: Mouse scrolled (472, 248) with delta (0, 0)
Screenshot: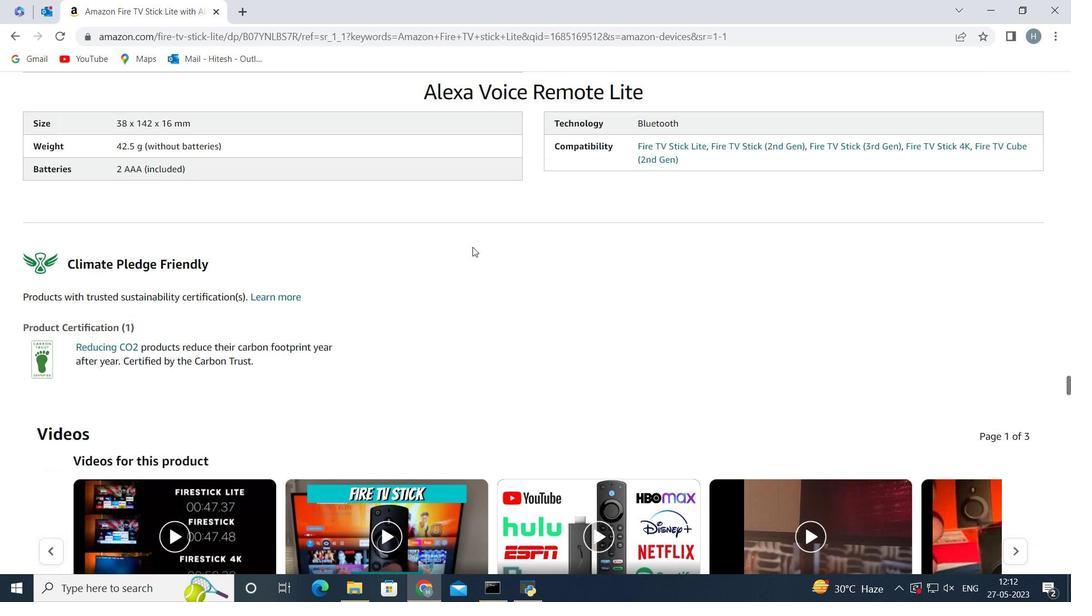 
Action: Mouse scrolled (472, 248) with delta (0, 0)
Screenshot: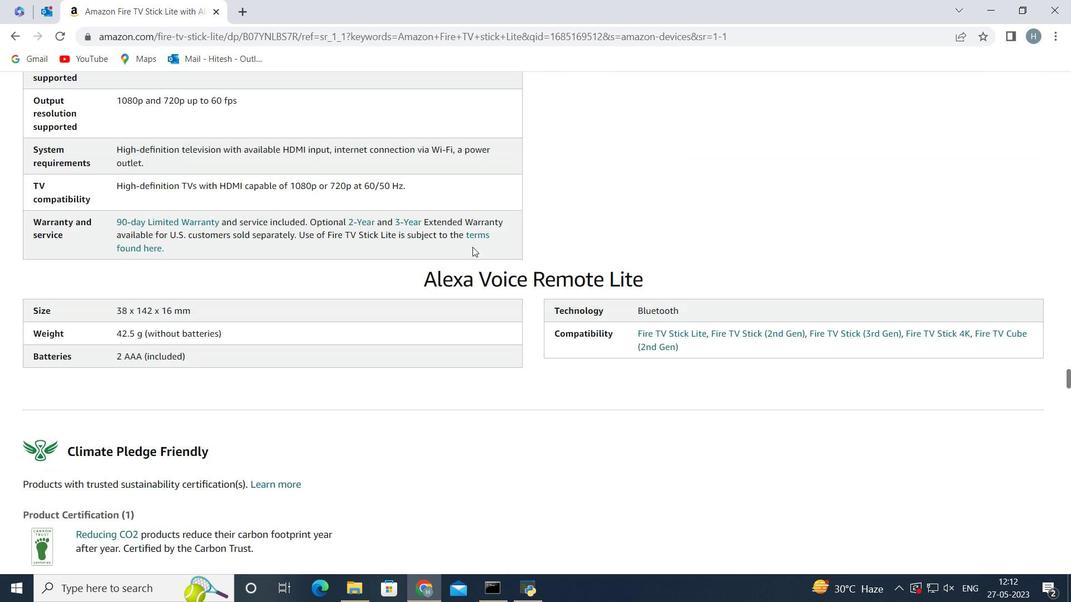 
Action: Mouse scrolled (472, 248) with delta (0, 0)
Screenshot: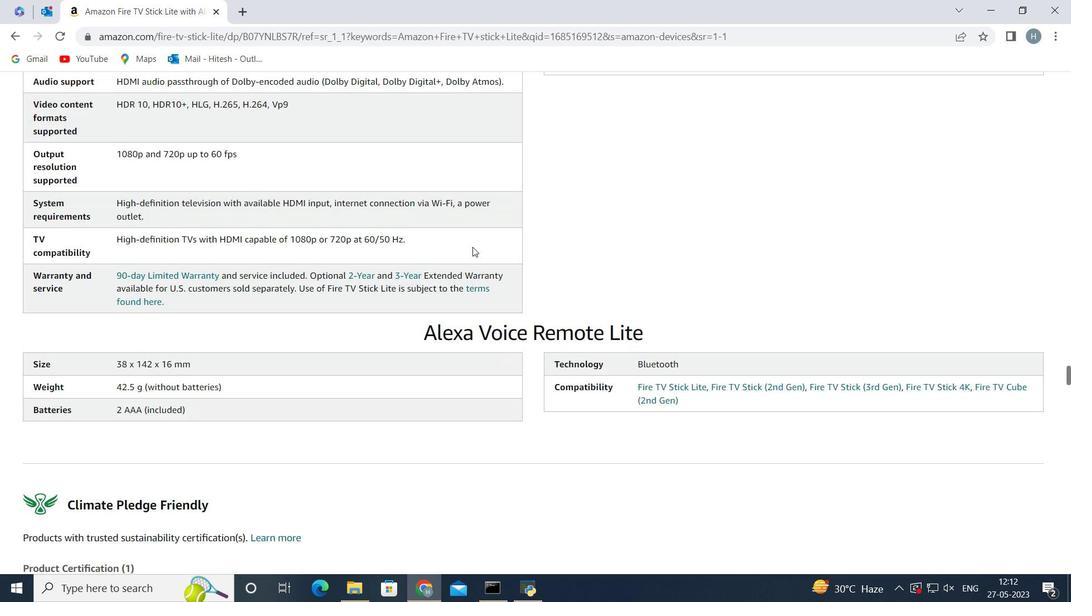 
Action: Mouse scrolled (472, 248) with delta (0, 0)
Screenshot: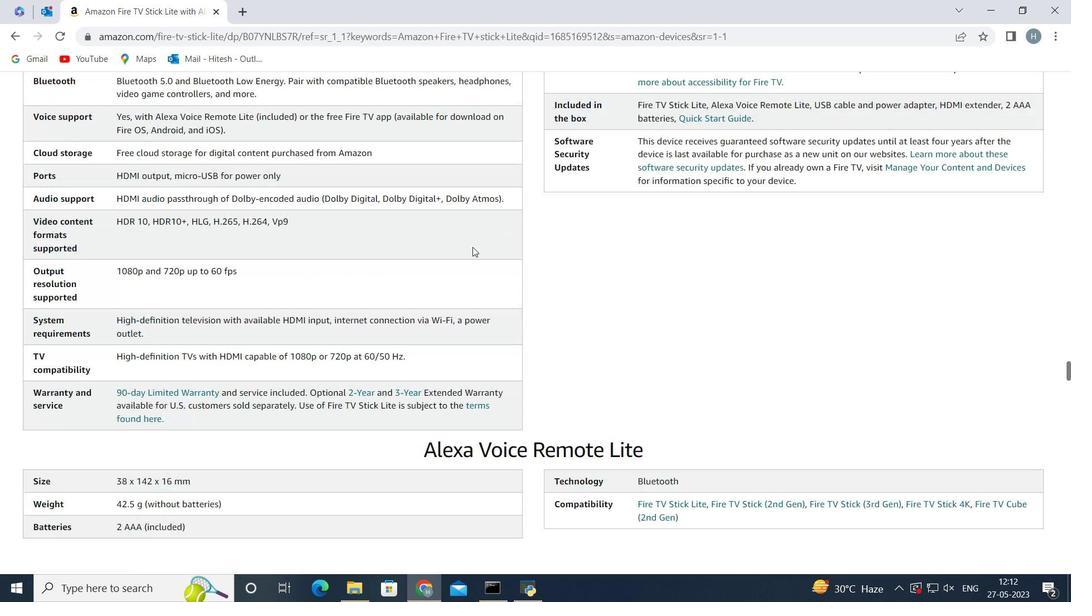 
Action: Mouse scrolled (472, 248) with delta (0, 0)
Screenshot: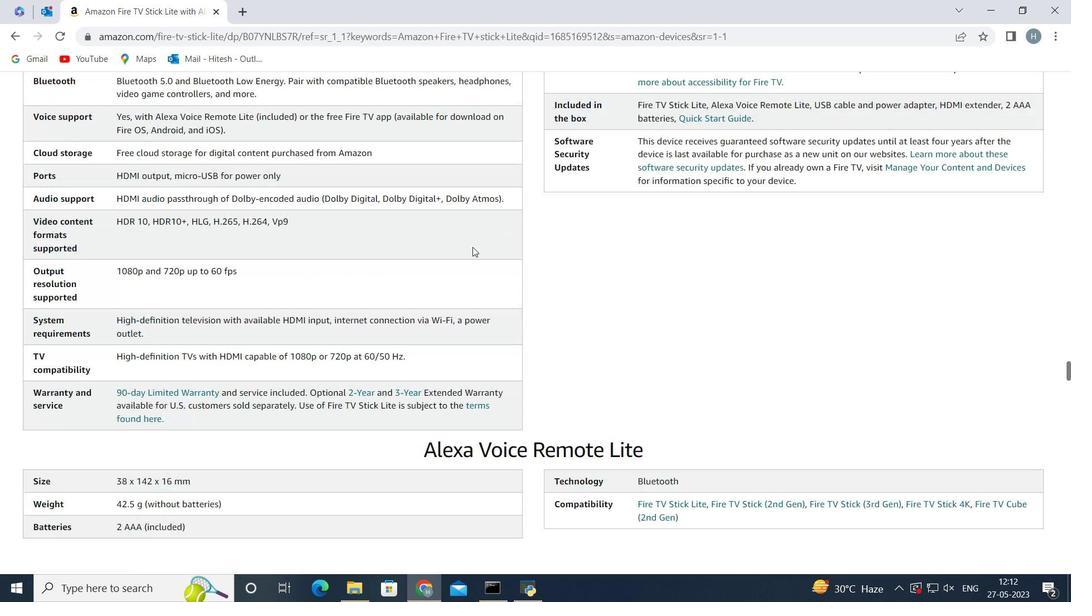 
Action: Mouse scrolled (472, 248) with delta (0, 0)
Screenshot: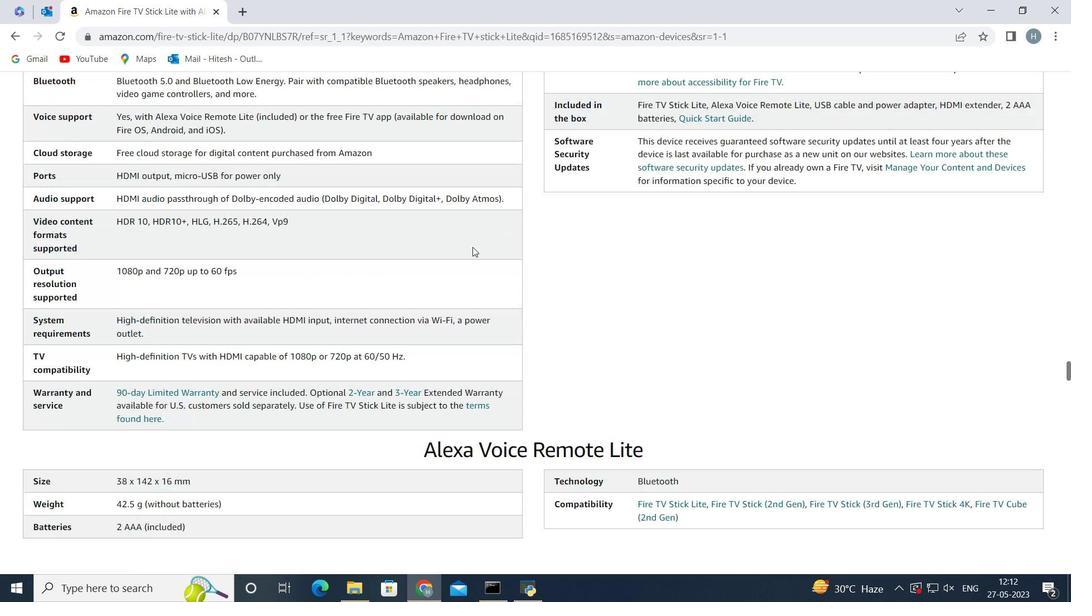 
Action: Mouse scrolled (472, 248) with delta (0, 0)
Screenshot: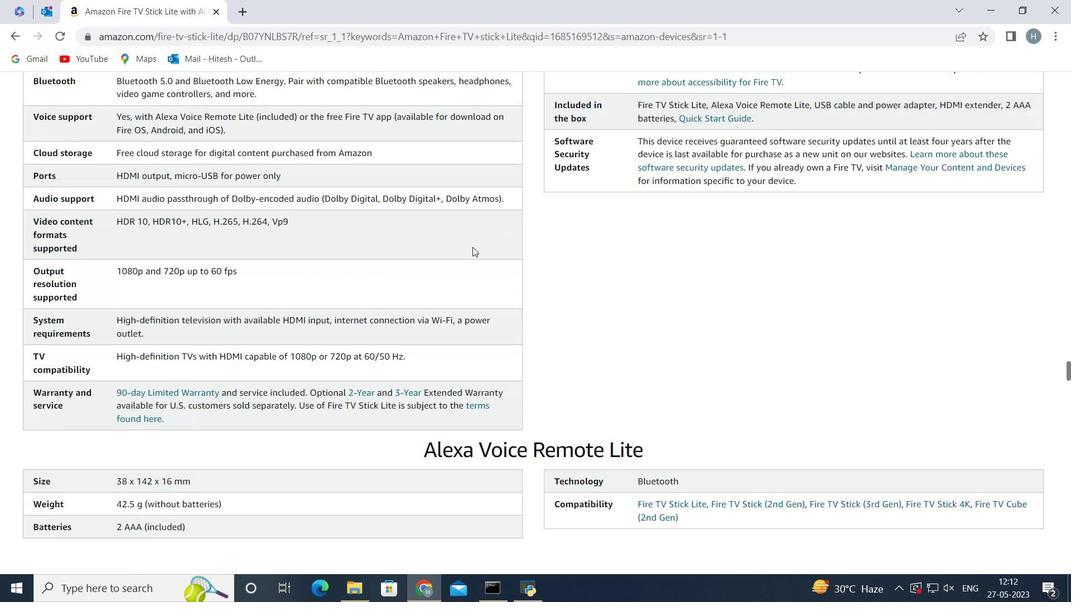 
Action: Mouse scrolled (472, 248) with delta (0, 0)
Screenshot: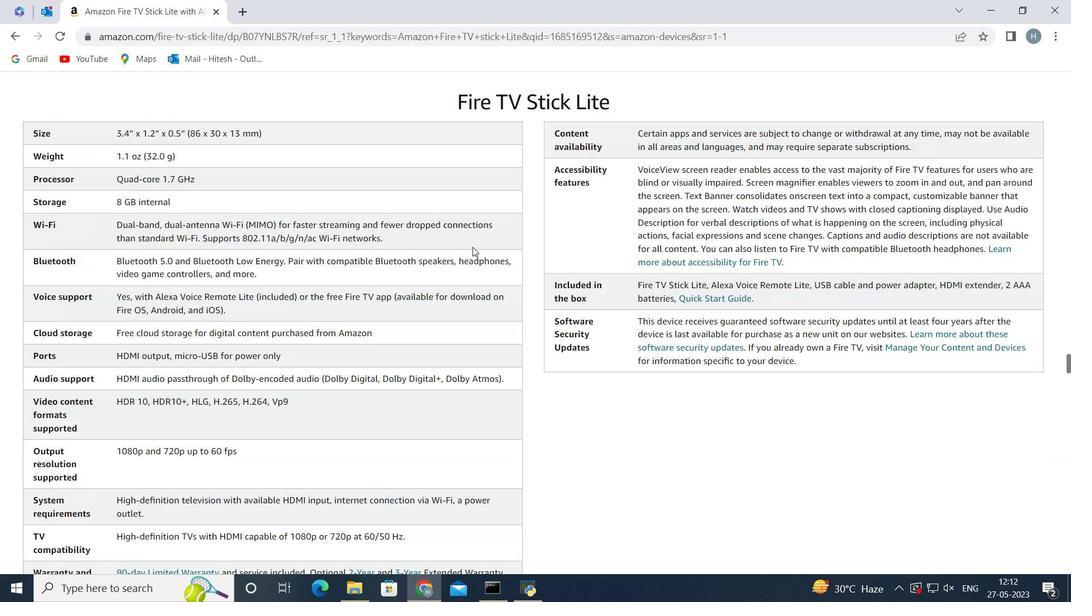 
Action: Mouse scrolled (472, 248) with delta (0, 0)
Screenshot: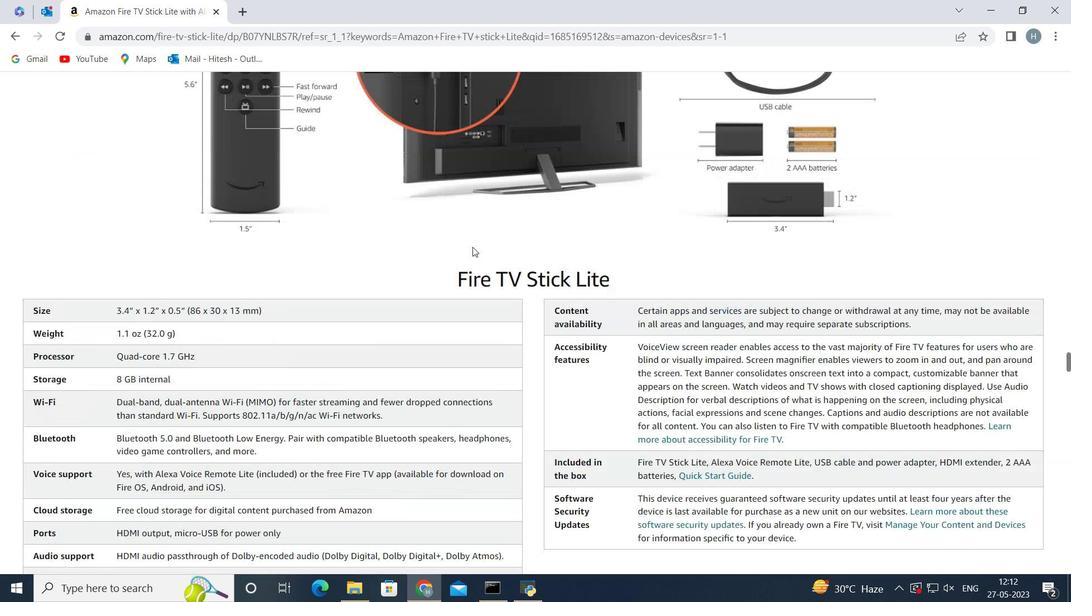 
Action: Mouse scrolled (472, 248) with delta (0, 0)
Screenshot: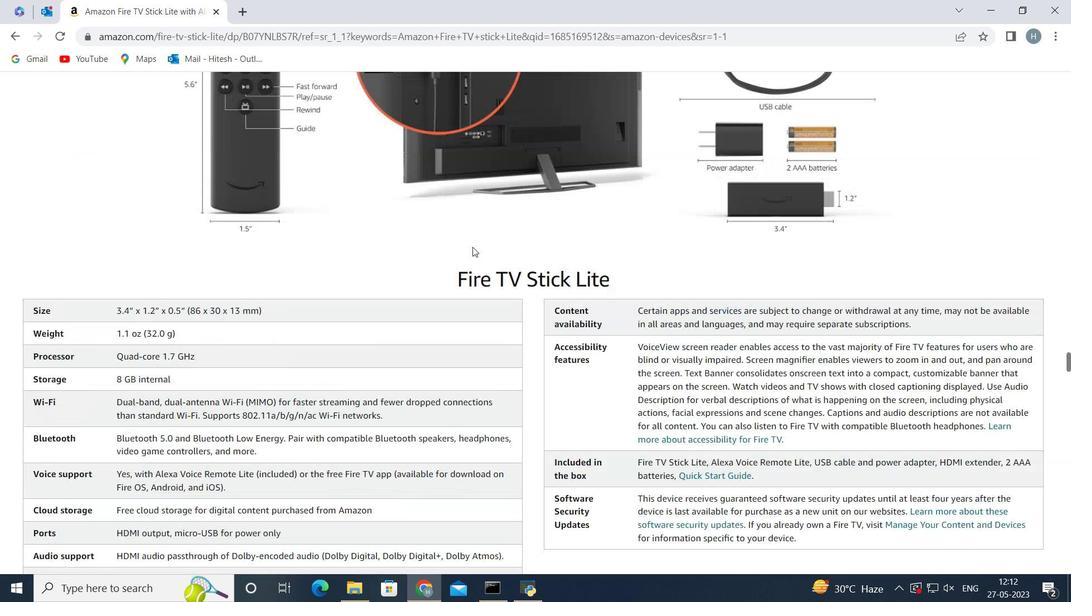 
Action: Mouse scrolled (472, 248) with delta (0, 0)
Screenshot: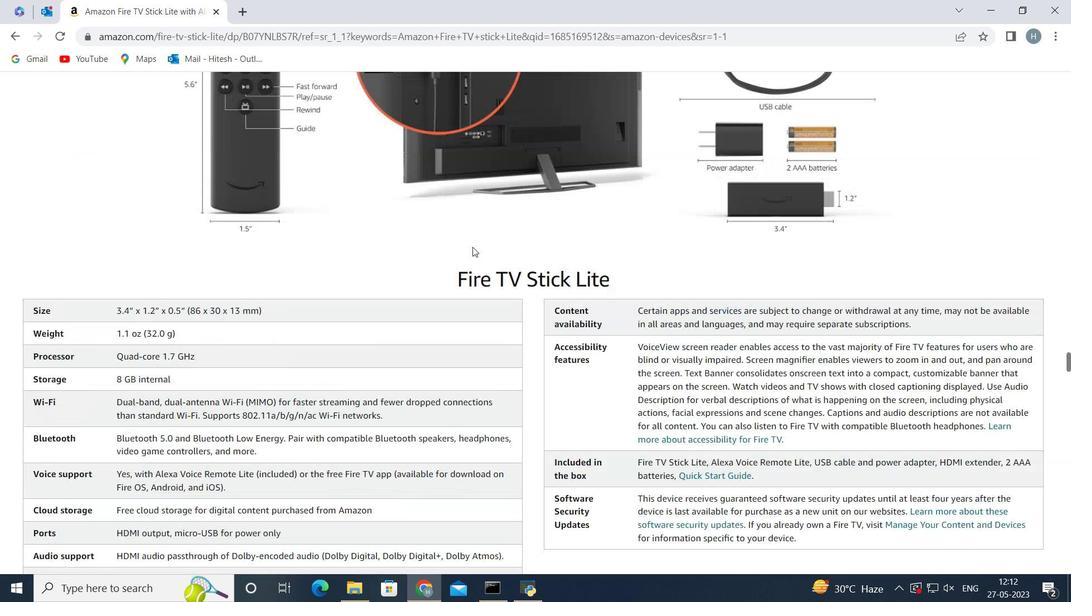 
Action: Mouse scrolled (472, 248) with delta (0, 0)
Screenshot: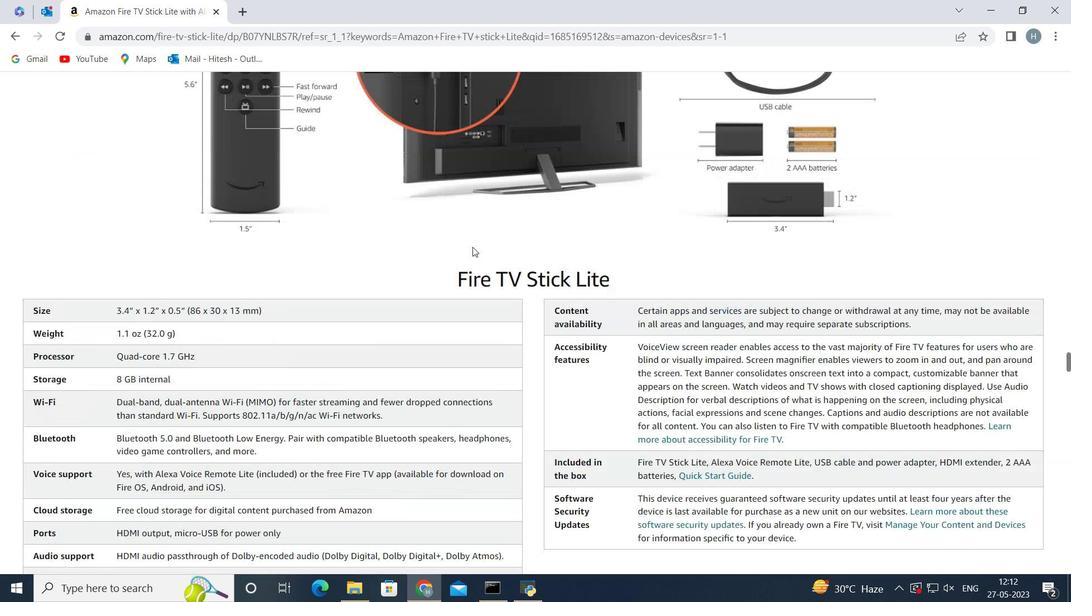 
Action: Mouse scrolled (472, 248) with delta (0, 0)
Screenshot: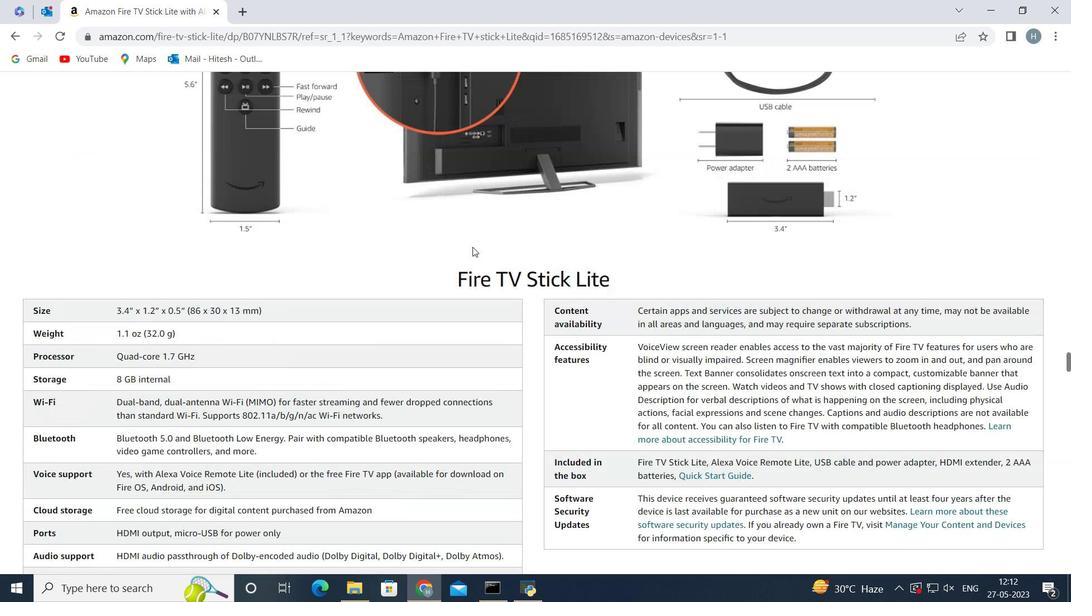 
Action: Mouse scrolled (472, 248) with delta (0, 0)
Screenshot: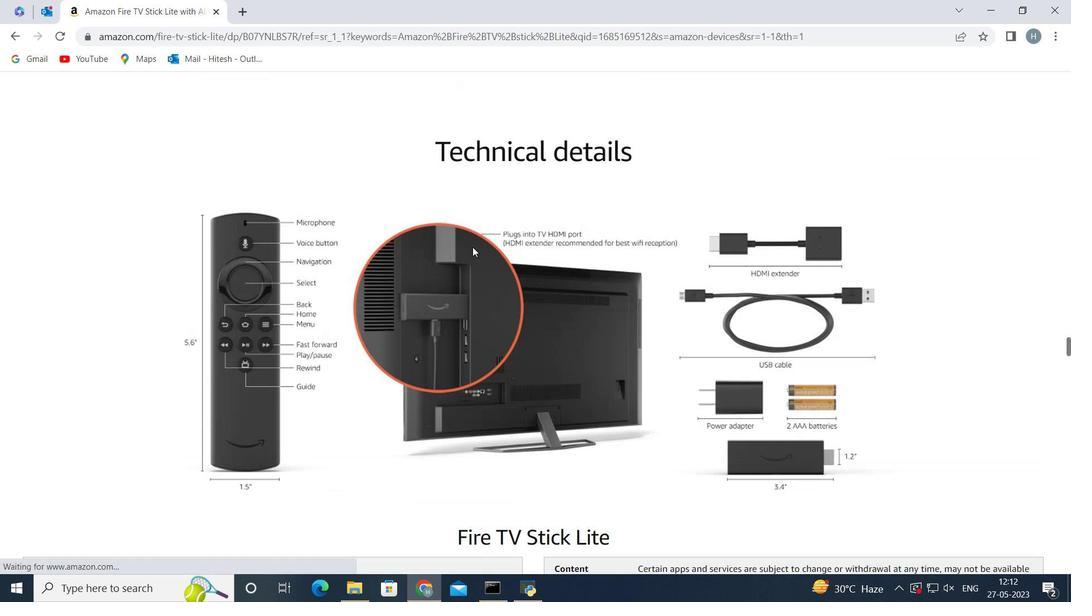 
Action: Mouse scrolled (472, 248) with delta (0, 0)
Screenshot: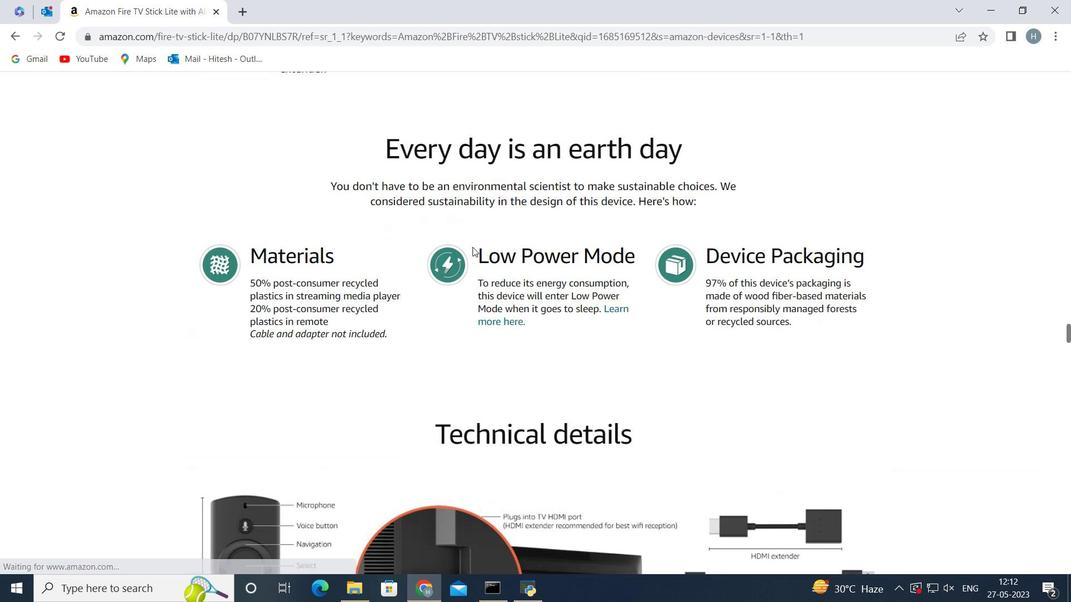 
Action: Mouse scrolled (472, 248) with delta (0, 0)
Screenshot: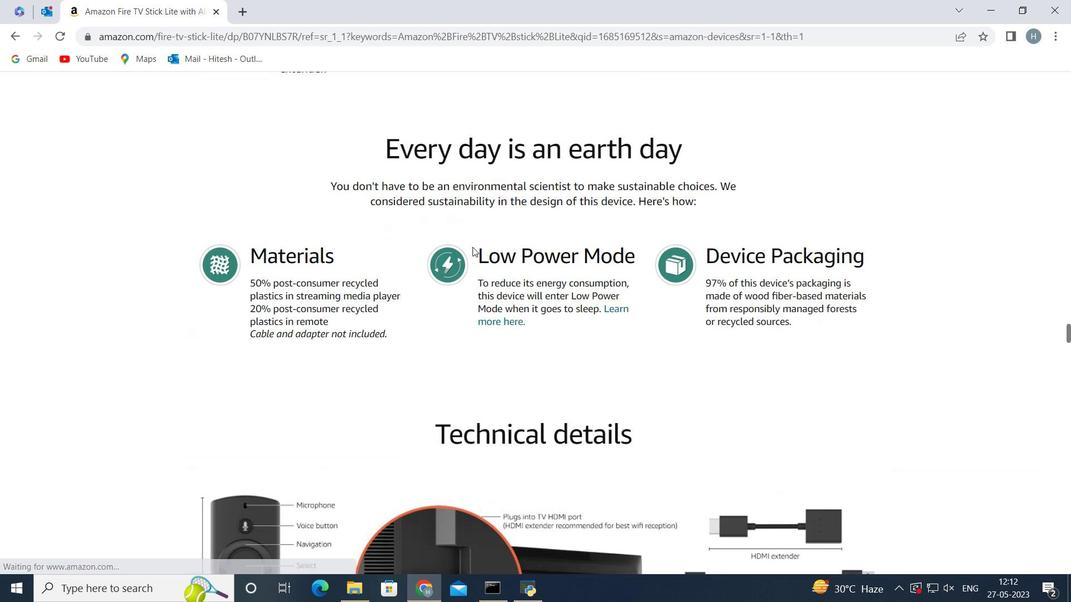 
Action: Mouse scrolled (472, 248) with delta (0, 0)
Screenshot: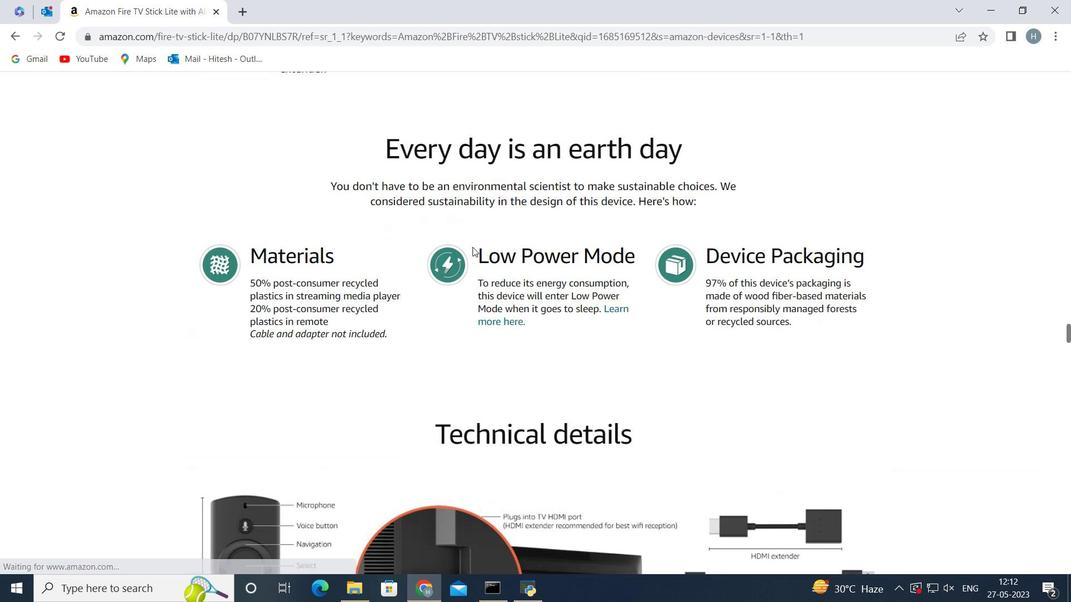 
Action: Mouse scrolled (472, 248) with delta (0, 0)
Screenshot: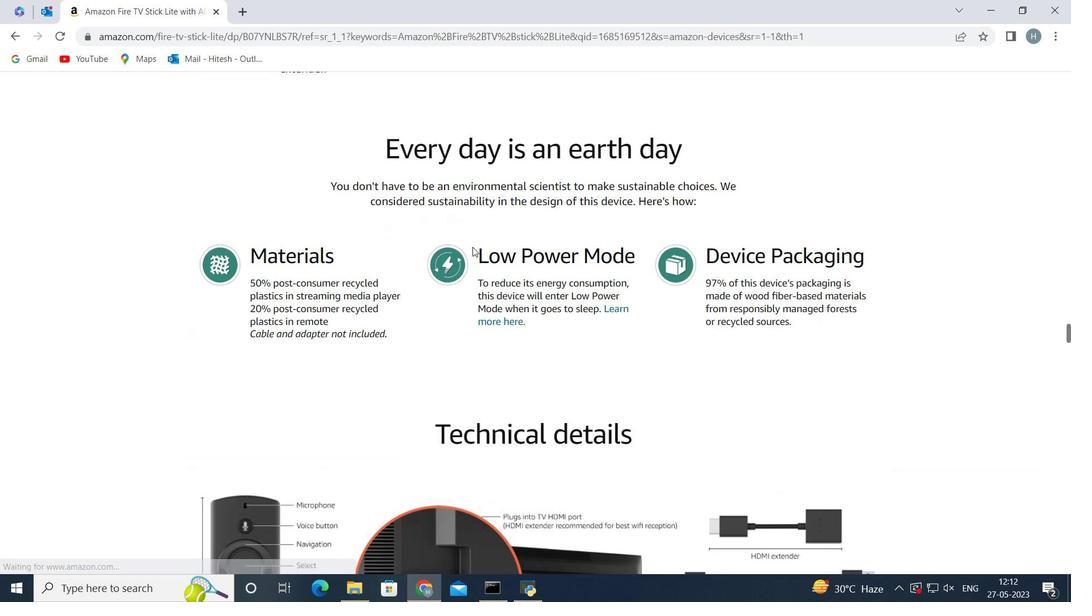 
Action: Mouse scrolled (472, 248) with delta (0, 0)
Screenshot: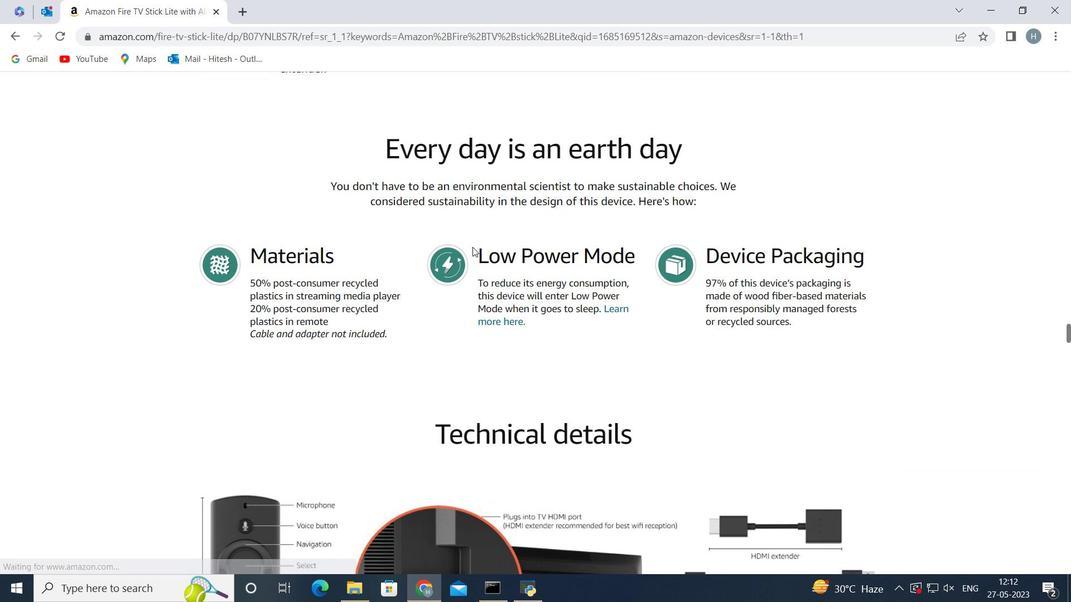 
Action: Mouse scrolled (472, 248) with delta (0, 0)
Screenshot: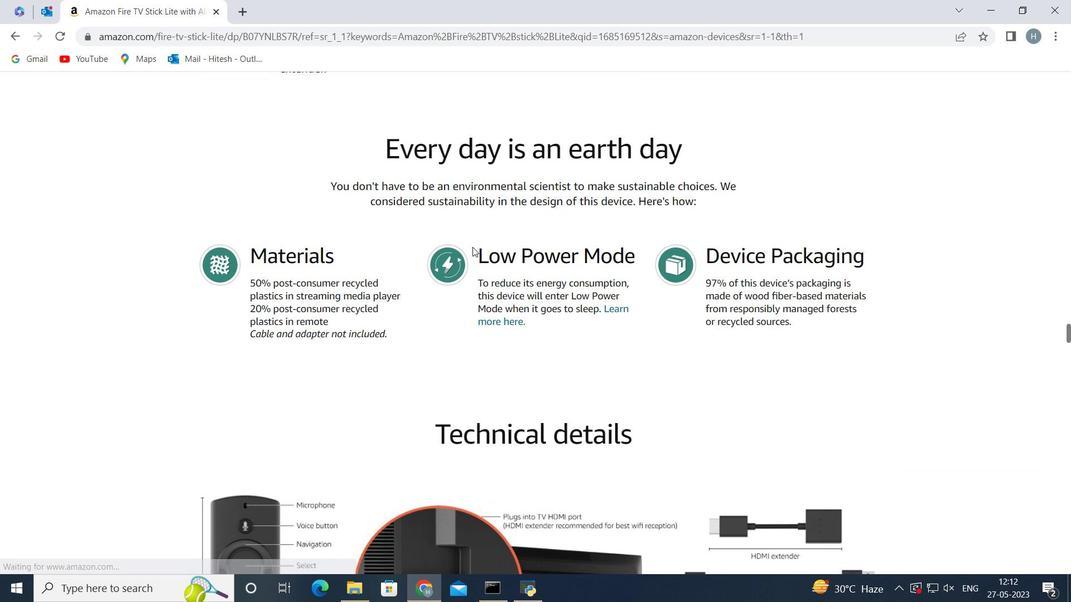 
Action: Mouse scrolled (472, 248) with delta (0, 0)
Screenshot: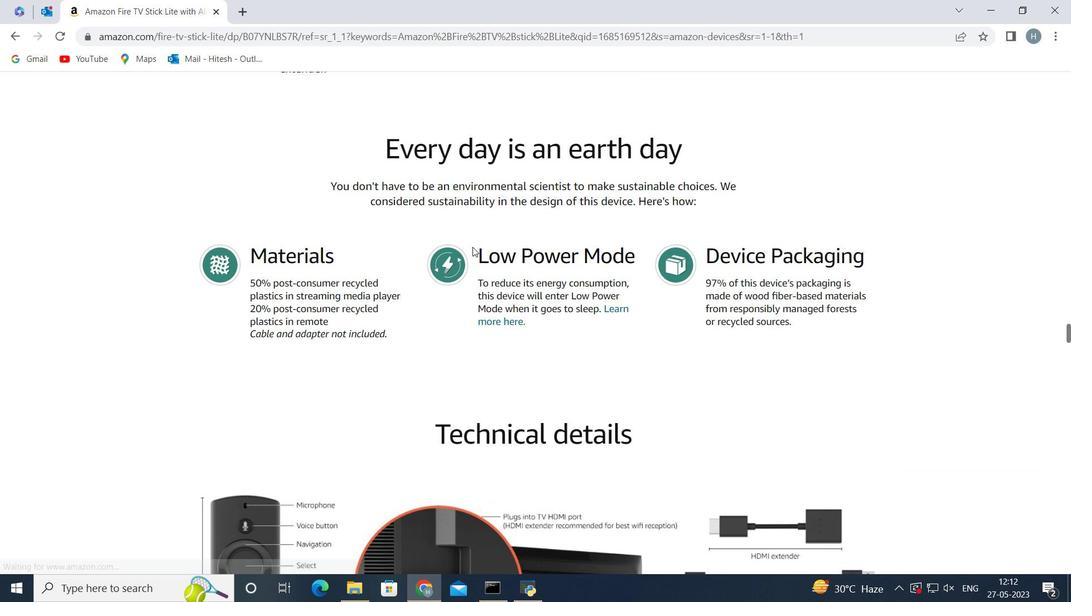 
Action: Mouse scrolled (472, 248) with delta (0, 0)
Screenshot: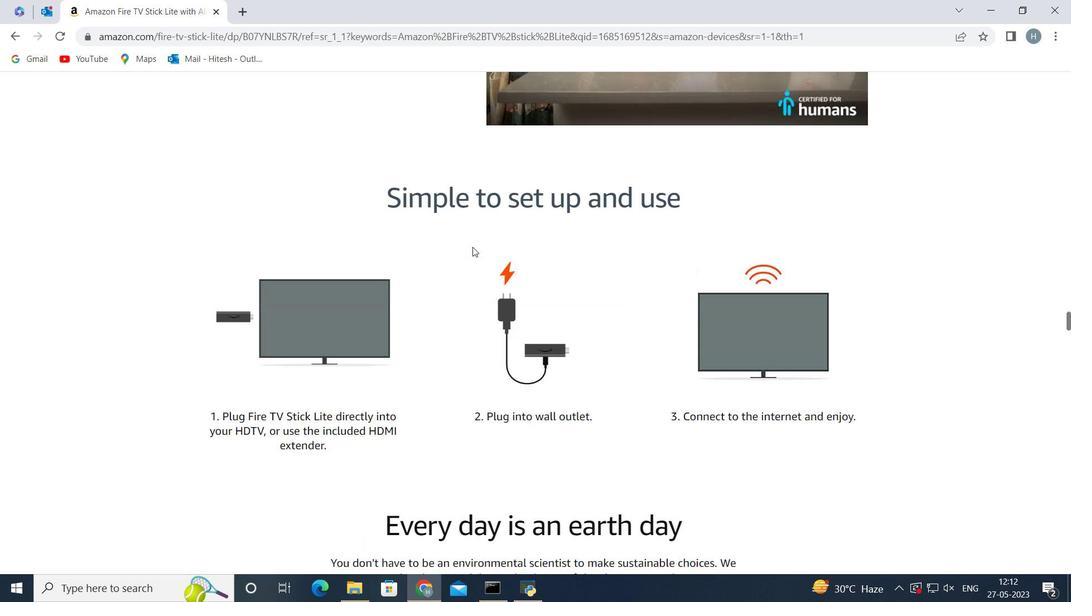 
Action: Mouse scrolled (472, 248) with delta (0, 0)
Screenshot: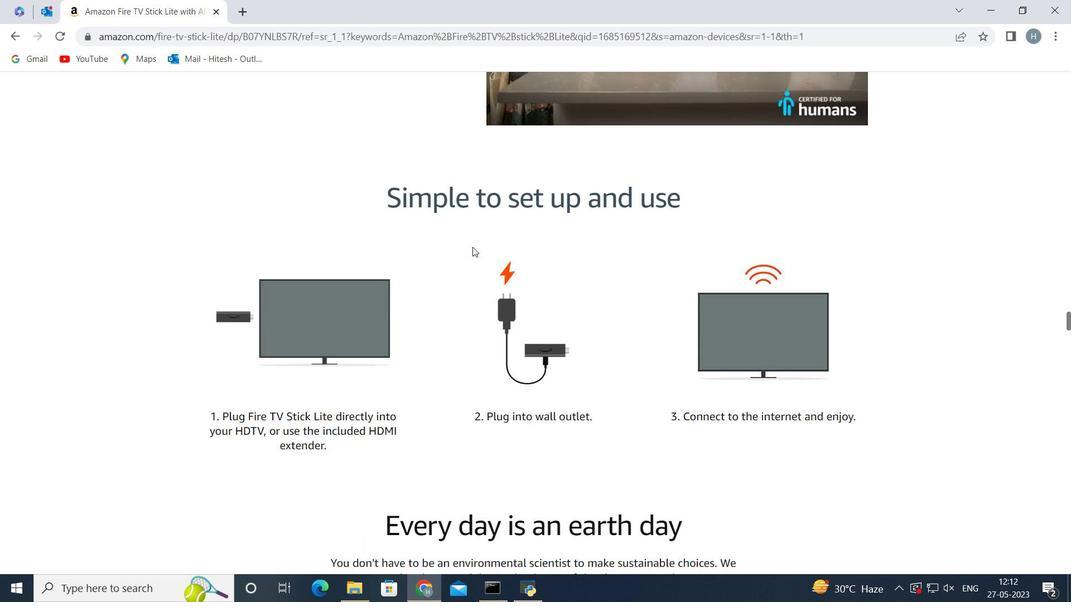 
Action: Mouse scrolled (472, 248) with delta (0, 0)
Screenshot: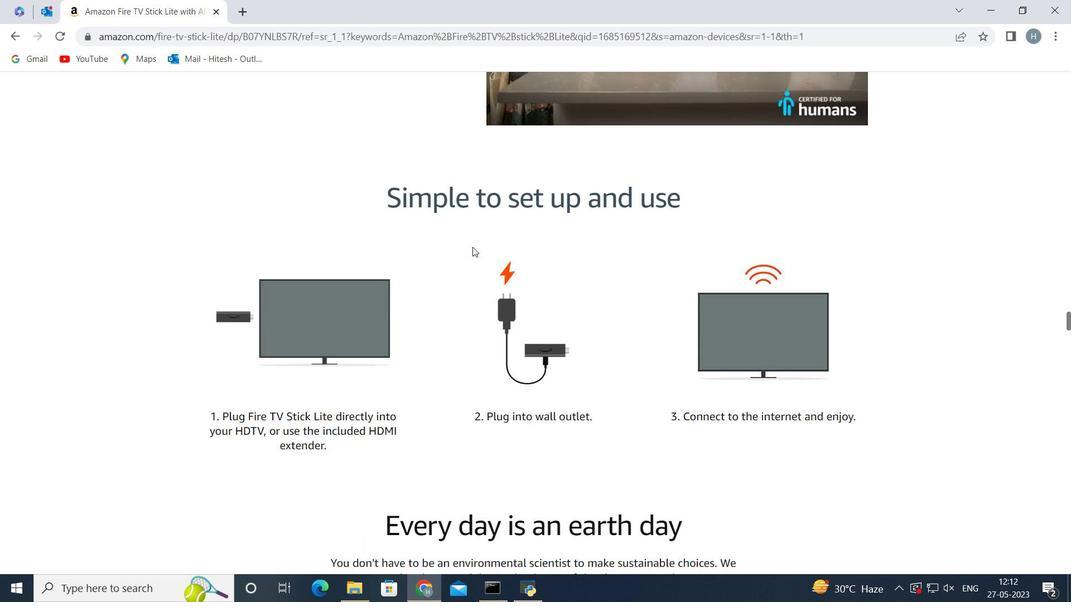 
Action: Mouse scrolled (472, 248) with delta (0, 0)
Screenshot: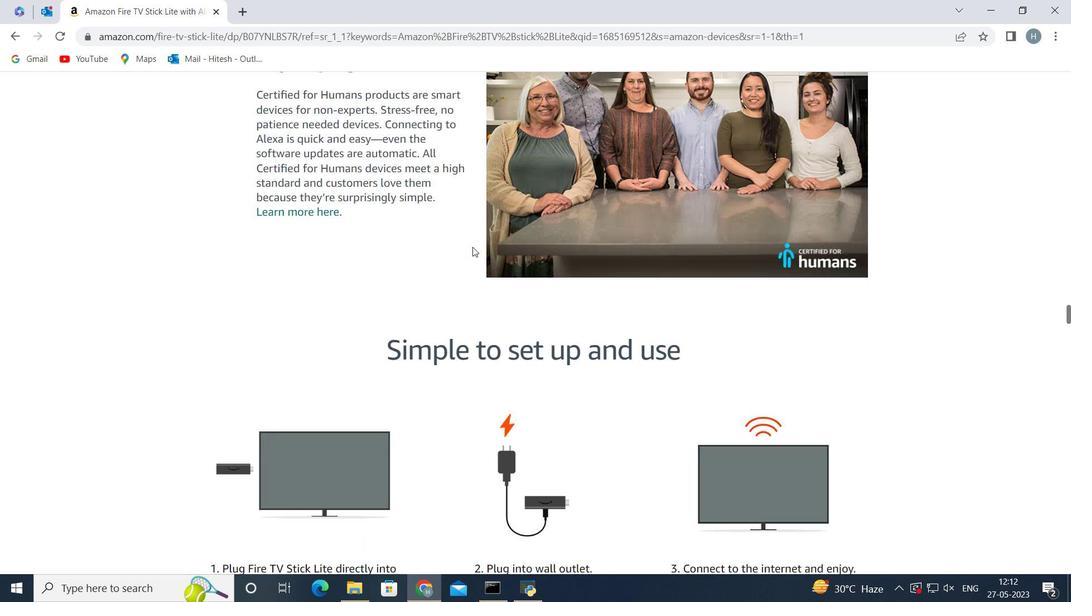 
Action: Mouse scrolled (472, 248) with delta (0, 0)
Screenshot: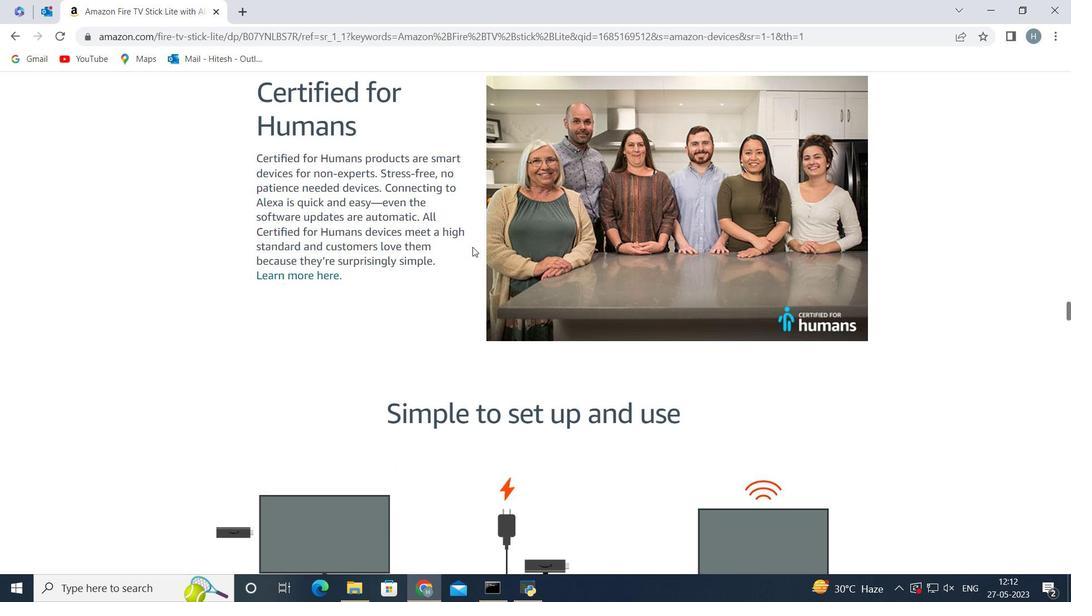 
Action: Mouse scrolled (472, 248) with delta (0, 0)
Screenshot: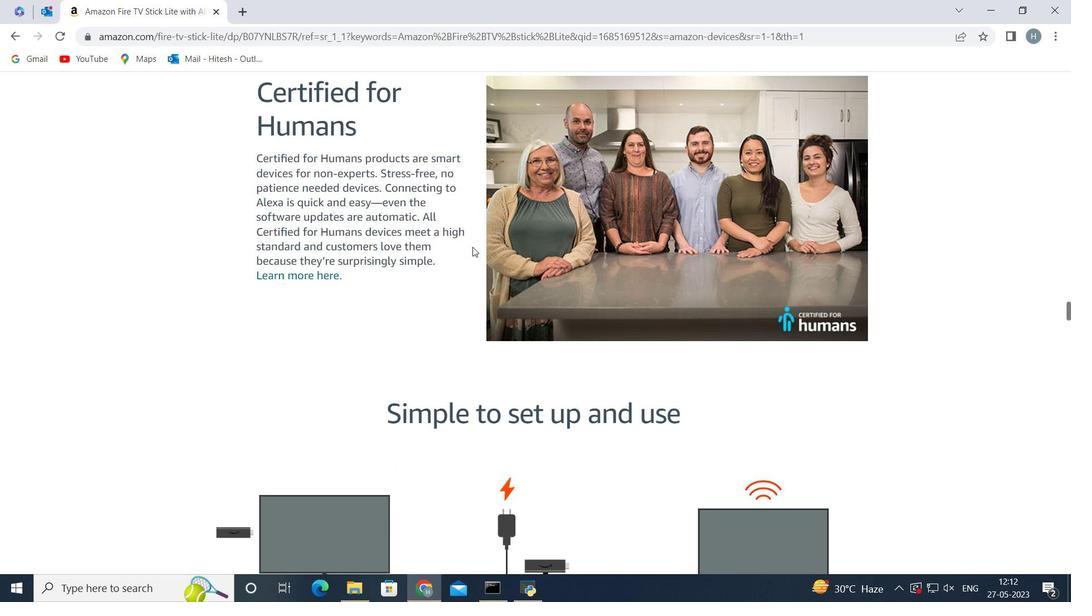 
Action: Mouse scrolled (472, 248) with delta (0, 0)
Screenshot: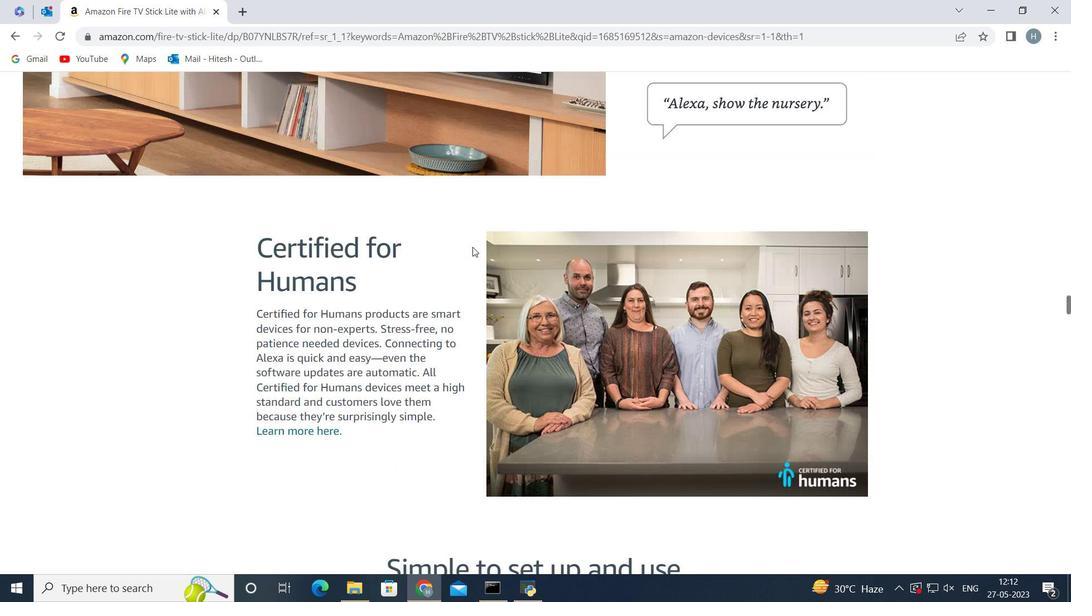 
Action: Mouse scrolled (472, 248) with delta (0, 0)
Screenshot: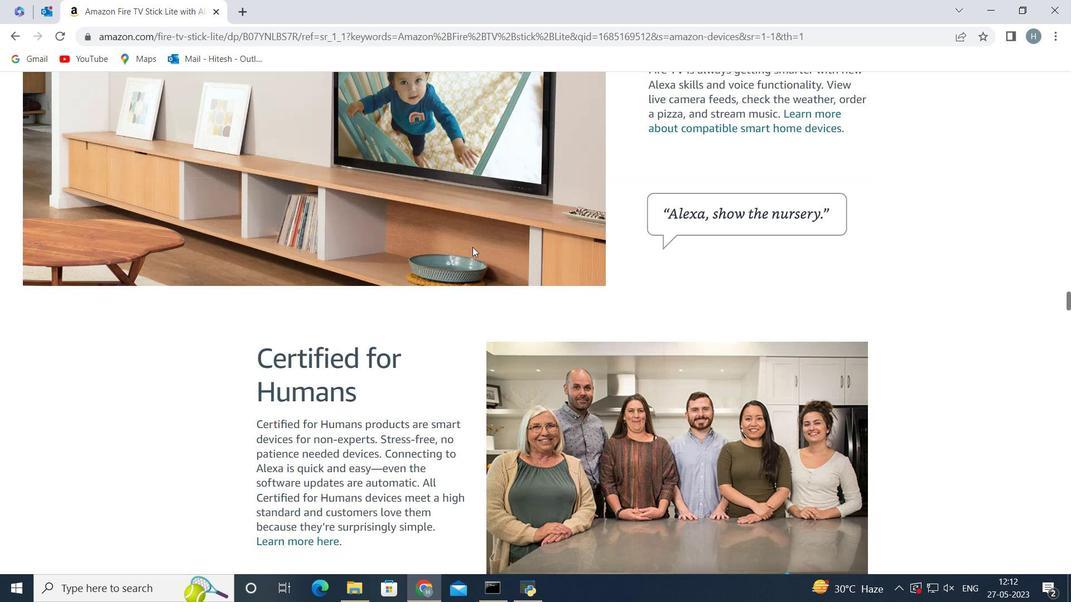 
Action: Mouse scrolled (472, 248) with delta (0, 0)
Screenshot: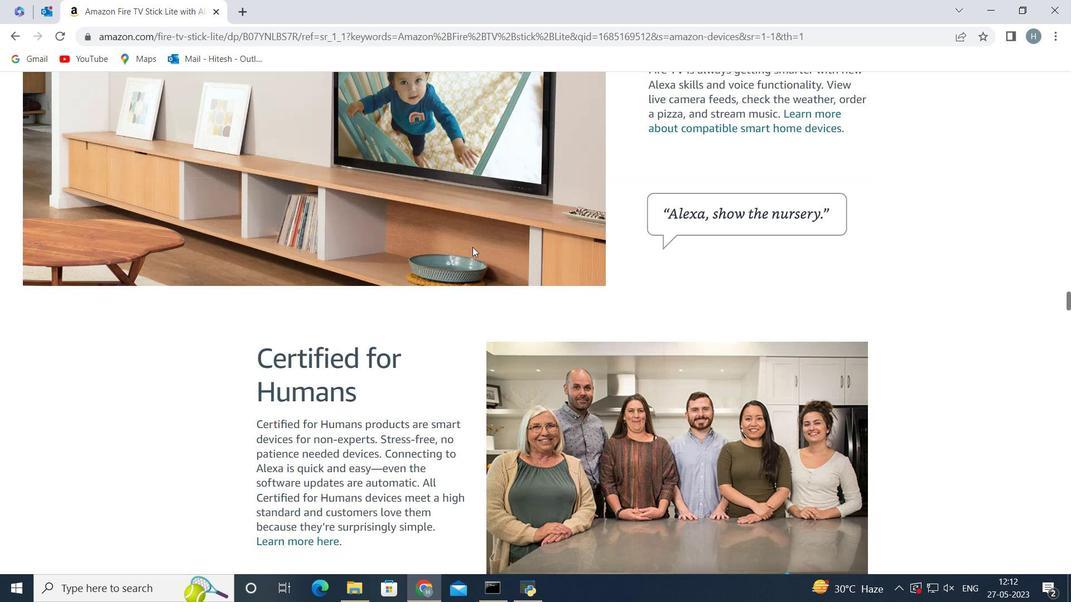 
Action: Mouse scrolled (472, 248) with delta (0, 0)
Screenshot: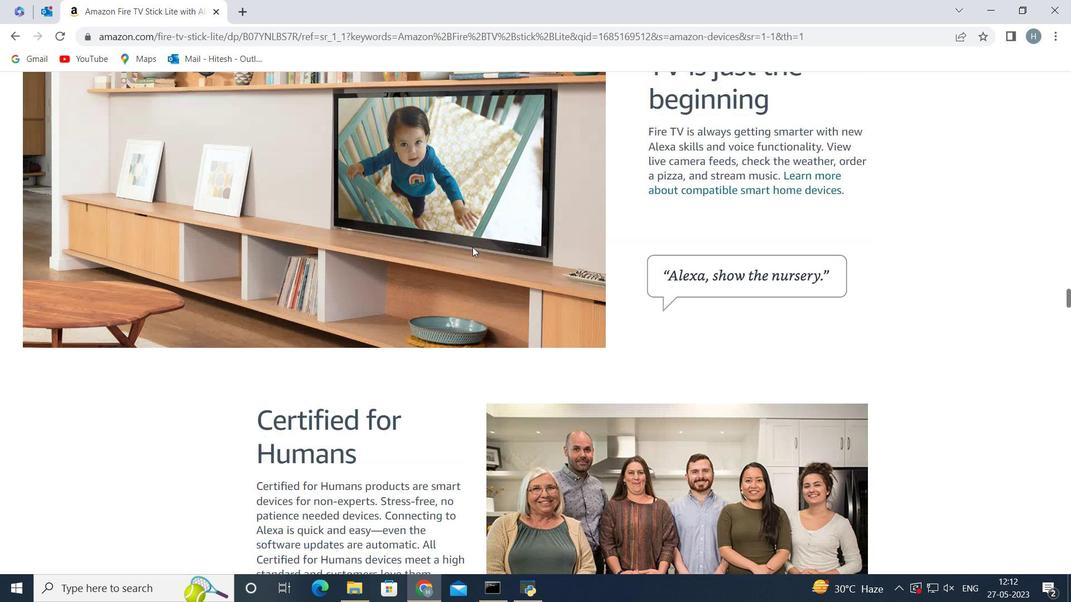
Action: Mouse scrolled (472, 248) with delta (0, 0)
Screenshot: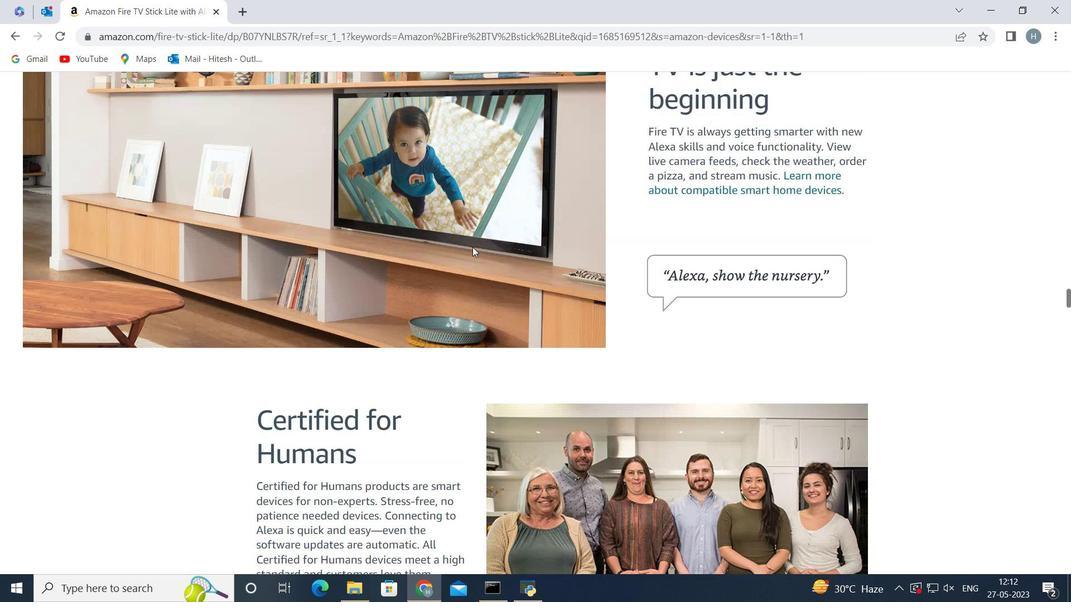 
Action: Mouse scrolled (472, 248) with delta (0, 0)
Screenshot: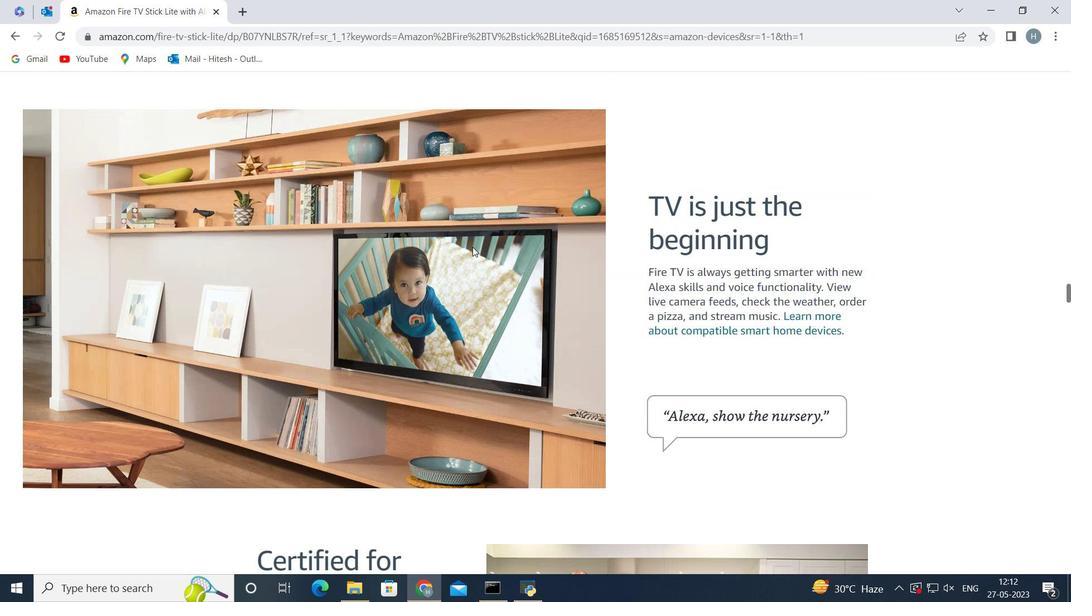 
Action: Mouse scrolled (472, 248) with delta (0, 0)
Screenshot: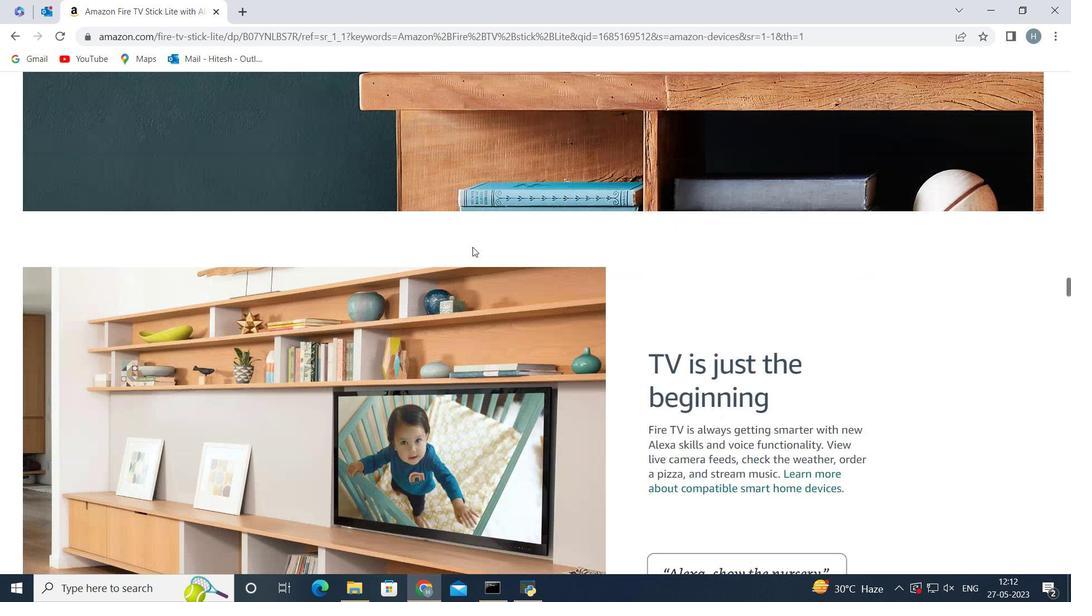 
Action: Mouse scrolled (472, 248) with delta (0, 0)
Screenshot: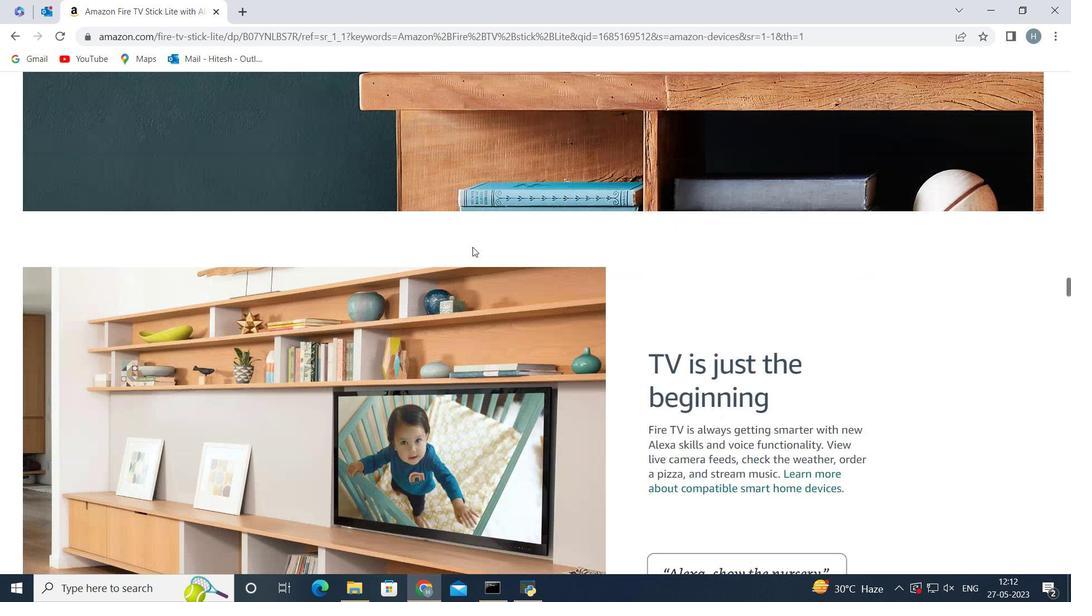 
Action: Mouse scrolled (472, 248) with delta (0, 0)
Screenshot: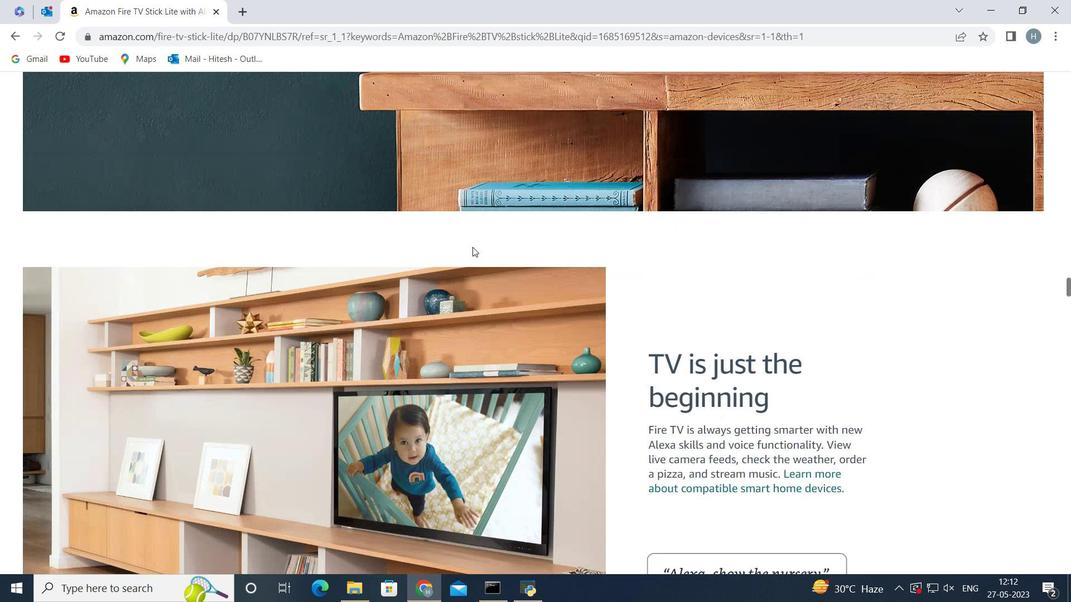
Action: Mouse scrolled (472, 248) with delta (0, 0)
Screenshot: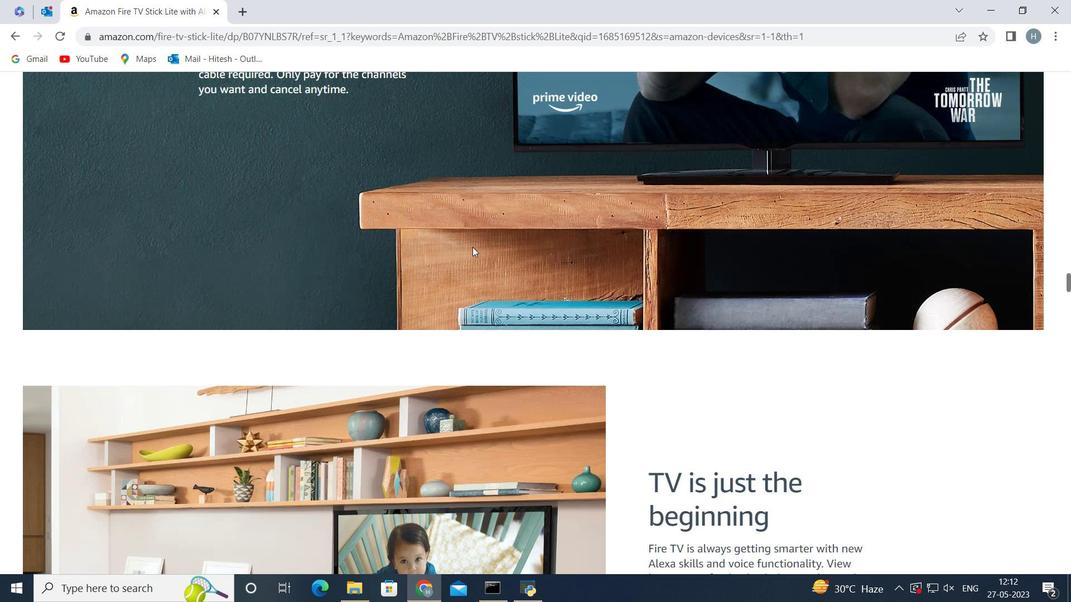 
Action: Mouse scrolled (472, 248) with delta (0, 0)
